 Task: Explore houses in Raleigh.
Action: Mouse moved to (256, 187)
Screenshot: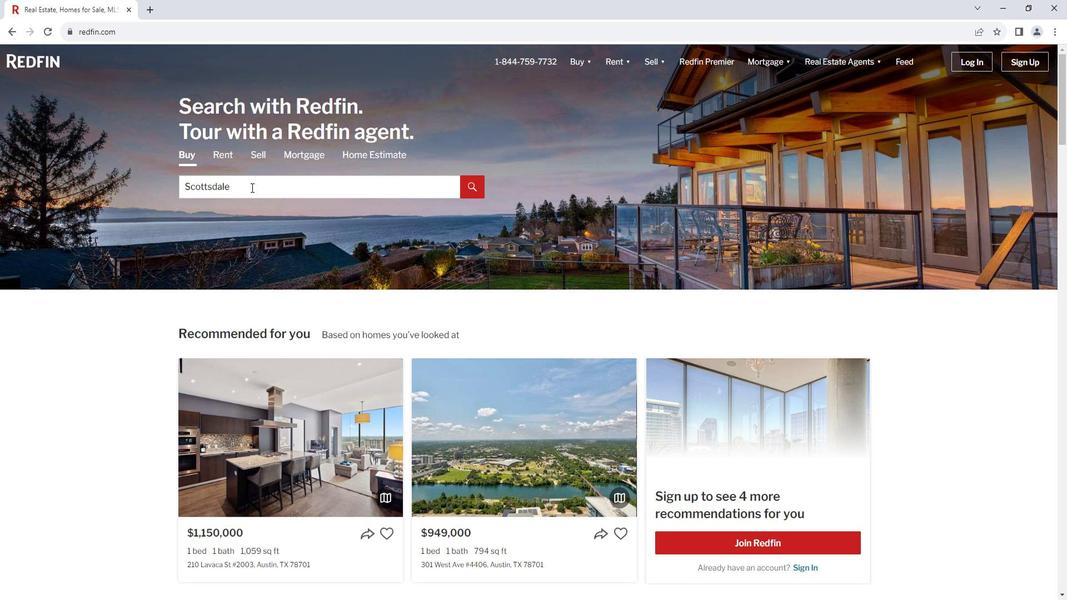 
Action: Mouse pressed left at (256, 187)
Screenshot: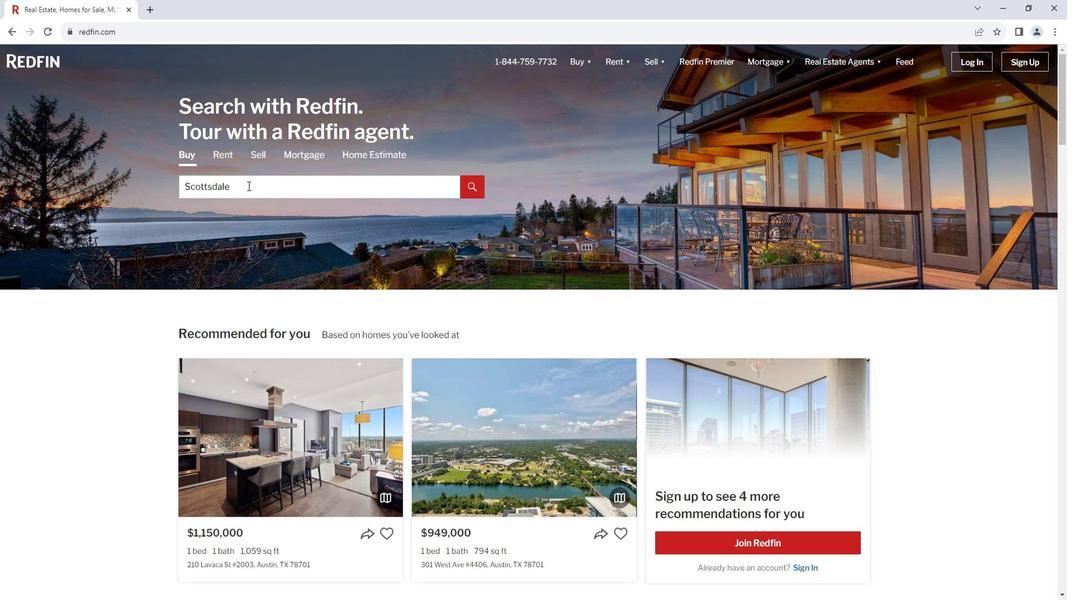 
Action: Key pressed <Key.shift>Raleigh
Screenshot: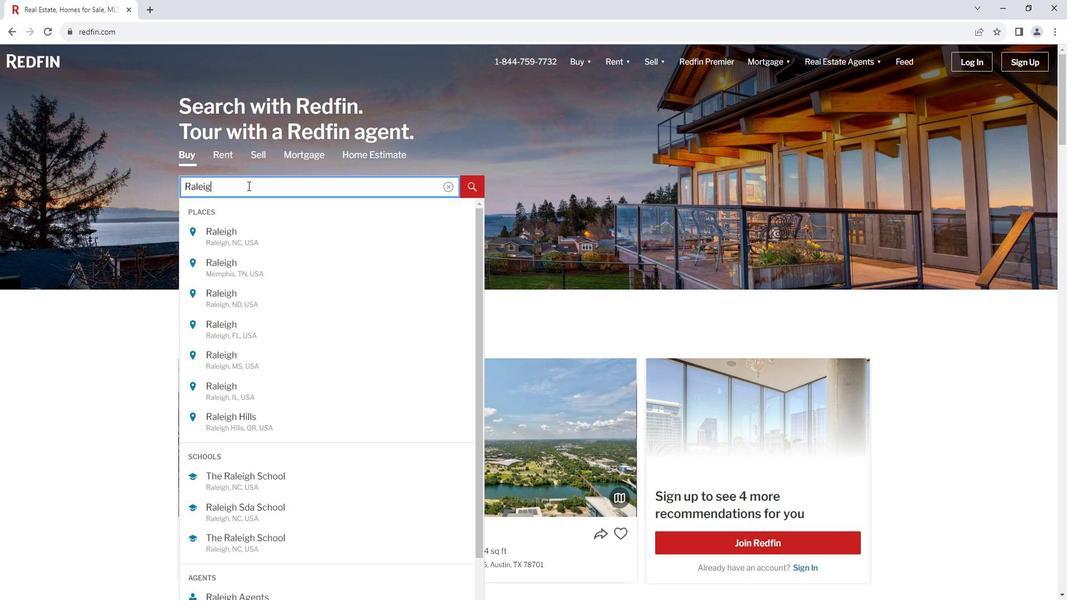 
Action: Mouse moved to (219, 244)
Screenshot: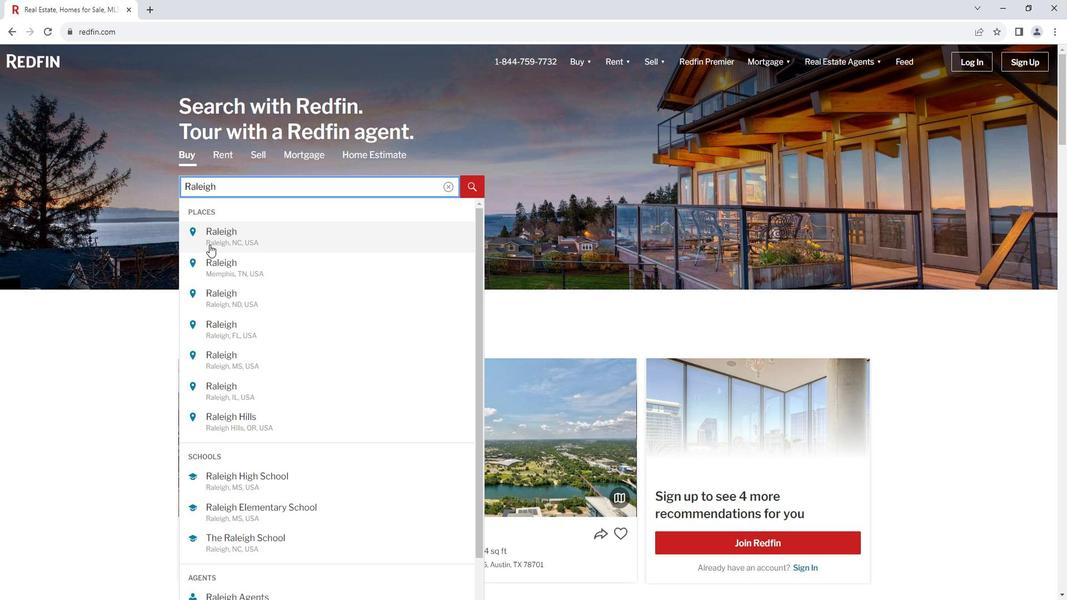 
Action: Mouse pressed left at (219, 244)
Screenshot: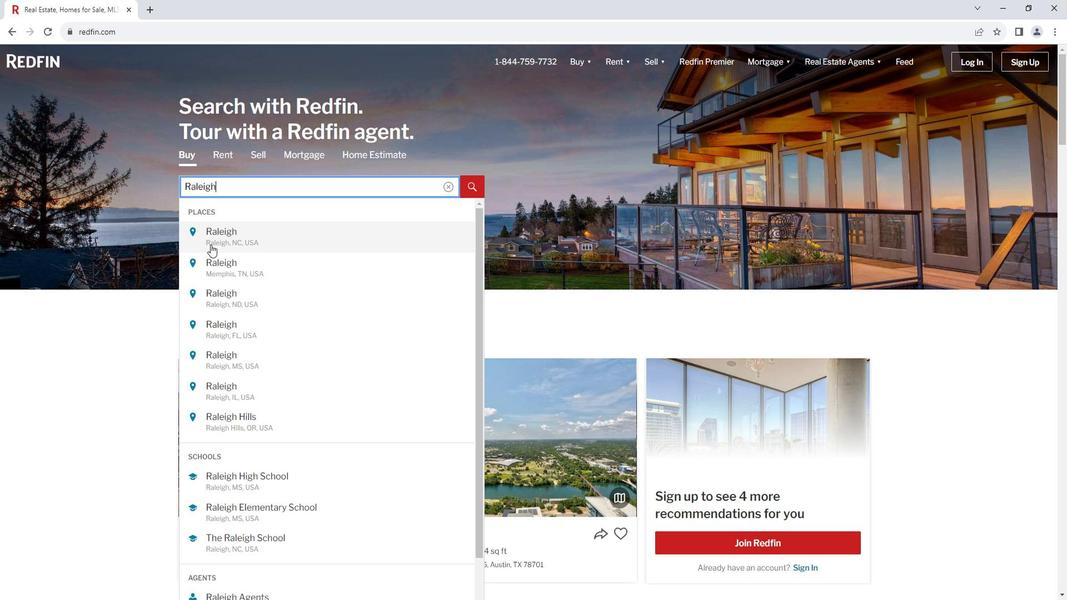 
Action: Mouse moved to (962, 140)
Screenshot: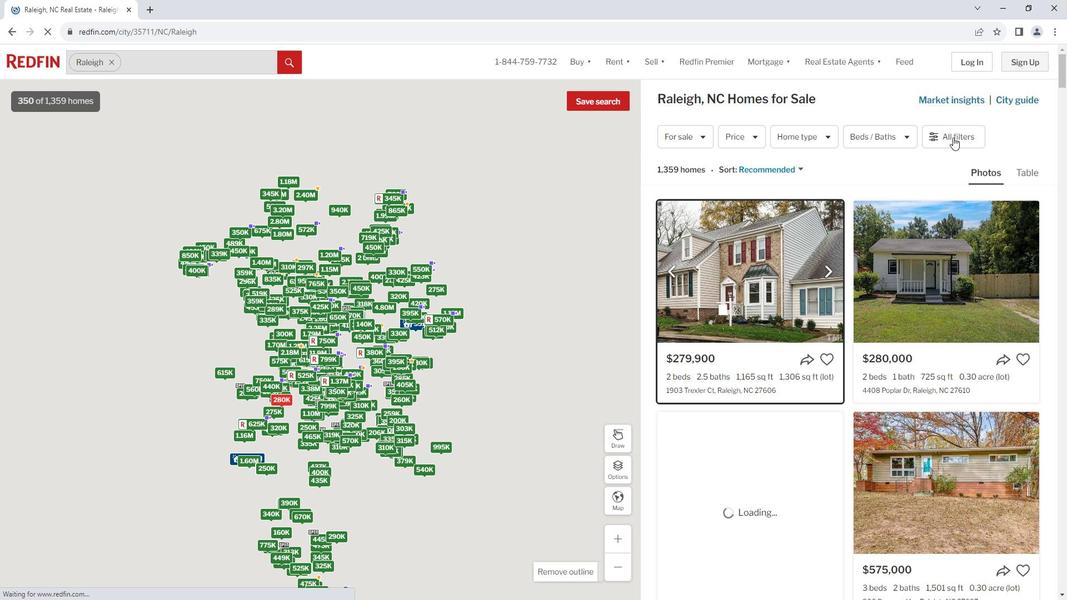 
Action: Mouse pressed left at (962, 140)
Screenshot: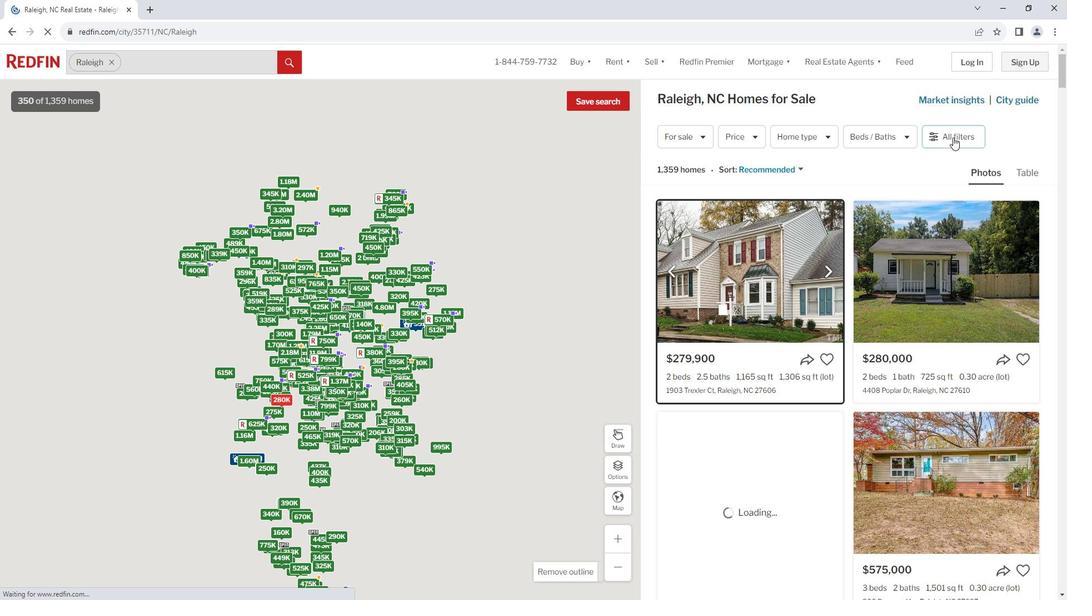
Action: Mouse moved to (954, 139)
Screenshot: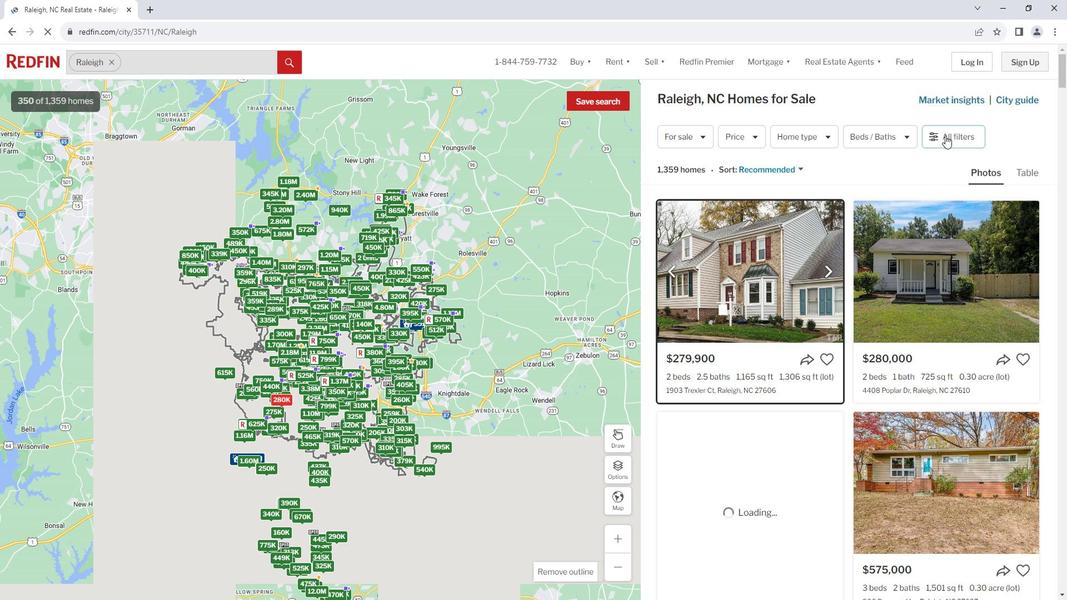 
Action: Mouse pressed left at (954, 139)
Screenshot: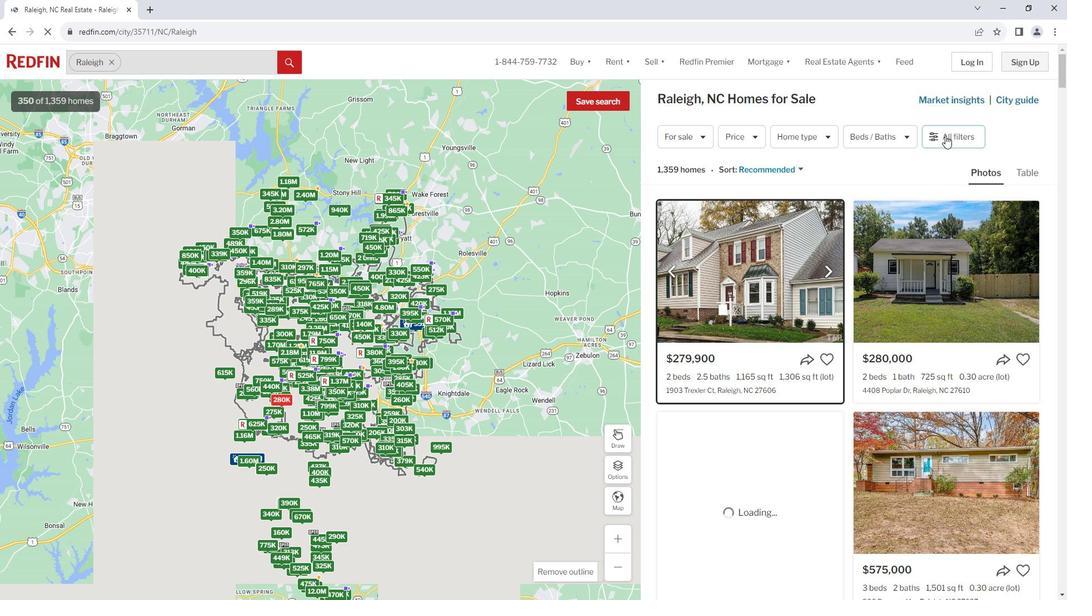 
Action: Mouse moved to (964, 138)
Screenshot: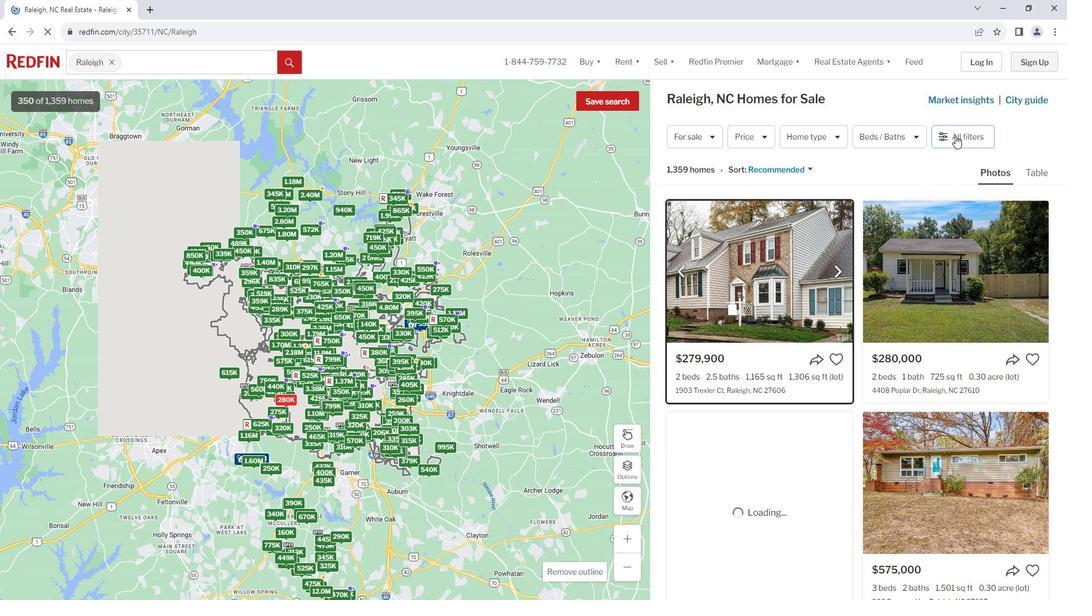 
Action: Mouse pressed left at (964, 138)
Screenshot: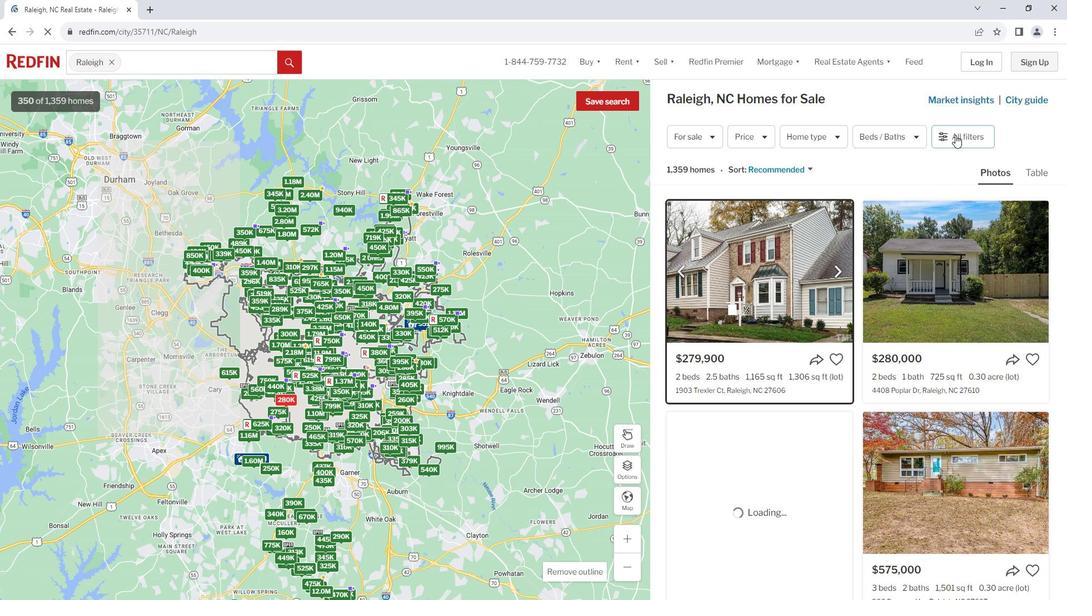 
Action: Mouse moved to (951, 137)
Screenshot: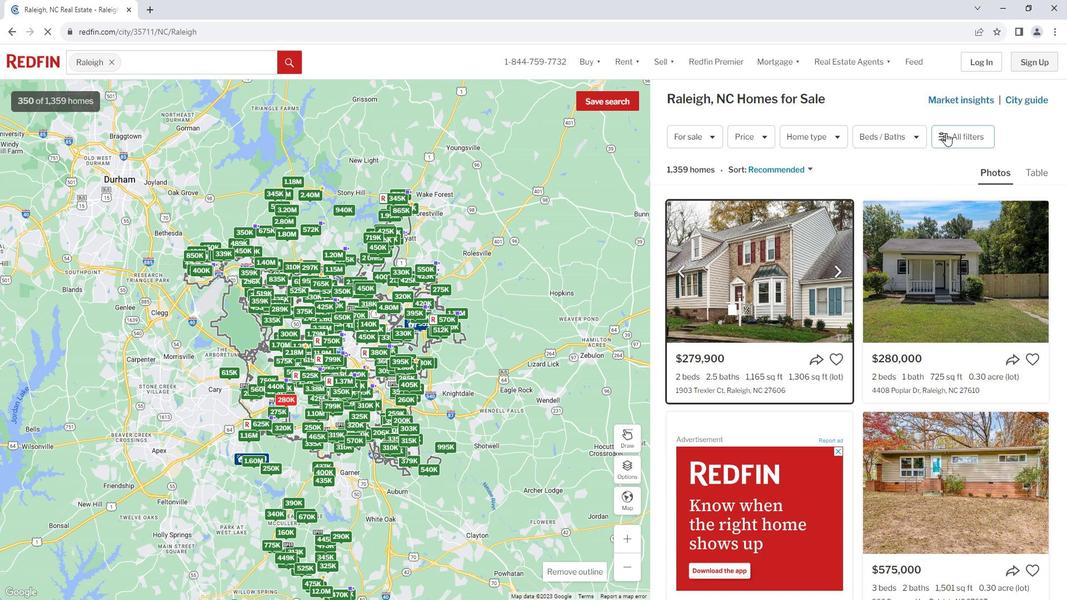 
Action: Mouse pressed left at (951, 137)
Screenshot: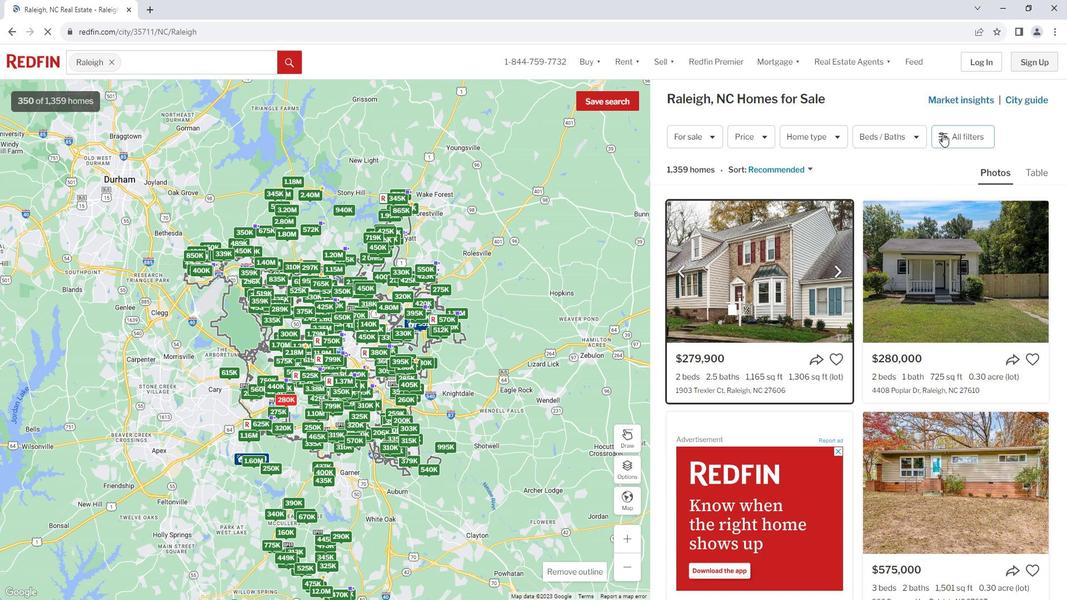 
Action: Mouse moved to (844, 325)
Screenshot: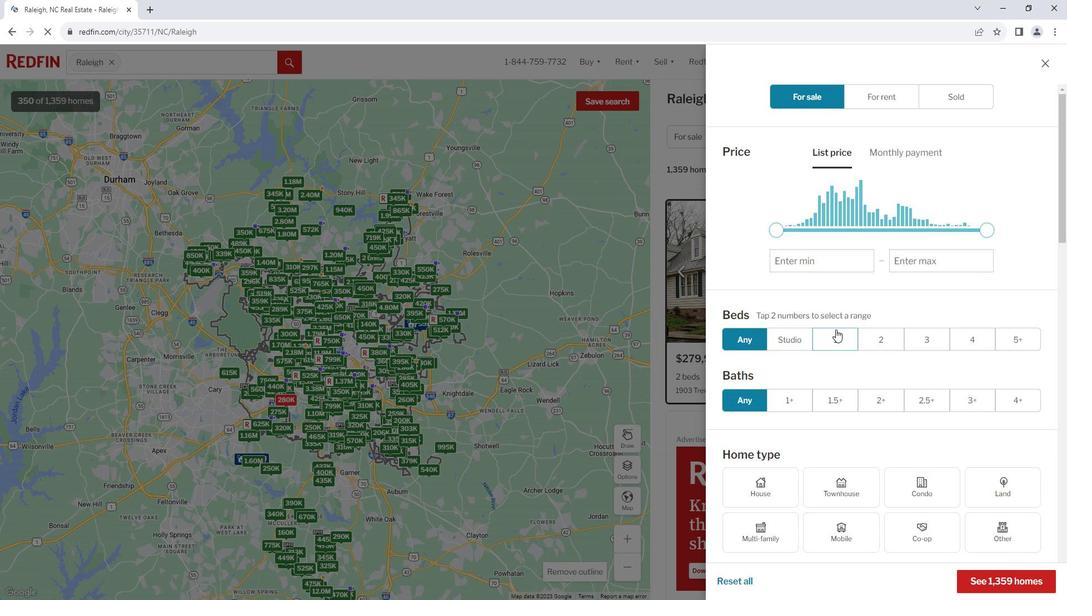 
Action: Mouse scrolled (844, 325) with delta (0, 0)
Screenshot: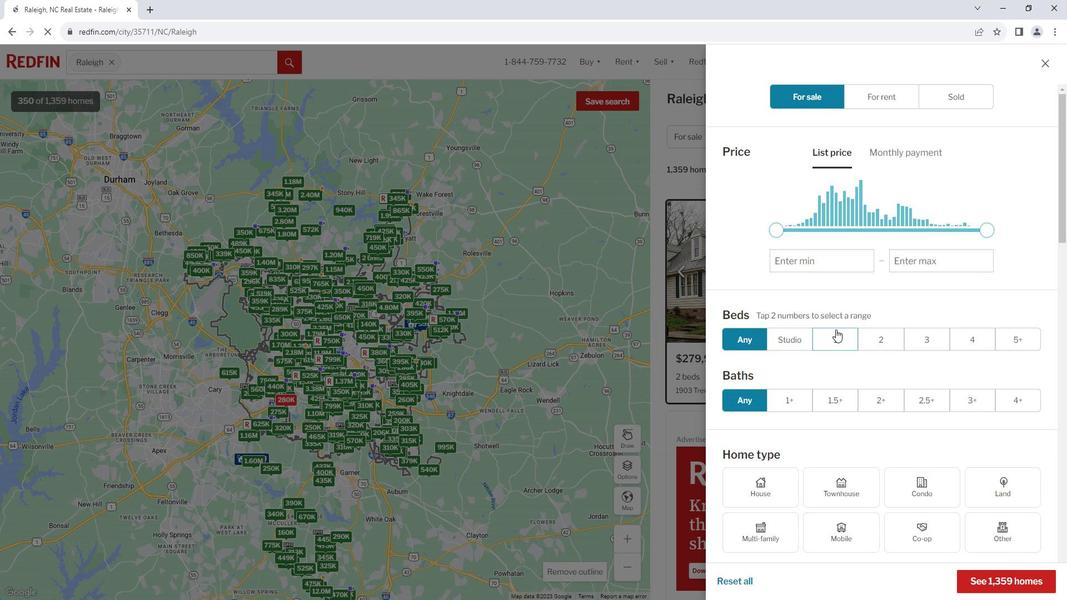 
Action: Mouse scrolled (844, 325) with delta (0, 0)
Screenshot: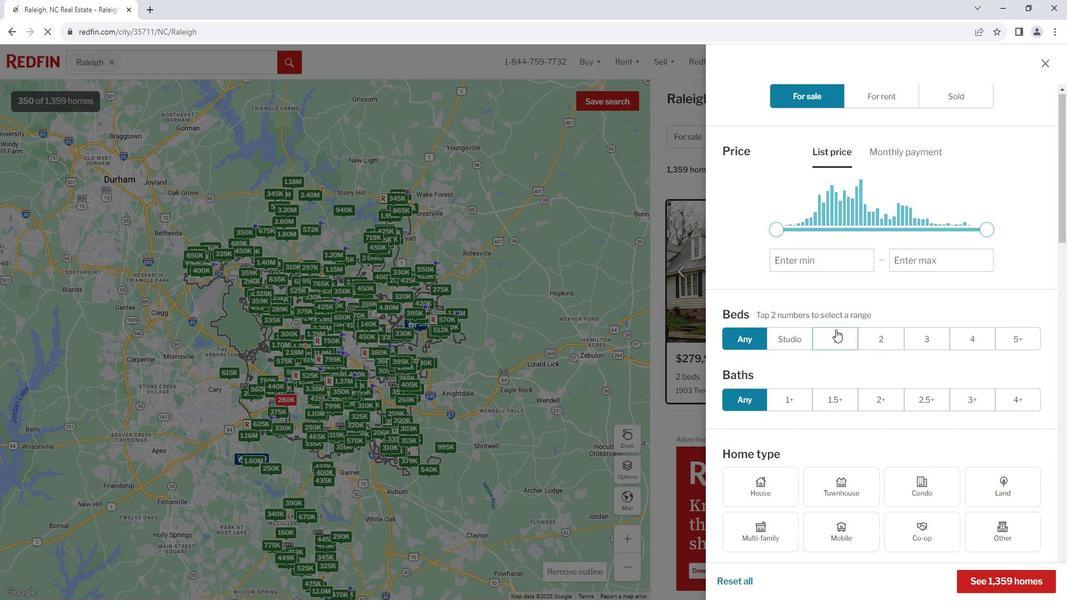 
Action: Mouse moved to (844, 326)
Screenshot: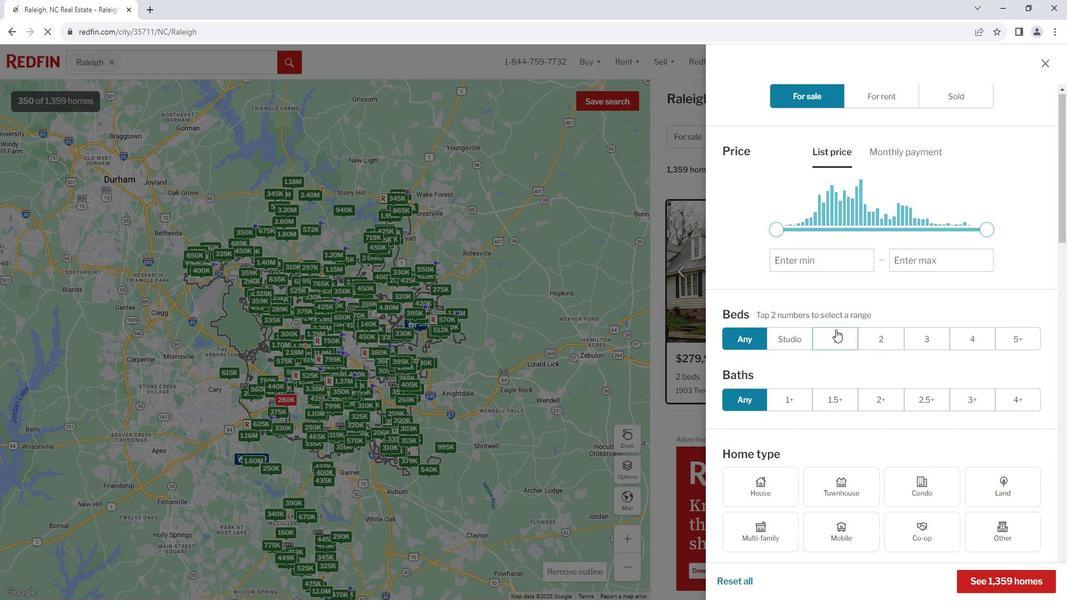 
Action: Mouse scrolled (844, 325) with delta (0, 0)
Screenshot: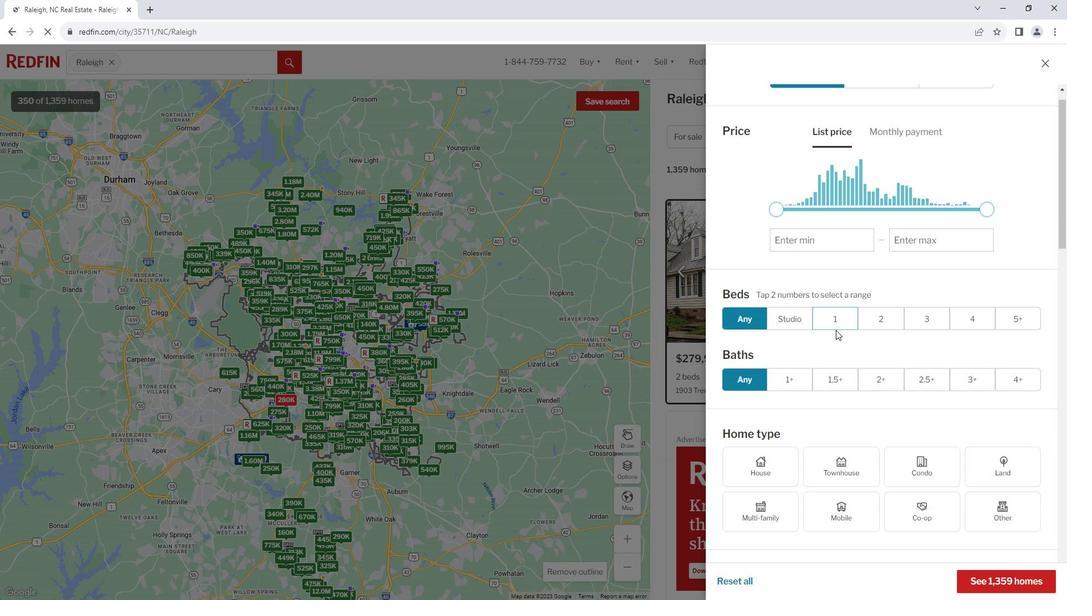 
Action: Mouse moved to (755, 322)
Screenshot: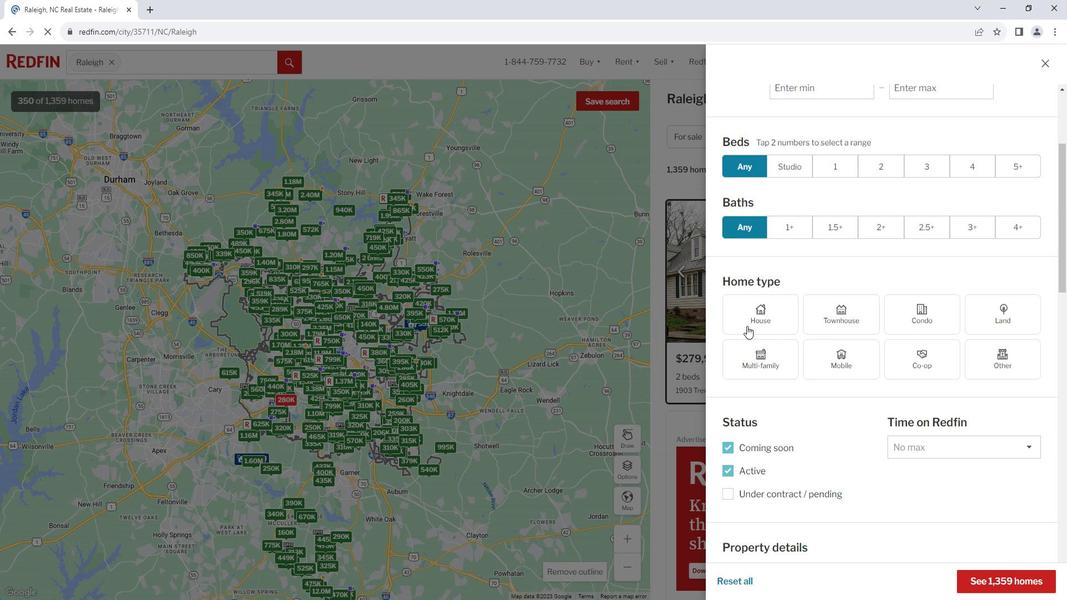 
Action: Mouse pressed left at (755, 322)
Screenshot: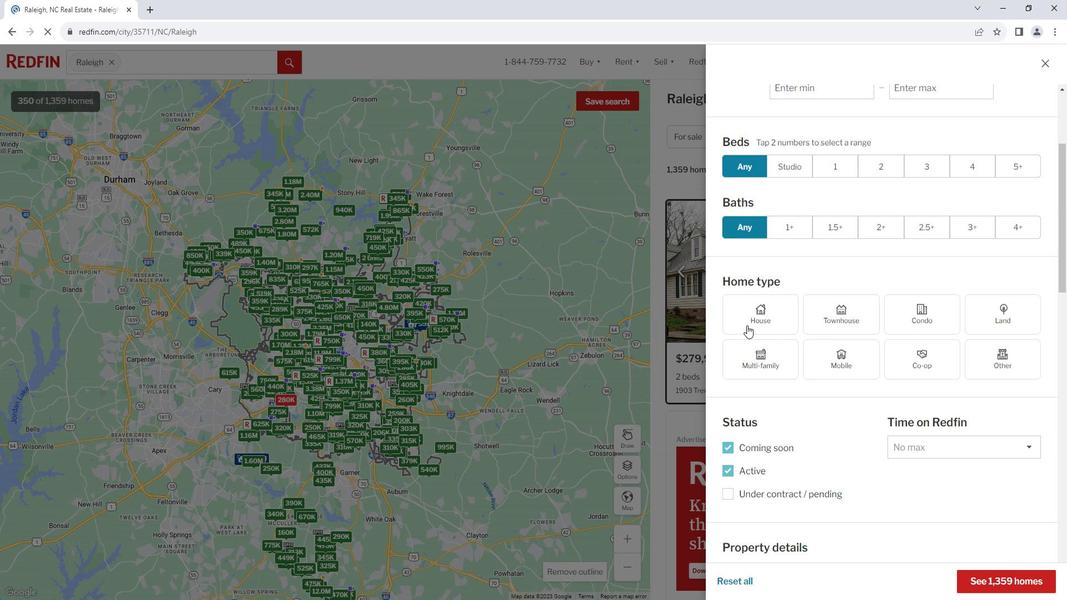 
Action: Mouse moved to (782, 327)
Screenshot: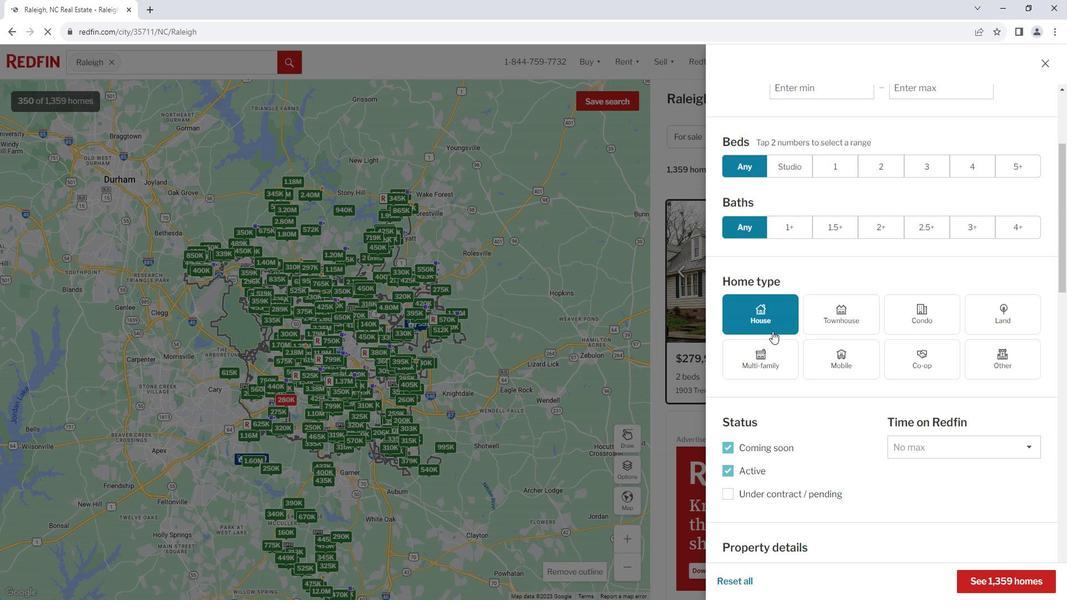 
Action: Mouse scrolled (782, 327) with delta (0, 0)
Screenshot: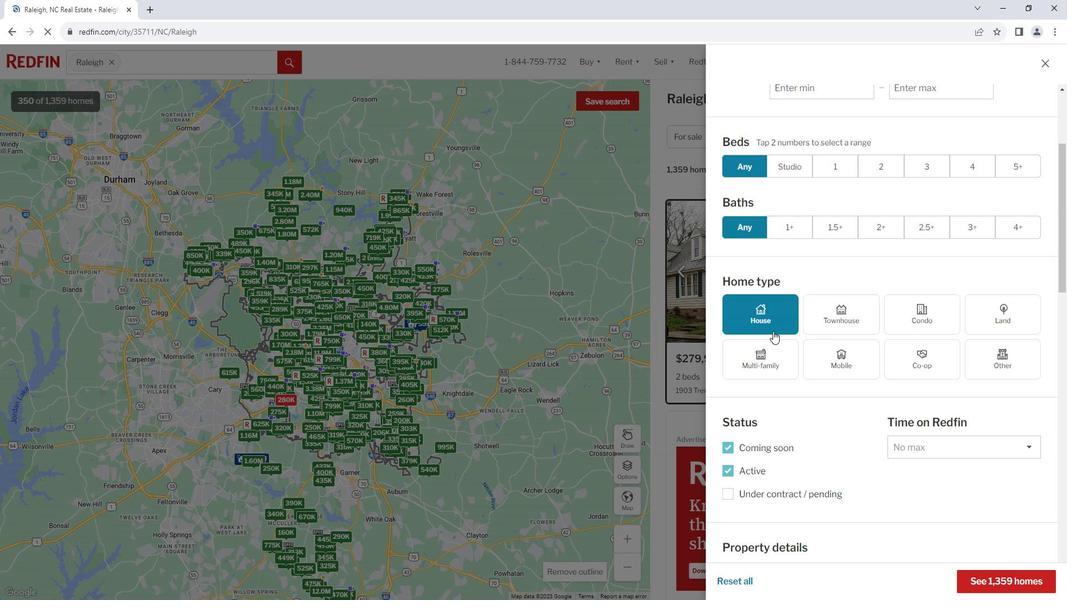 
Action: Mouse scrolled (782, 327) with delta (0, 0)
Screenshot: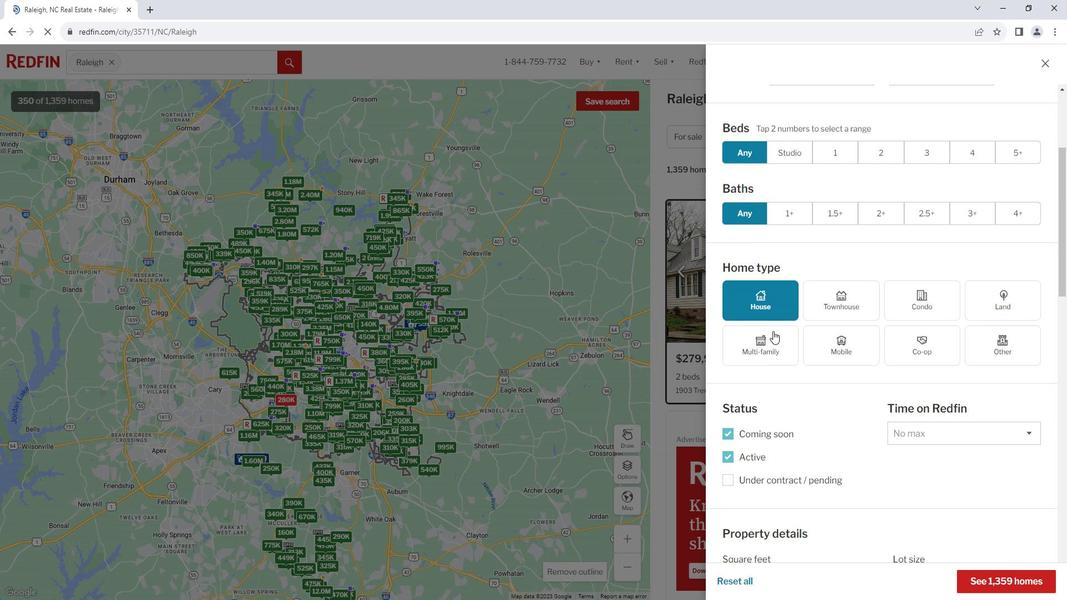 
Action: Mouse scrolled (782, 327) with delta (0, 0)
Screenshot: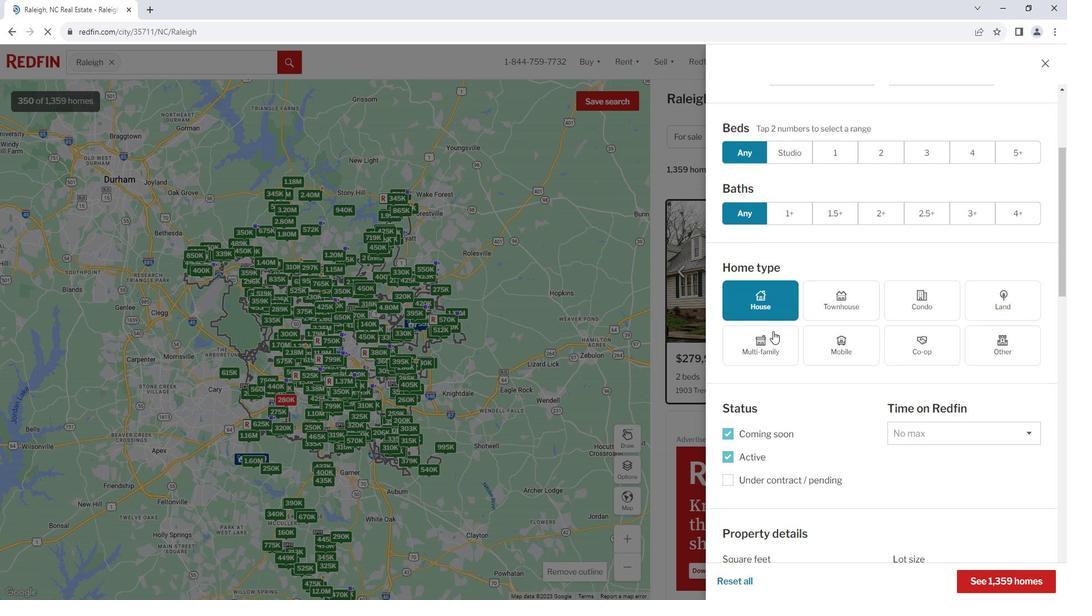 
Action: Mouse moved to (782, 327)
Screenshot: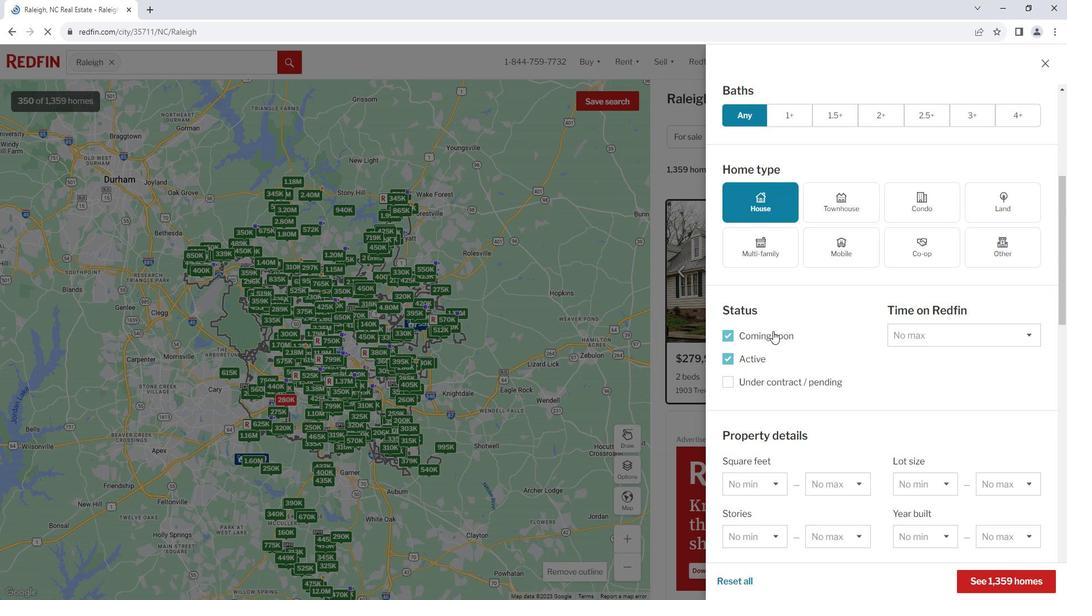 
Action: Mouse scrolled (782, 326) with delta (0, 0)
Screenshot: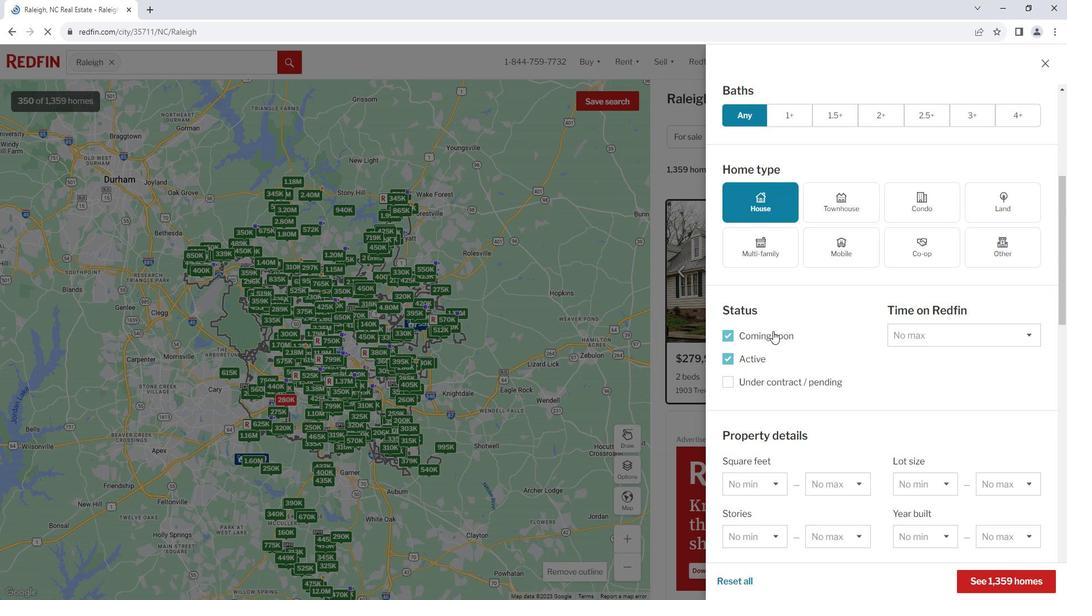 
Action: Mouse moved to (774, 322)
Screenshot: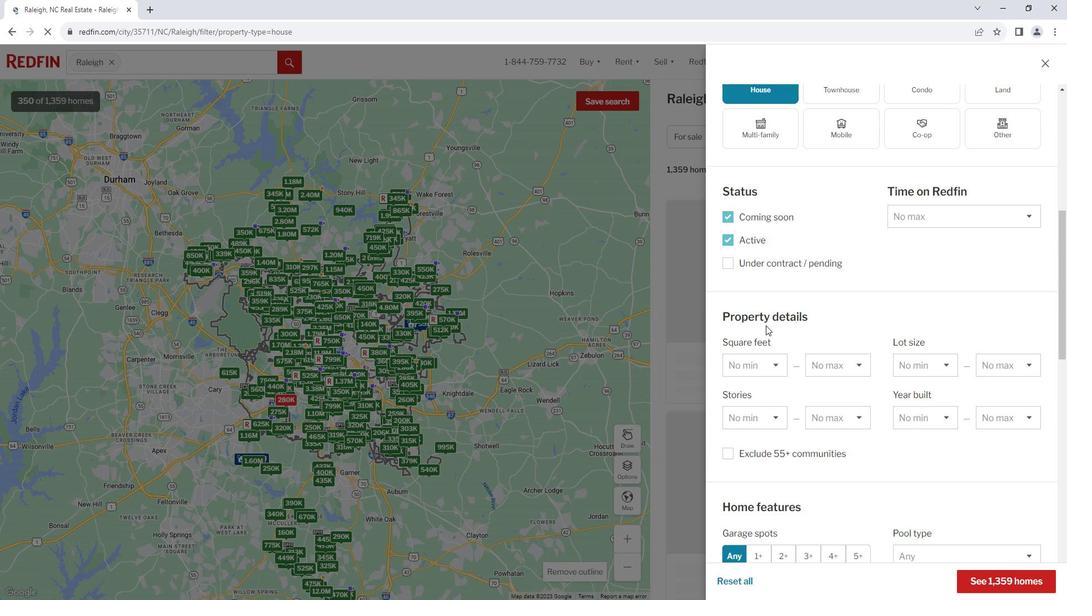 
Action: Mouse scrolled (774, 321) with delta (0, 0)
Screenshot: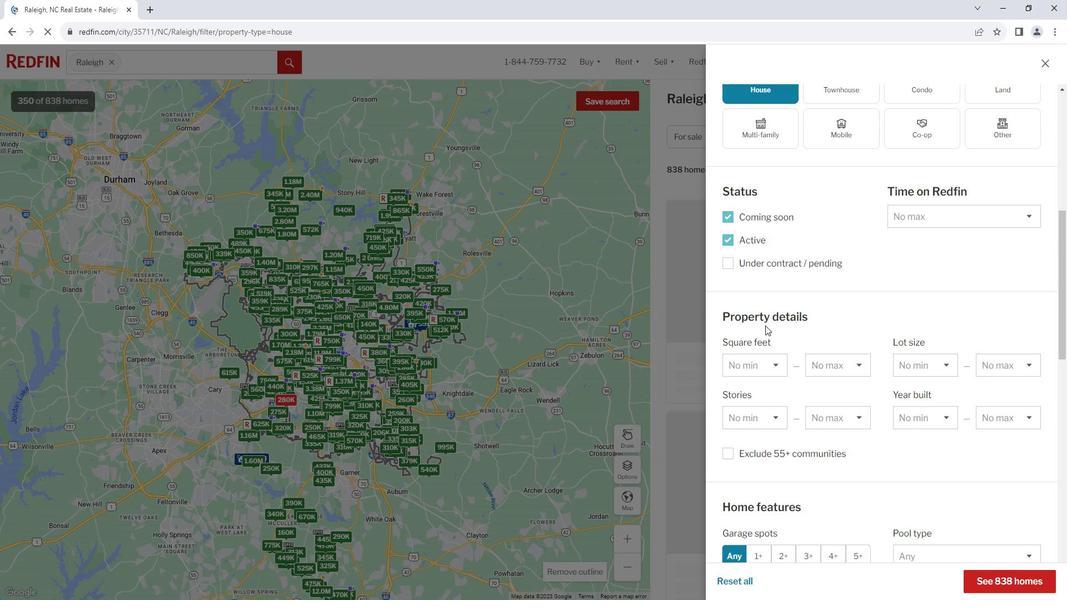 
Action: Mouse moved to (774, 323)
Screenshot: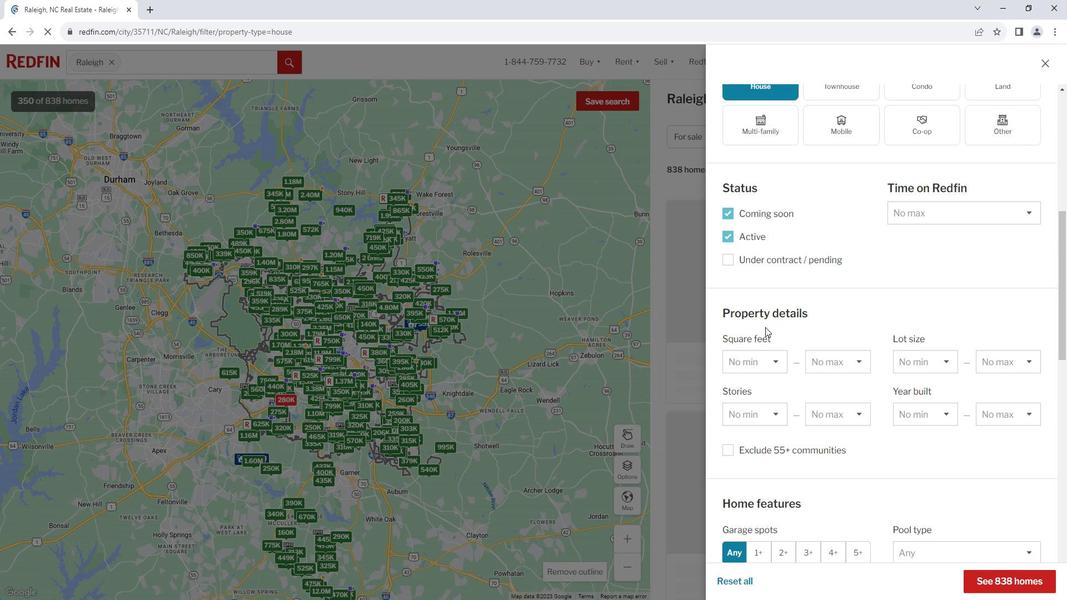 
Action: Mouse scrolled (774, 322) with delta (0, 0)
Screenshot: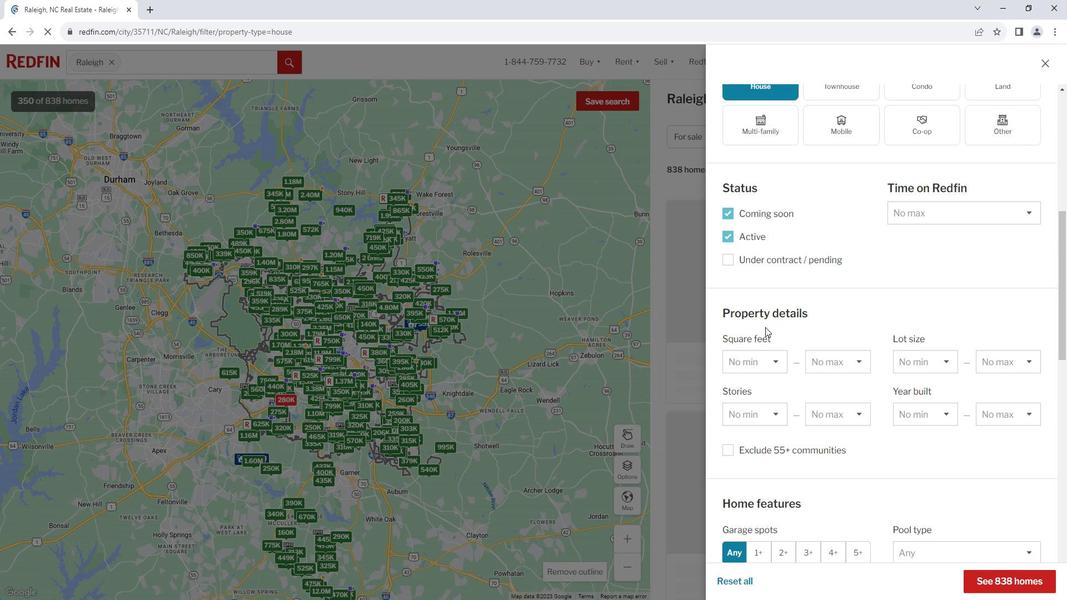 
Action: Mouse moved to (774, 324)
Screenshot: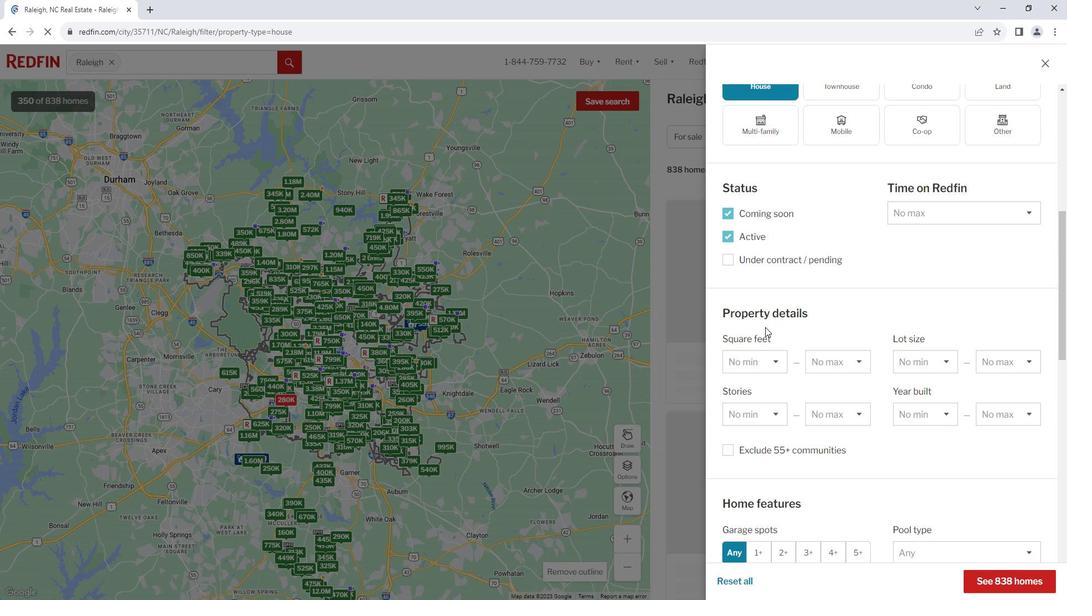 
Action: Mouse scrolled (774, 324) with delta (0, 0)
Screenshot: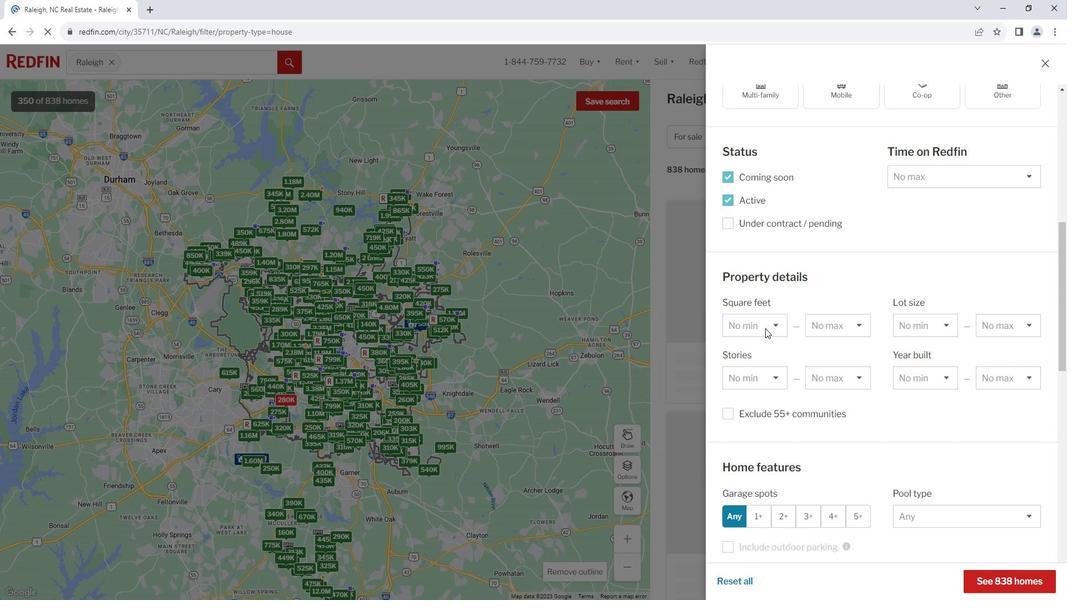 
Action: Mouse moved to (773, 329)
Screenshot: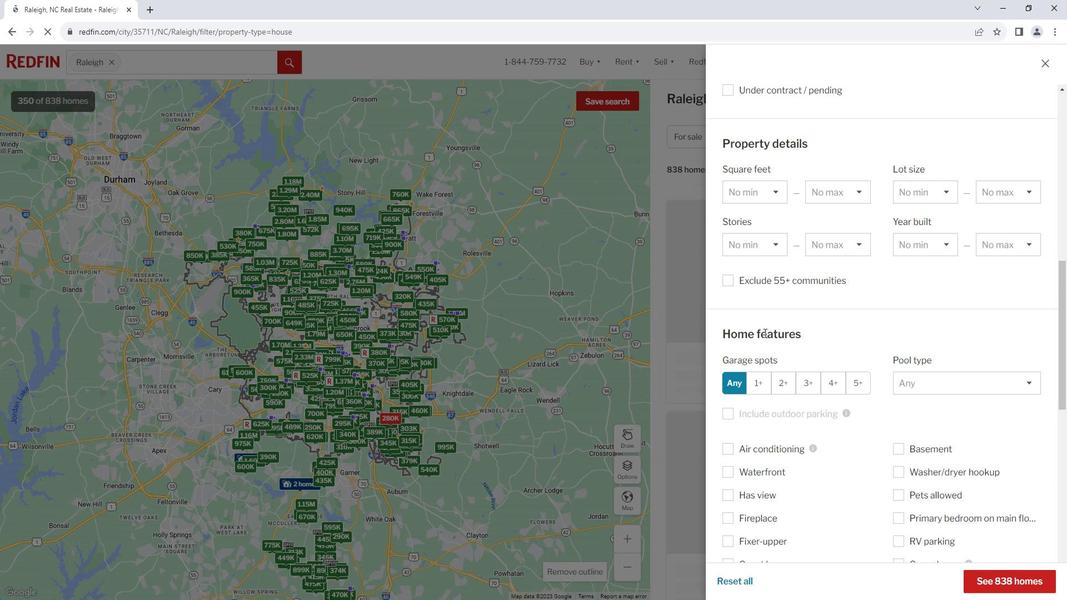 
Action: Mouse scrolled (773, 329) with delta (0, 0)
Screenshot: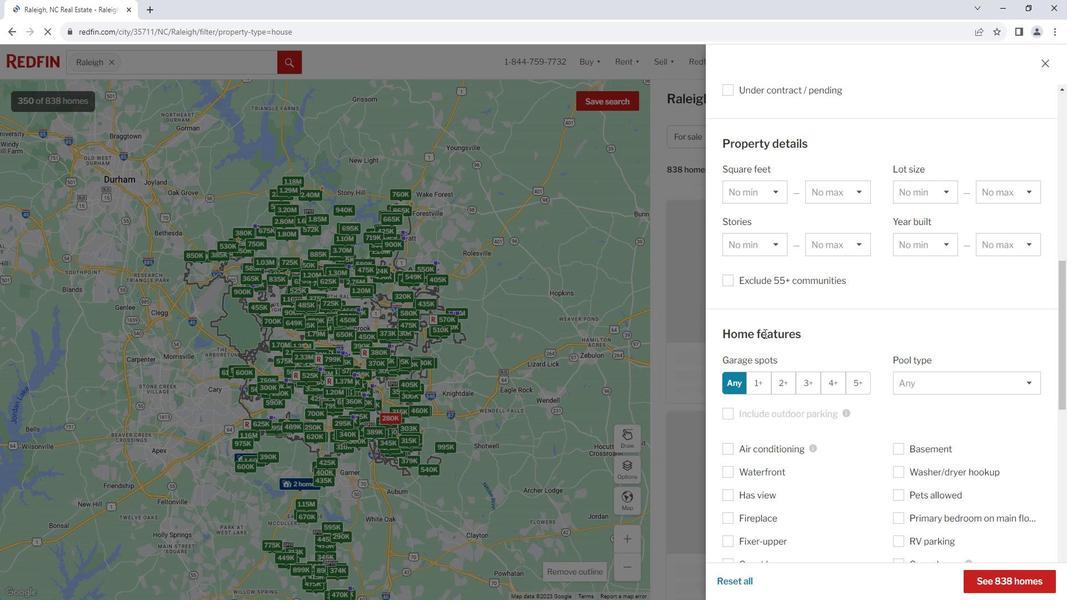 
Action: Mouse moved to (773, 331)
Screenshot: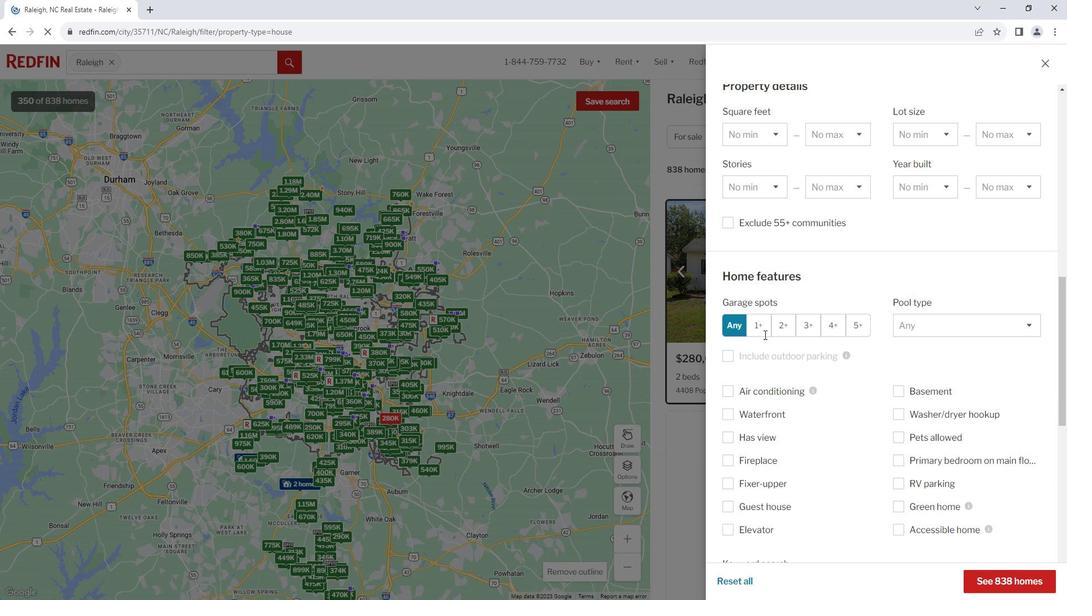 
Action: Mouse scrolled (773, 330) with delta (0, 0)
Screenshot: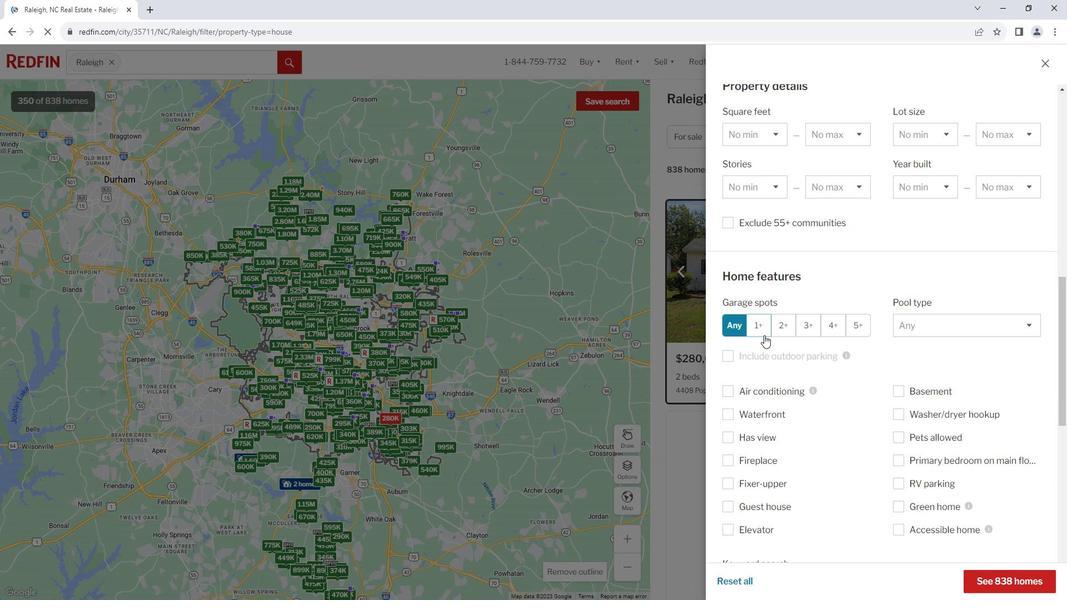 
Action: Mouse moved to (773, 333)
Screenshot: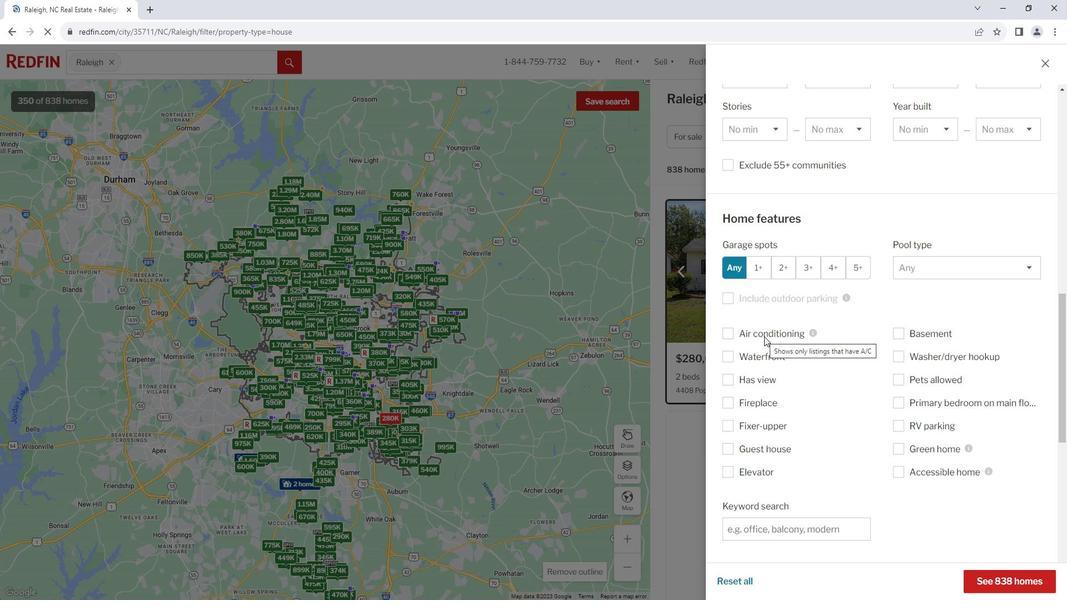 
Action: Mouse scrolled (773, 332) with delta (0, 0)
Screenshot: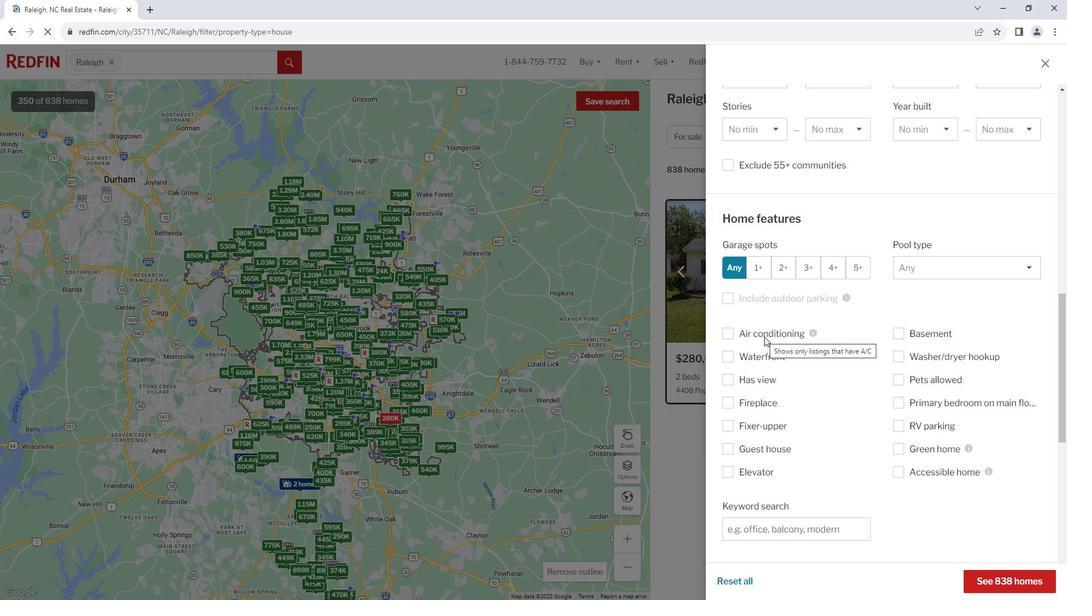 
Action: Mouse moved to (773, 333)
Screenshot: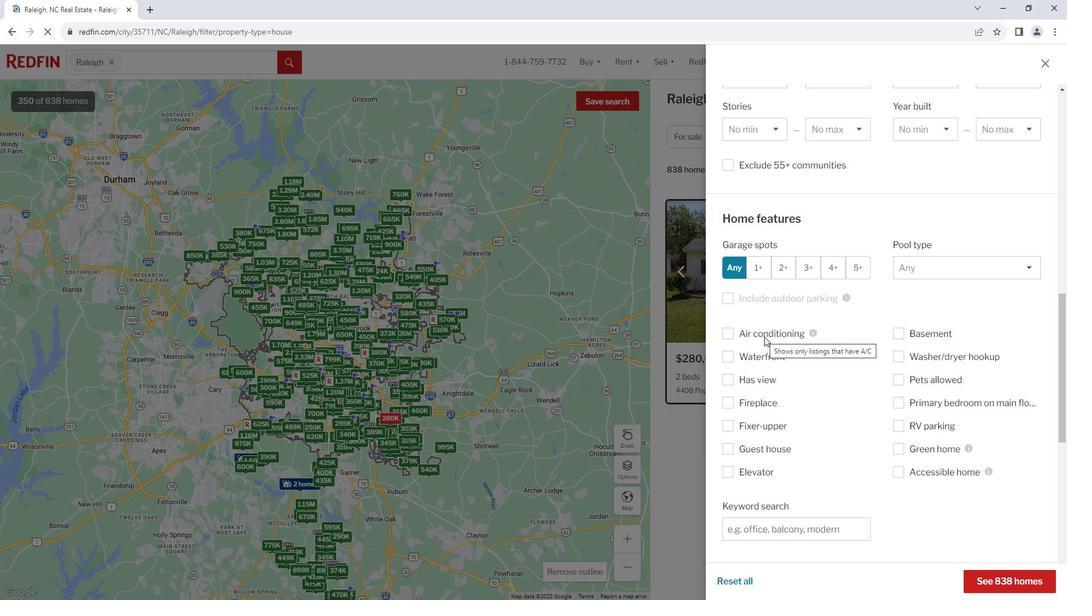 
Action: Mouse scrolled (773, 332) with delta (0, 0)
Screenshot: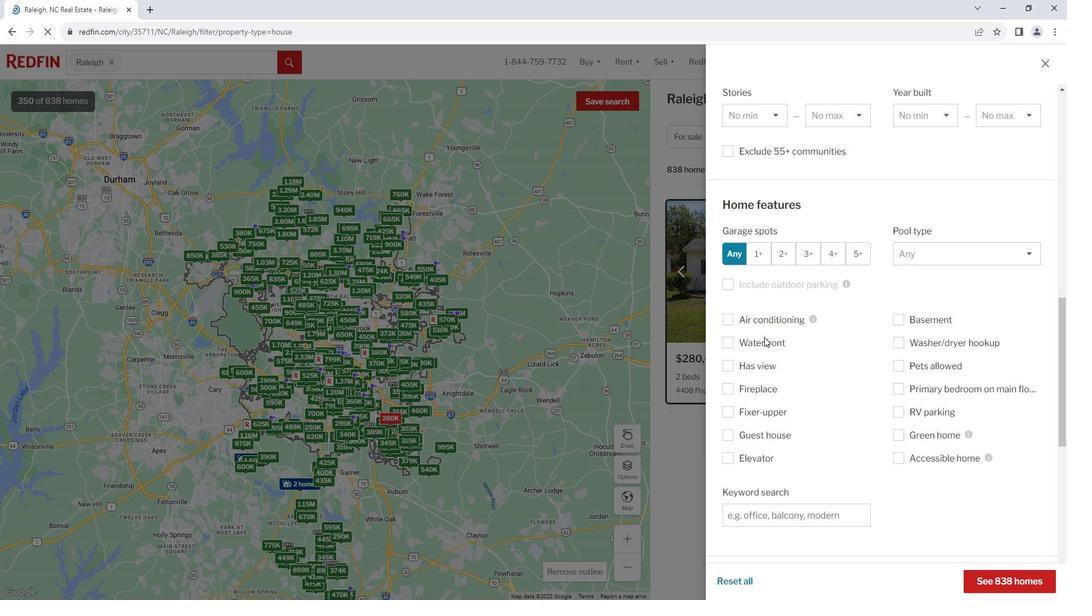 
Action: Mouse moved to (773, 334)
Screenshot: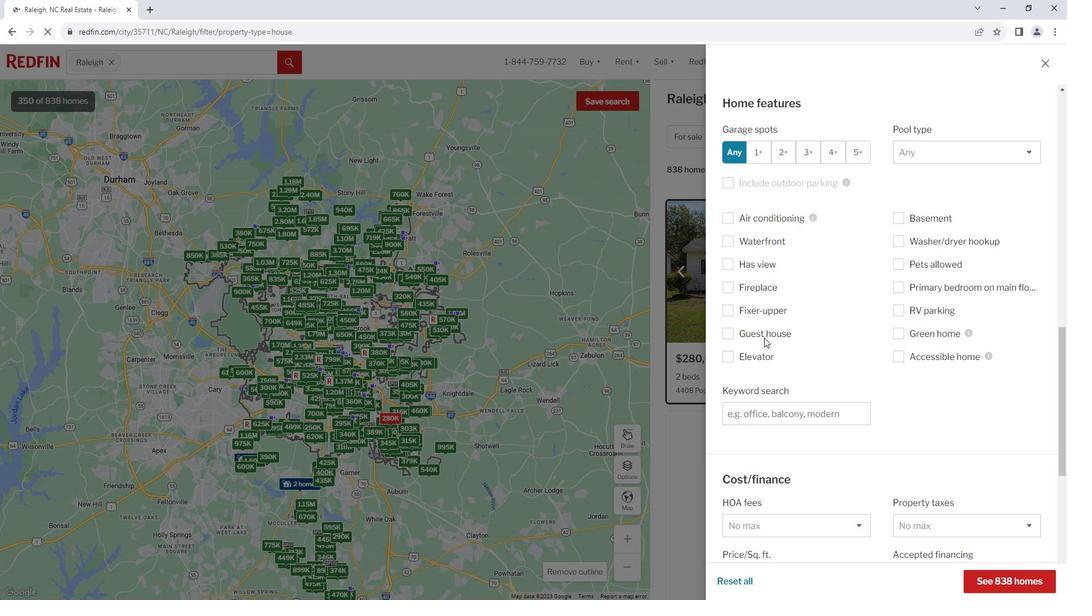 
Action: Mouse scrolled (773, 334) with delta (0, 0)
Screenshot: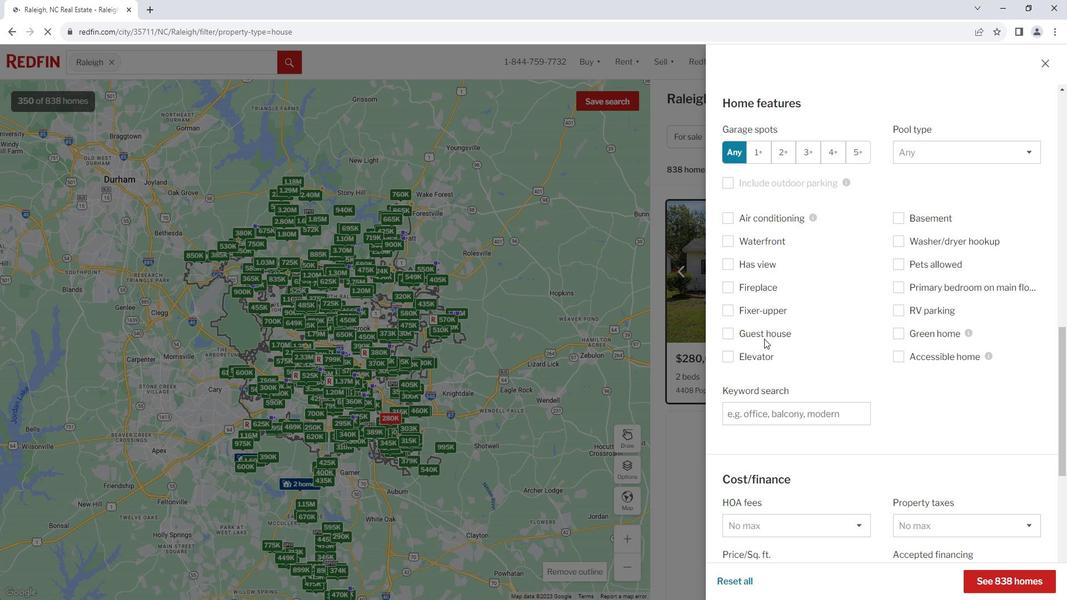 
Action: Mouse moved to (773, 335)
Screenshot: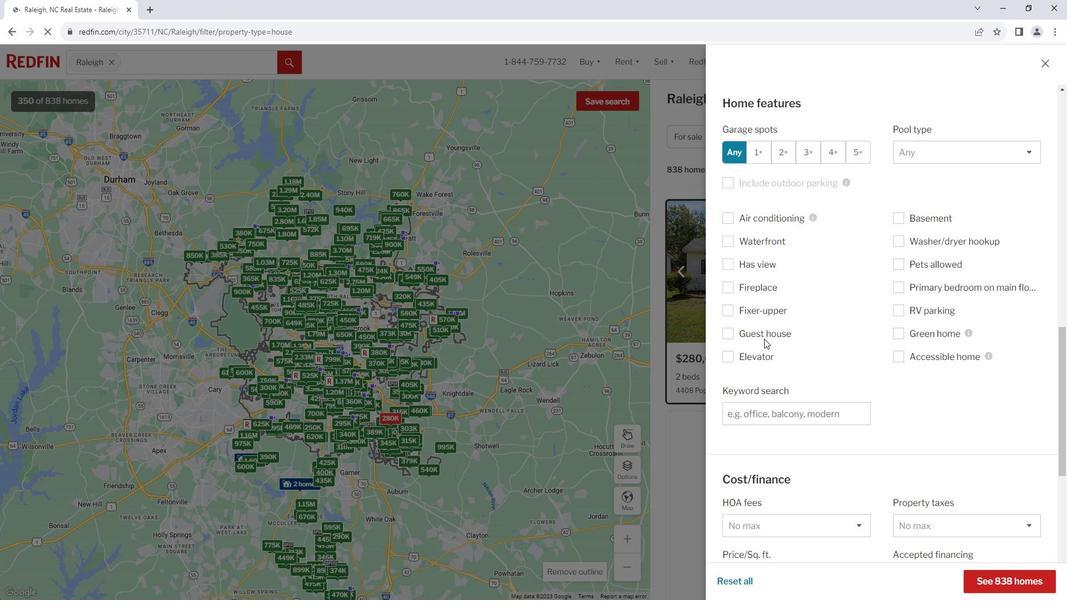 
Action: Mouse scrolled (773, 334) with delta (0, 0)
Screenshot: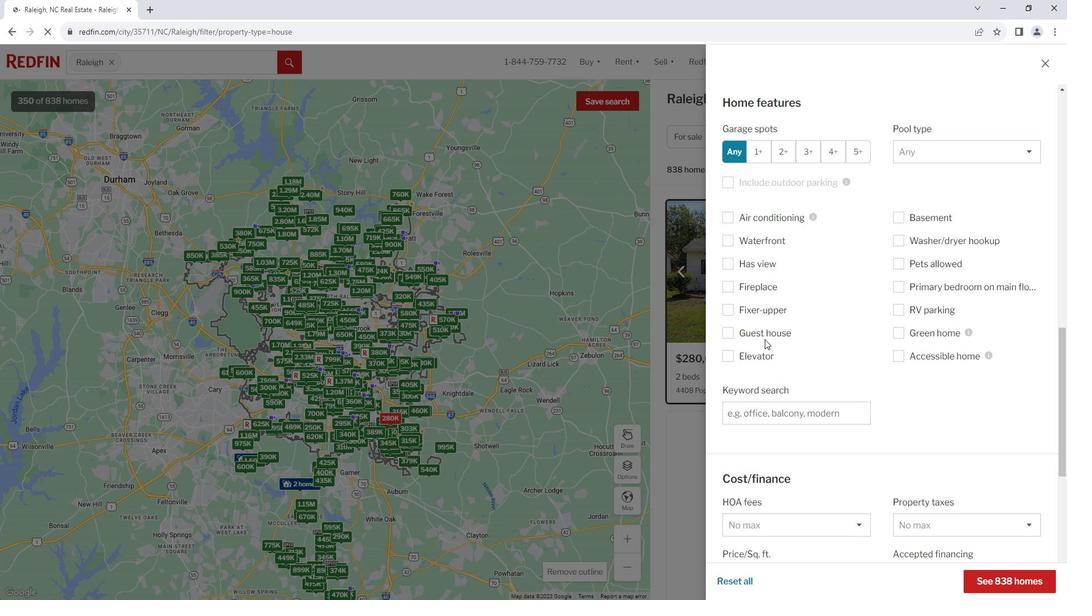 
Action: Mouse scrolled (773, 334) with delta (0, 0)
Screenshot: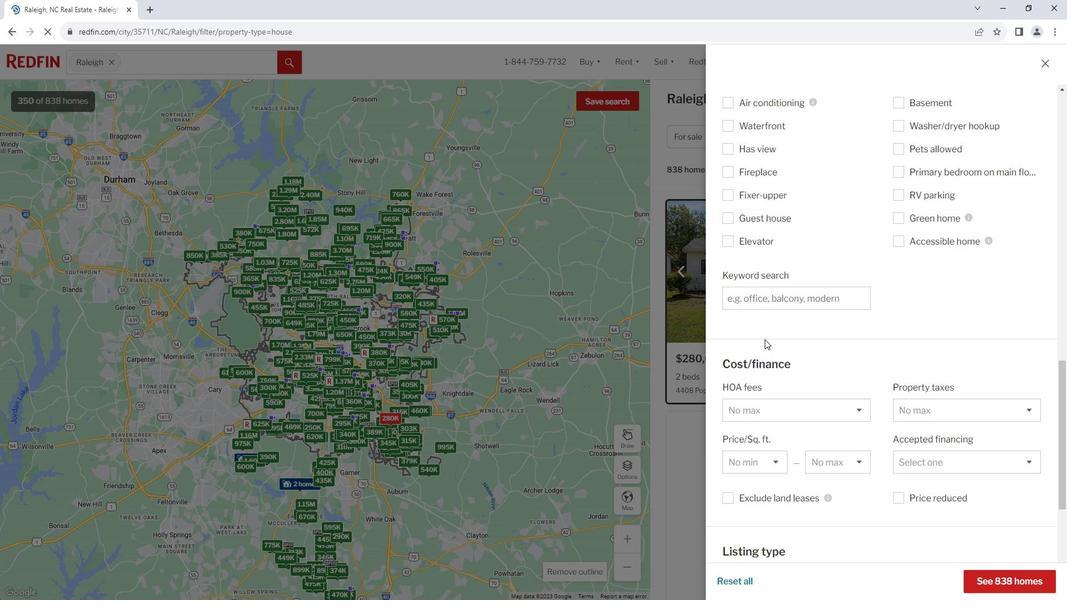 
Action: Mouse scrolled (773, 334) with delta (0, 0)
Screenshot: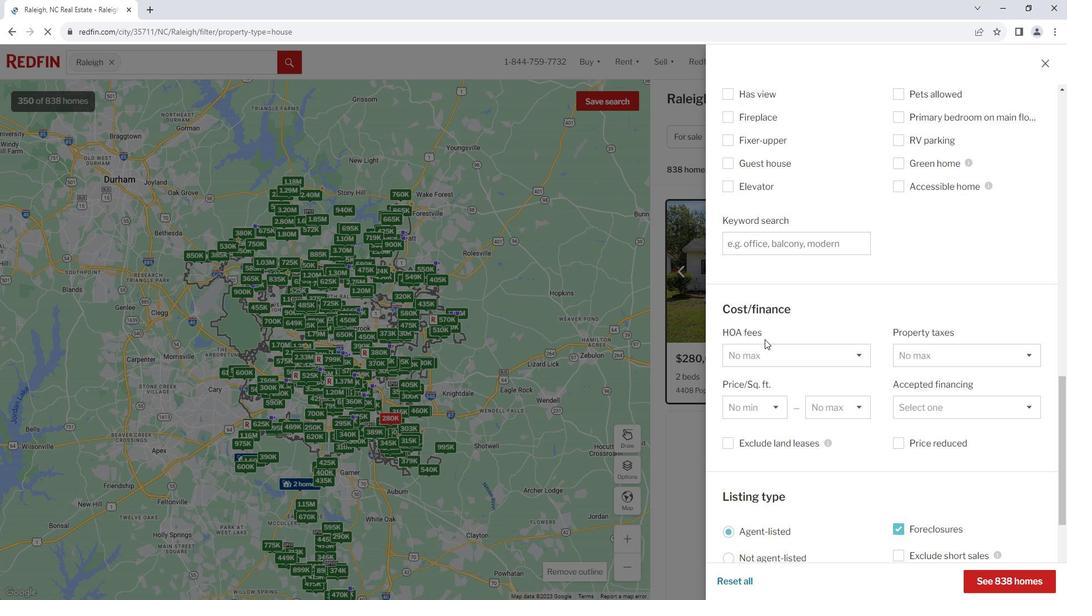 
Action: Mouse moved to (776, 335)
Screenshot: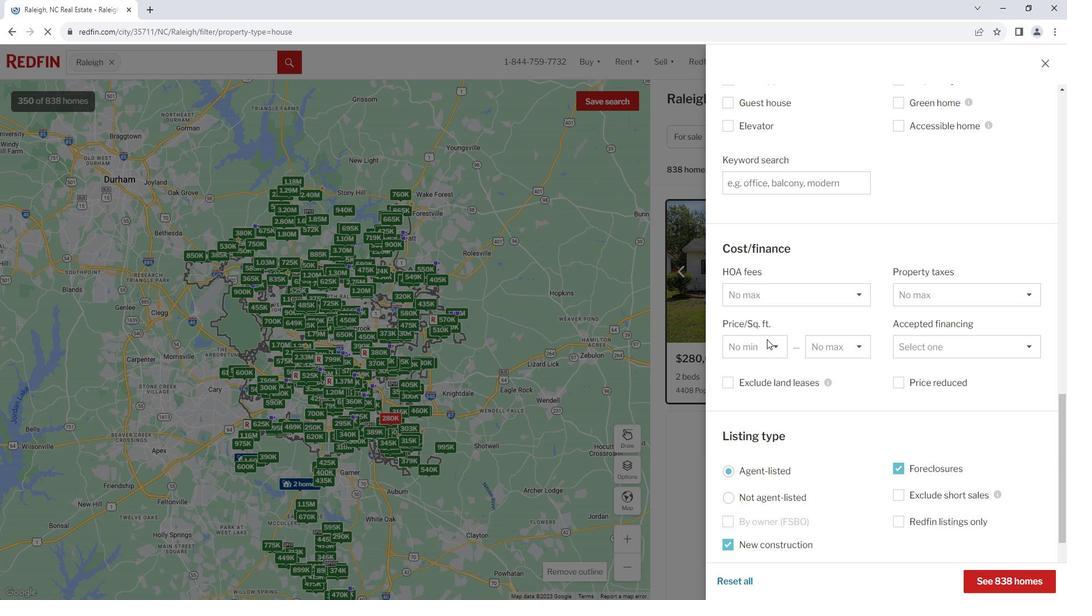 
Action: Mouse scrolled (776, 334) with delta (0, 0)
Screenshot: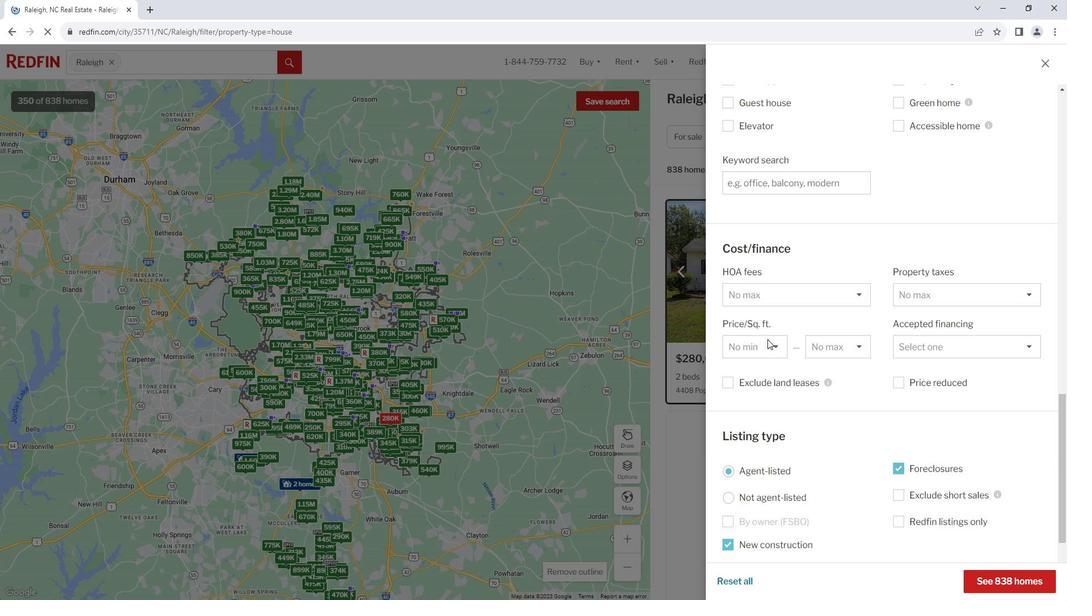
Action: Mouse moved to (777, 335)
Screenshot: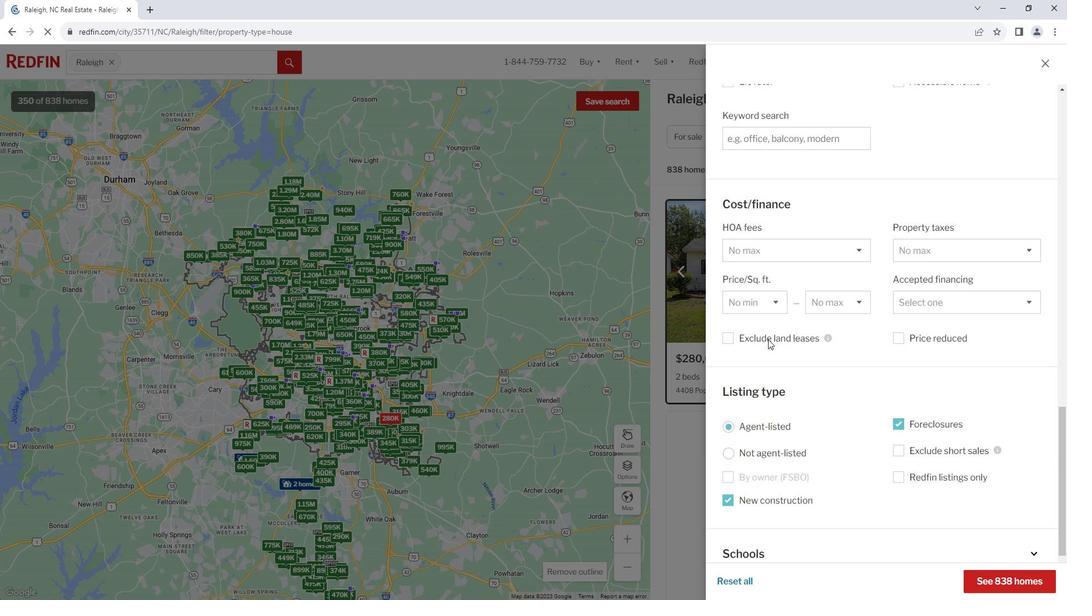 
Action: Mouse scrolled (777, 334) with delta (0, 0)
Screenshot: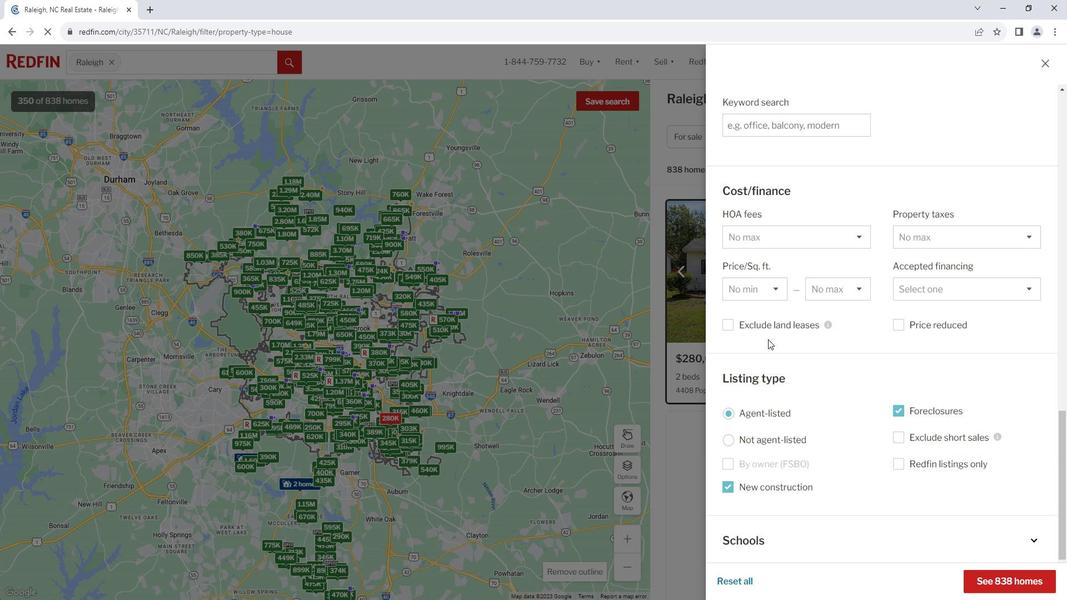 
Action: Mouse scrolled (777, 334) with delta (0, 0)
Screenshot: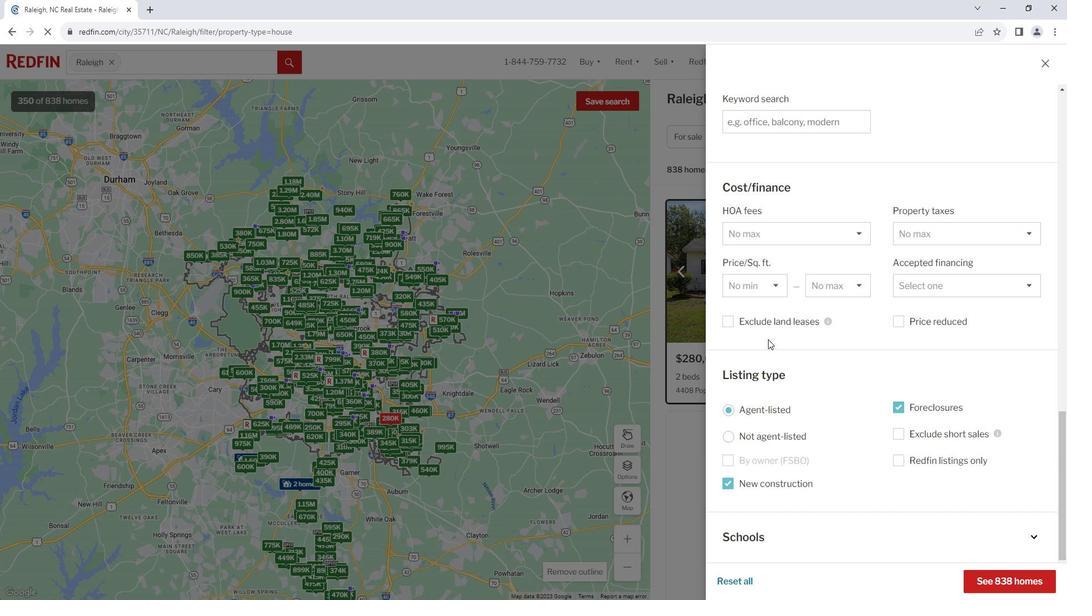 
Action: Mouse moved to (778, 335)
Screenshot: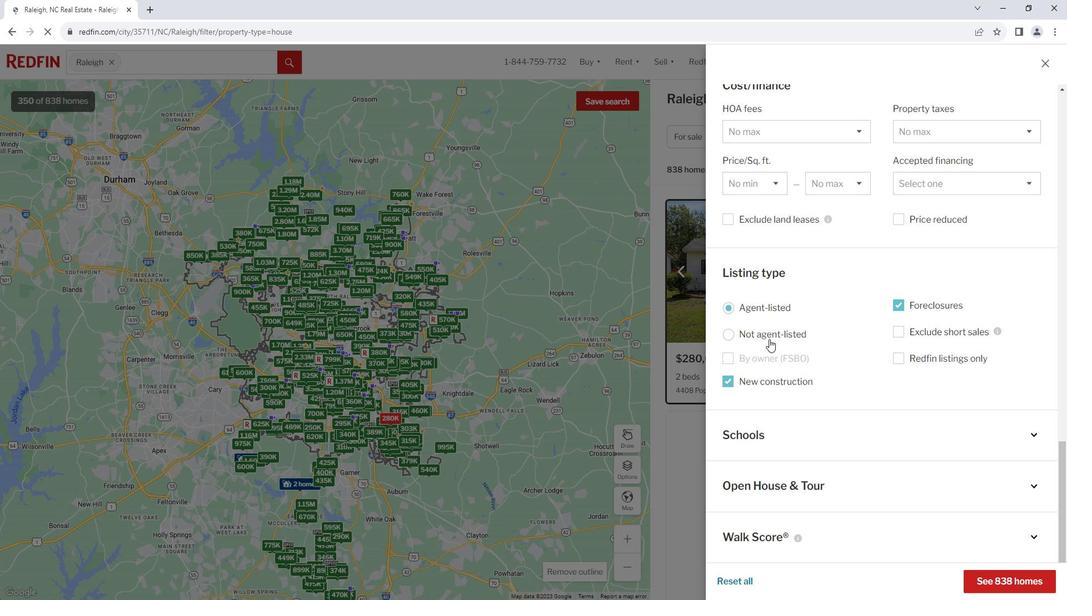 
Action: Mouse scrolled (778, 334) with delta (0, 0)
Screenshot: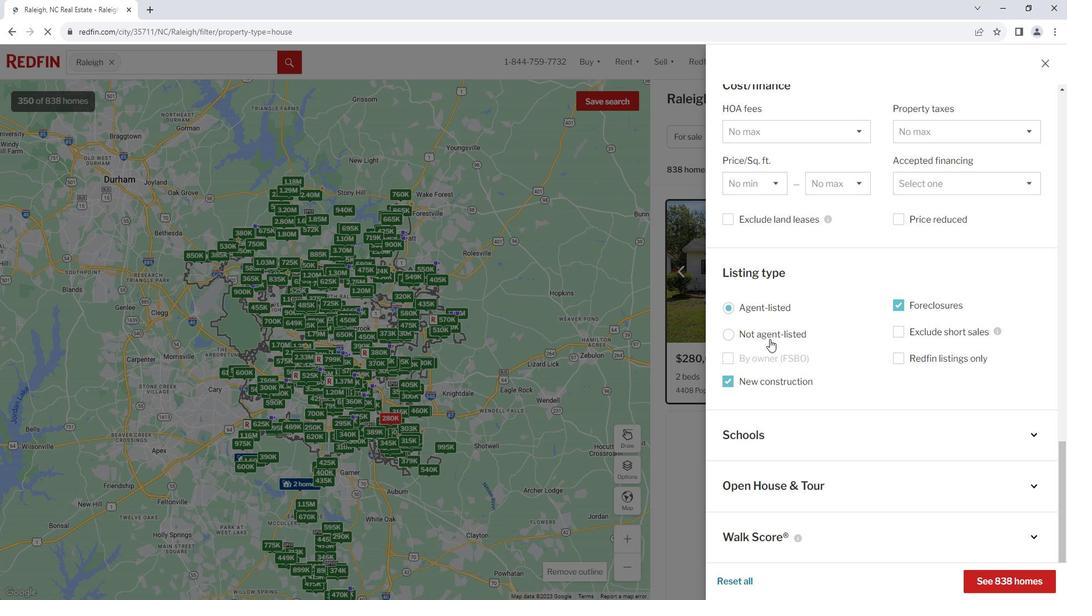 
Action: Mouse moved to (779, 335)
Screenshot: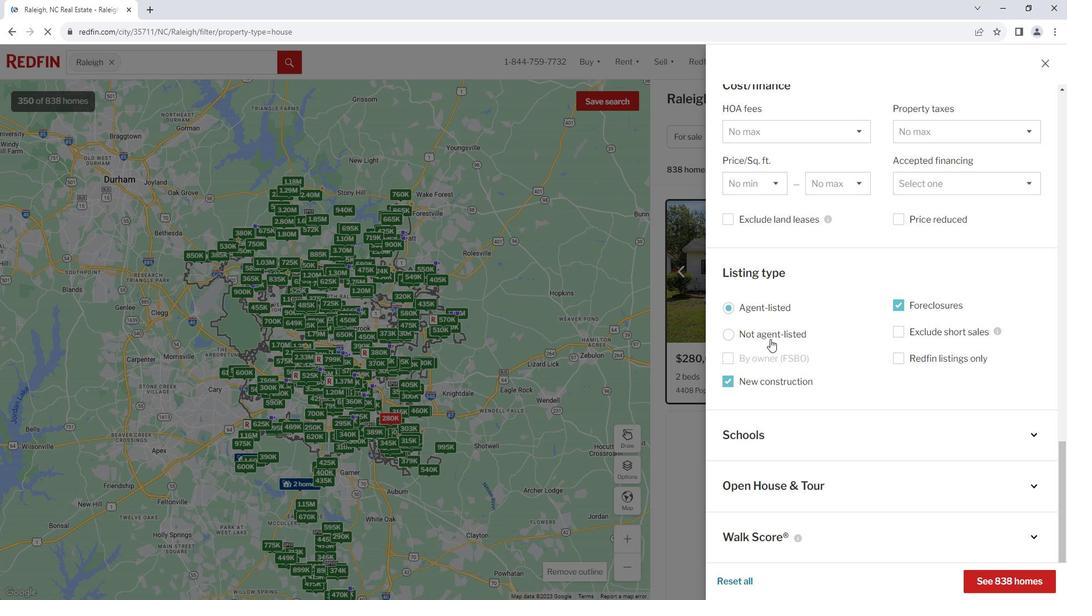 
Action: Mouse scrolled (779, 334) with delta (0, 0)
Screenshot: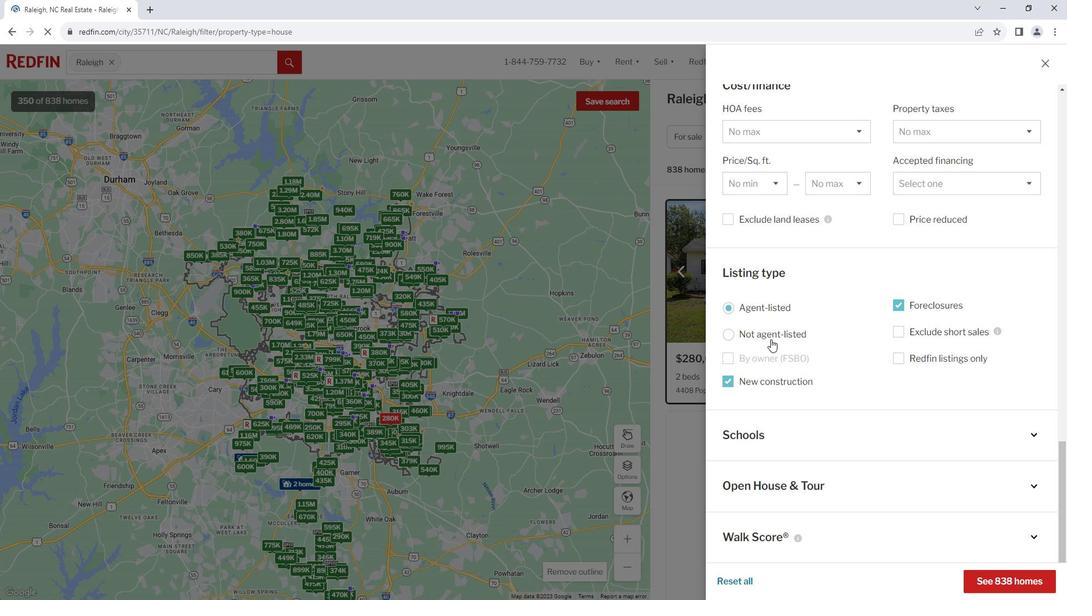 
Action: Mouse moved to (780, 335)
Screenshot: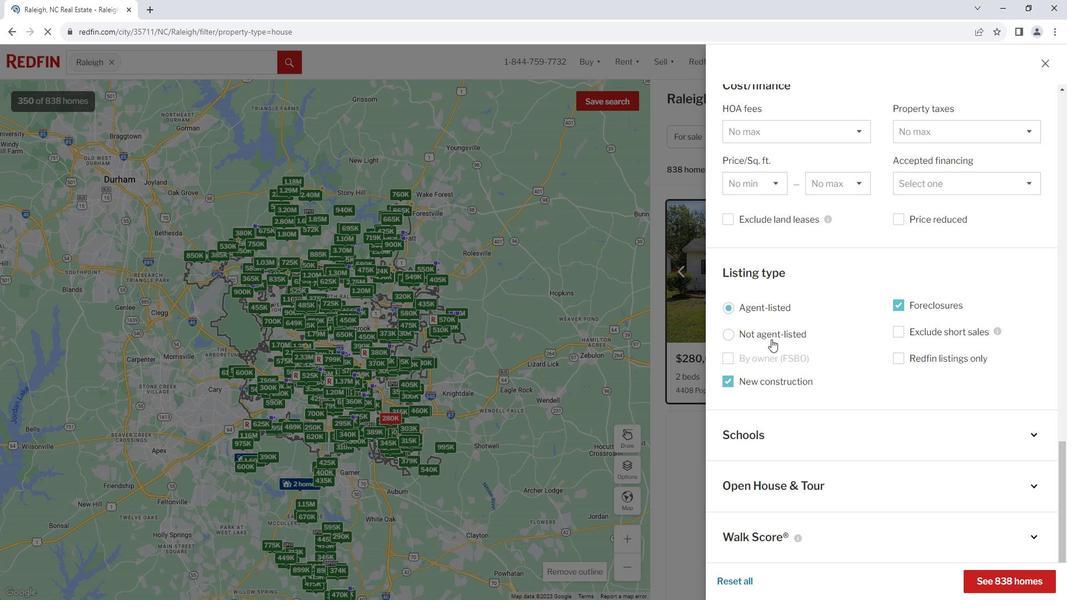 
Action: Mouse scrolled (780, 334) with delta (0, 0)
Screenshot: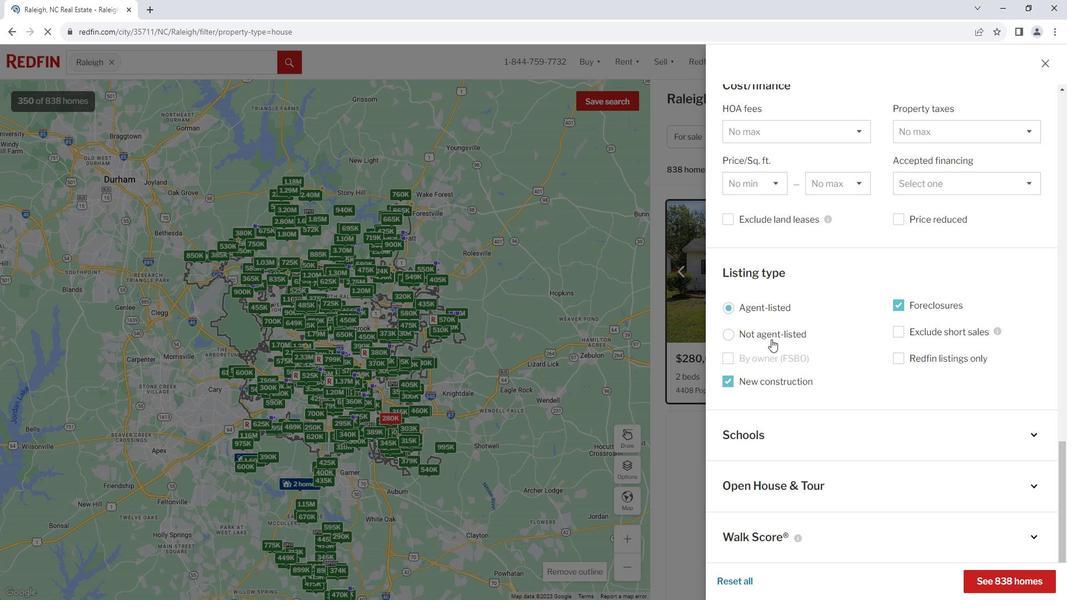 
Action: Mouse moved to (1011, 570)
Screenshot: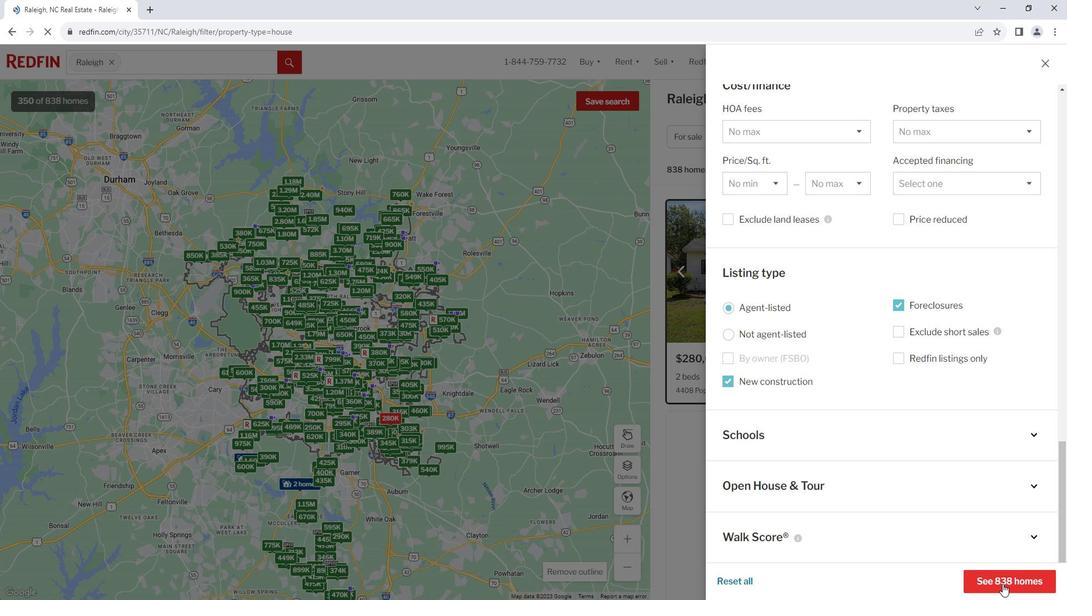 
Action: Mouse pressed left at (1011, 570)
Screenshot: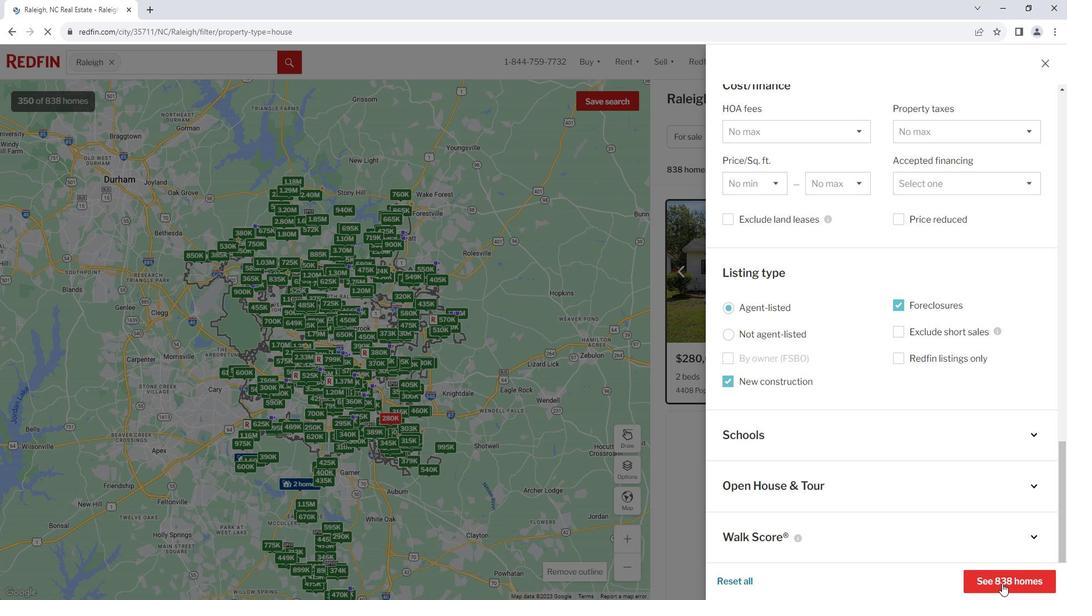 
Action: Mouse moved to (723, 274)
Screenshot: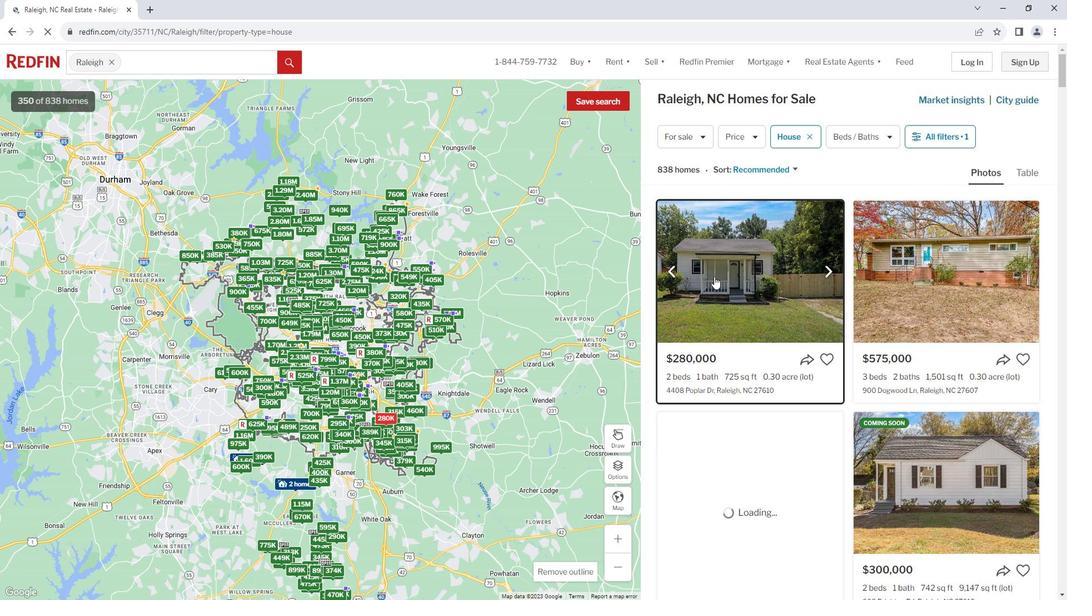 
Action: Mouse pressed left at (723, 274)
Screenshot: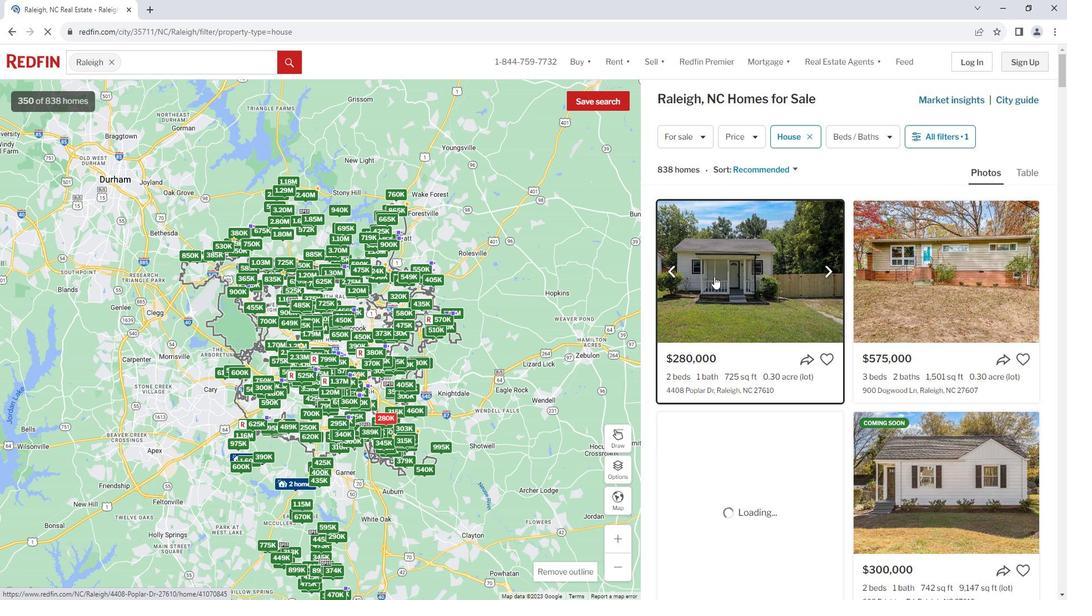 
Action: Mouse moved to (791, 362)
Screenshot: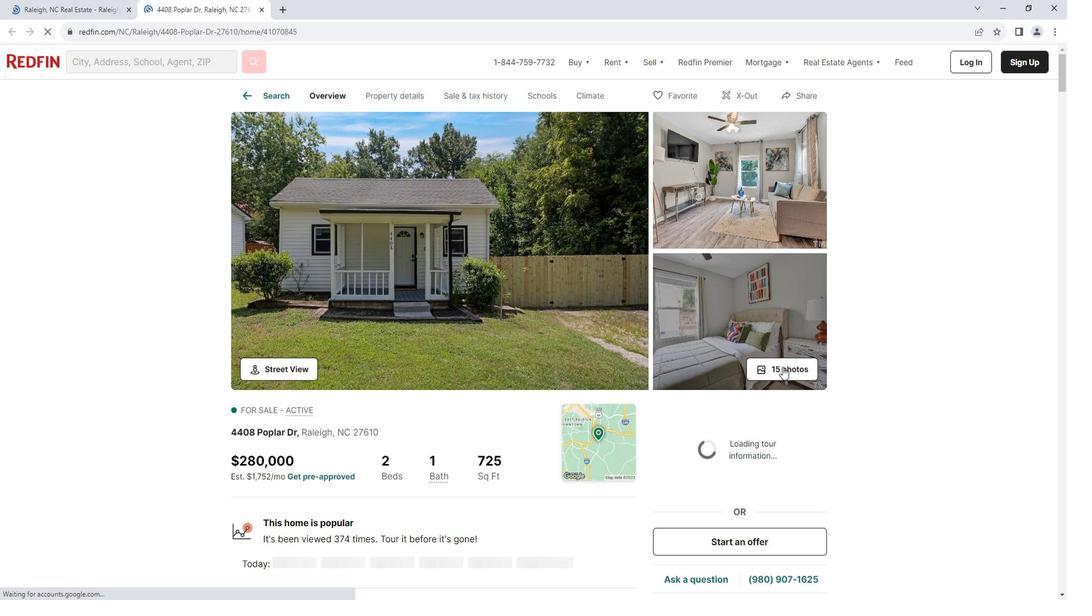 
Action: Mouse pressed left at (791, 362)
Screenshot: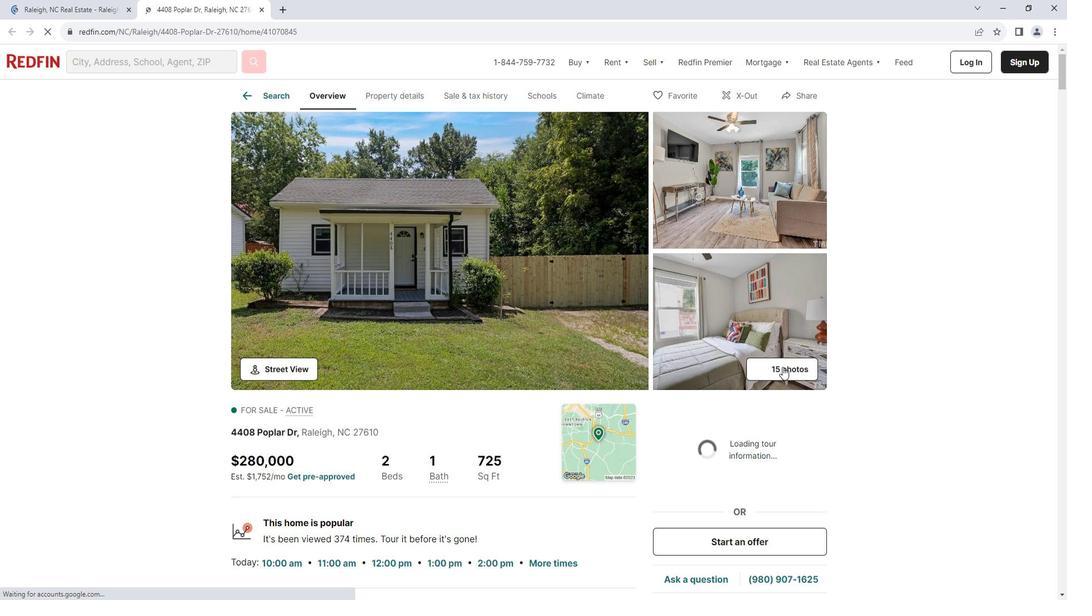 
Action: Mouse moved to (1010, 322)
Screenshot: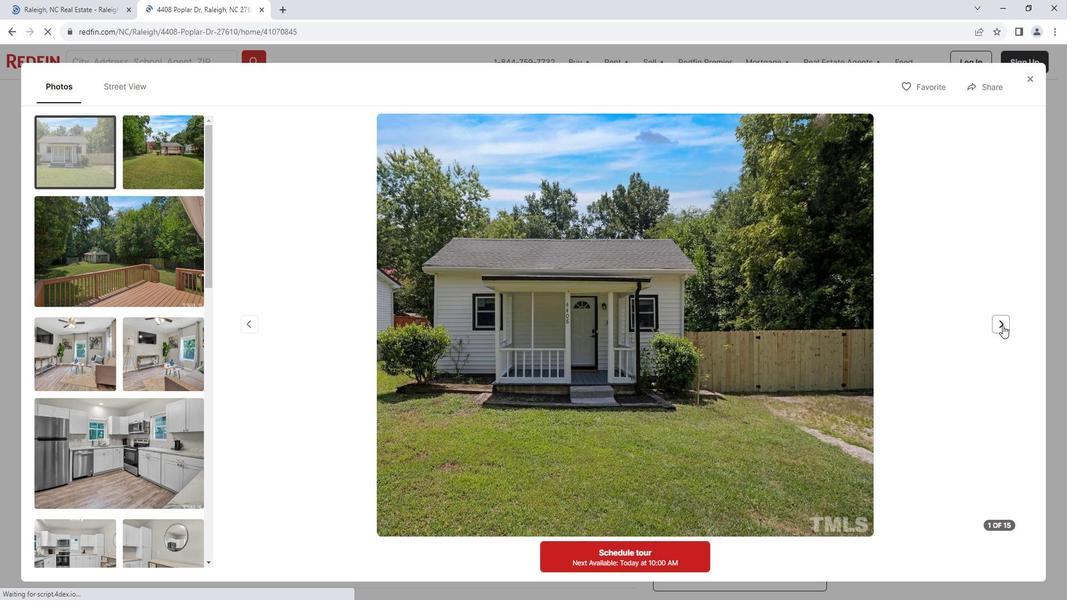 
Action: Mouse pressed left at (1010, 322)
Screenshot: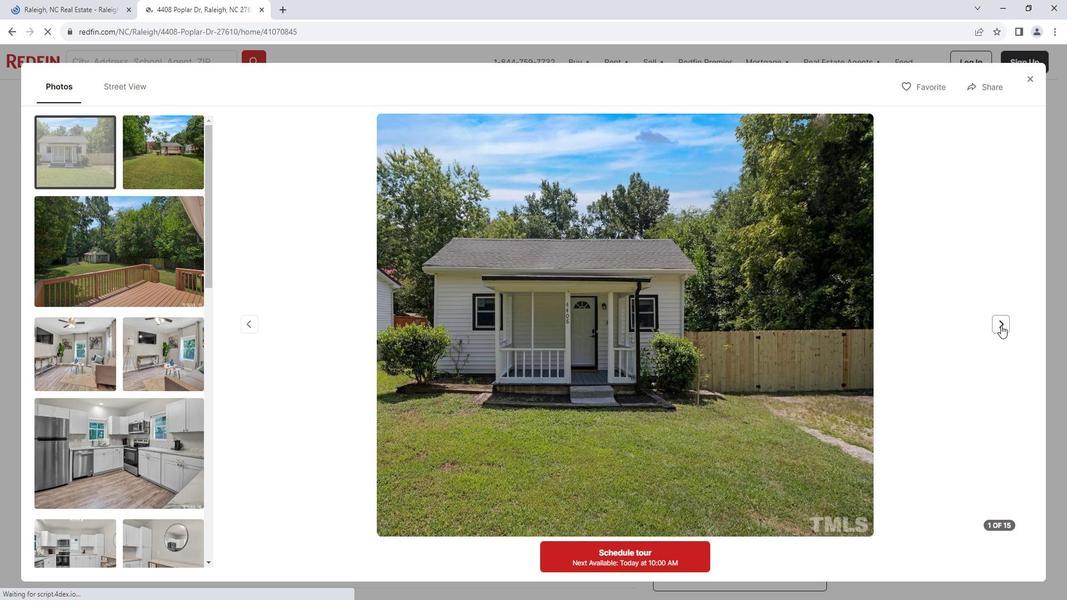 
Action: Mouse pressed left at (1010, 322)
Screenshot: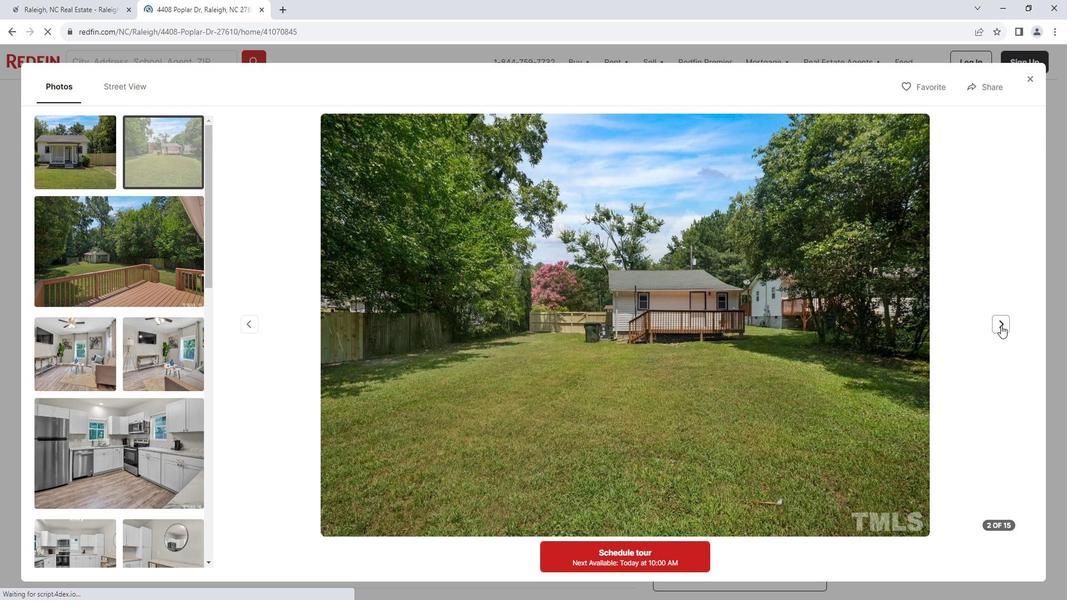 
Action: Mouse pressed left at (1010, 322)
Screenshot: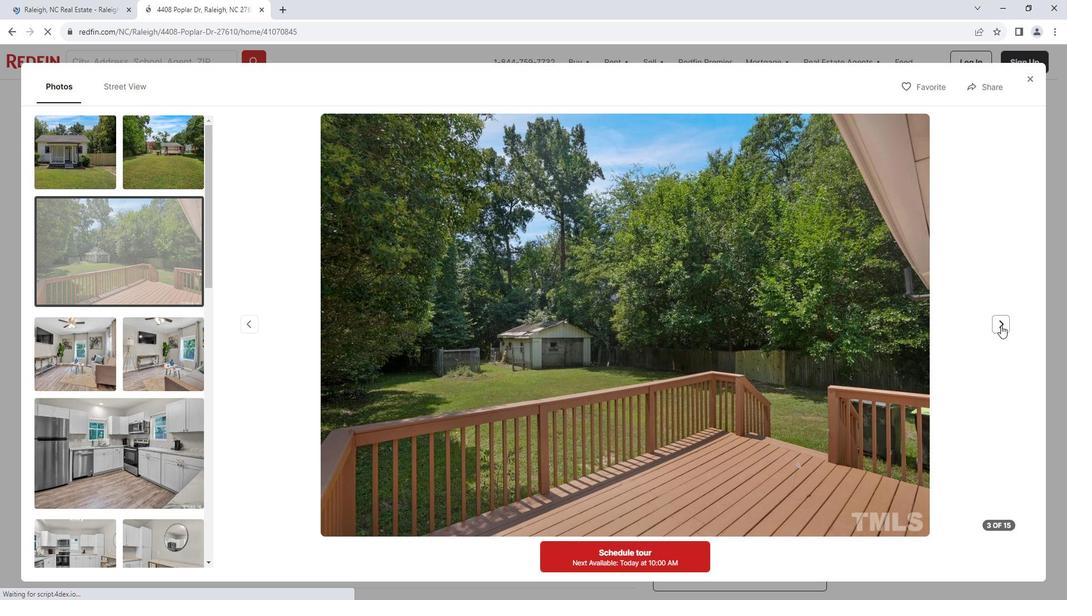 
Action: Mouse moved to (1010, 320)
Screenshot: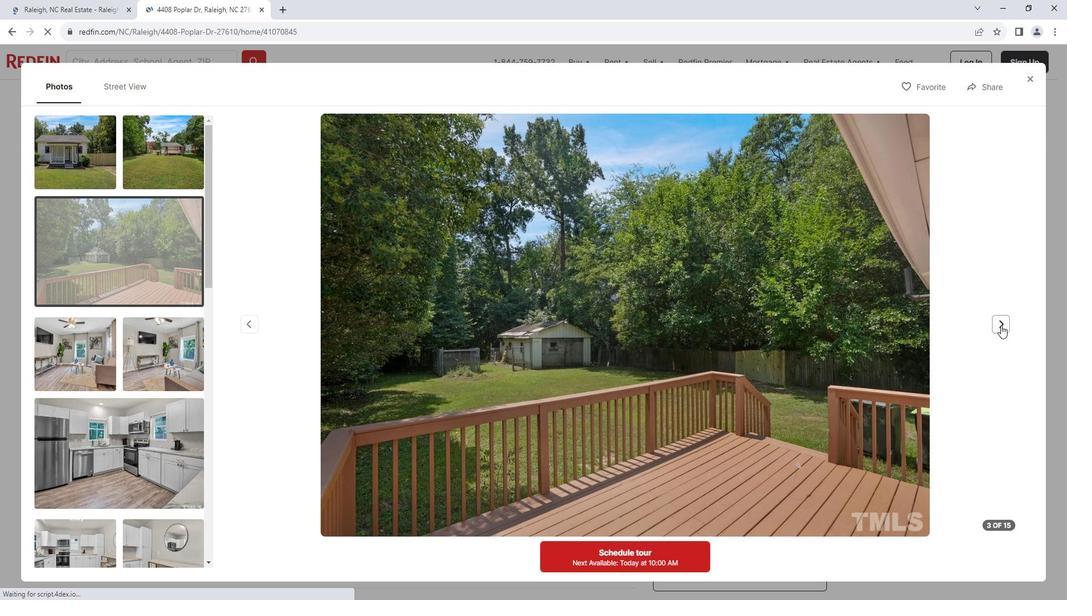 
Action: Mouse pressed left at (1010, 320)
Screenshot: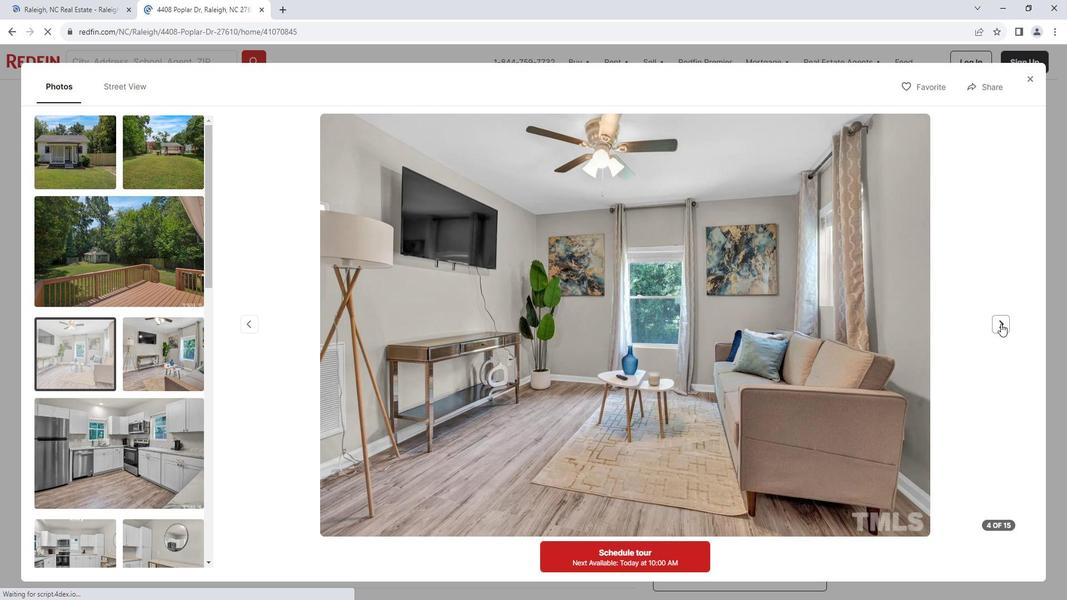 
Action: Mouse pressed left at (1010, 320)
Screenshot: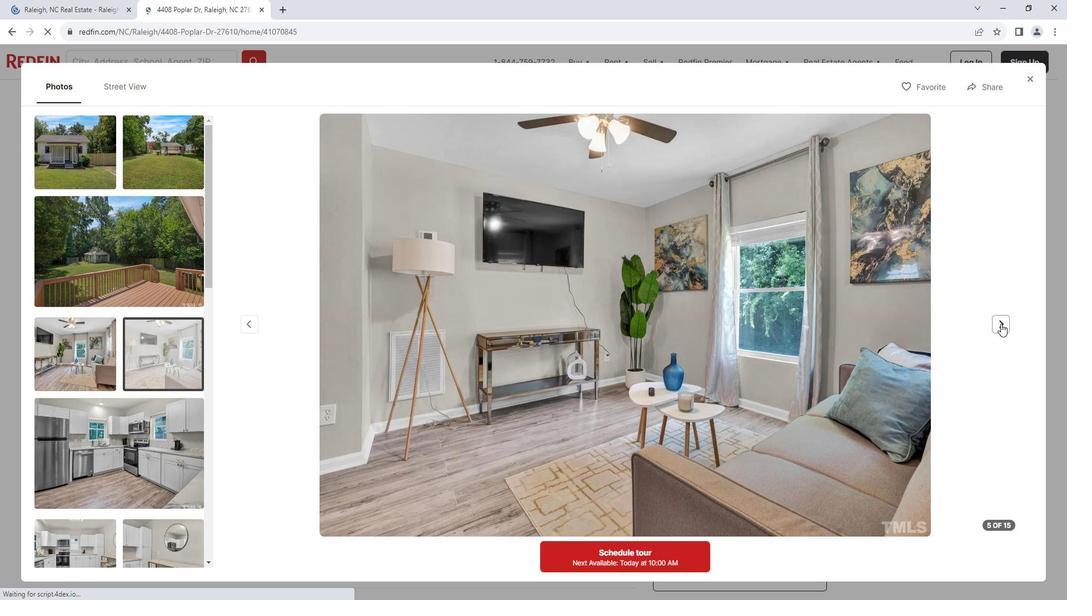 
Action: Mouse pressed left at (1010, 320)
Screenshot: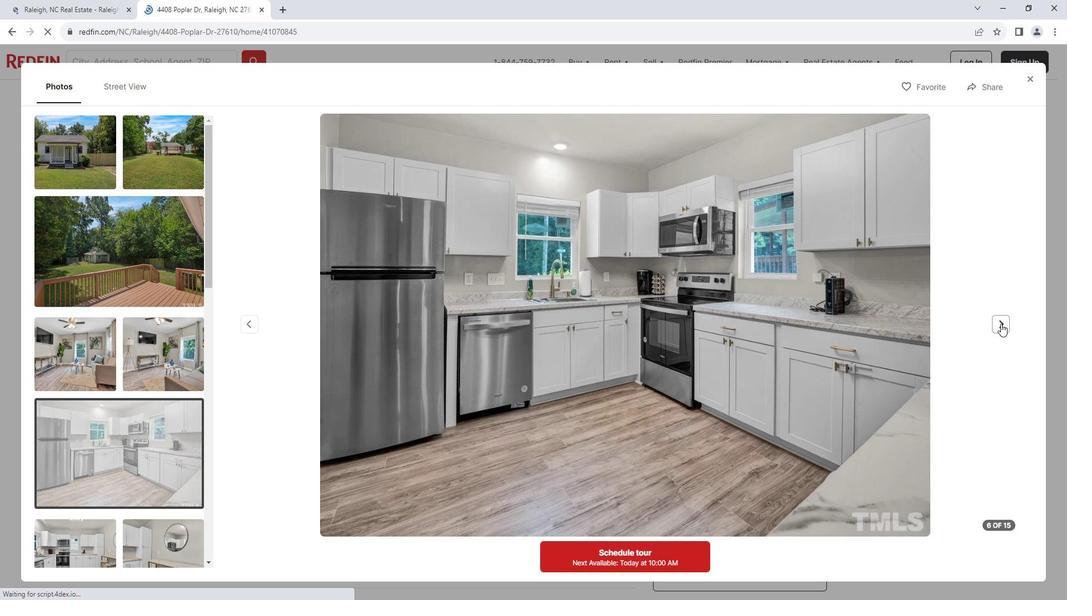 
Action: Mouse moved to (1006, 319)
Screenshot: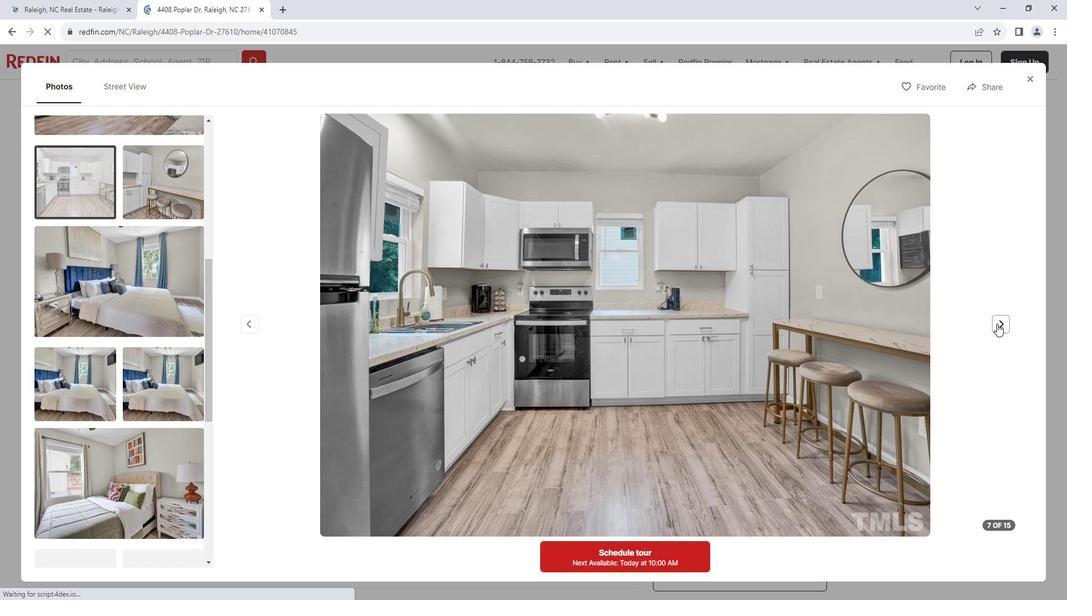
Action: Mouse pressed left at (1006, 319)
Screenshot: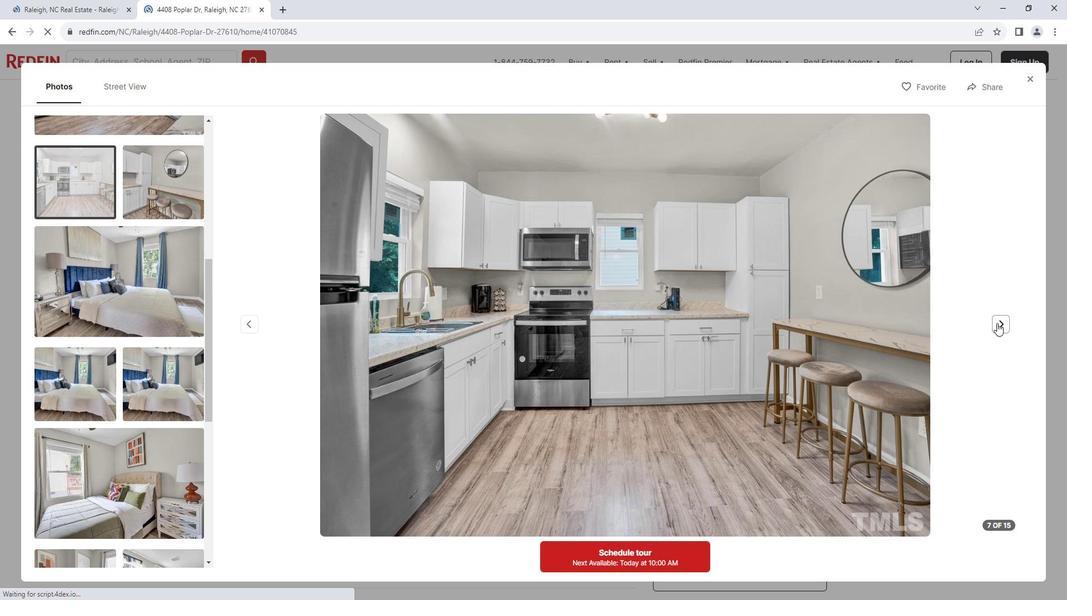 
Action: Mouse moved to (1041, 84)
Screenshot: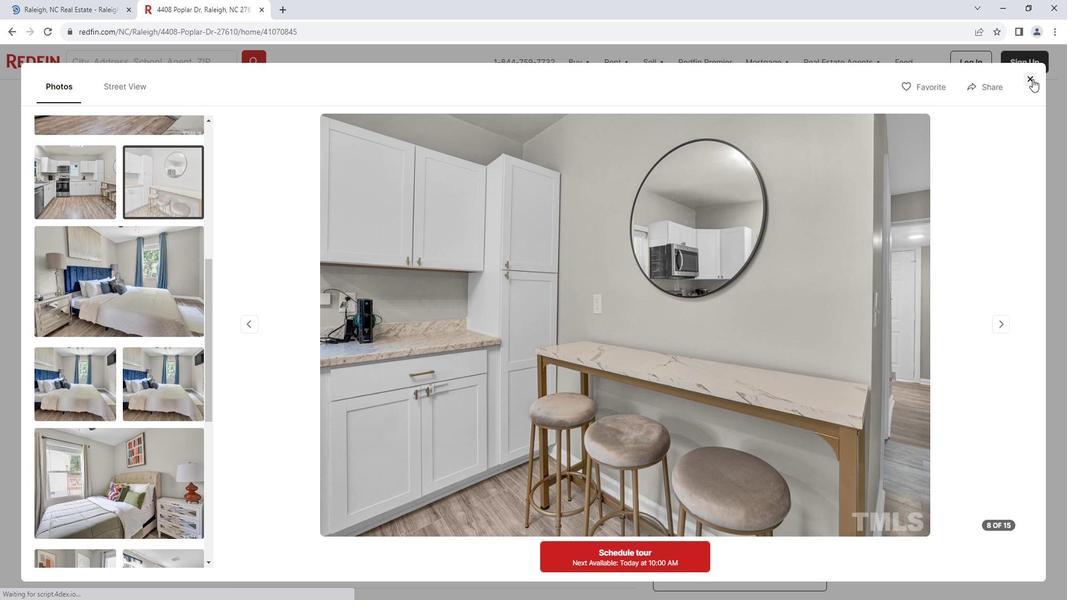 
Action: Mouse pressed left at (1041, 84)
Screenshot: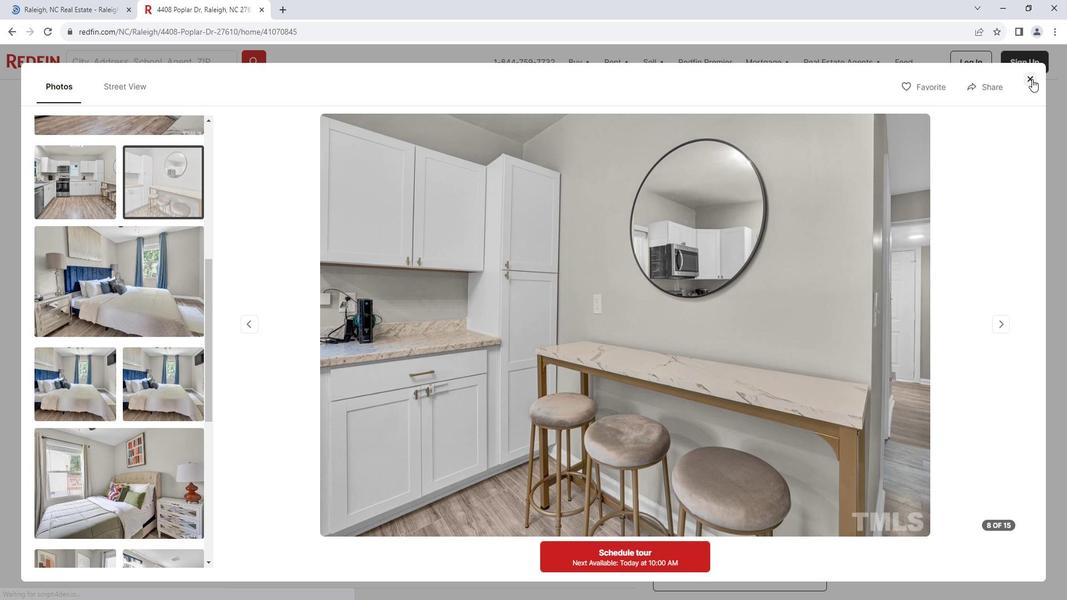 
Action: Mouse moved to (661, 349)
Screenshot: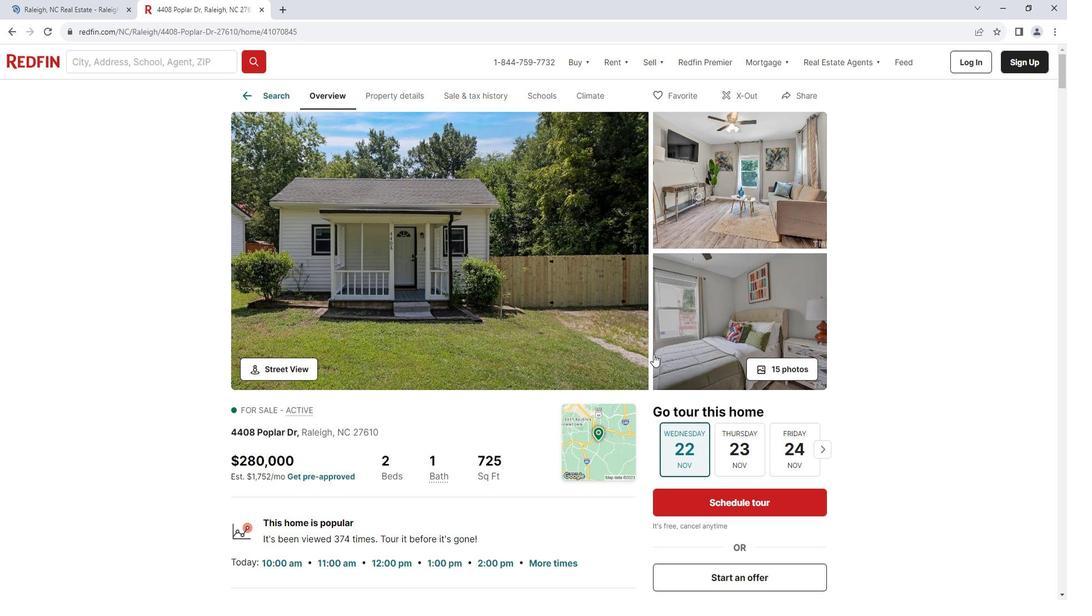 
Action: Mouse scrolled (661, 349) with delta (0, 0)
Screenshot: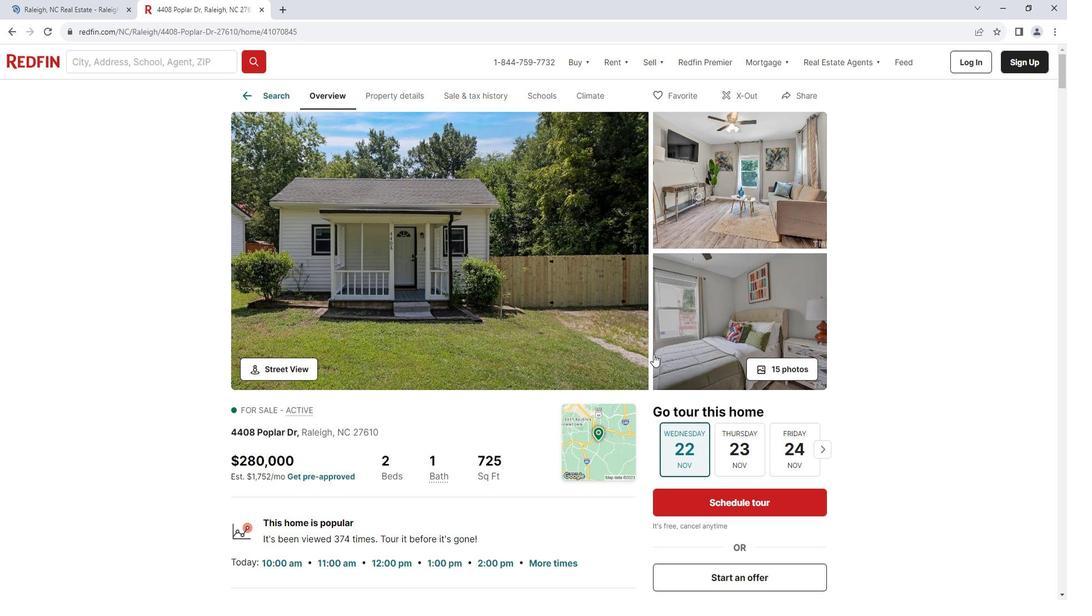 
Action: Mouse moved to (657, 350)
Screenshot: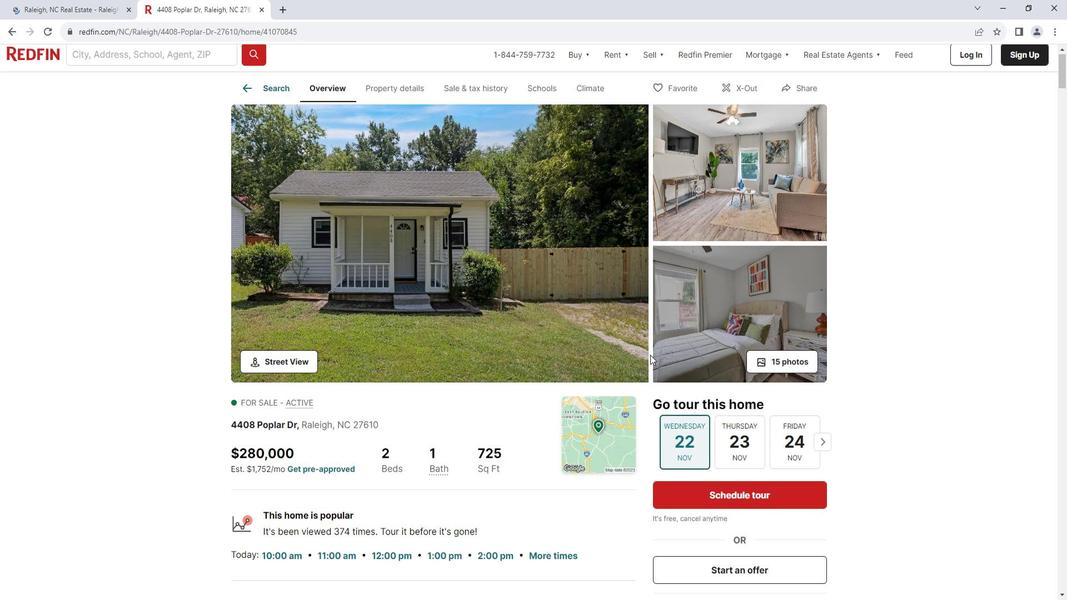 
Action: Mouse scrolled (657, 349) with delta (0, 0)
Screenshot: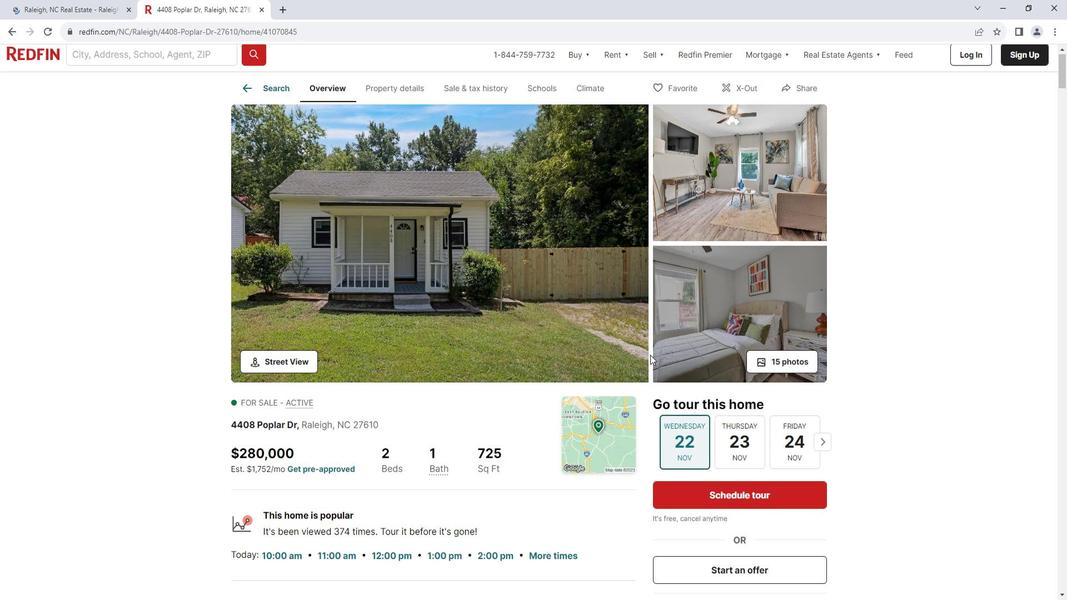 
Action: Mouse moved to (655, 350)
Screenshot: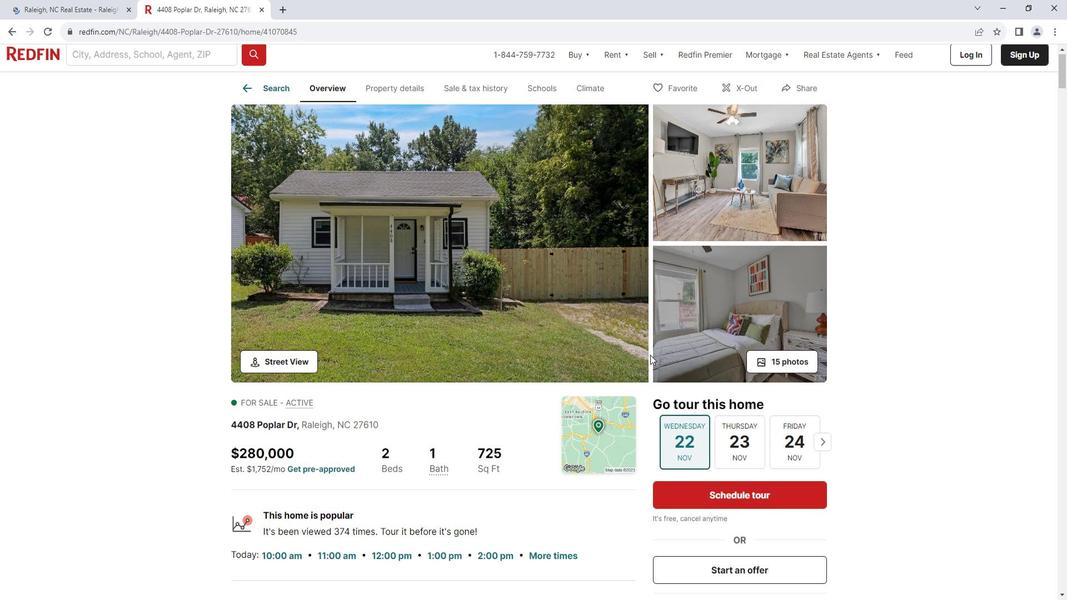 
Action: Mouse scrolled (655, 349) with delta (0, 0)
Screenshot: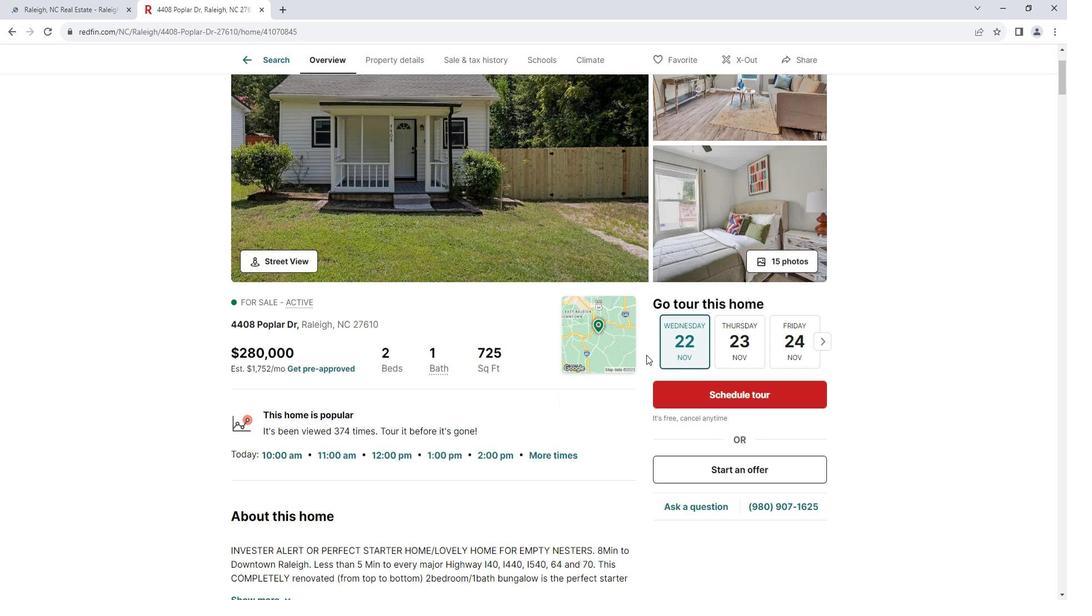 
Action: Mouse scrolled (655, 349) with delta (0, 0)
Screenshot: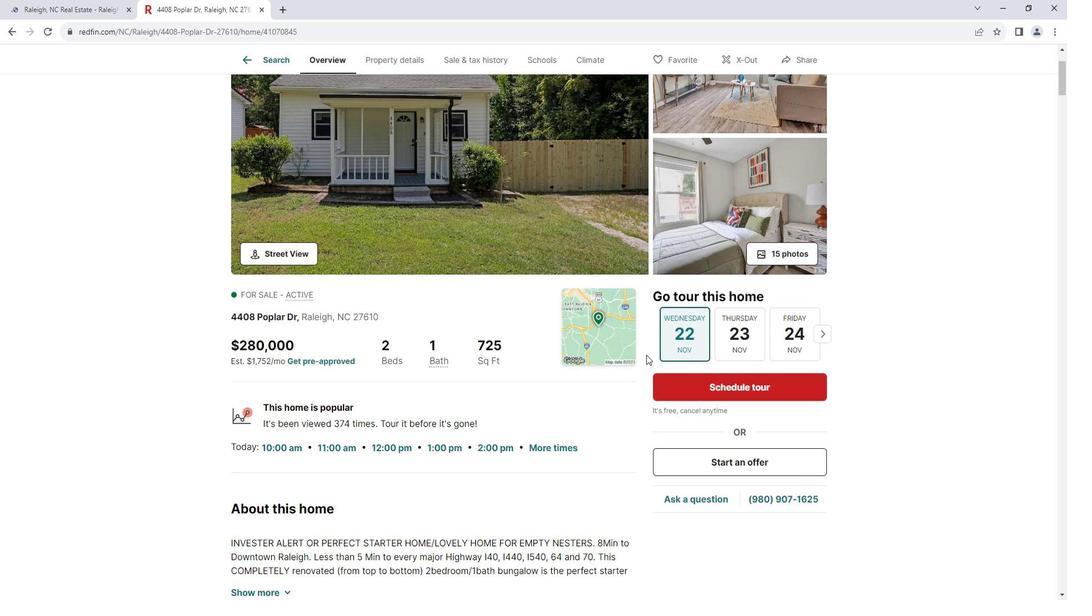 
Action: Mouse moved to (655, 350)
Screenshot: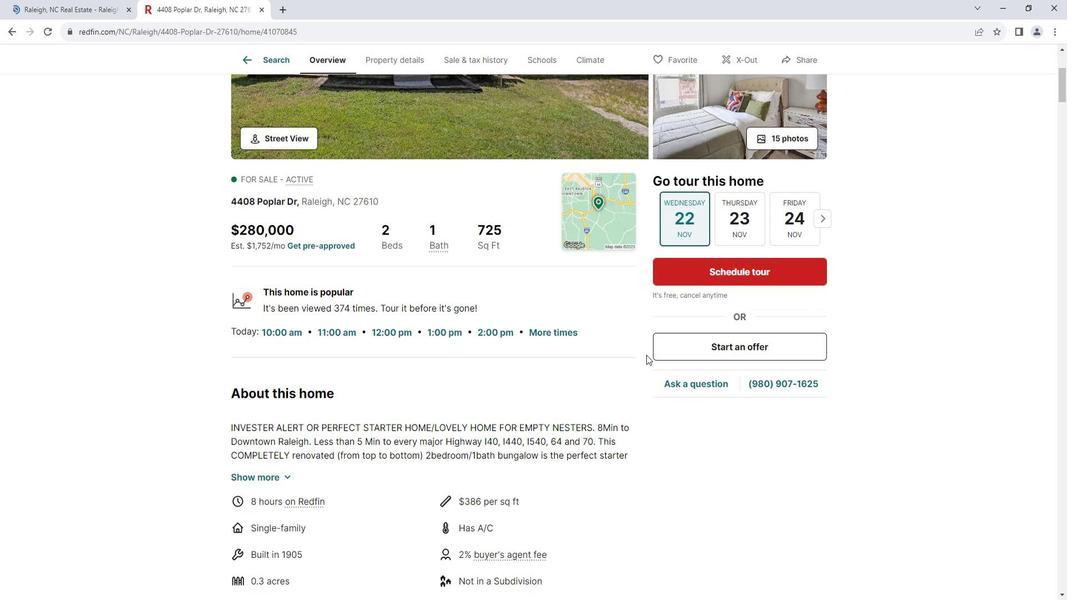 
Action: Mouse scrolled (655, 349) with delta (0, 0)
Screenshot: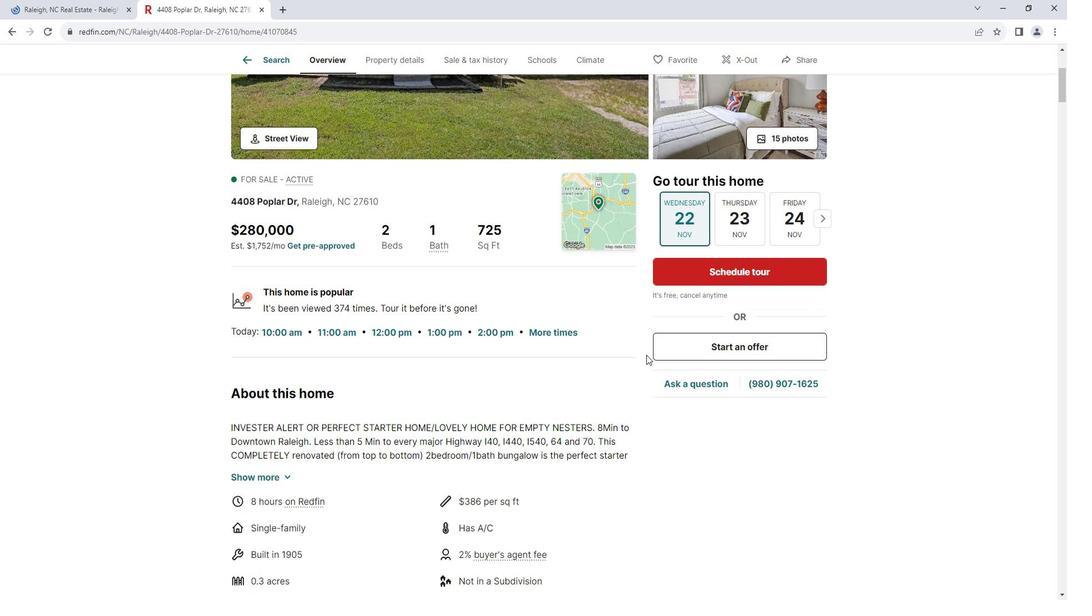 
Action: Mouse moved to (270, 412)
Screenshot: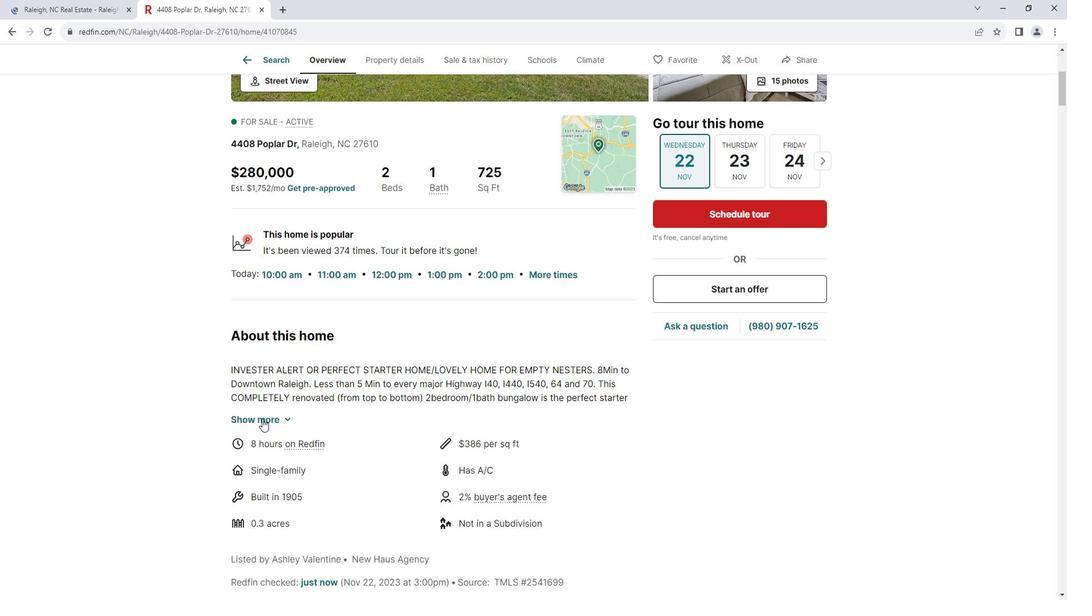 
Action: Mouse pressed left at (270, 412)
Screenshot: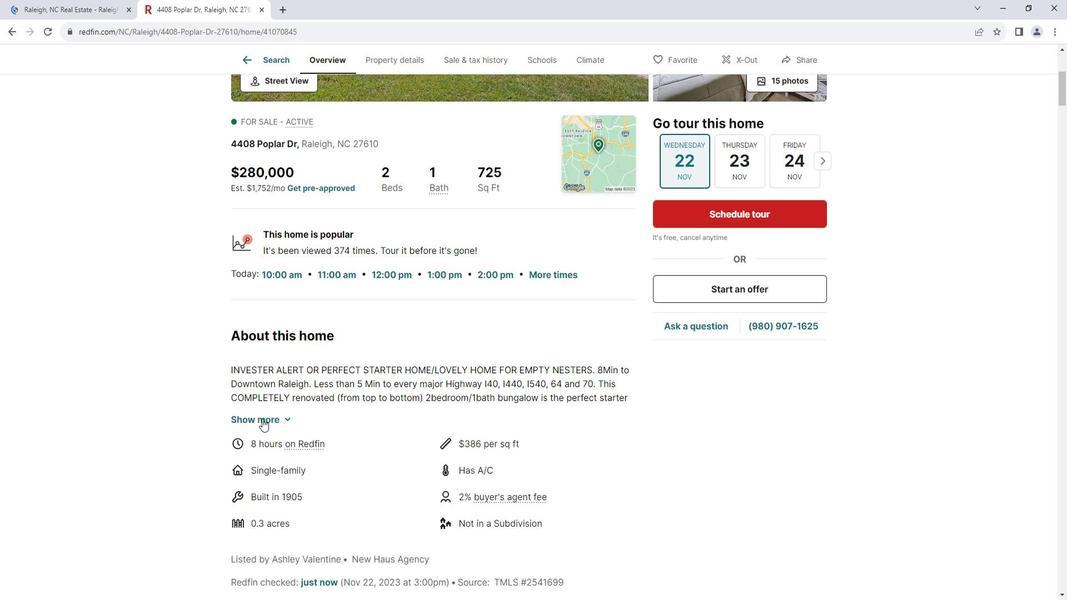 
Action: Mouse moved to (305, 417)
Screenshot: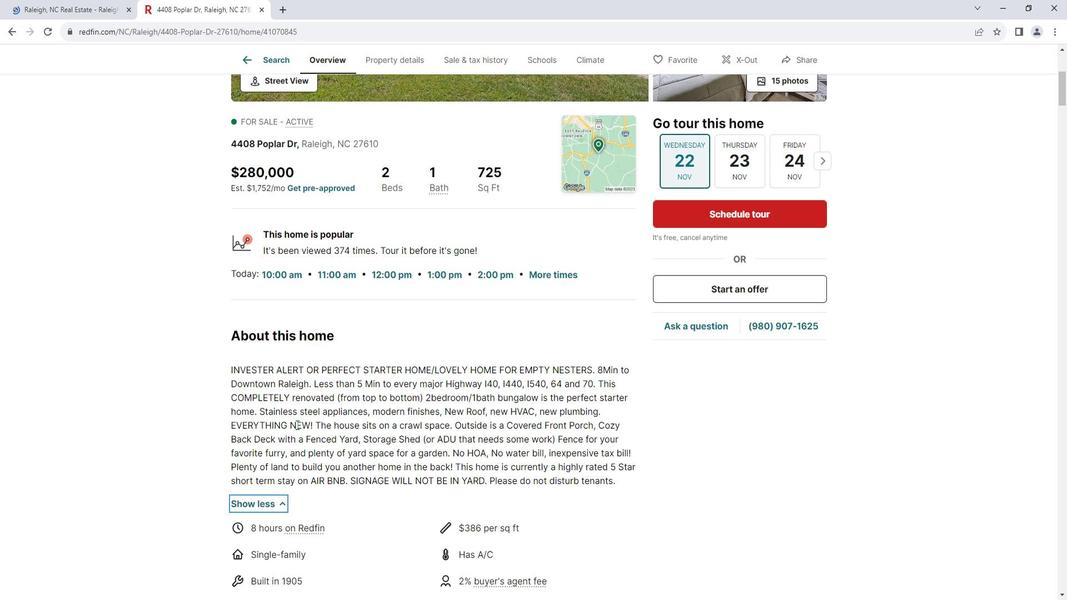 
Action: Mouse scrolled (305, 417) with delta (0, 0)
Screenshot: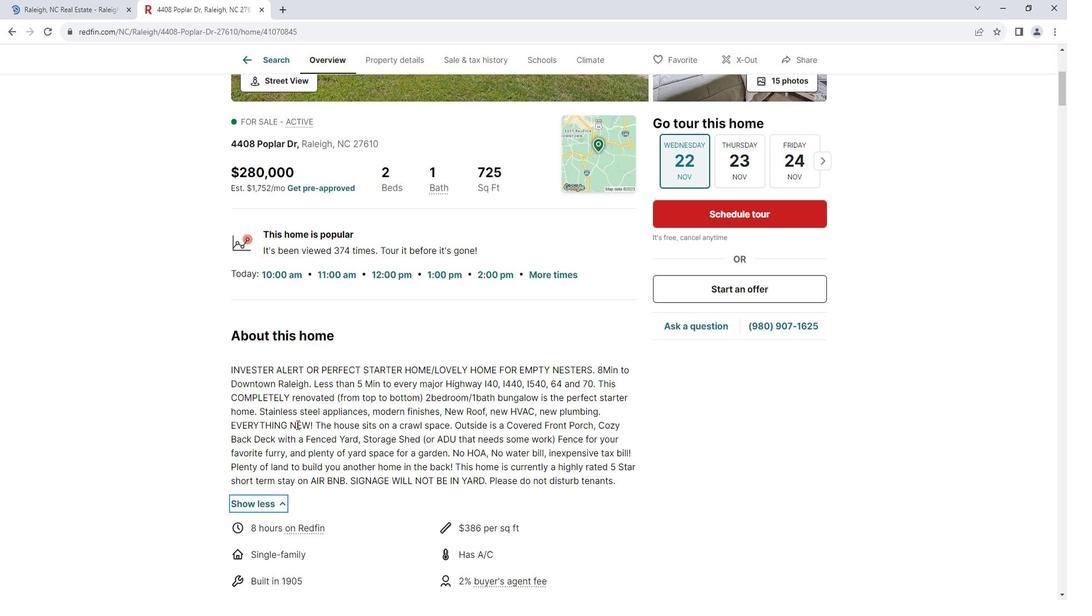 
Action: Mouse scrolled (305, 417) with delta (0, 0)
Screenshot: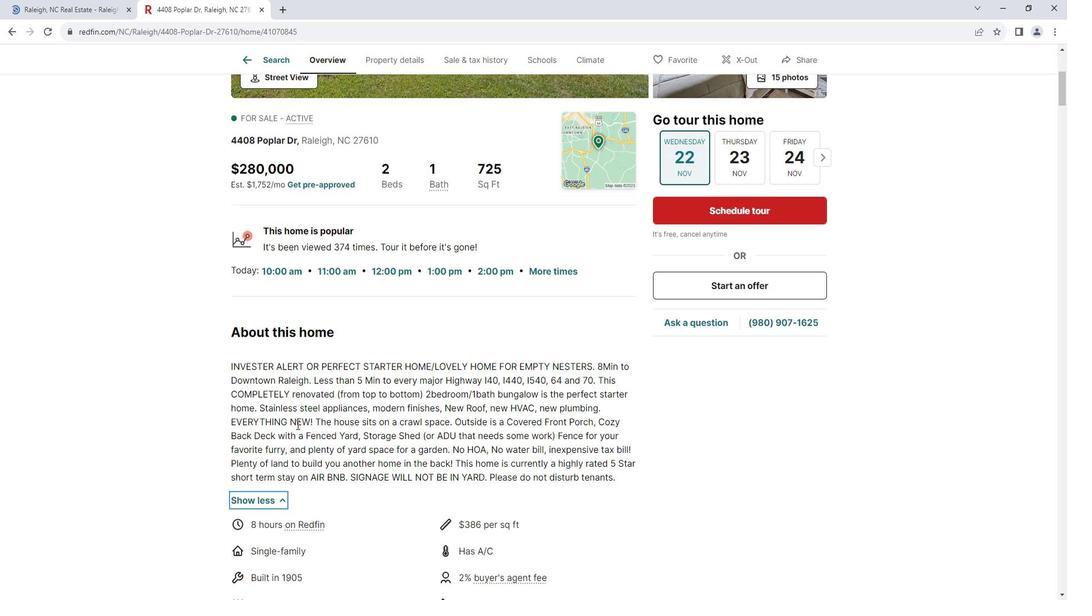 
Action: Mouse scrolled (305, 417) with delta (0, 0)
Screenshot: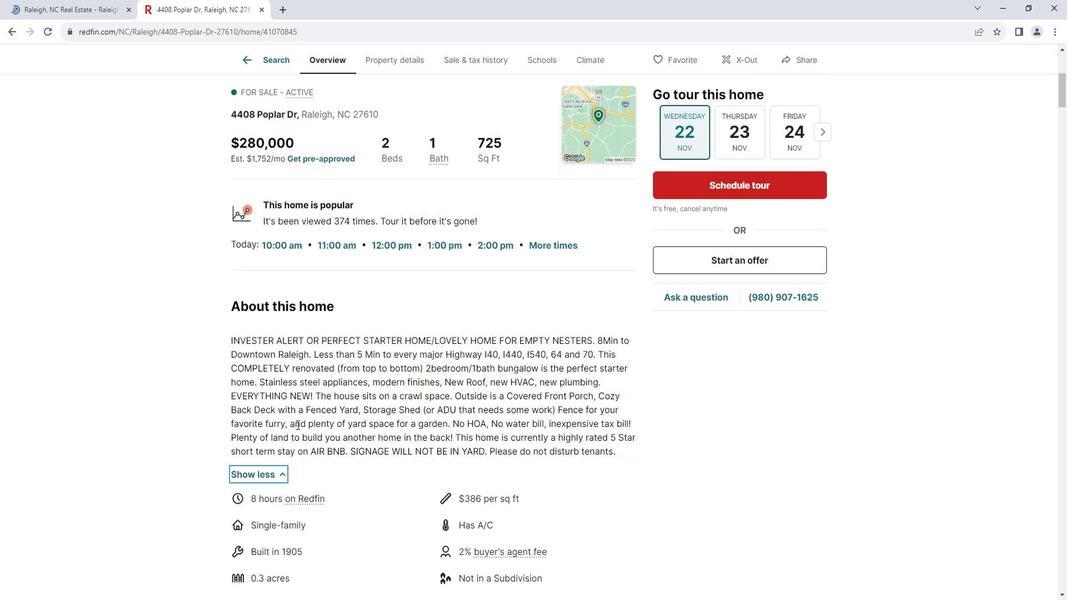 
Action: Mouse moved to (308, 417)
Screenshot: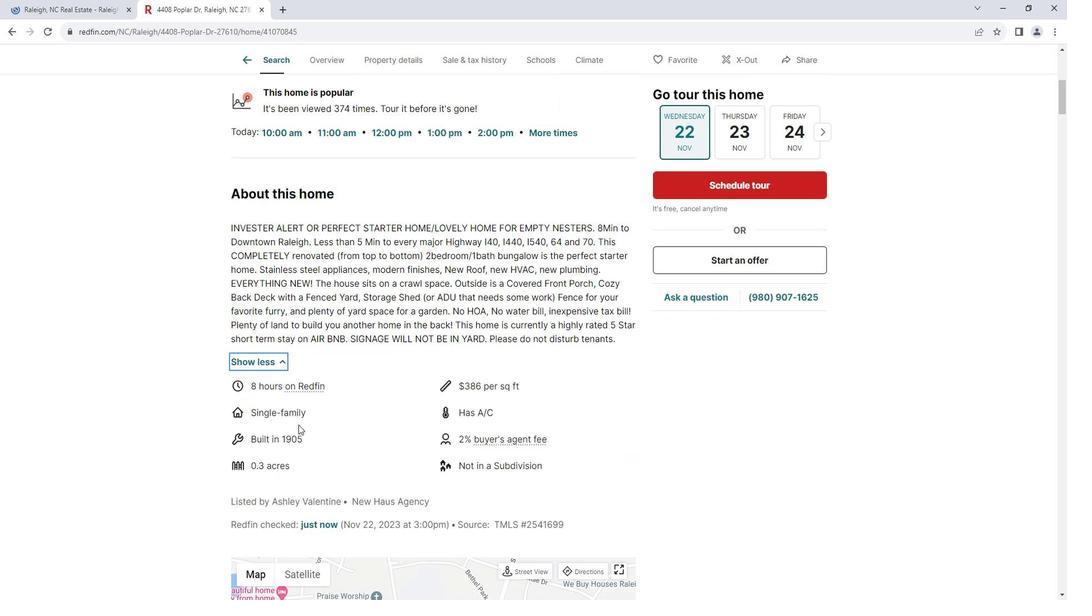 
Action: Mouse scrolled (308, 416) with delta (0, 0)
Screenshot: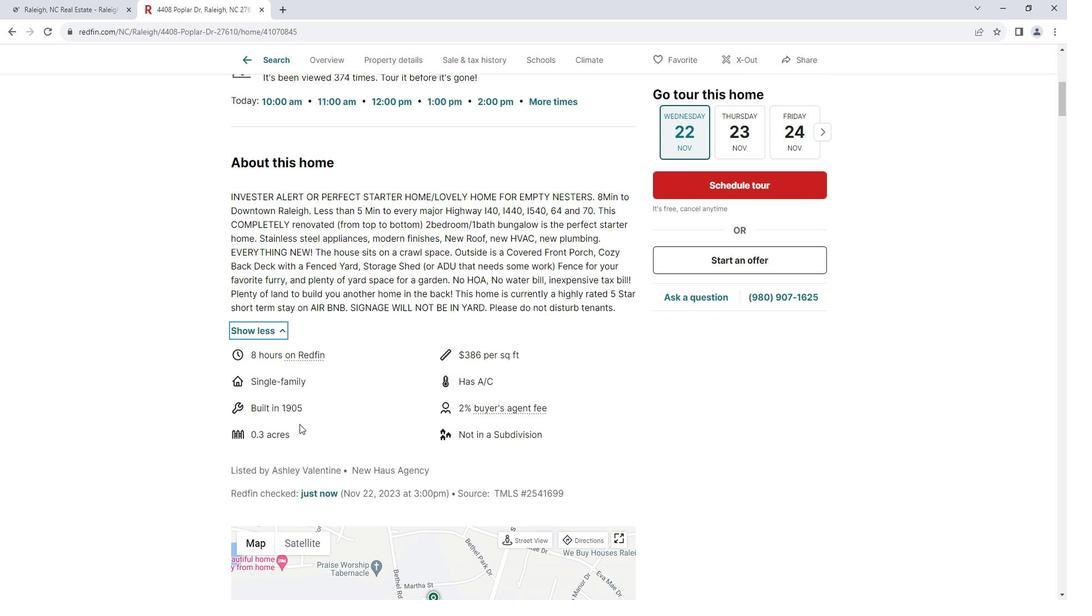 
Action: Mouse moved to (308, 417)
Screenshot: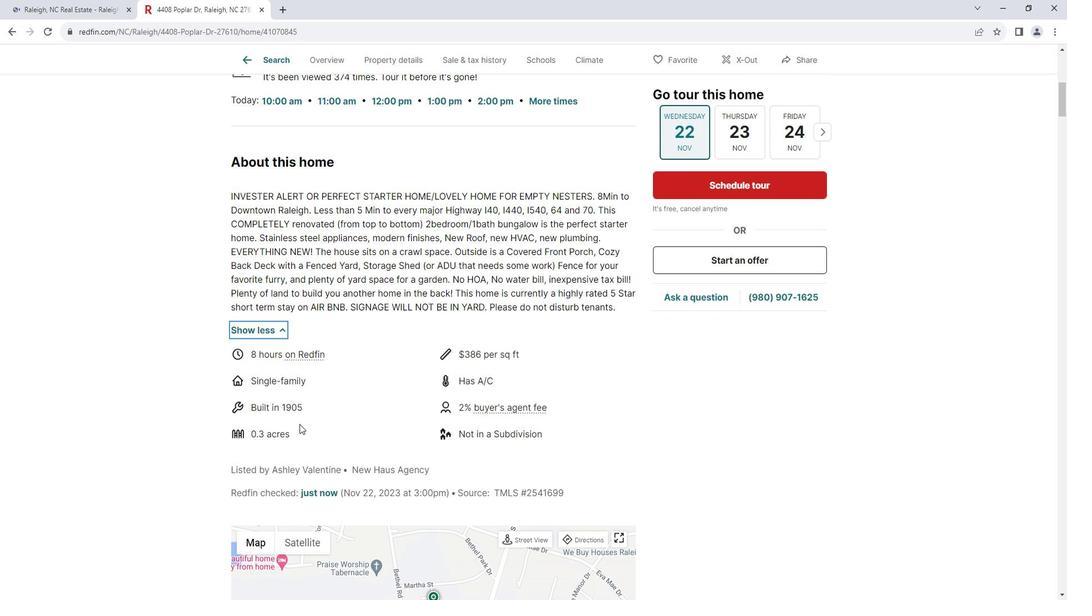 
Action: Mouse scrolled (308, 416) with delta (0, 0)
Screenshot: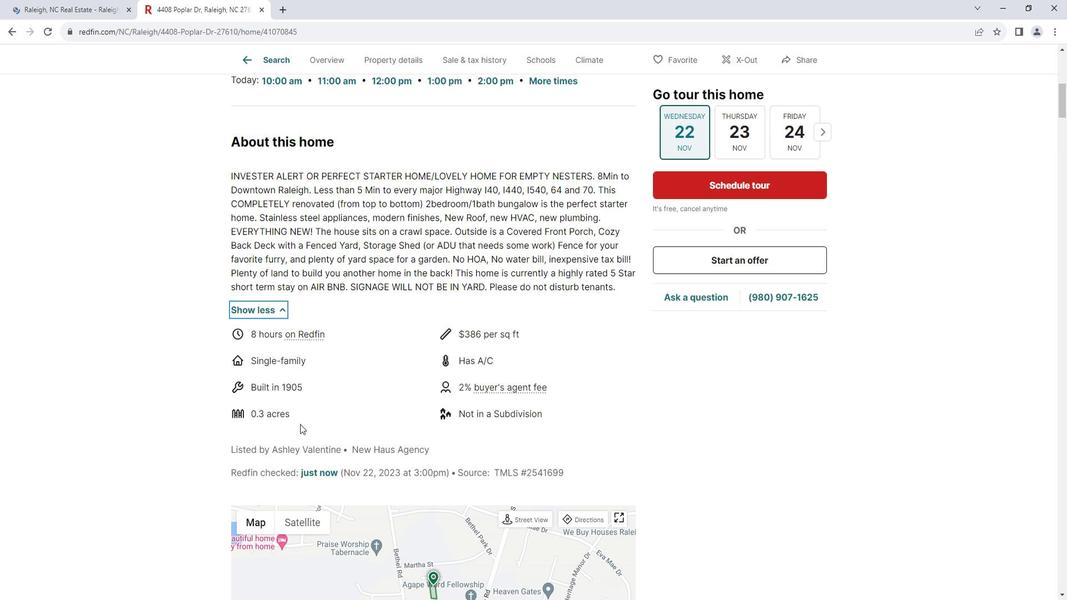 
Action: Mouse scrolled (308, 416) with delta (0, 0)
Screenshot: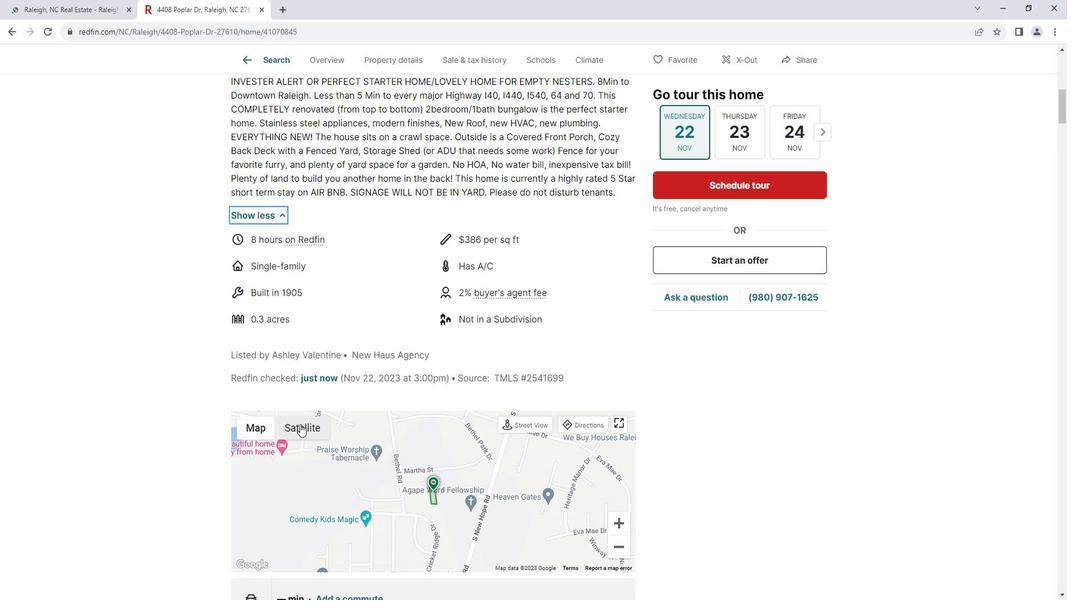 
Action: Mouse scrolled (308, 416) with delta (0, 0)
Screenshot: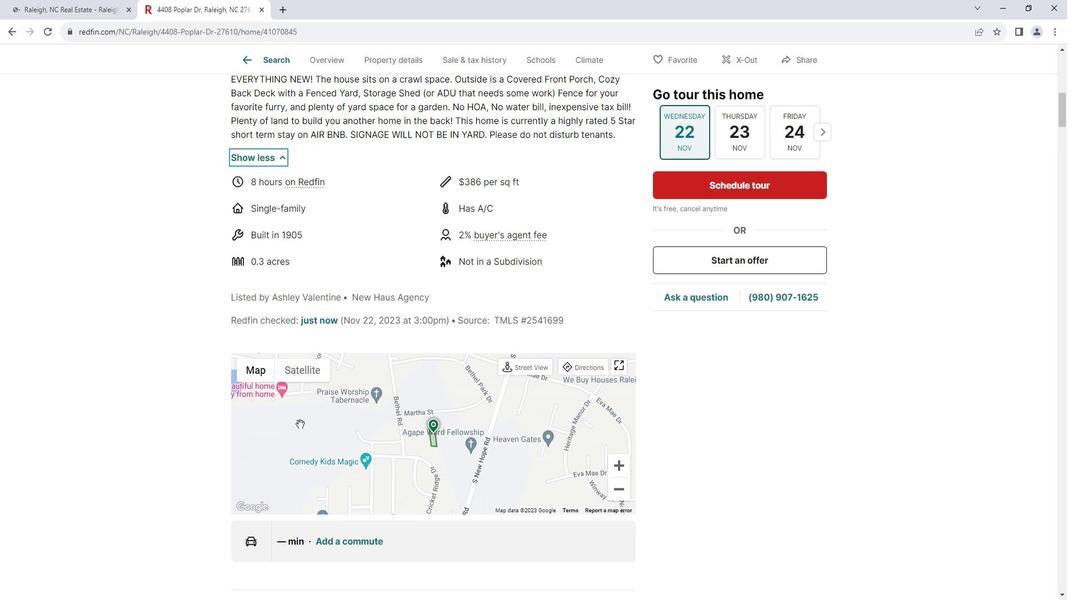 
Action: Mouse scrolled (308, 416) with delta (0, 0)
Screenshot: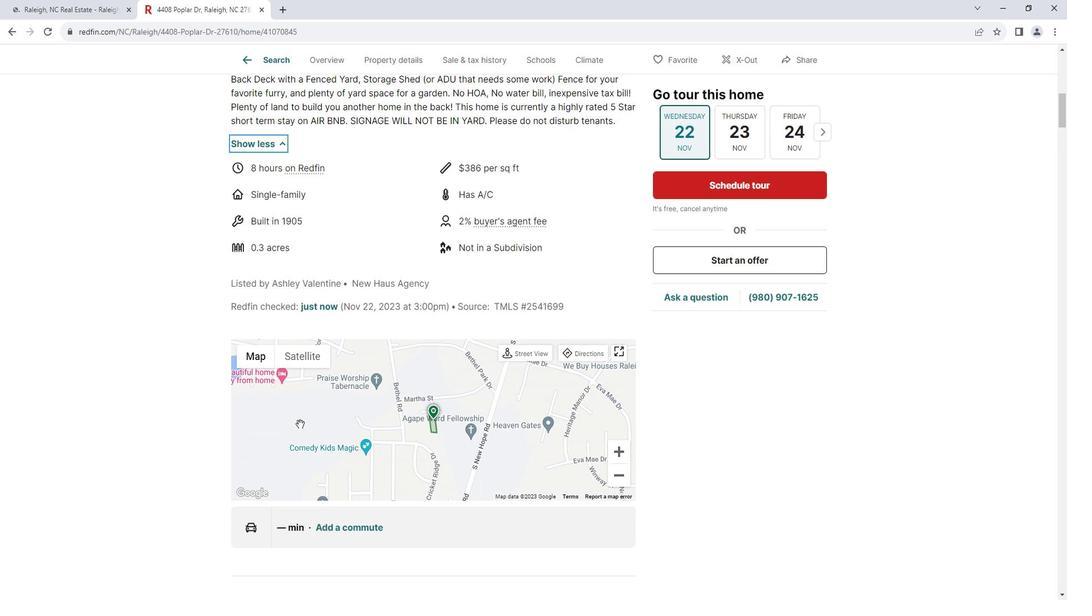 
Action: Mouse moved to (310, 416)
Screenshot: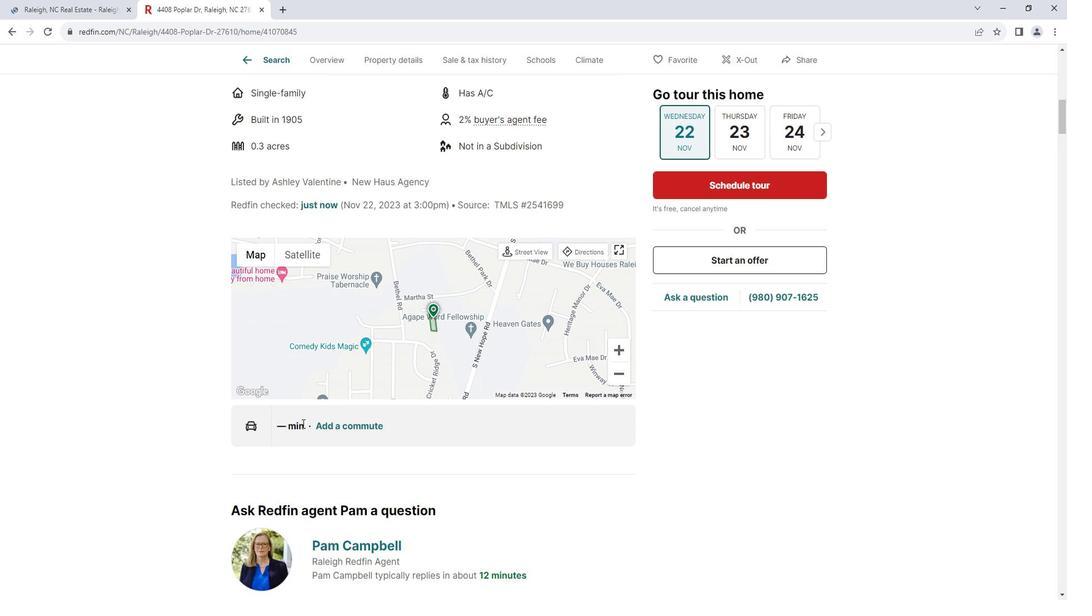 
Action: Mouse scrolled (310, 416) with delta (0, 0)
Screenshot: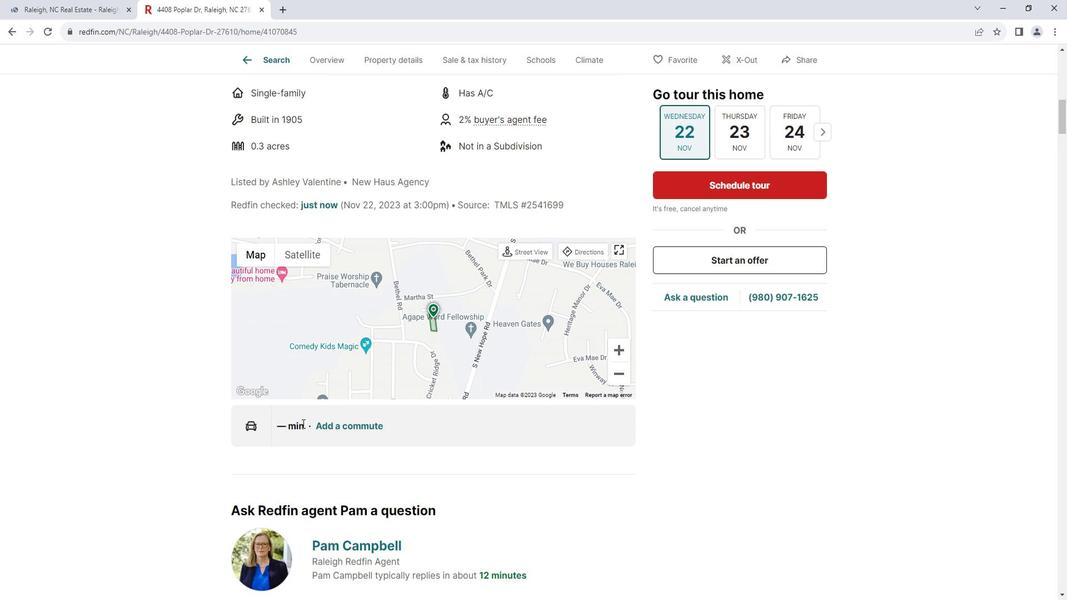 
Action: Mouse moved to (312, 416)
Screenshot: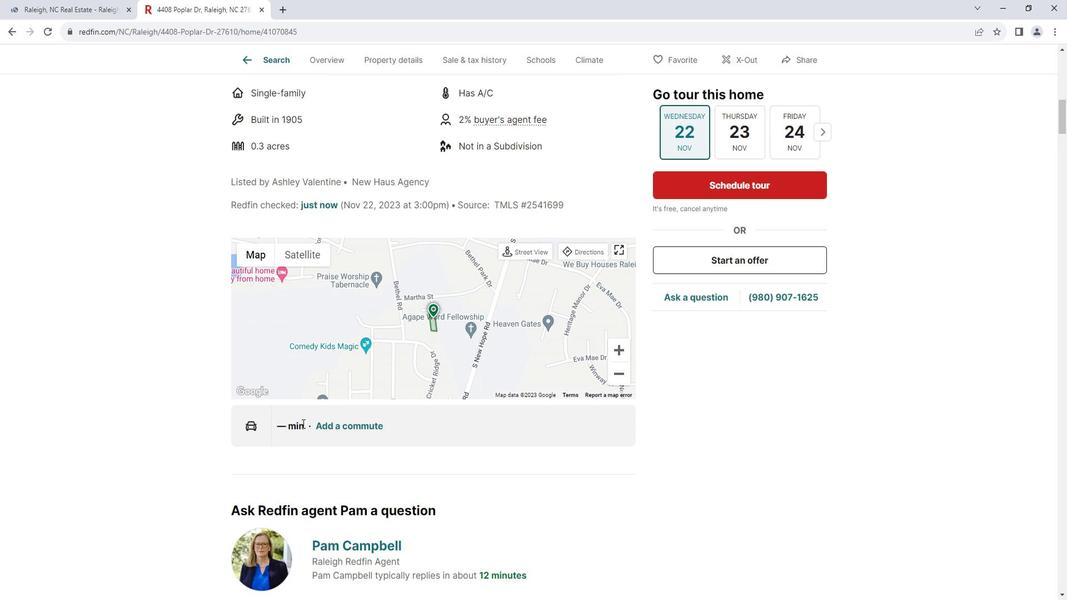 
Action: Mouse scrolled (312, 416) with delta (0, 0)
Screenshot: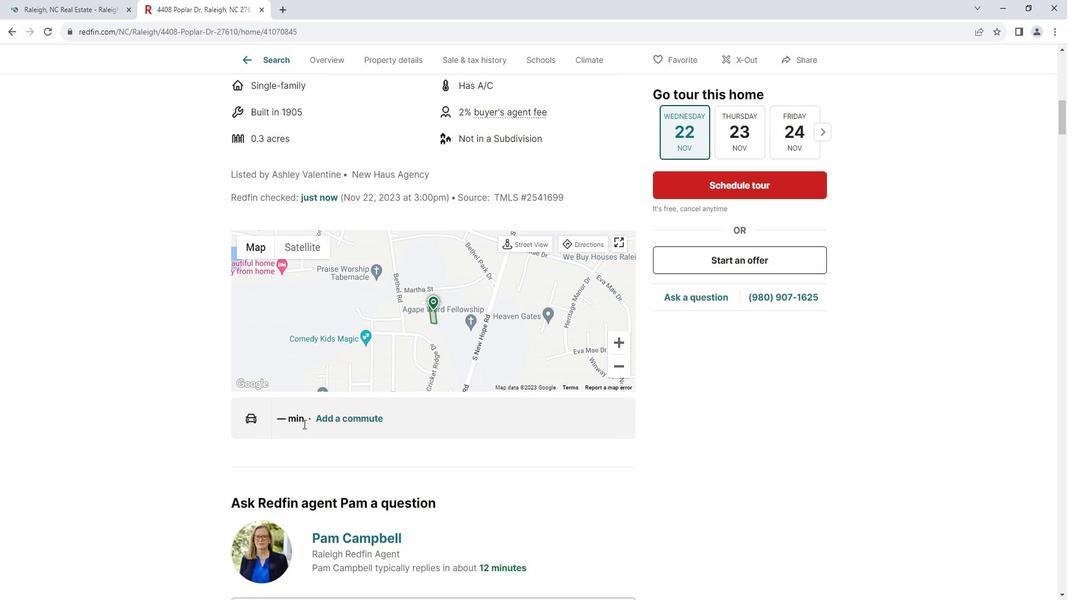 
Action: Mouse moved to (312, 417)
Screenshot: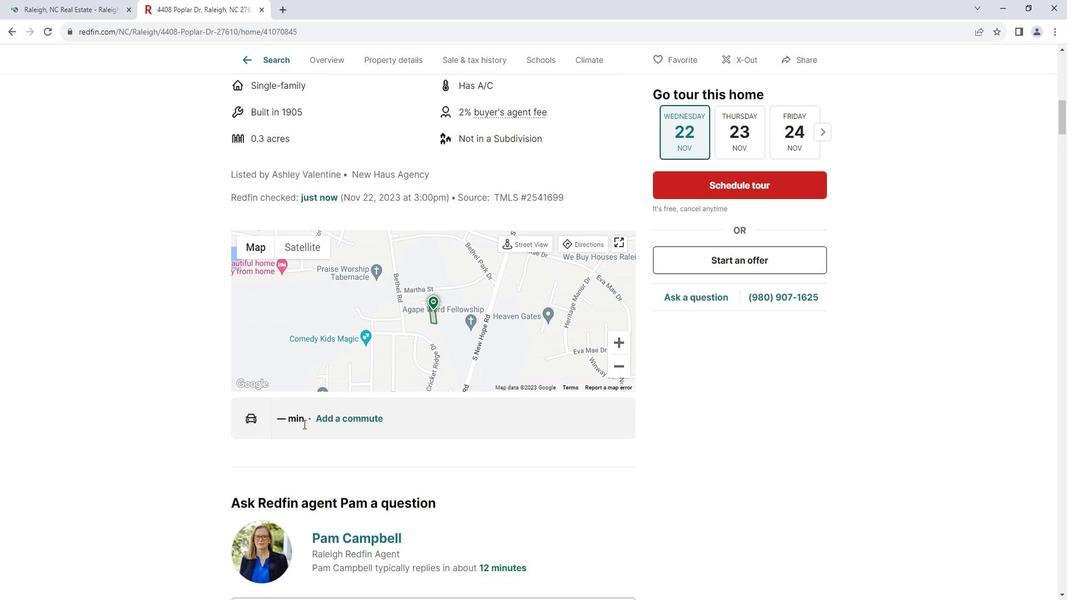 
Action: Mouse scrolled (312, 416) with delta (0, 0)
Screenshot: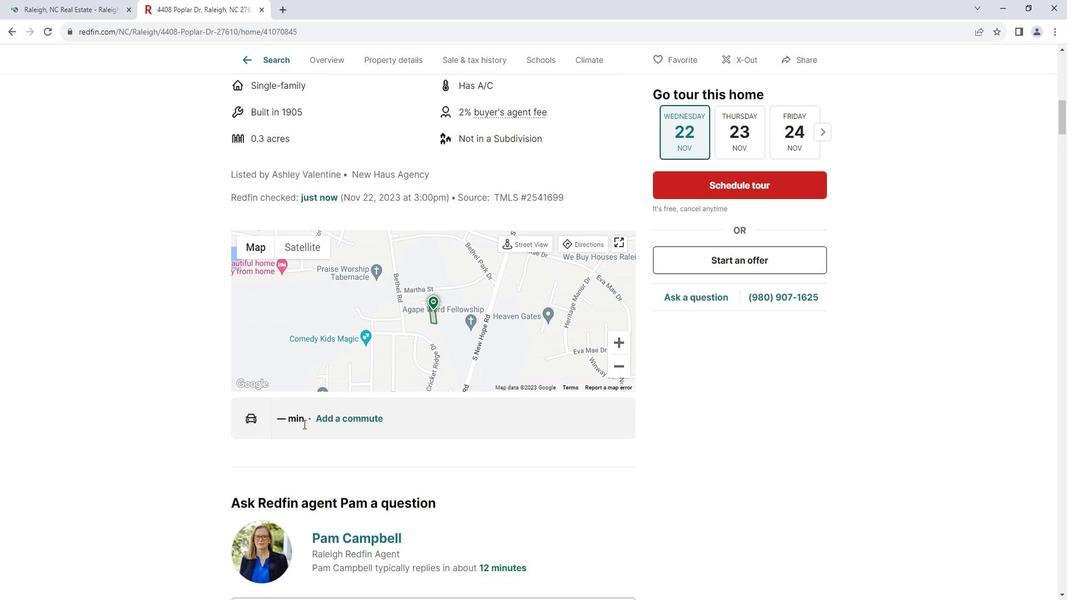 
Action: Mouse moved to (315, 417)
Screenshot: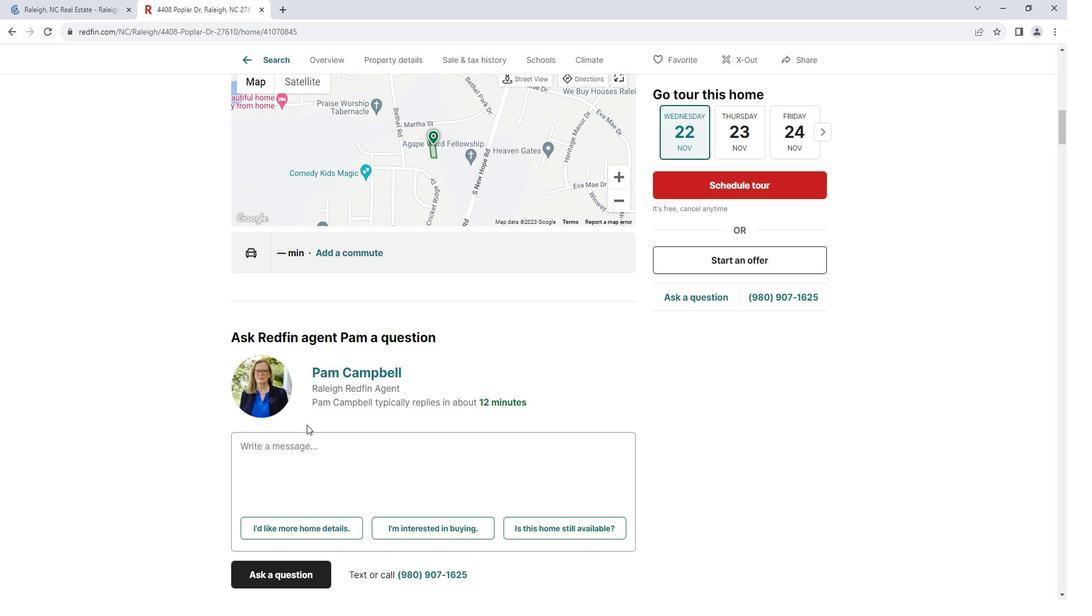 
Action: Mouse scrolled (315, 417) with delta (0, 0)
Screenshot: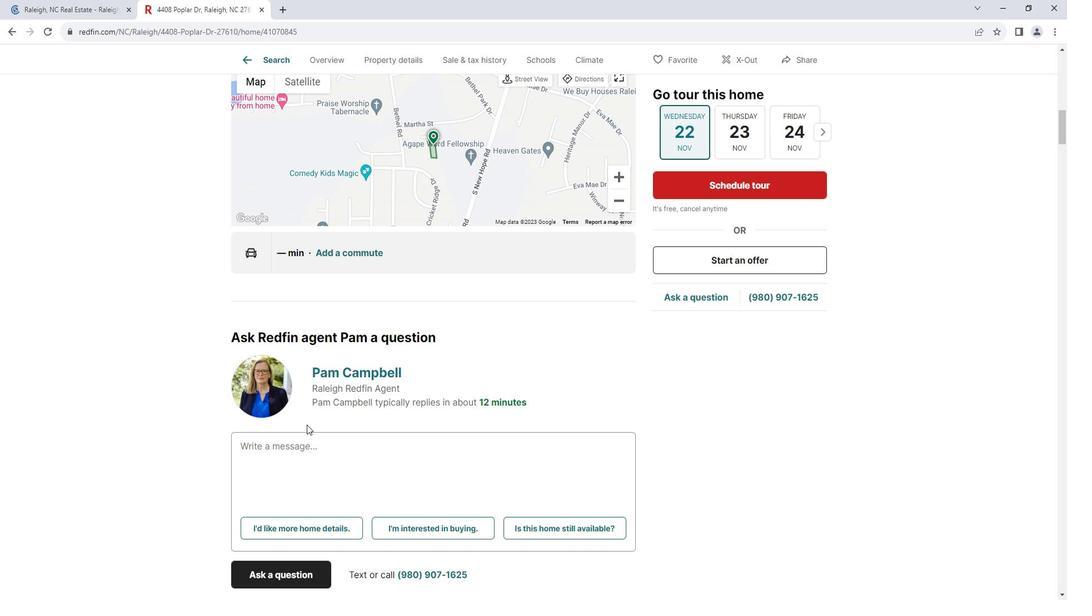 
Action: Mouse moved to (315, 417)
Screenshot: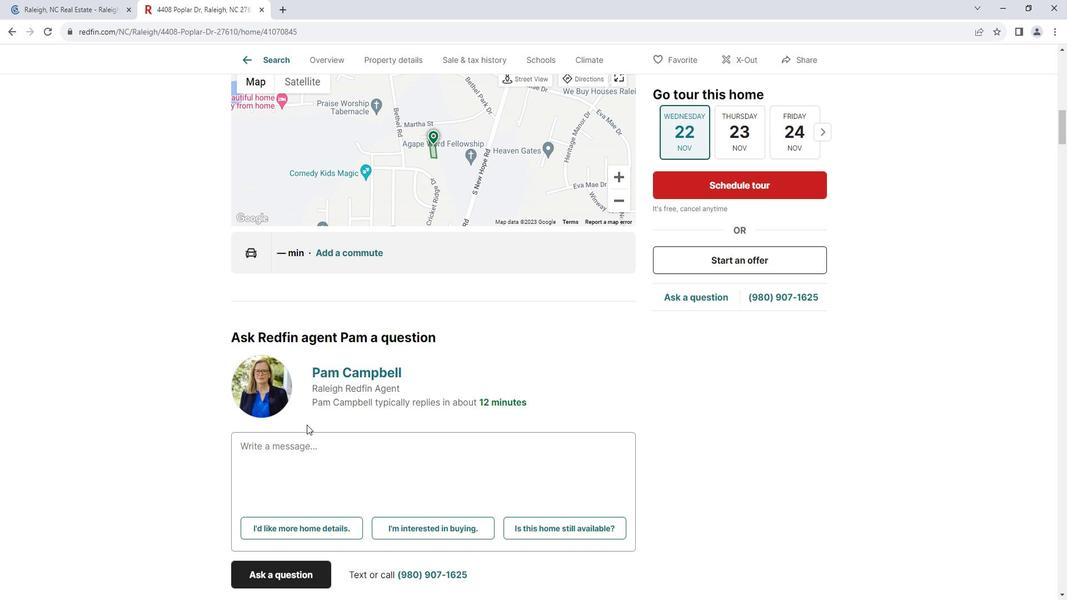 
Action: Mouse scrolled (315, 417) with delta (0, 0)
Screenshot: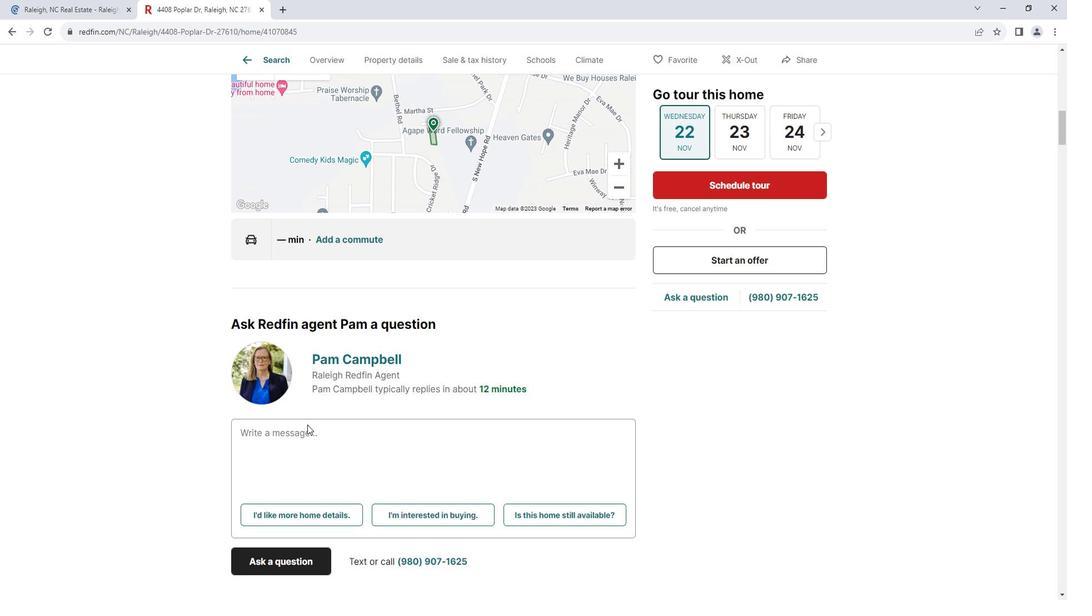 
Action: Mouse scrolled (315, 417) with delta (0, 0)
Screenshot: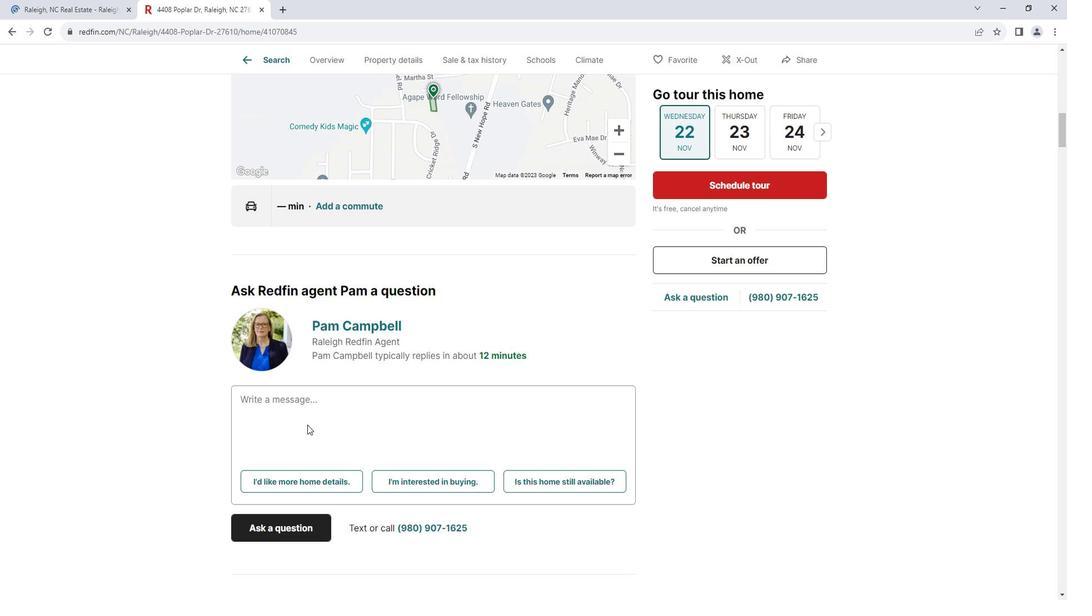 
Action: Mouse moved to (320, 417)
Screenshot: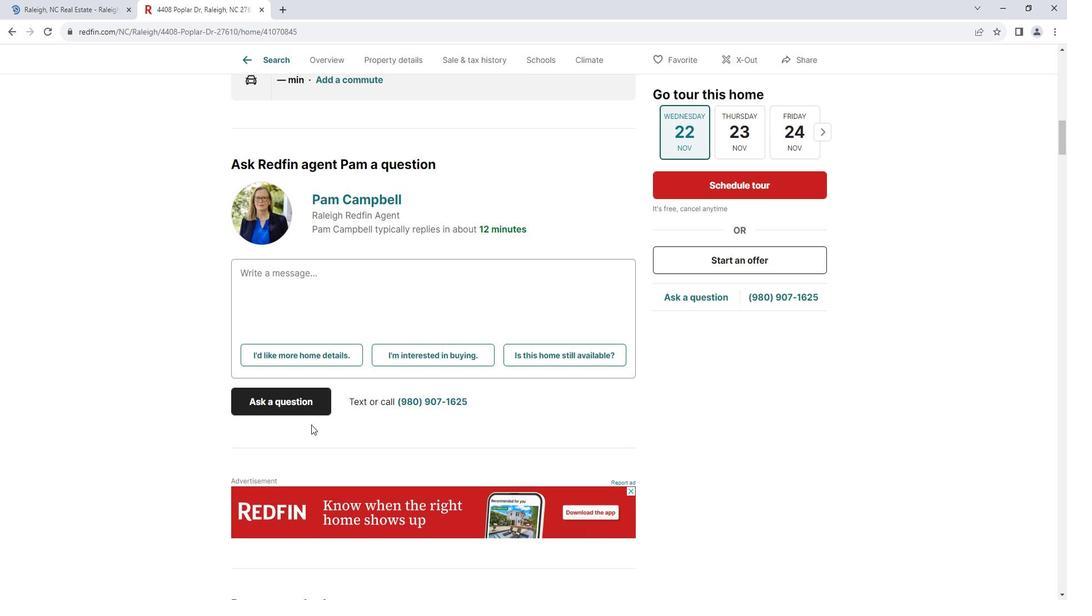 
Action: Mouse scrolled (320, 416) with delta (0, 0)
Screenshot: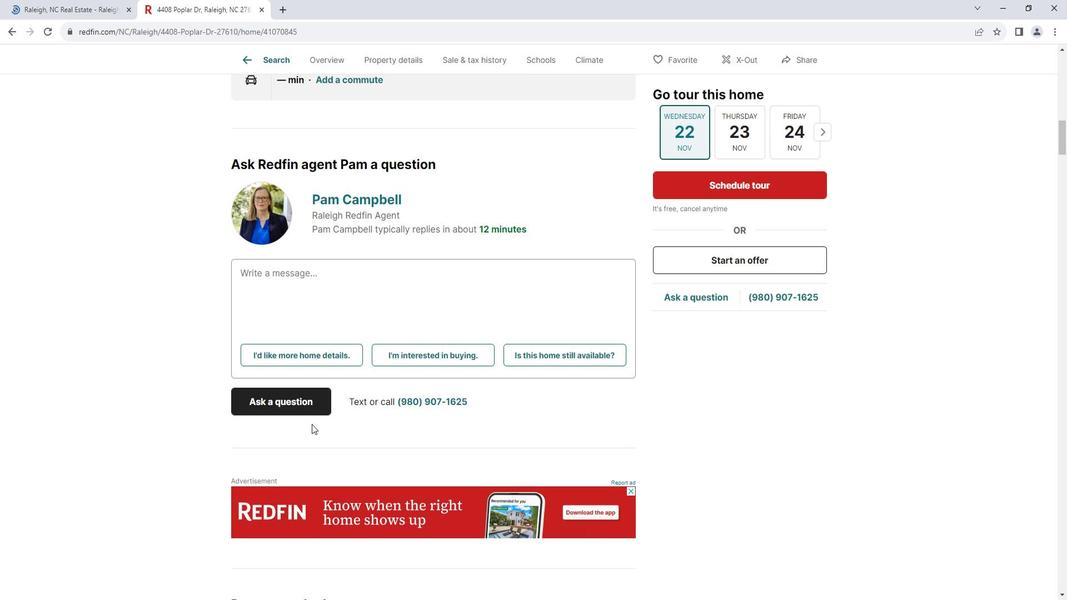 
Action: Mouse scrolled (320, 416) with delta (0, 0)
Screenshot: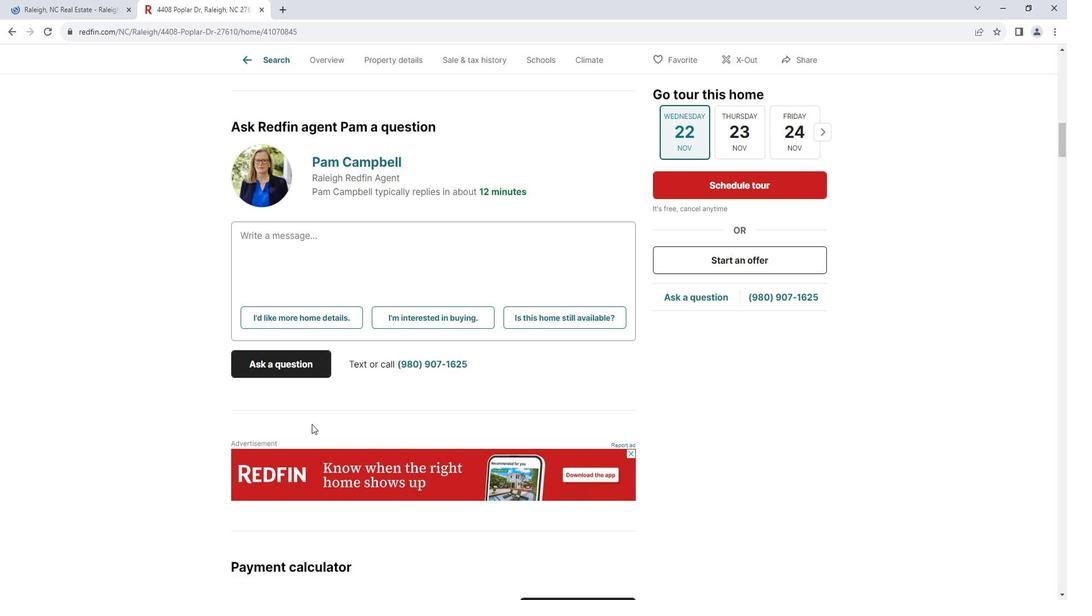 
Action: Mouse scrolled (320, 416) with delta (0, 0)
Screenshot: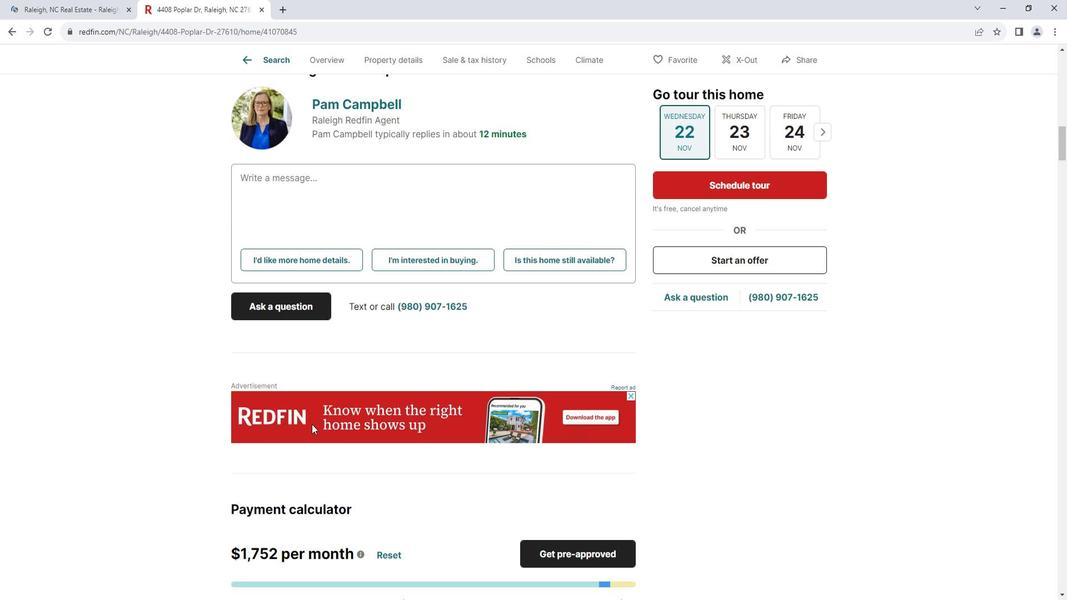 
Action: Mouse moved to (322, 416)
Screenshot: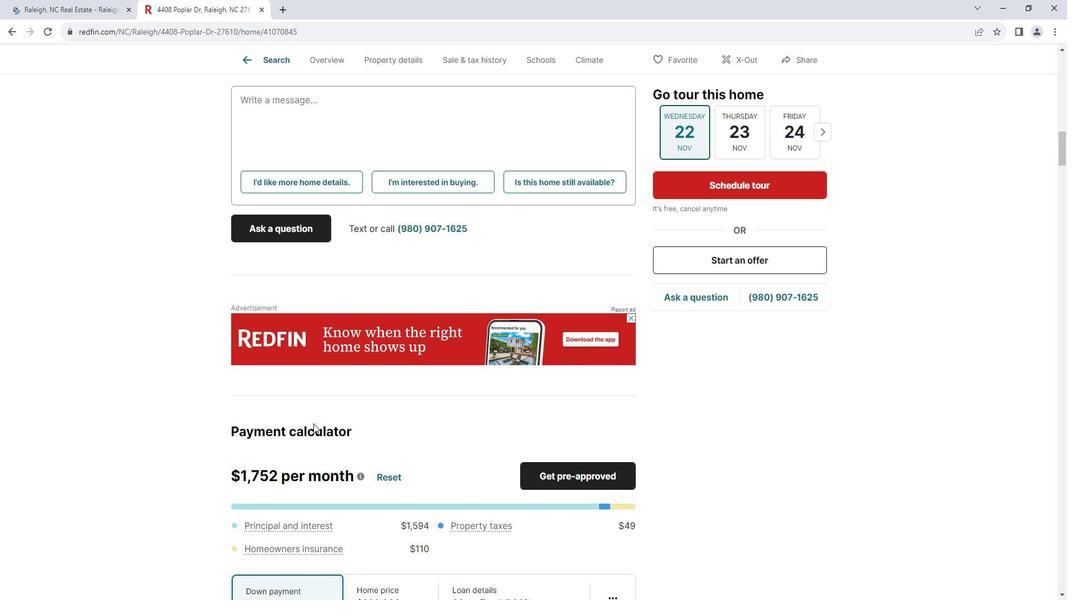 
Action: Mouse scrolled (322, 416) with delta (0, 0)
Screenshot: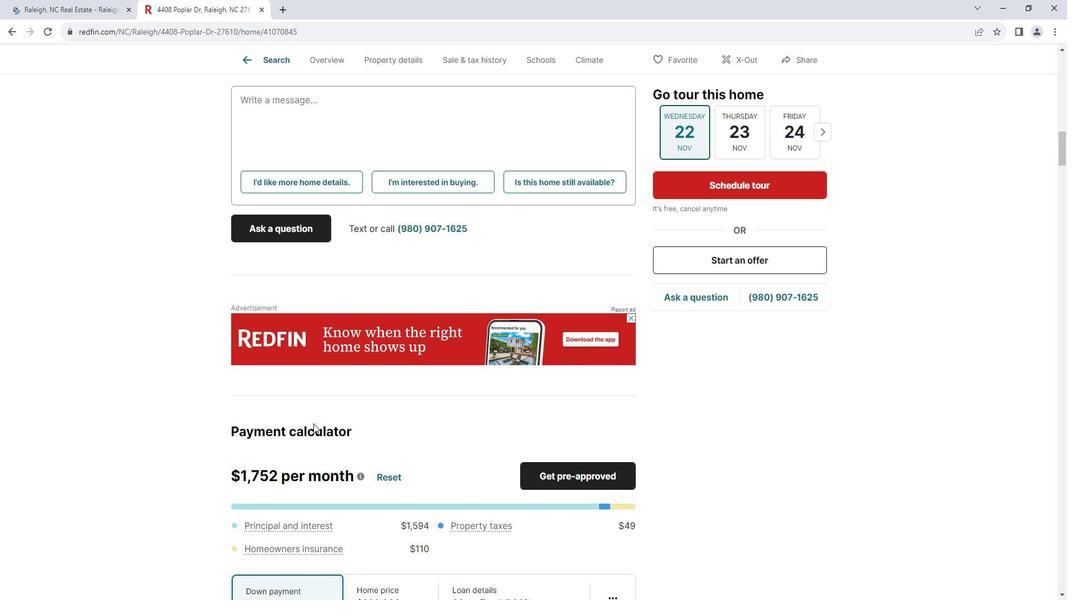 
Action: Mouse scrolled (322, 416) with delta (0, 0)
Screenshot: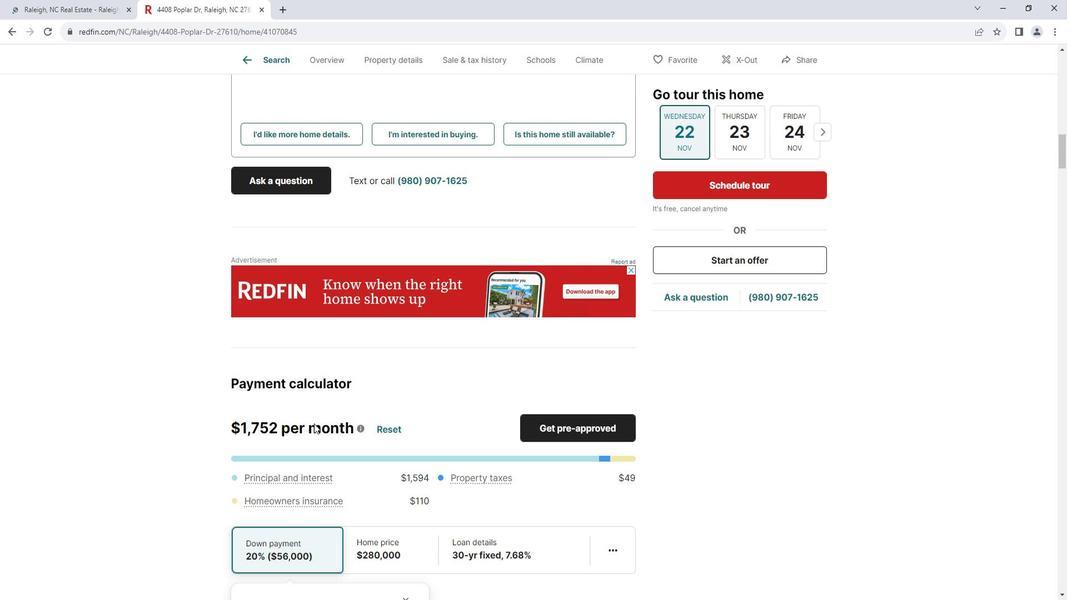 
Action: Mouse scrolled (322, 416) with delta (0, 0)
Screenshot: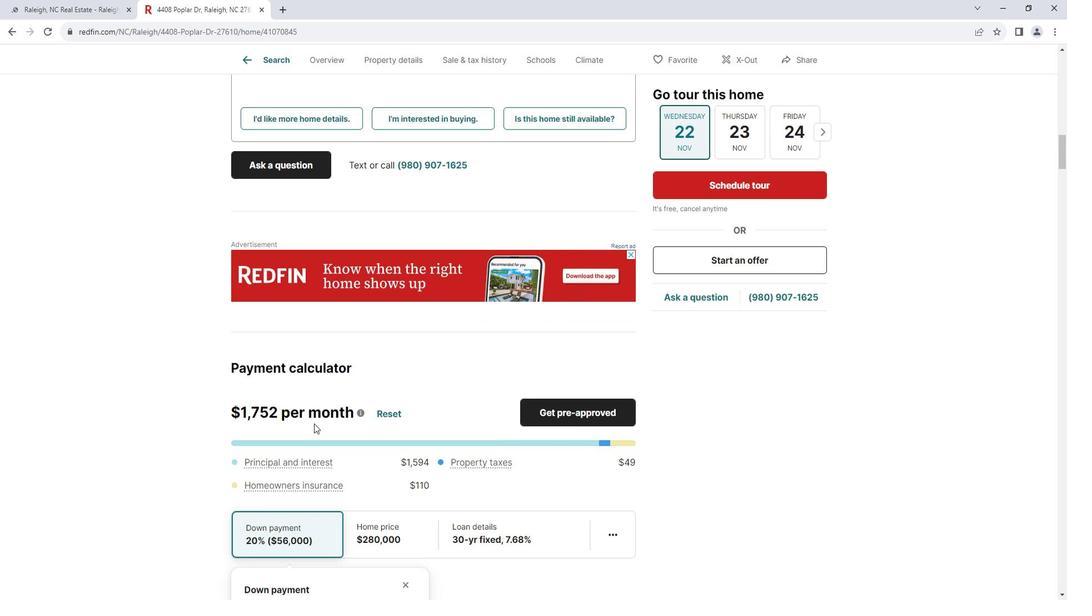 
Action: Mouse moved to (325, 416)
Screenshot: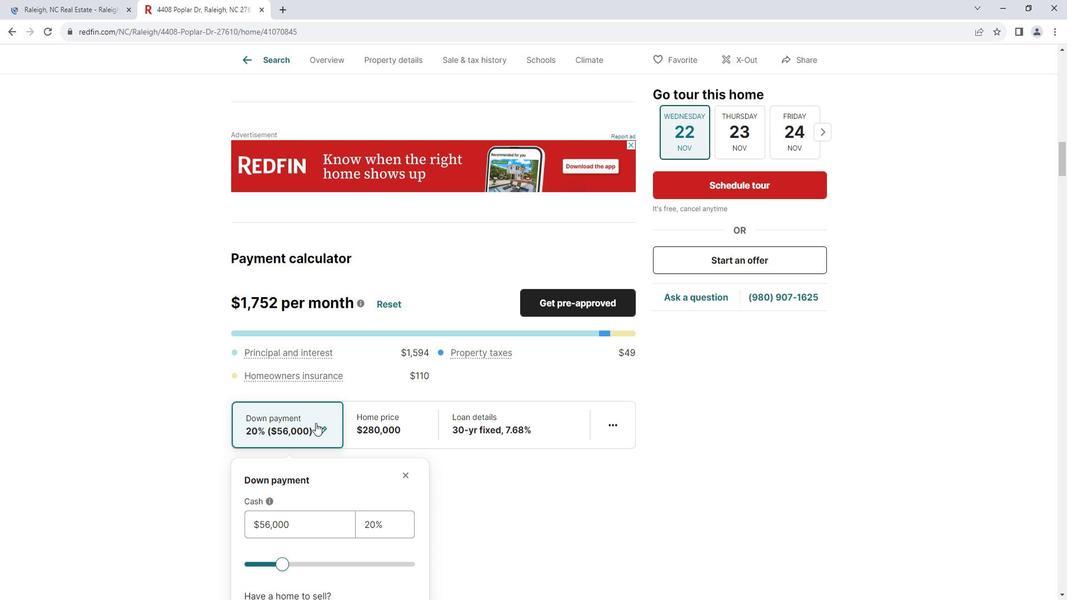 
Action: Mouse scrolled (325, 415) with delta (0, 0)
Screenshot: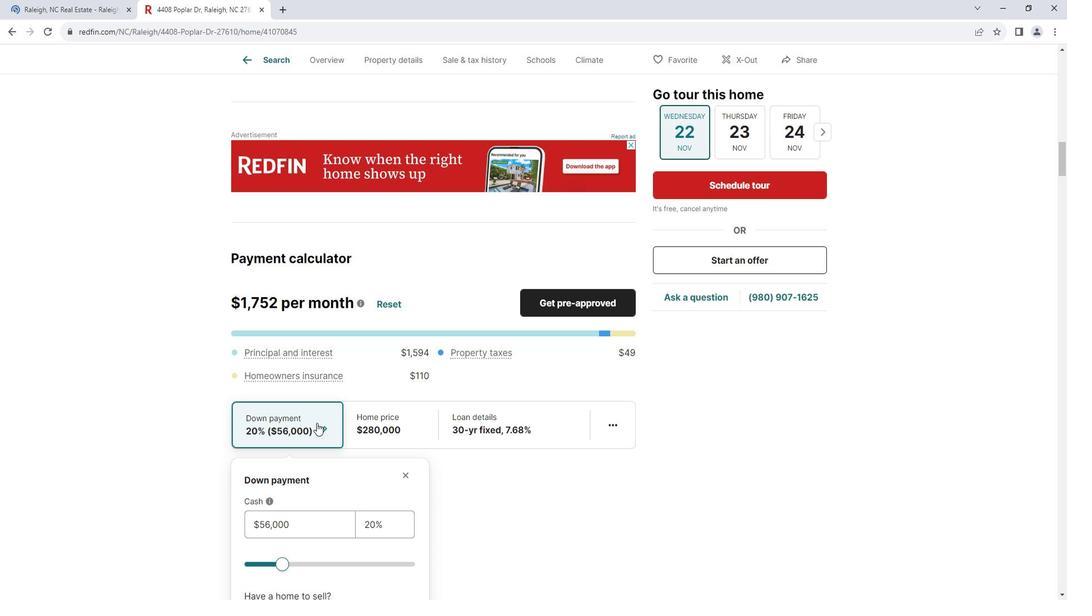 
Action: Mouse moved to (325, 416)
Screenshot: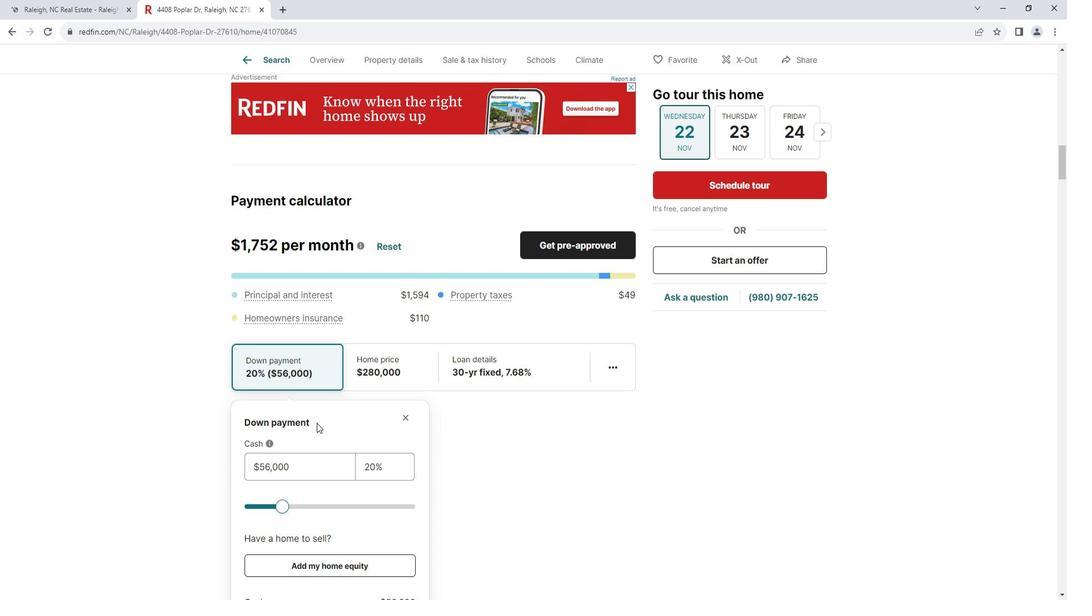 
Action: Mouse scrolled (325, 415) with delta (0, 0)
Screenshot: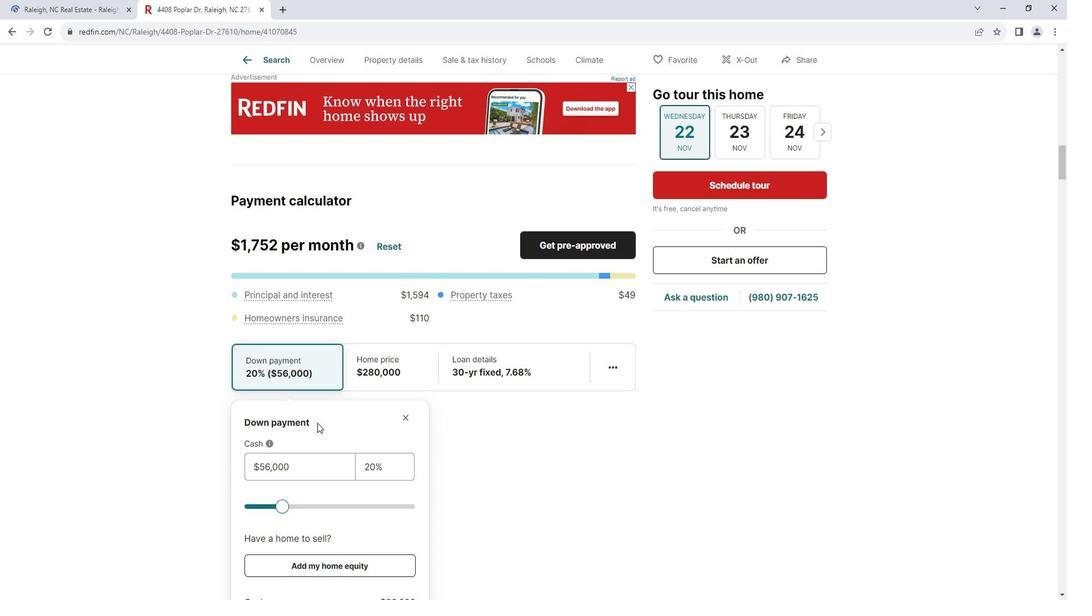 
Action: Mouse moved to (397, 309)
Screenshot: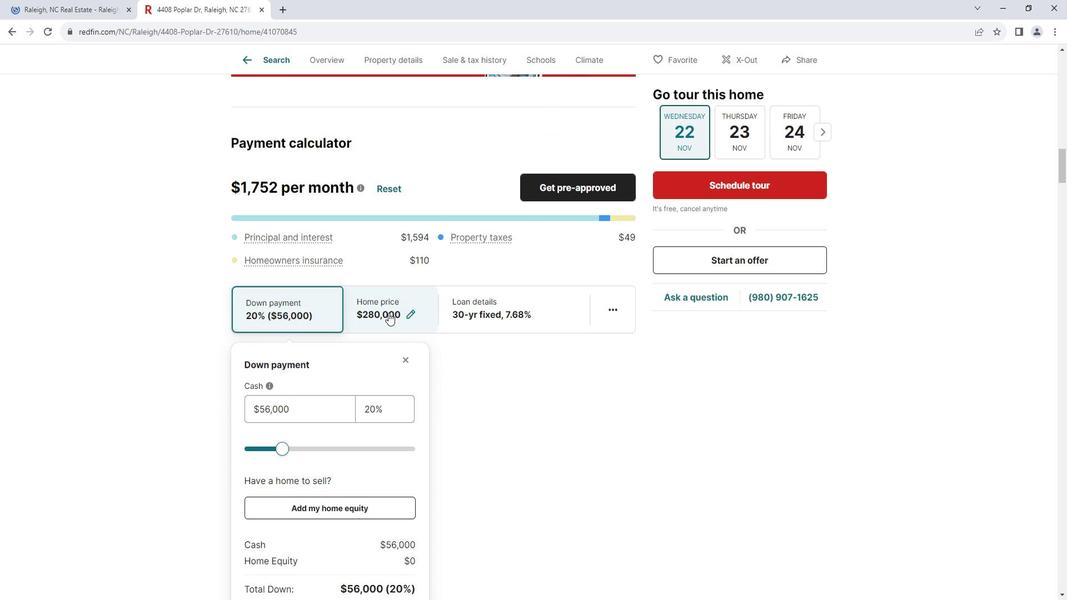 
Action: Mouse pressed left at (397, 309)
Screenshot: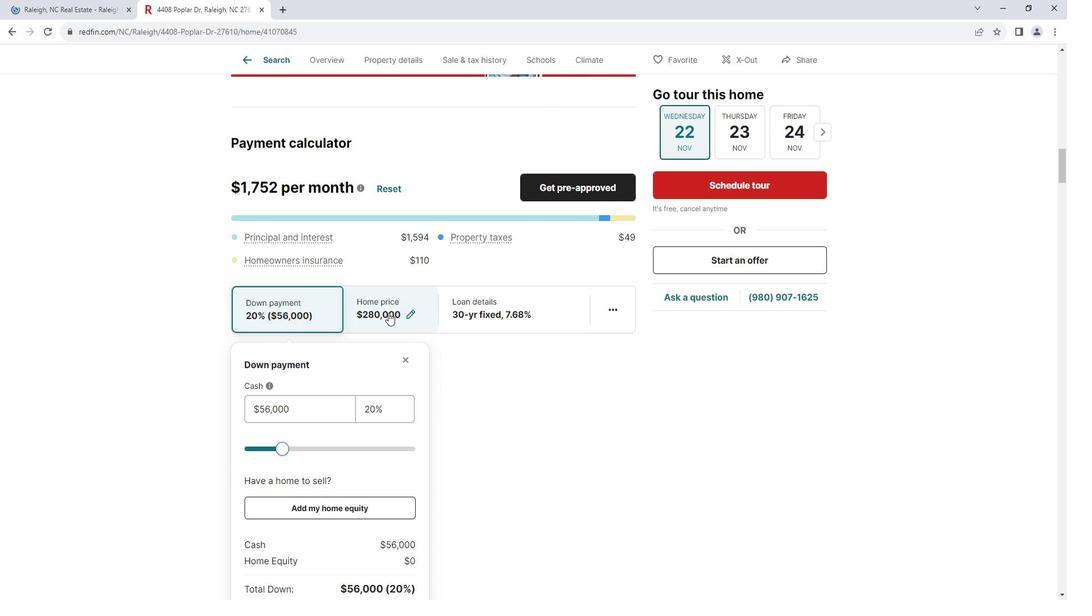 
Action: Mouse moved to (393, 320)
Screenshot: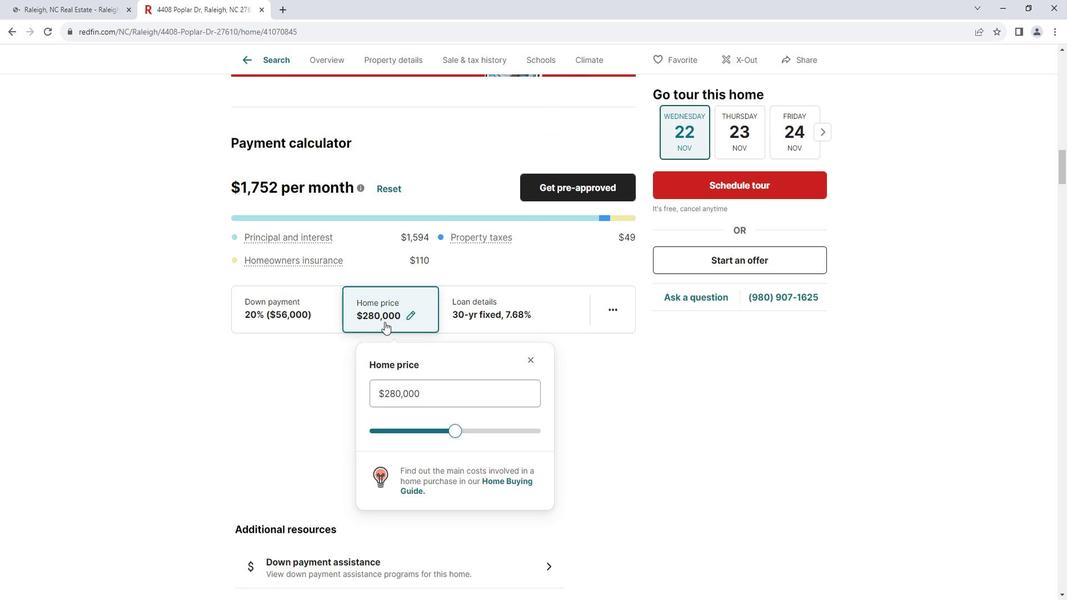 
Action: Mouse scrolled (393, 319) with delta (0, 0)
Screenshot: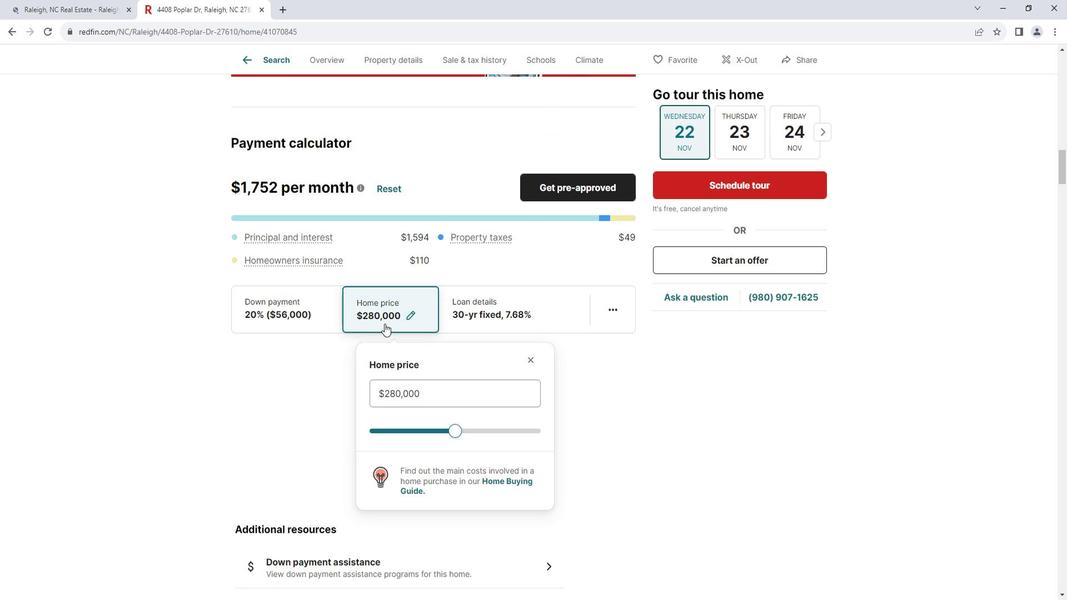 
Action: Mouse scrolled (393, 319) with delta (0, 0)
Screenshot: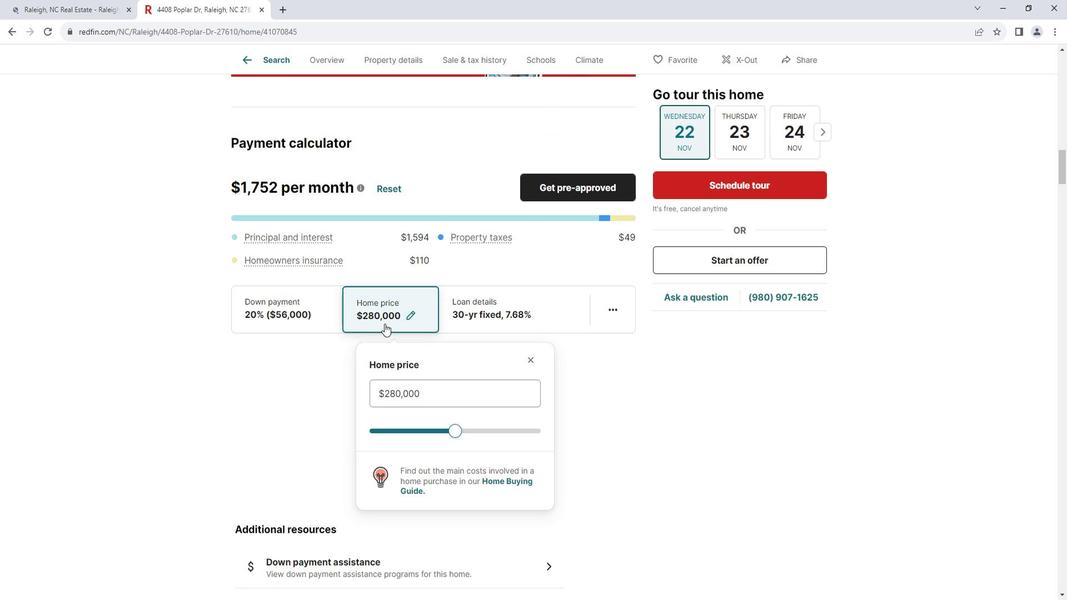 
Action: Mouse moved to (490, 193)
Screenshot: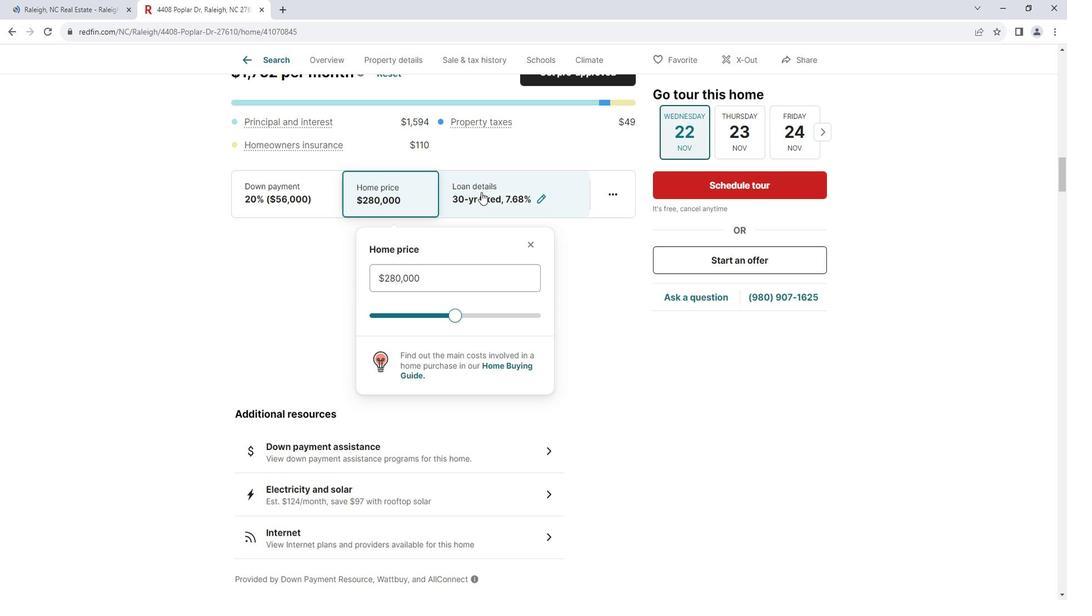 
Action: Mouse pressed left at (490, 193)
Screenshot: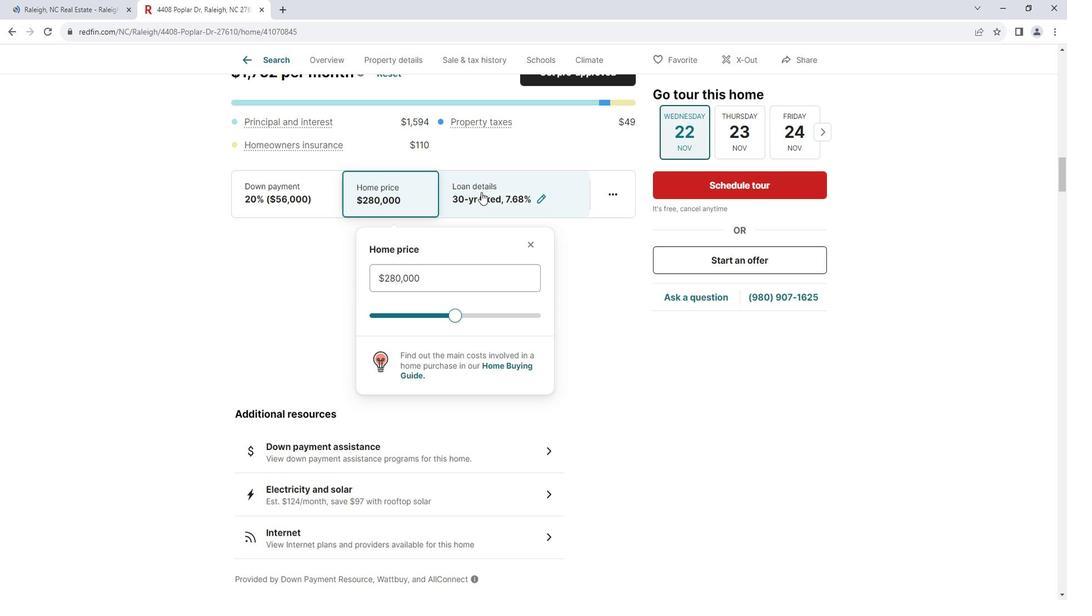 
Action: Mouse moved to (620, 196)
Screenshot: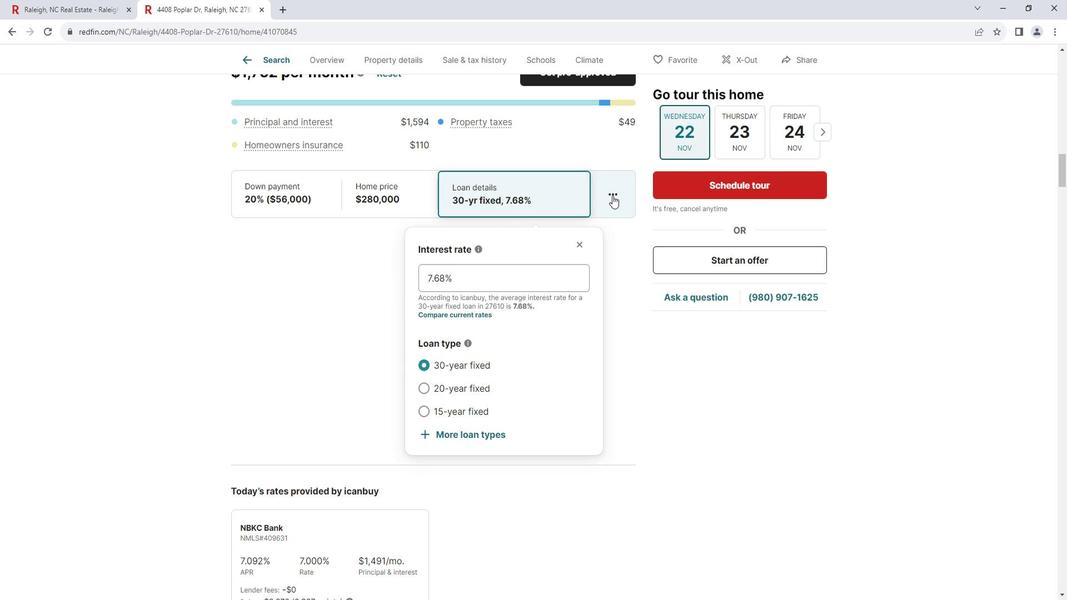
Action: Mouse pressed left at (620, 196)
Screenshot: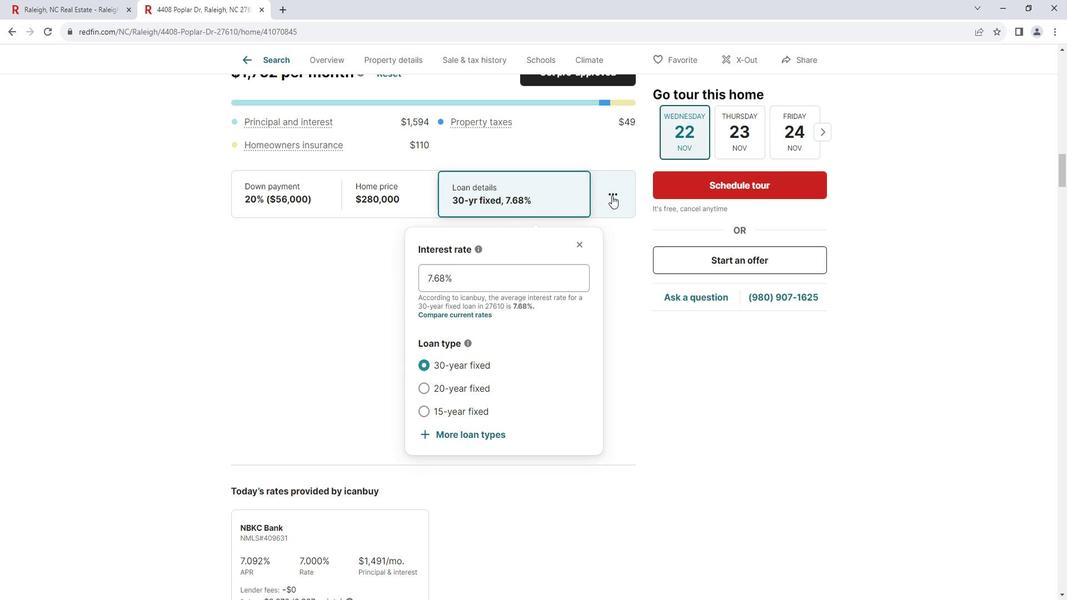 
Action: Mouse moved to (457, 337)
Screenshot: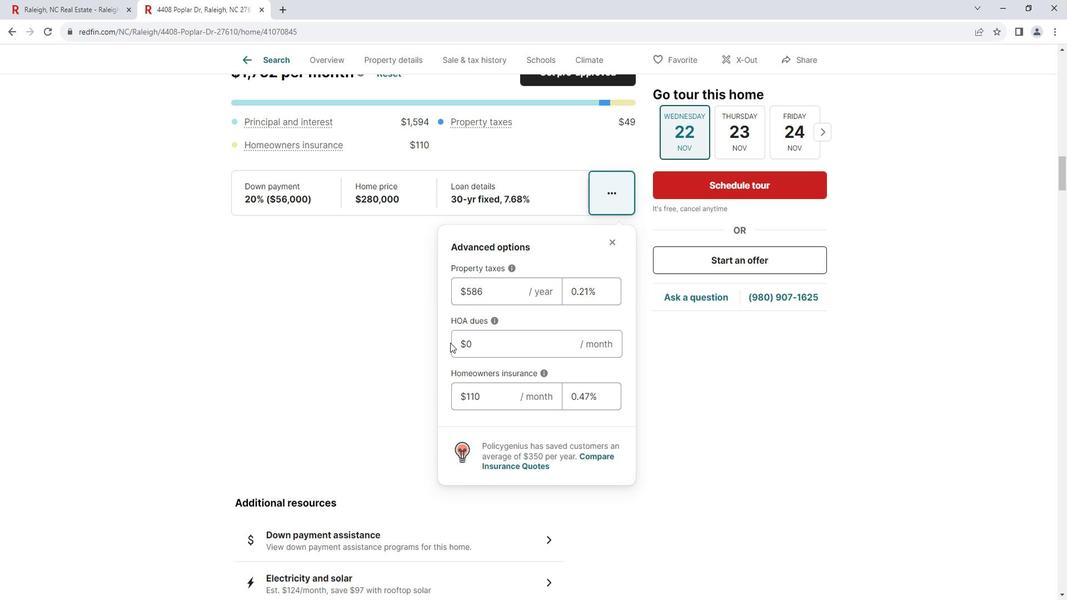 
Action: Mouse scrolled (457, 337) with delta (0, 0)
Screenshot: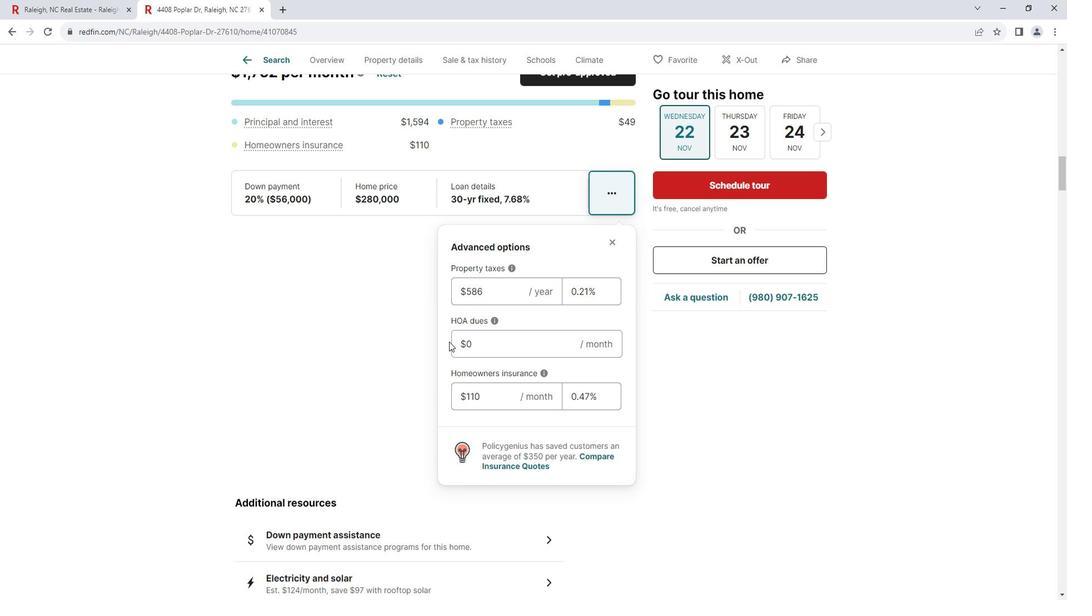 
Action: Mouse scrolled (457, 337) with delta (0, 0)
Screenshot: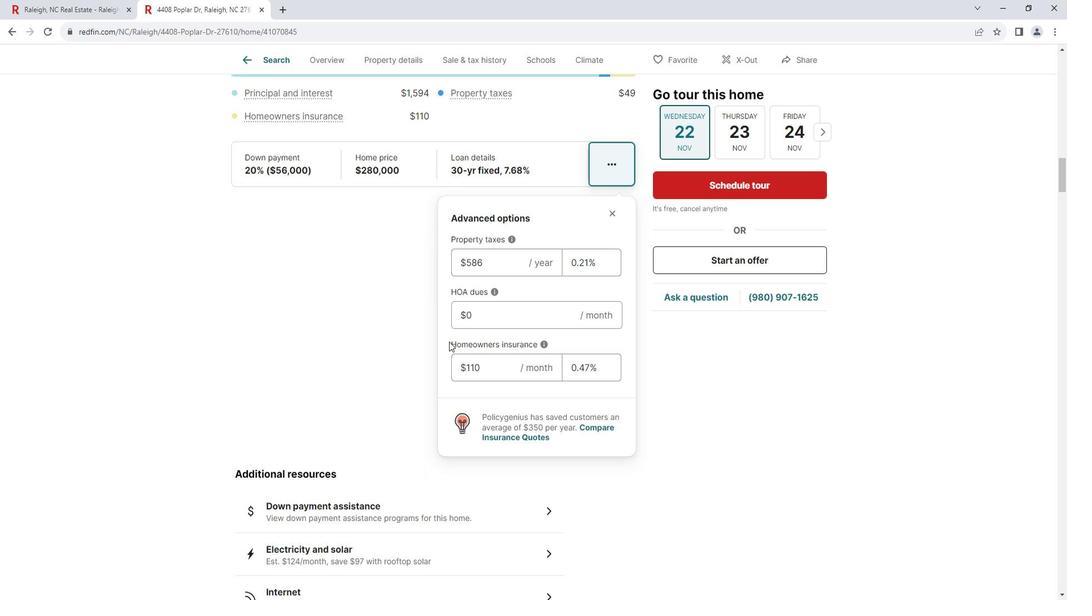 
Action: Mouse moved to (650, 287)
Screenshot: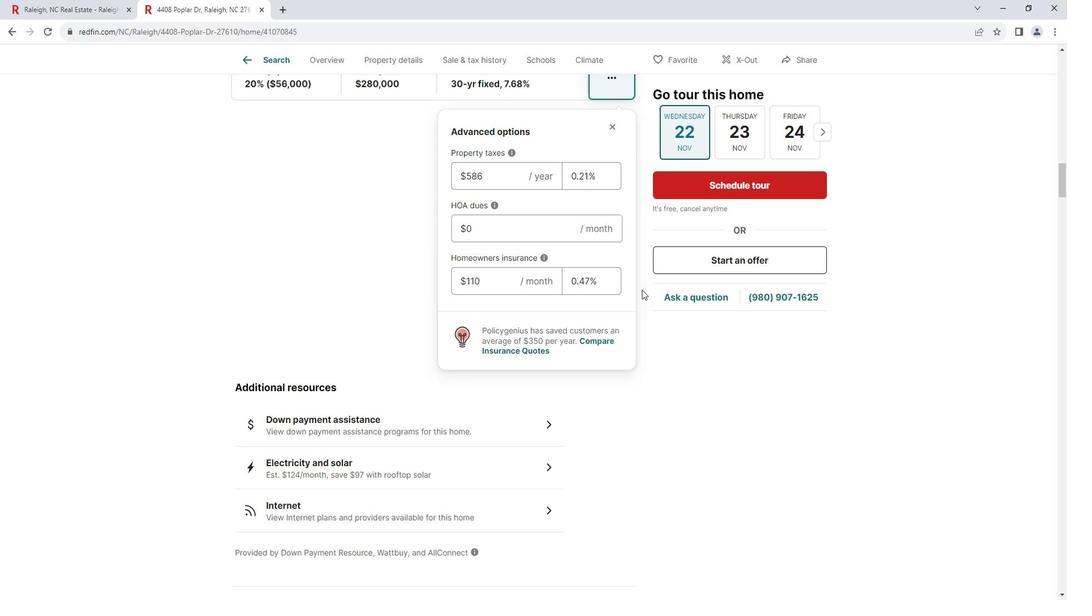 
Action: Mouse scrolled (650, 288) with delta (0, 0)
Screenshot: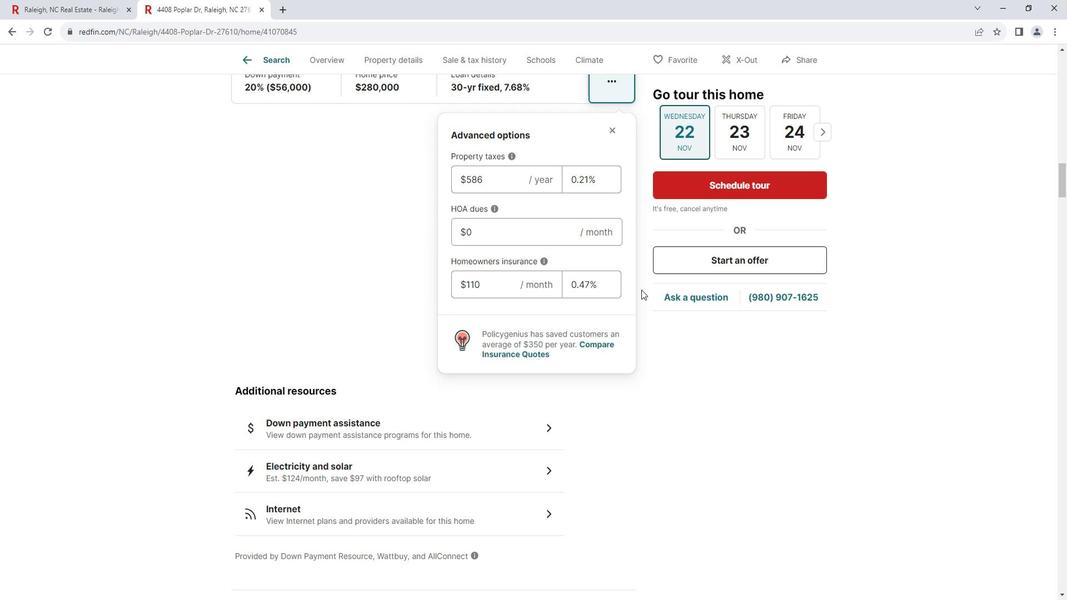 
Action: Mouse scrolled (650, 288) with delta (0, 0)
Screenshot: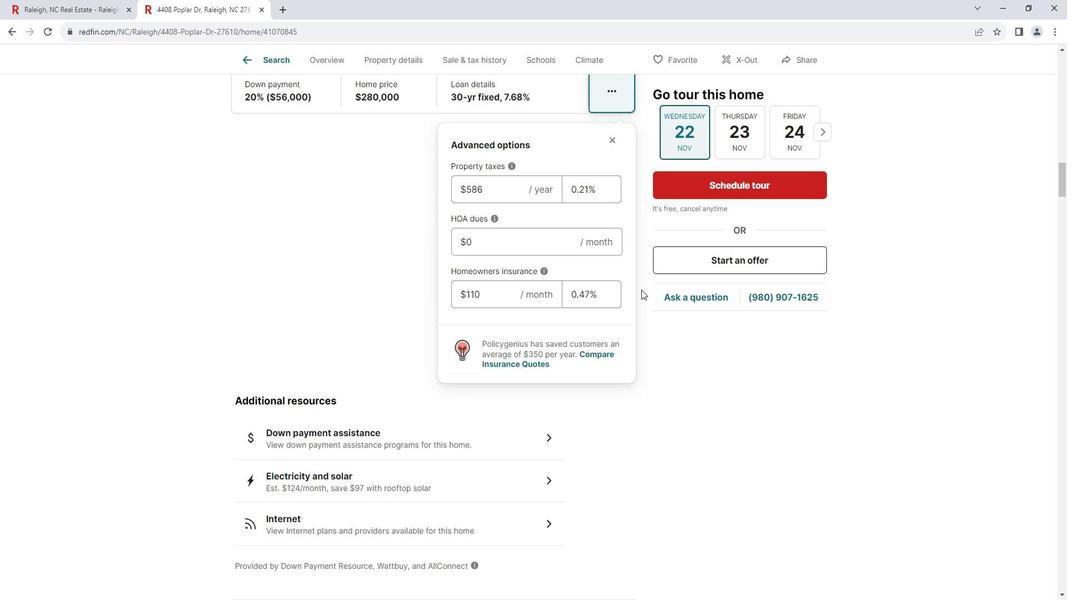 
Action: Mouse scrolled (650, 286) with delta (0, 0)
Screenshot: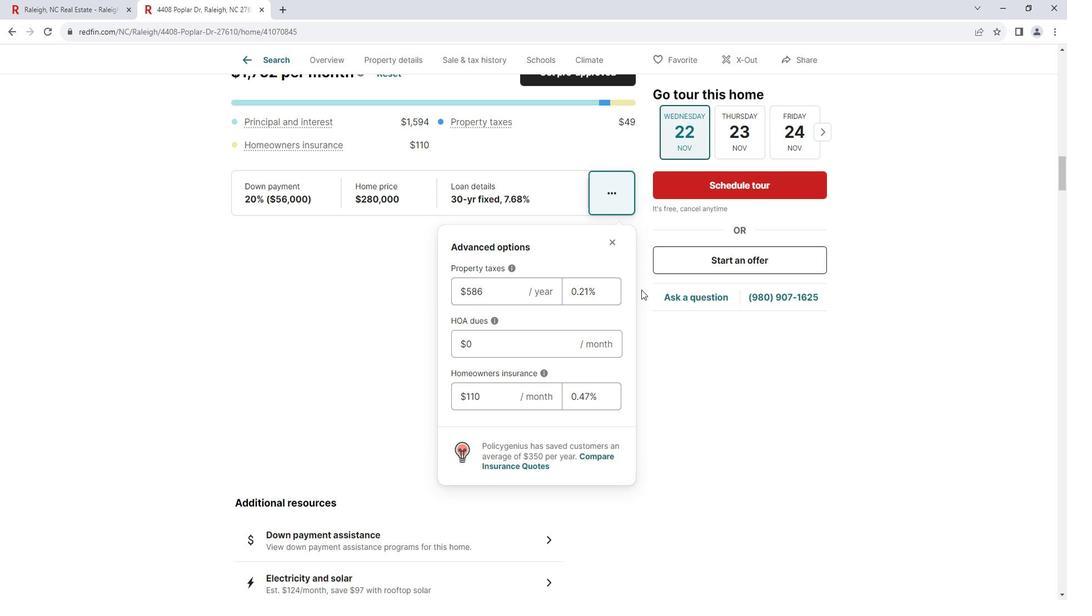 
Action: Mouse scrolled (650, 286) with delta (0, 0)
Screenshot: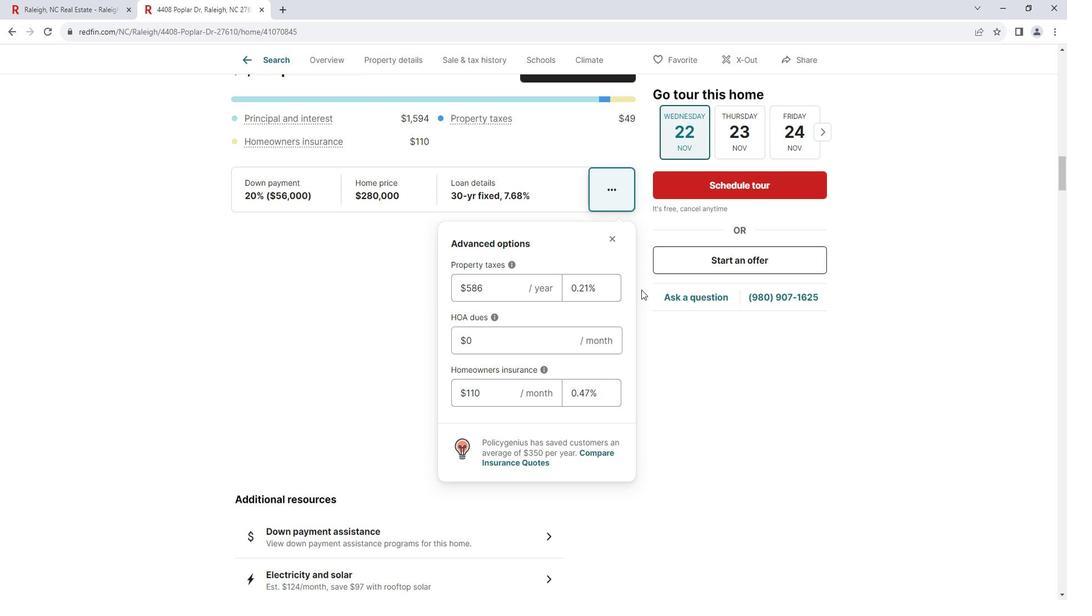
Action: Mouse moved to (653, 288)
Screenshot: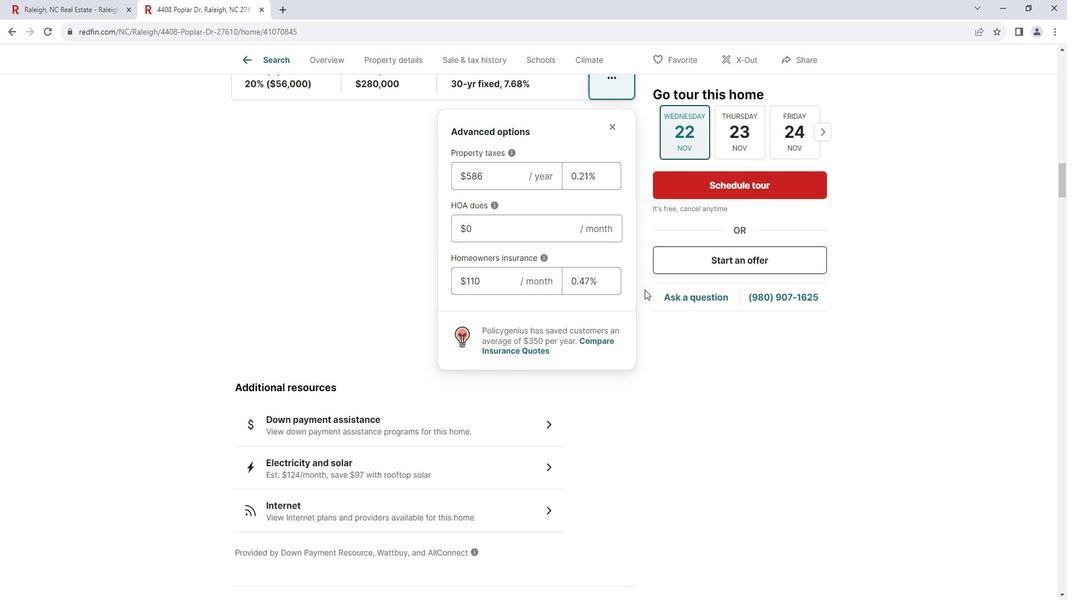 
Action: Mouse scrolled (653, 287) with delta (0, 0)
Screenshot: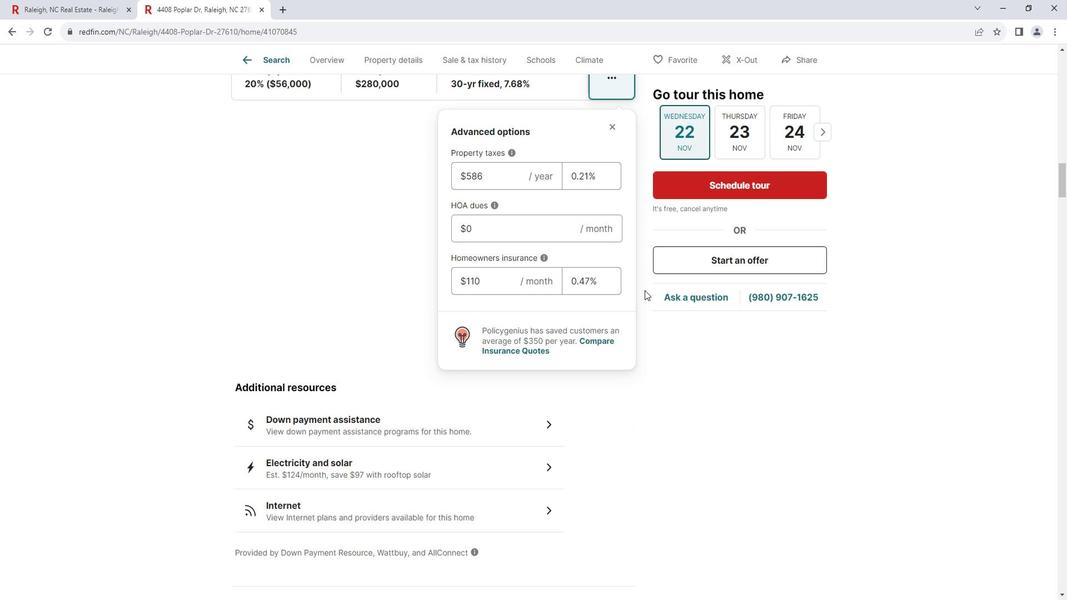 
Action: Mouse scrolled (653, 287) with delta (0, 0)
Screenshot: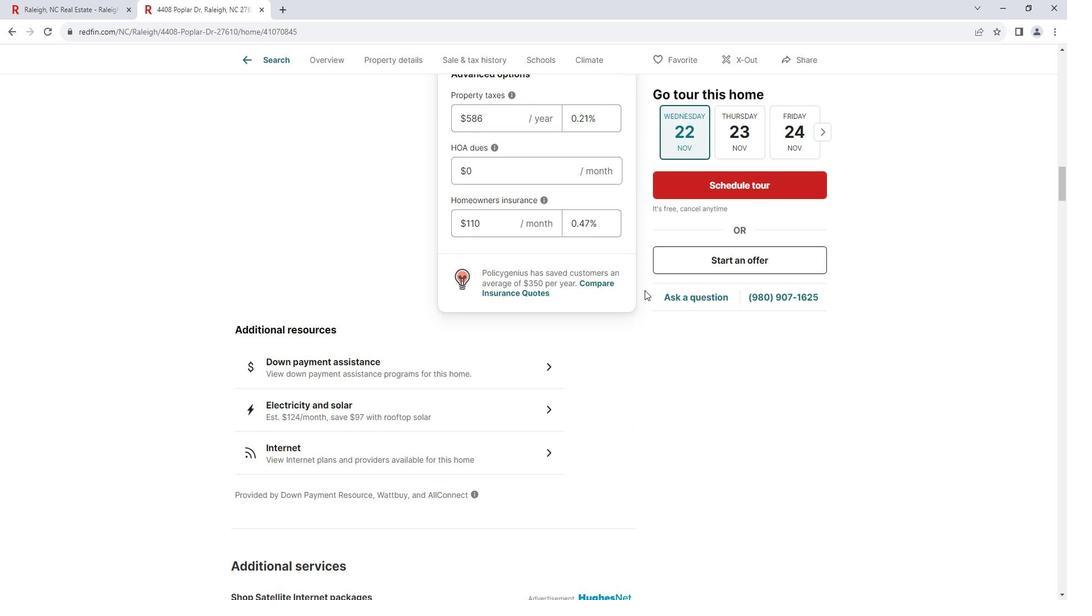 
Action: Mouse scrolled (653, 287) with delta (0, 0)
Screenshot: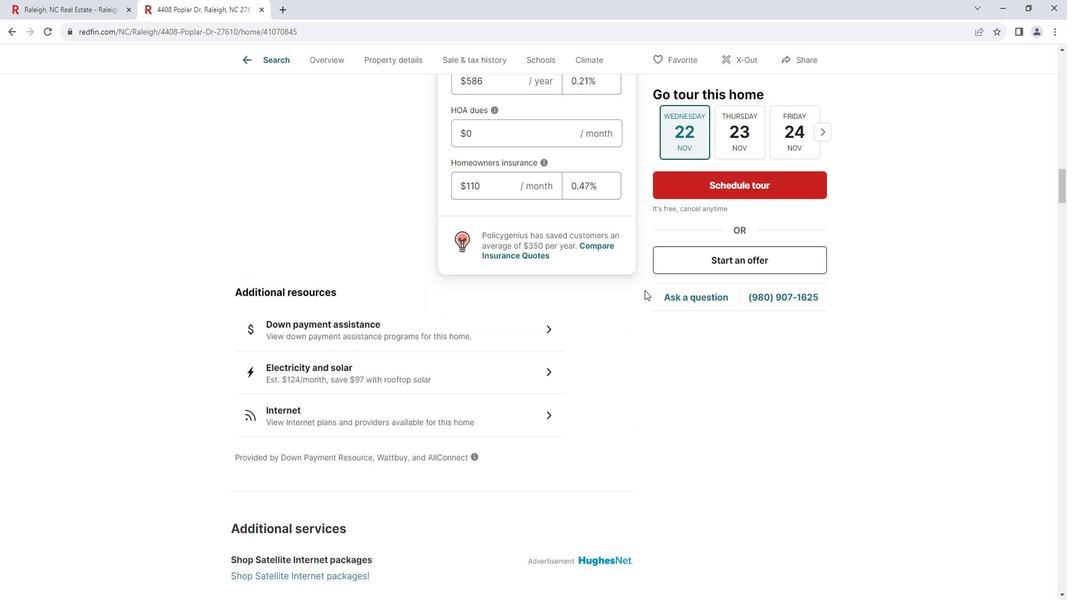 
Action: Mouse scrolled (653, 287) with delta (0, 0)
Screenshot: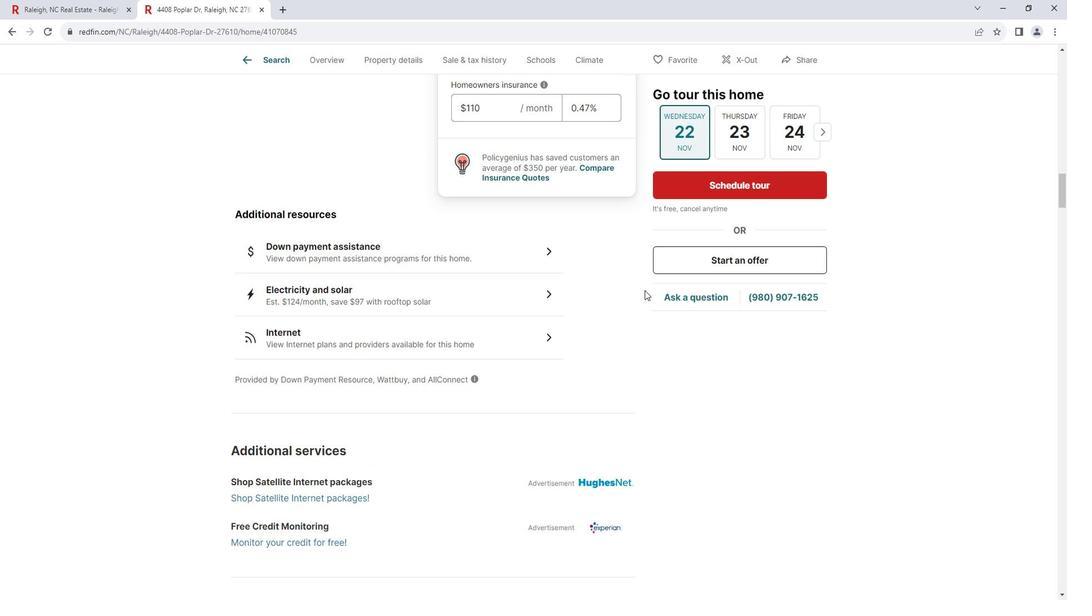 
Action: Mouse scrolled (653, 287) with delta (0, 0)
Screenshot: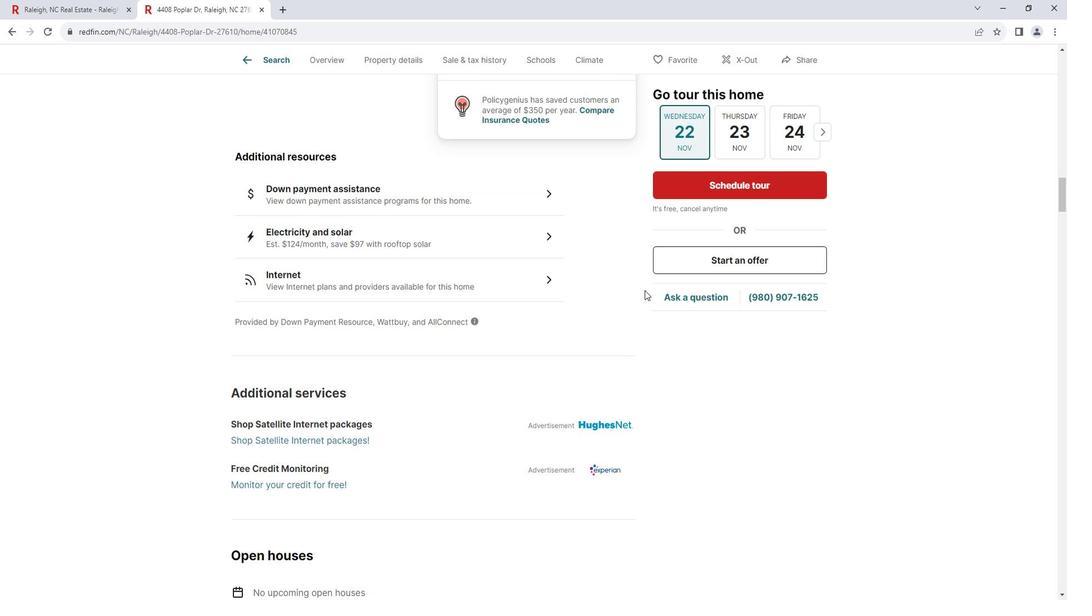 
Action: Mouse scrolled (653, 287) with delta (0, 0)
Screenshot: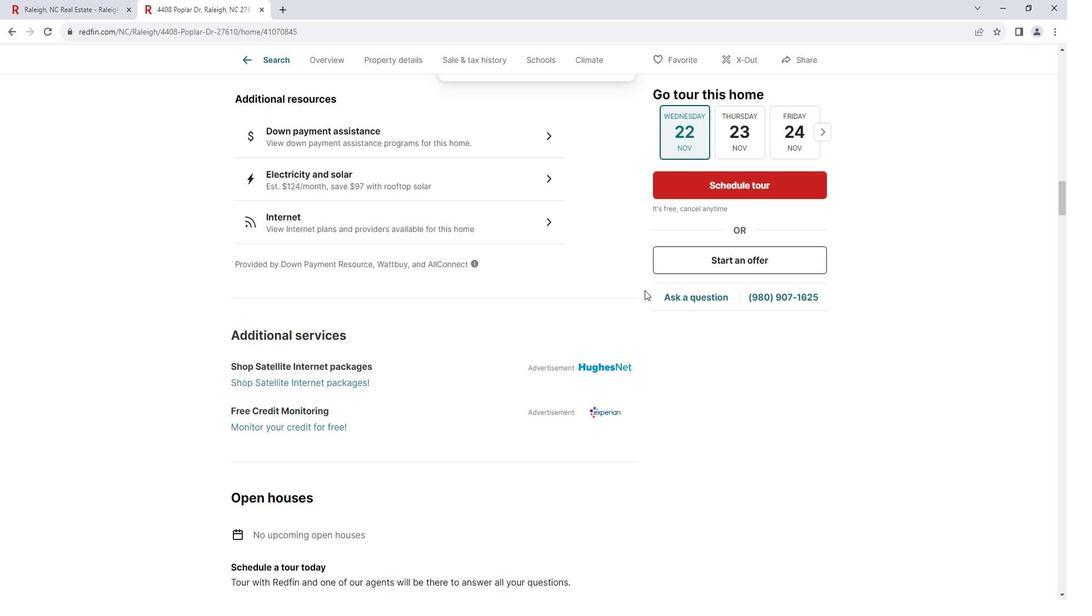 
Action: Mouse scrolled (653, 287) with delta (0, 0)
Screenshot: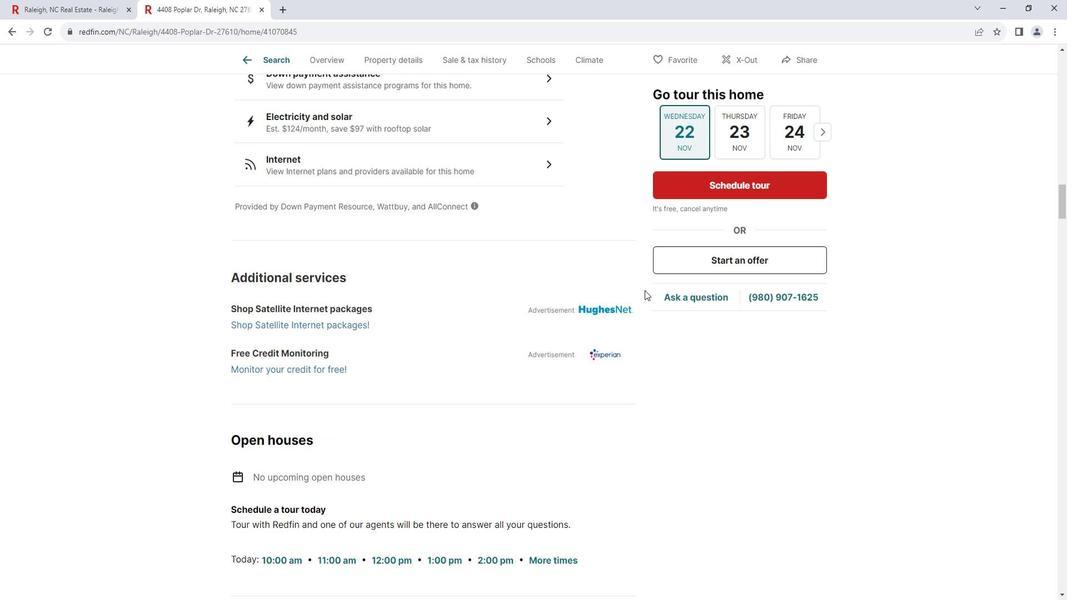 
Action: Mouse scrolled (653, 287) with delta (0, 0)
Screenshot: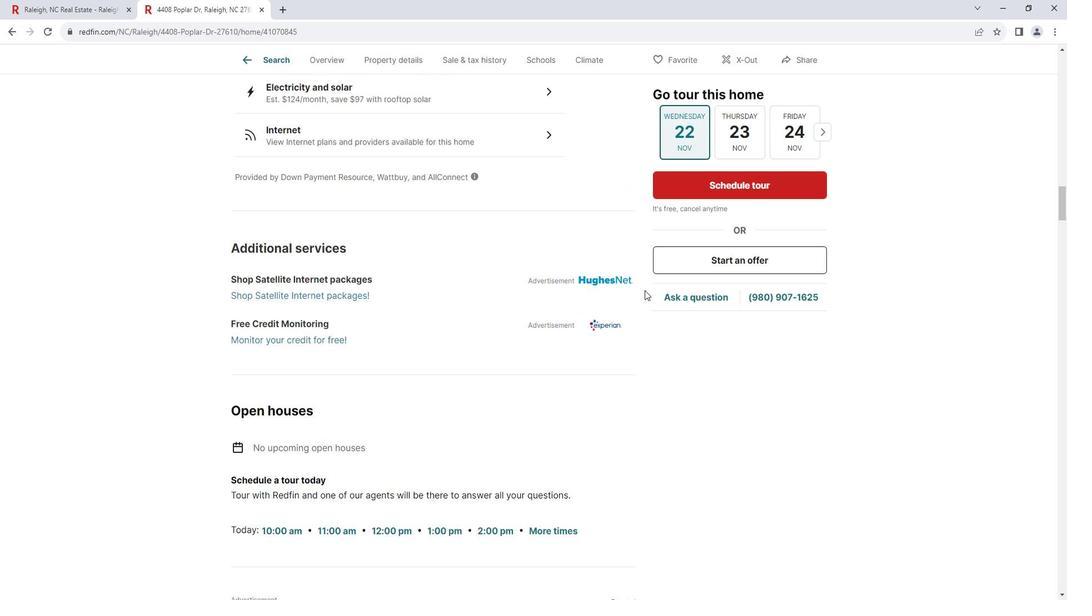 
Action: Mouse scrolled (653, 287) with delta (0, 0)
Screenshot: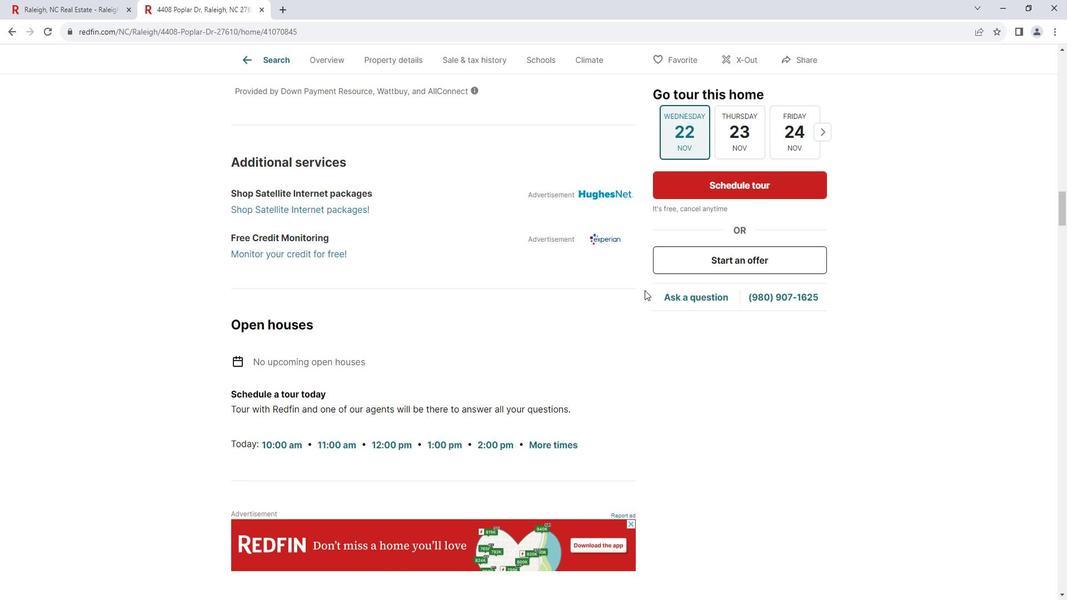 
Action: Mouse scrolled (653, 287) with delta (0, 0)
Screenshot: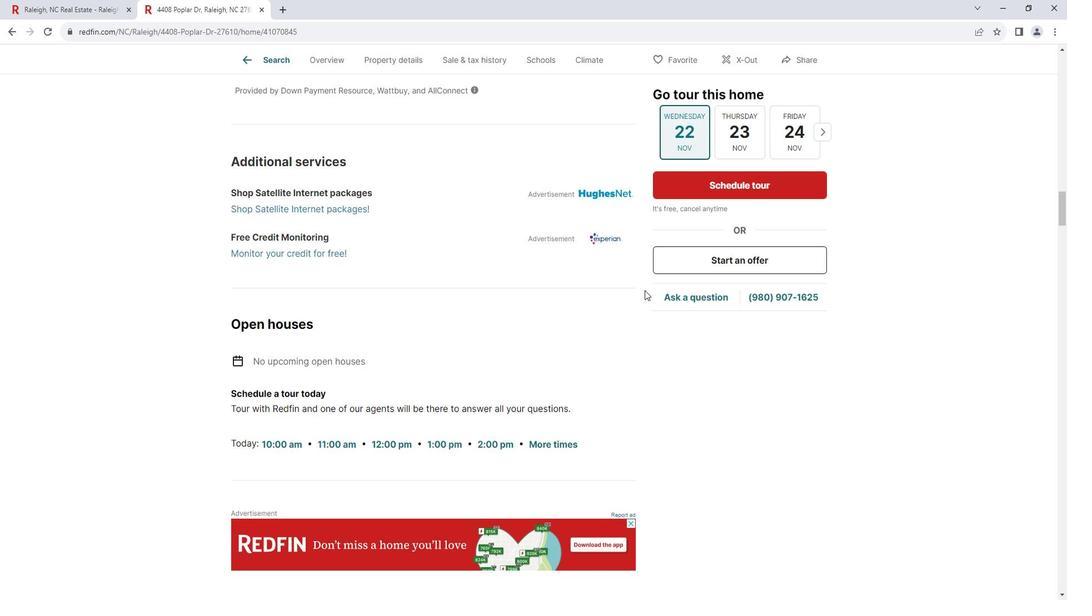 
Action: Mouse scrolled (653, 287) with delta (0, 0)
Screenshot: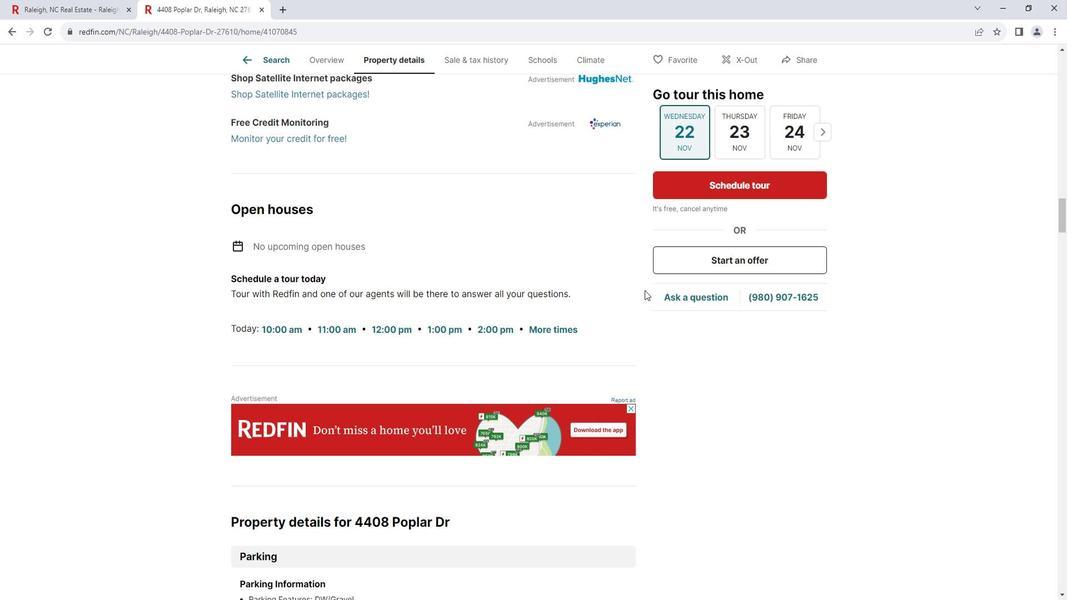 
Action: Mouse scrolled (653, 287) with delta (0, 0)
Screenshot: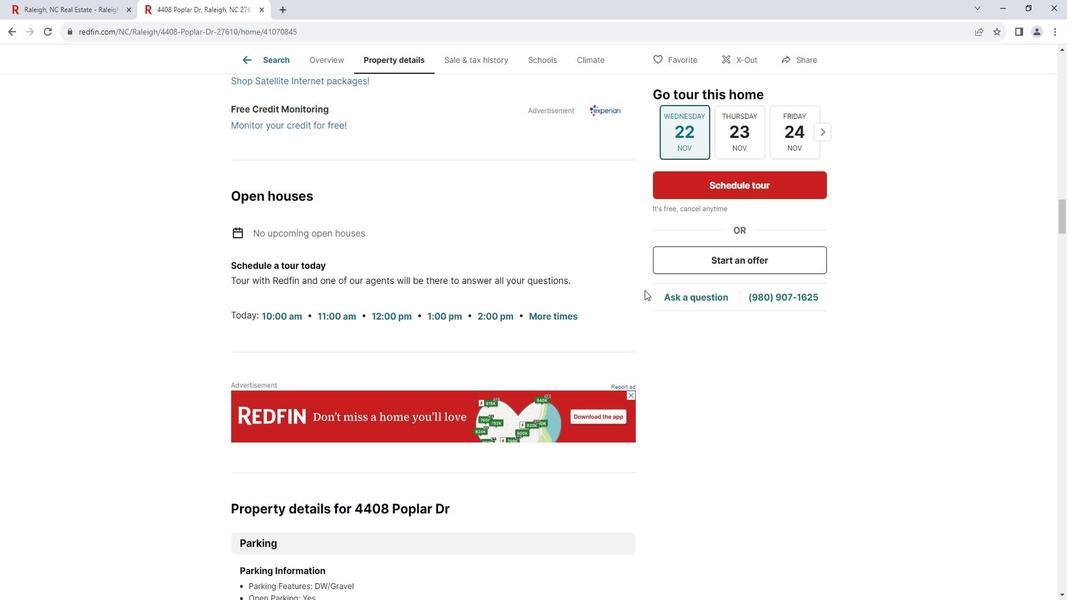 
Action: Mouse scrolled (653, 287) with delta (0, 0)
Screenshot: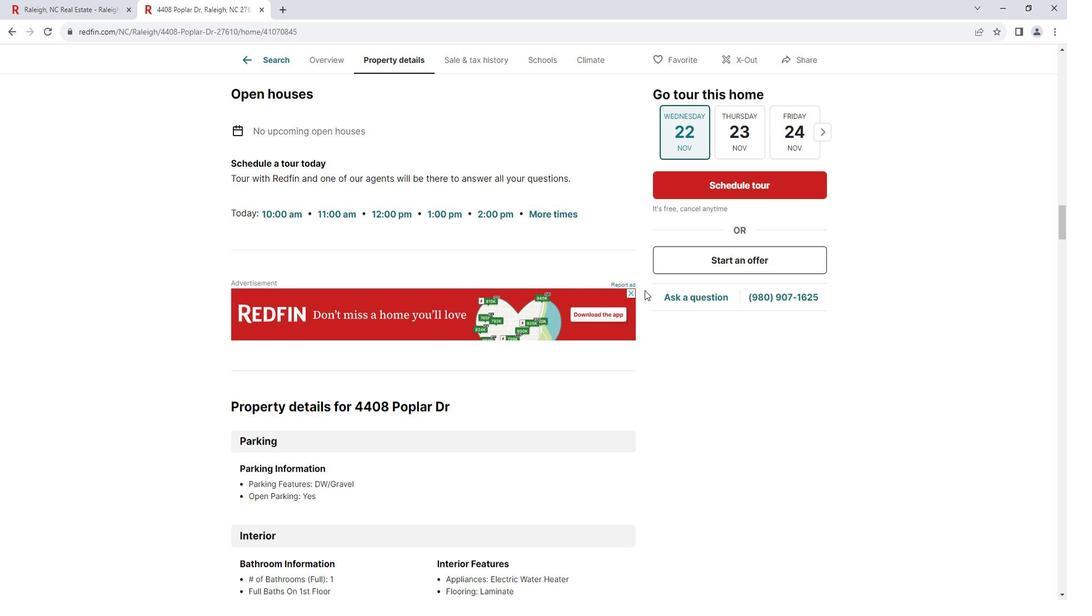
Action: Mouse scrolled (653, 287) with delta (0, 0)
Screenshot: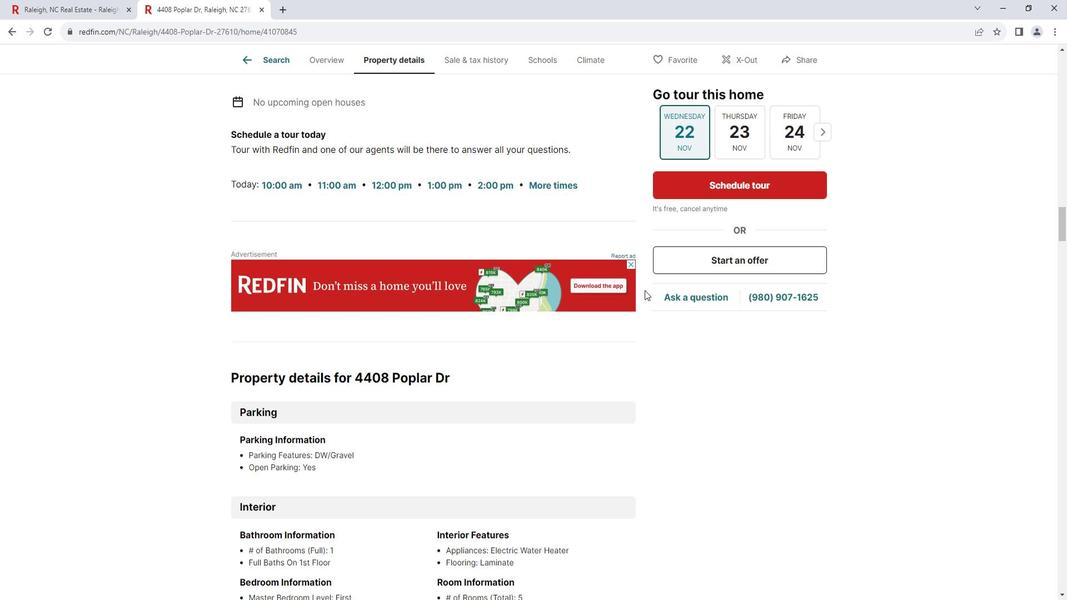 
Action: Mouse scrolled (653, 287) with delta (0, 0)
Screenshot: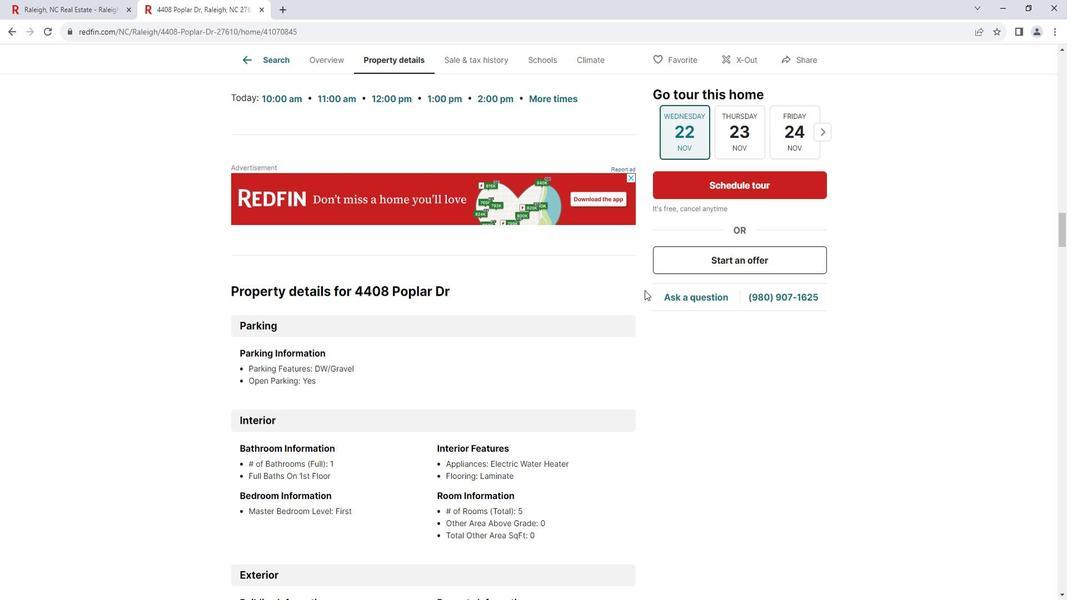 
Action: Mouse scrolled (653, 287) with delta (0, 0)
Screenshot: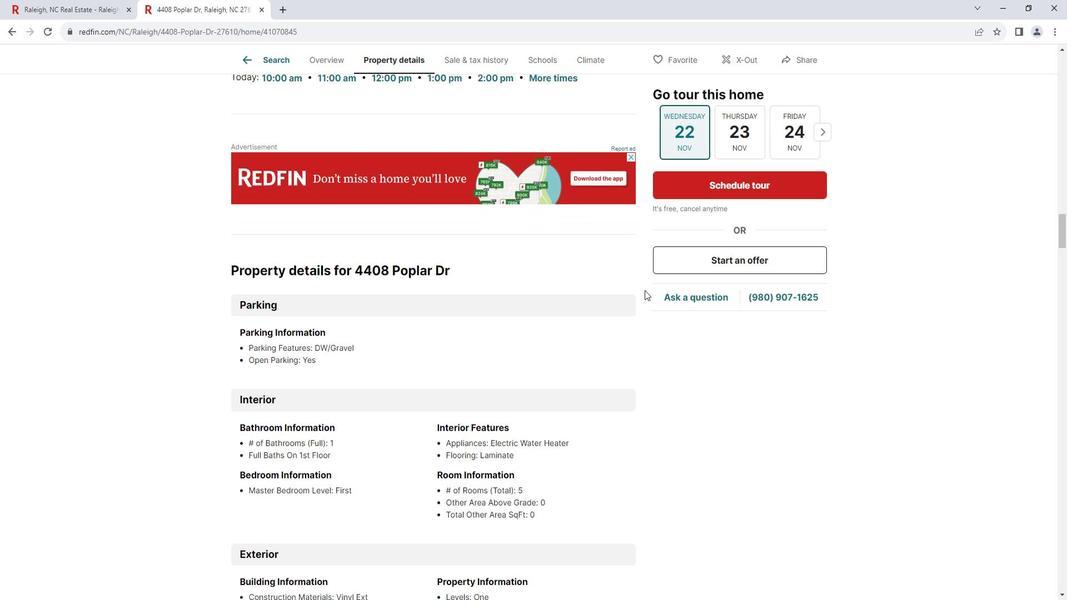 
Action: Mouse moved to (654, 288)
Screenshot: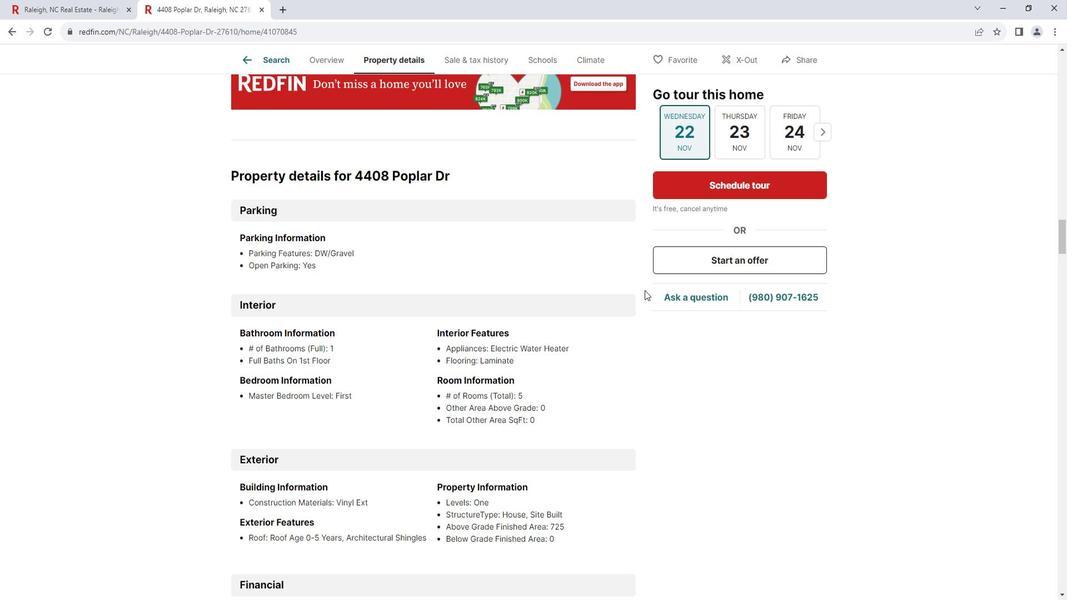 
Action: Mouse scrolled (654, 287) with delta (0, 0)
Screenshot: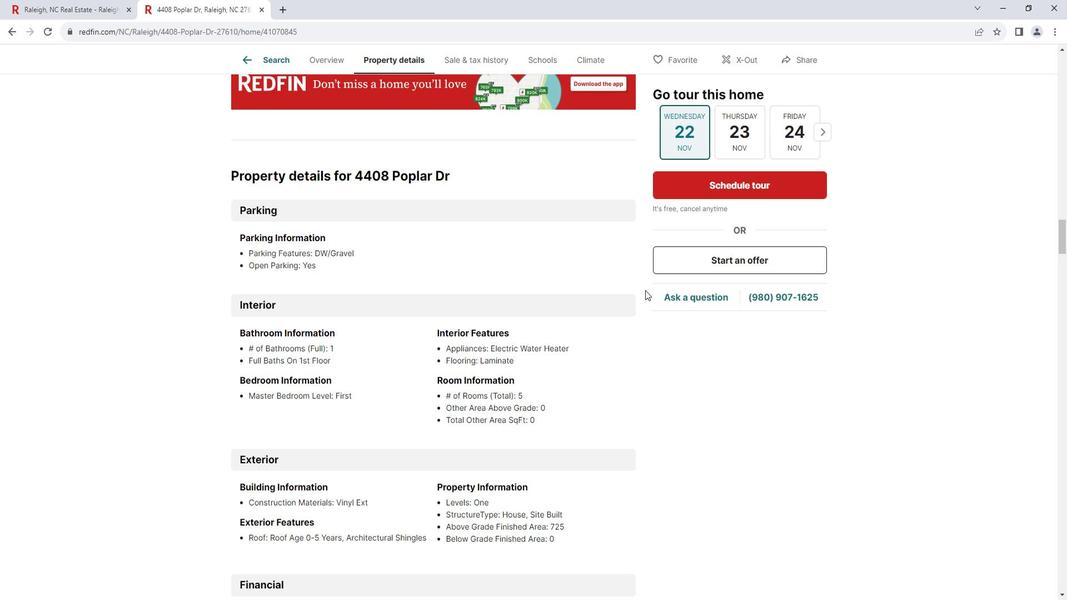 
Action: Mouse moved to (654, 288)
Screenshot: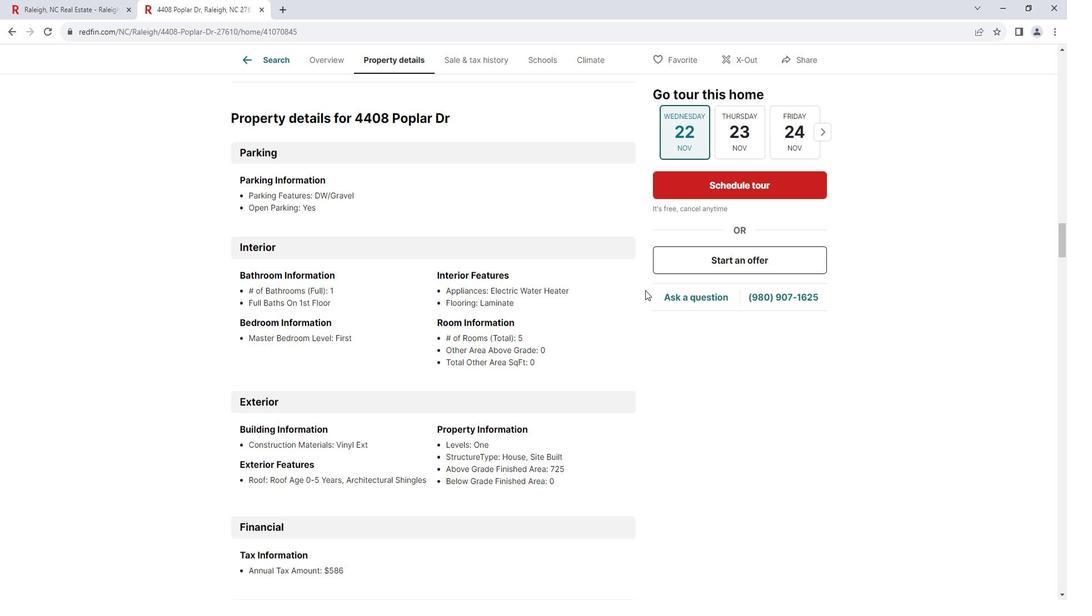 
Action: Mouse scrolled (654, 287) with delta (0, 0)
Screenshot: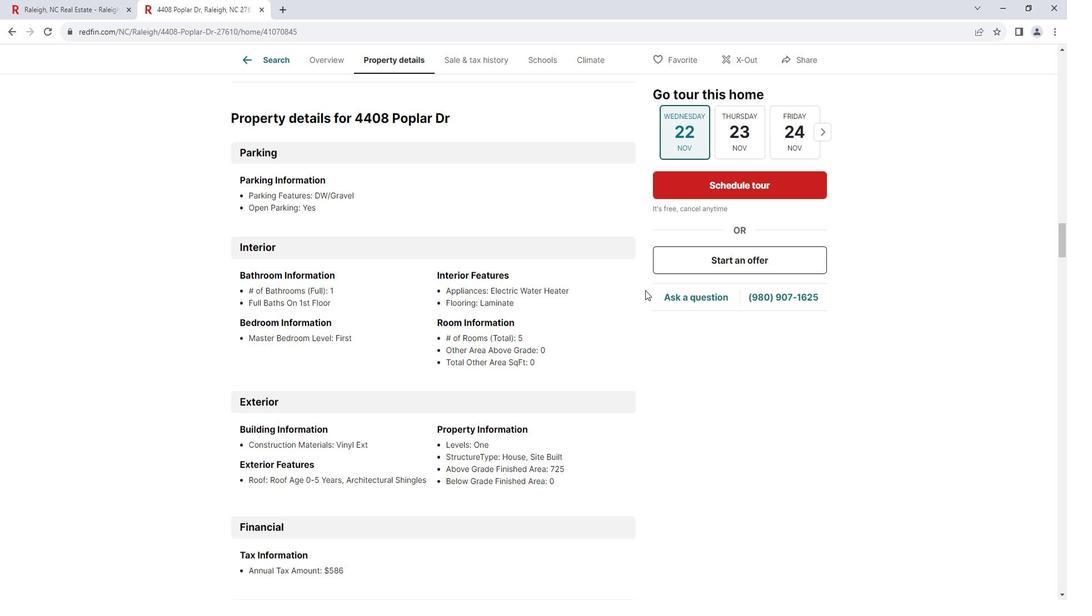 
Action: Mouse scrolled (654, 287) with delta (0, 0)
Screenshot: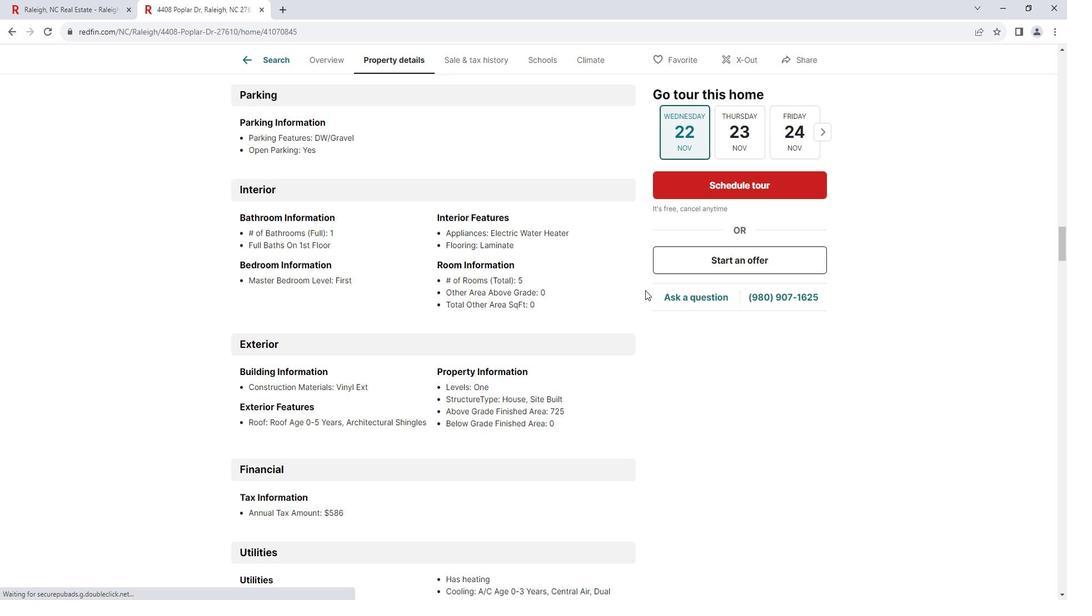 
Action: Mouse scrolled (654, 287) with delta (0, 0)
Screenshot: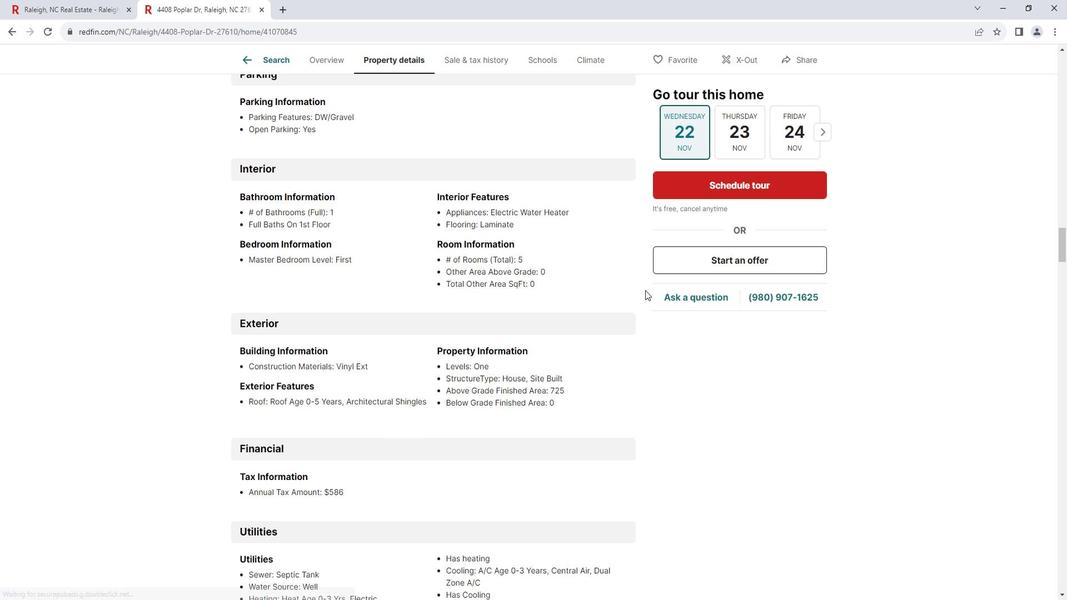 
Action: Mouse scrolled (654, 287) with delta (0, 0)
Screenshot: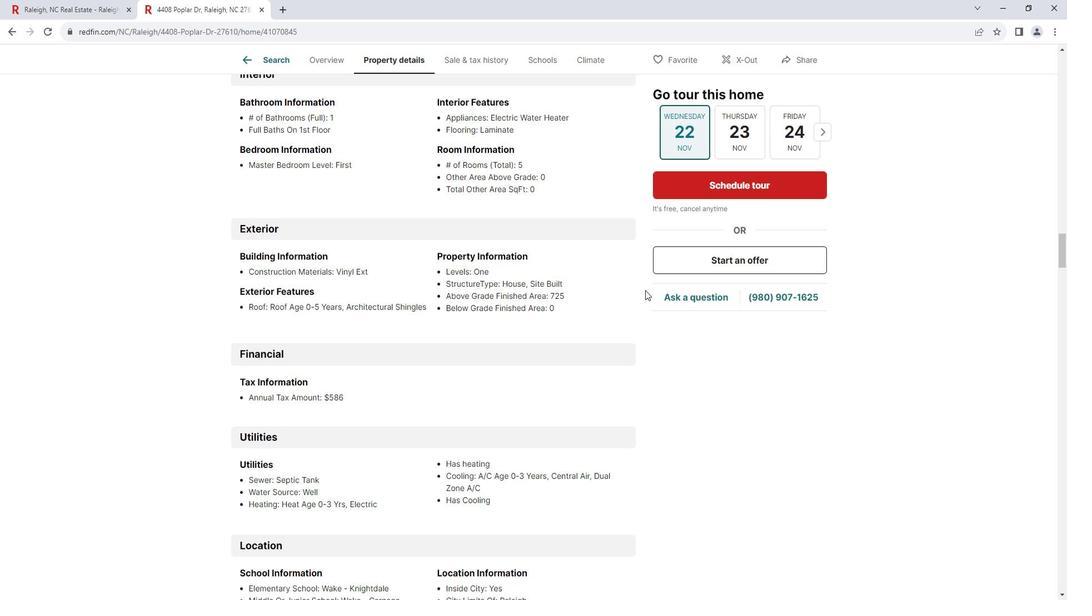 
Action: Mouse scrolled (654, 287) with delta (0, 0)
Screenshot: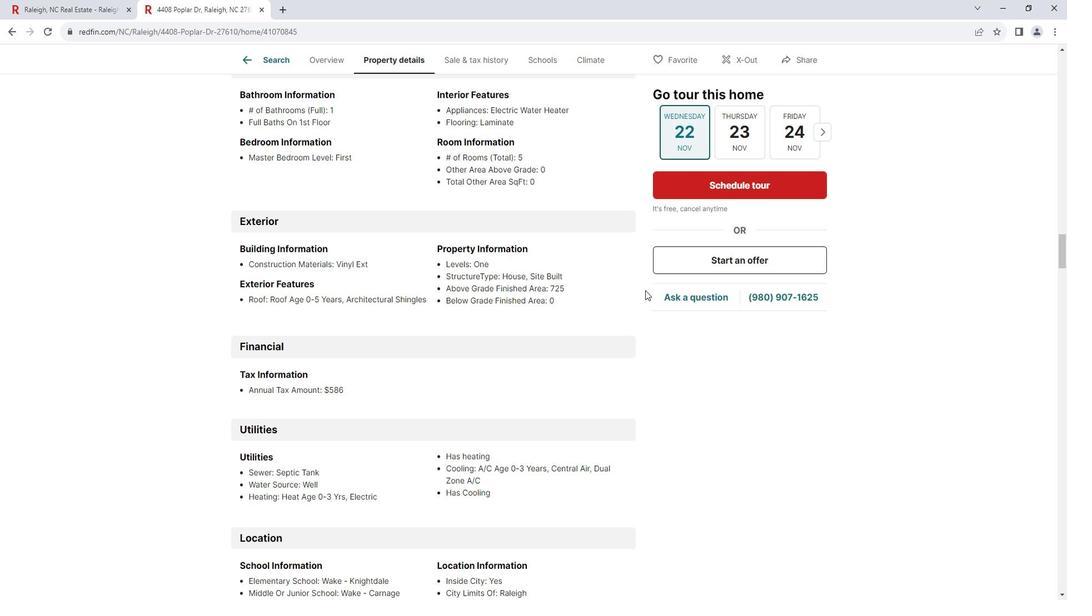 
Action: Mouse moved to (654, 287)
Screenshot: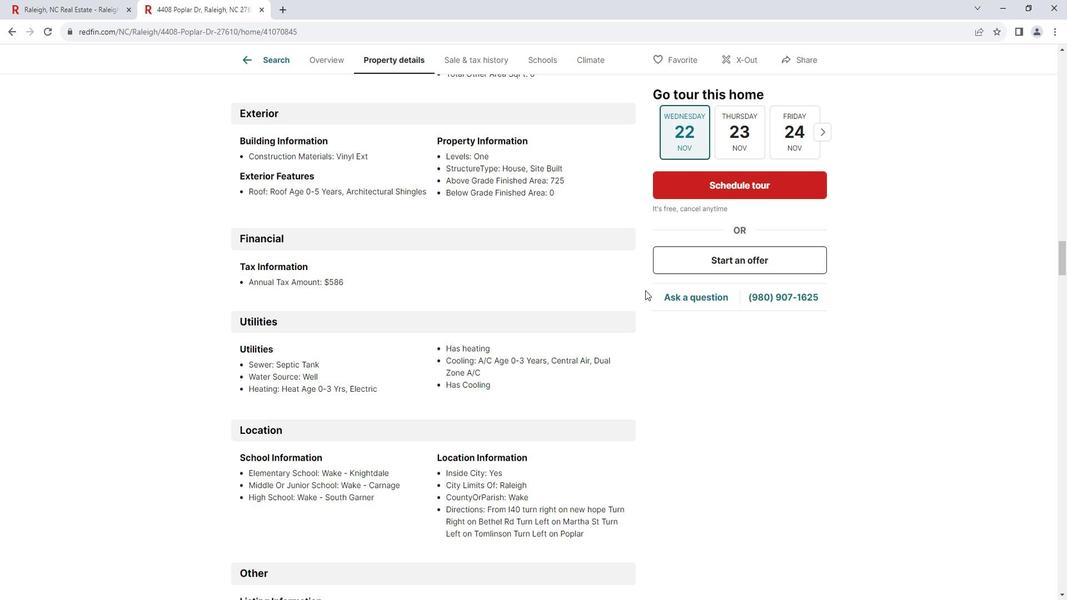 
Action: Mouse scrolled (654, 286) with delta (0, 0)
Screenshot: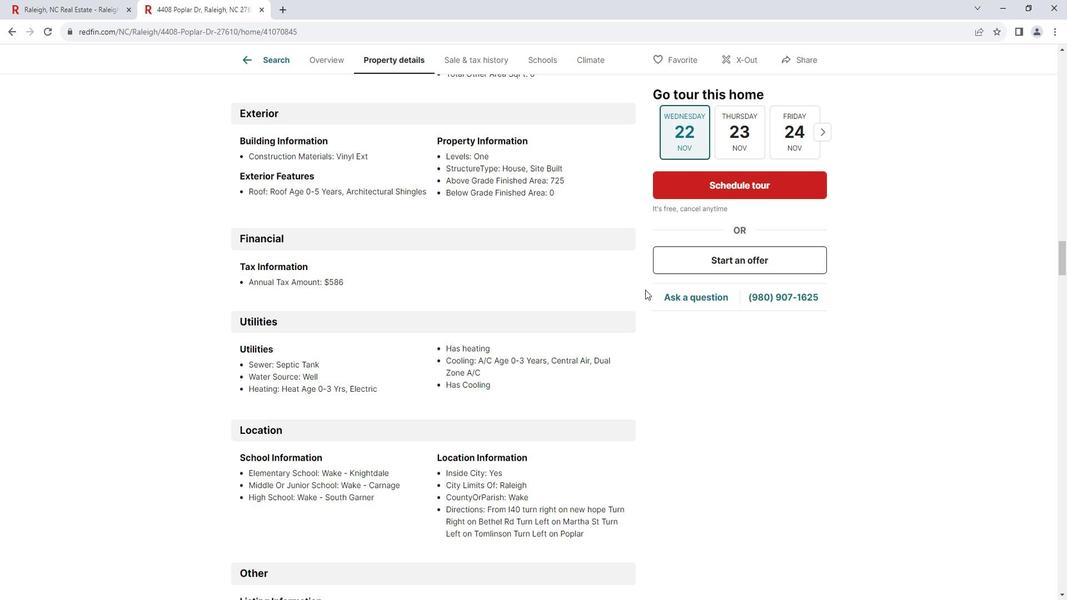 
Action: Mouse scrolled (654, 286) with delta (0, 0)
Screenshot: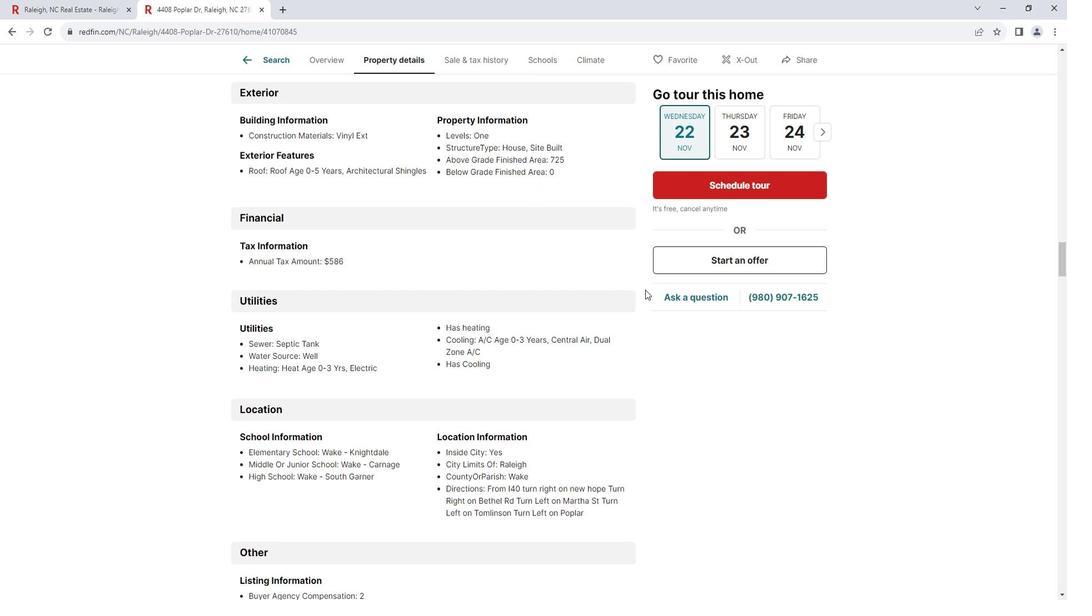 
Action: Mouse moved to (654, 287)
Screenshot: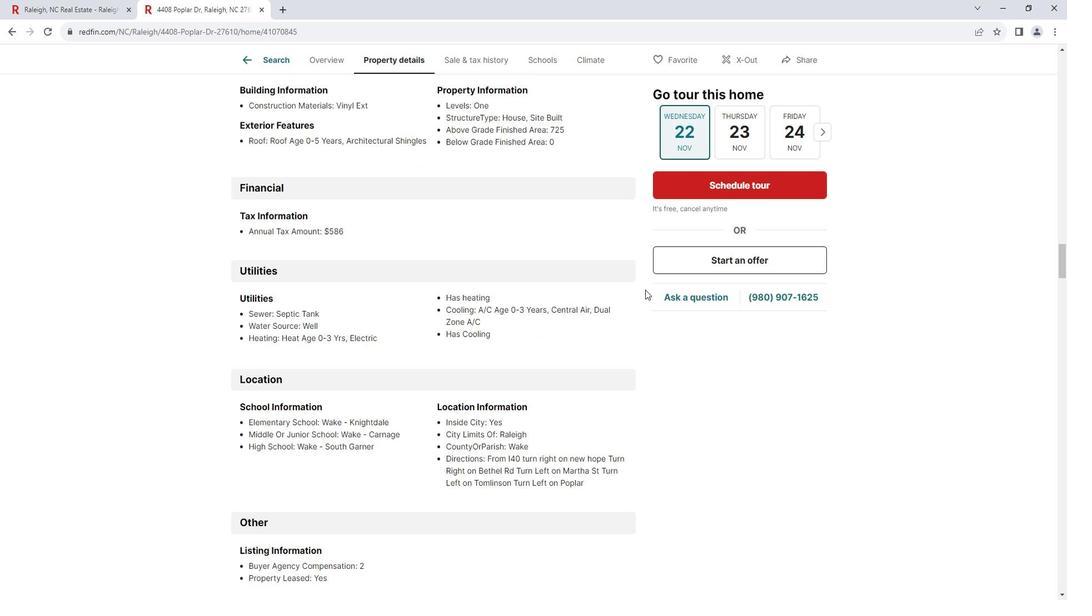 
Action: Mouse scrolled (654, 286) with delta (0, 0)
Screenshot: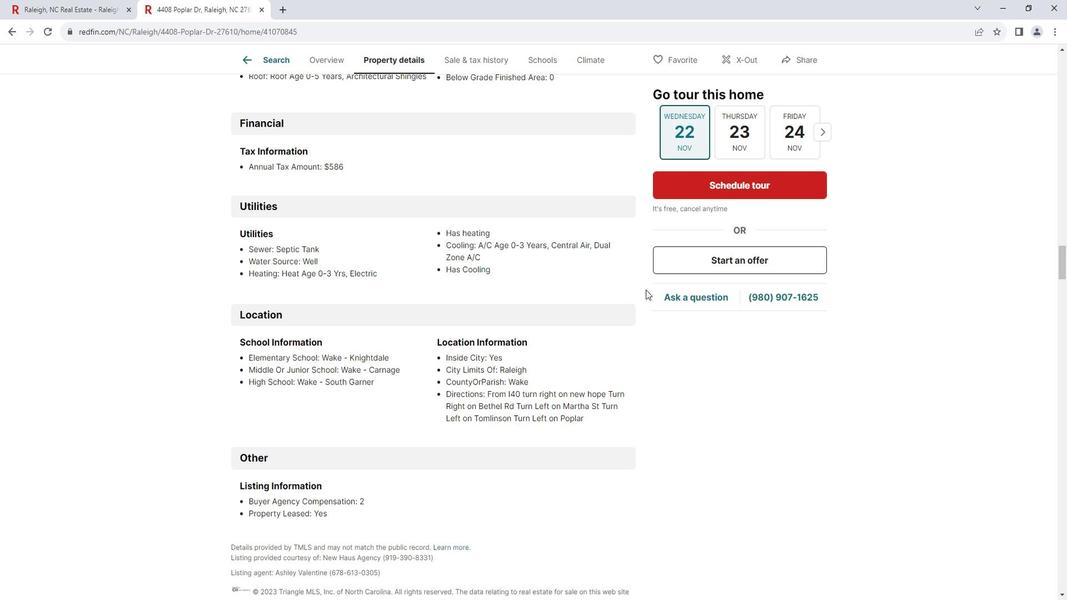 
Action: Mouse scrolled (654, 286) with delta (0, 0)
Screenshot: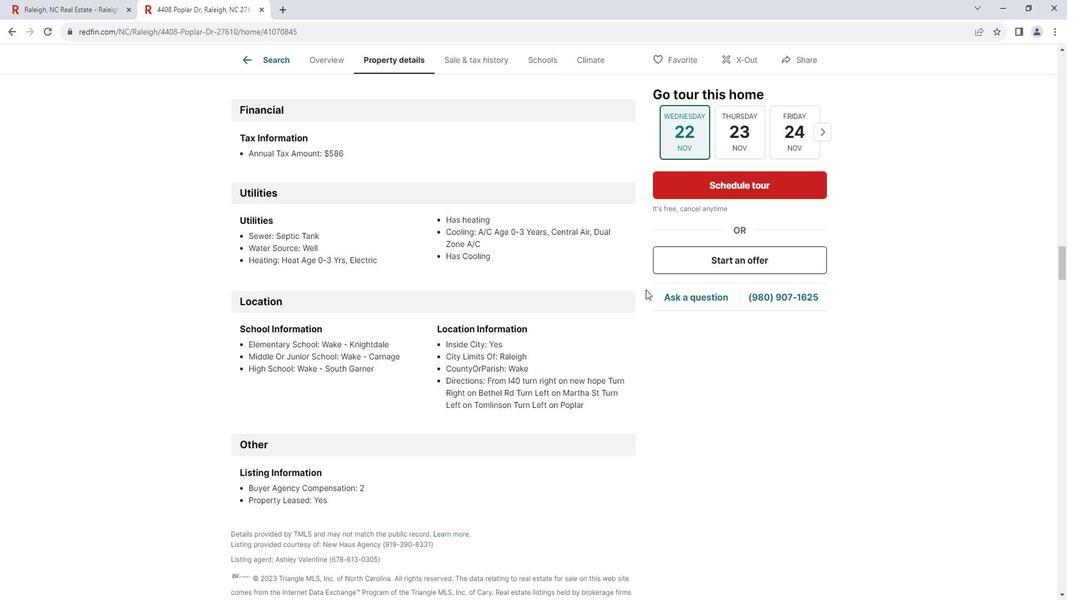 
Action: Mouse moved to (657, 286)
Screenshot: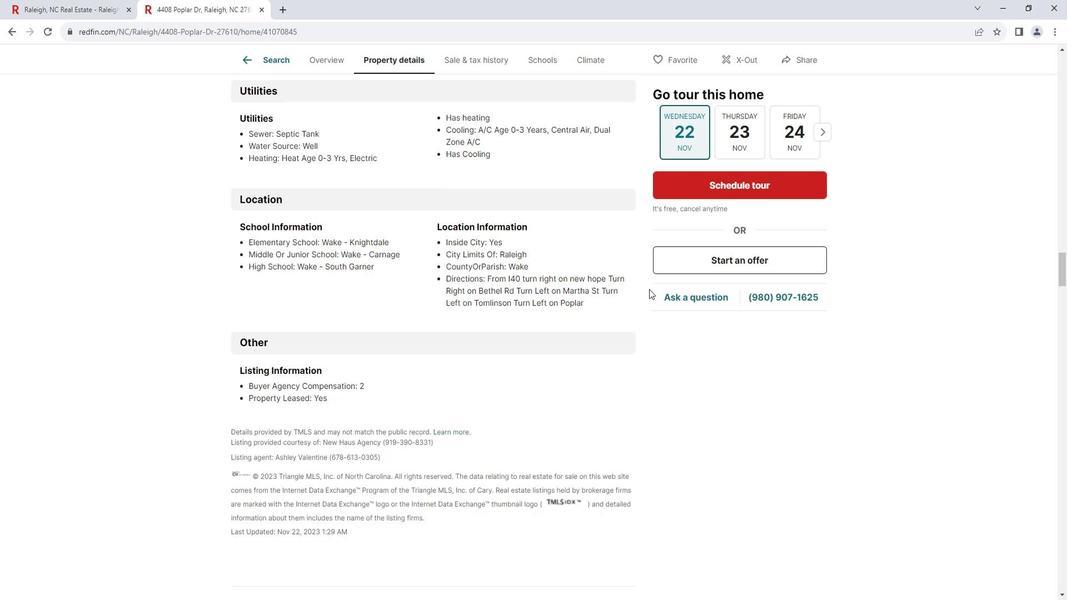 
Action: Mouse scrolled (657, 285) with delta (0, 0)
Screenshot: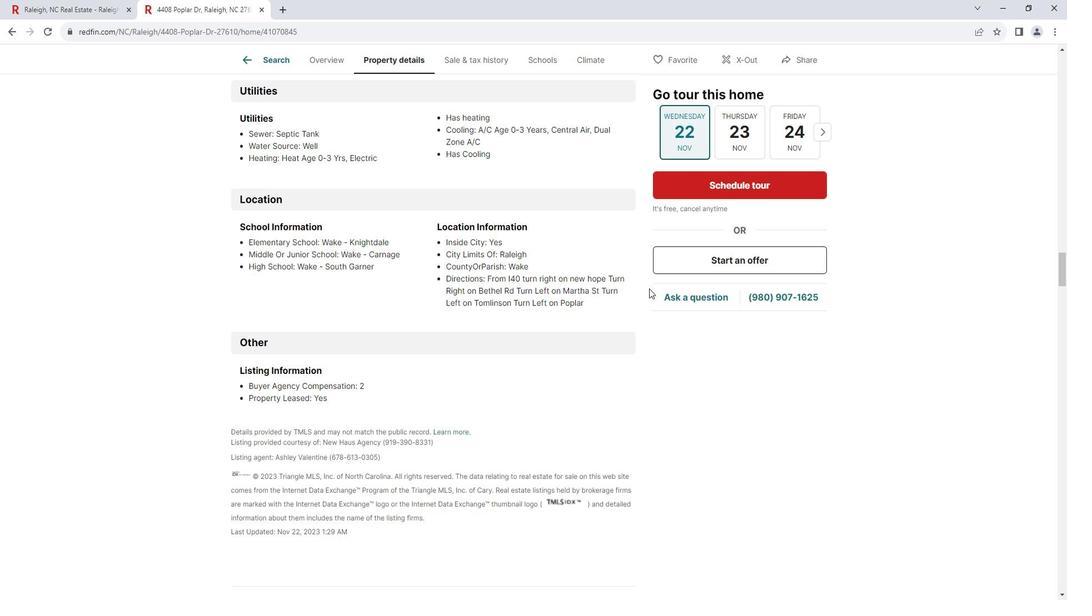 
Action: Mouse scrolled (657, 285) with delta (0, 0)
Screenshot: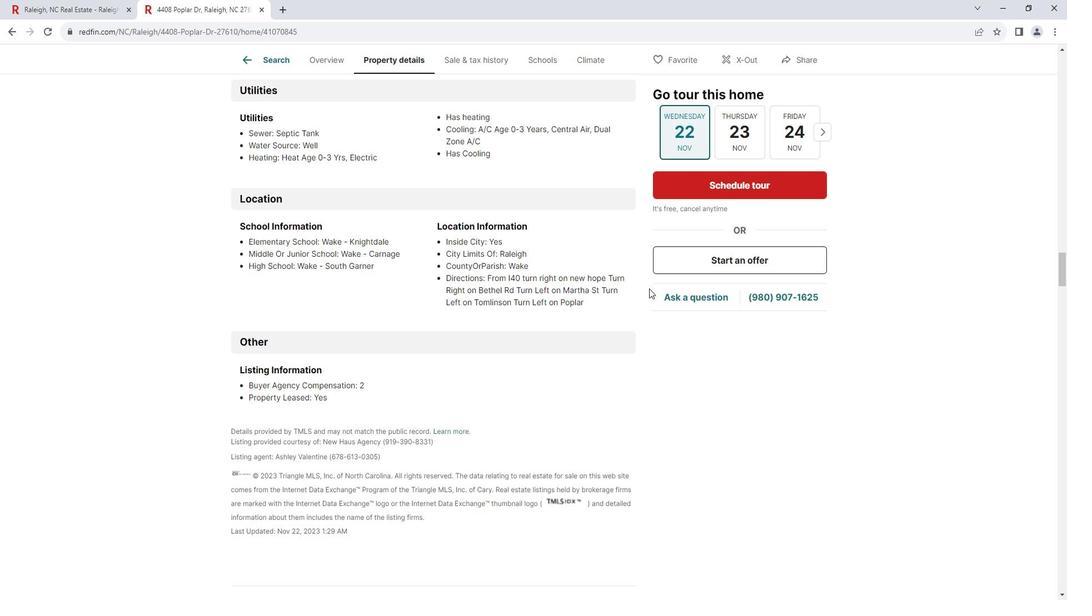 
Action: Mouse moved to (660, 285)
Screenshot: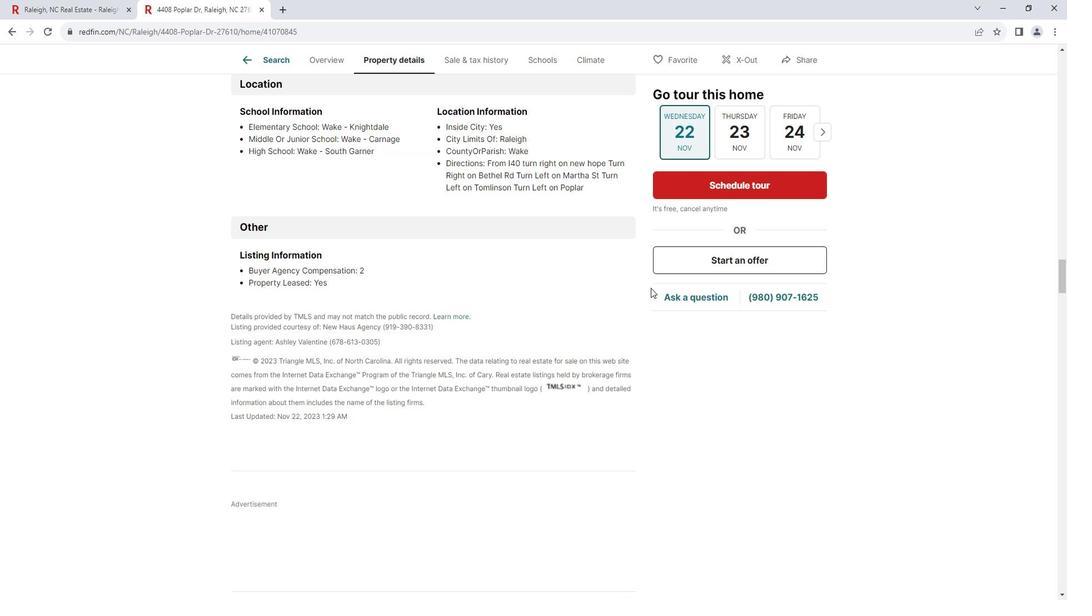 
Action: Mouse scrolled (660, 285) with delta (0, 0)
Screenshot: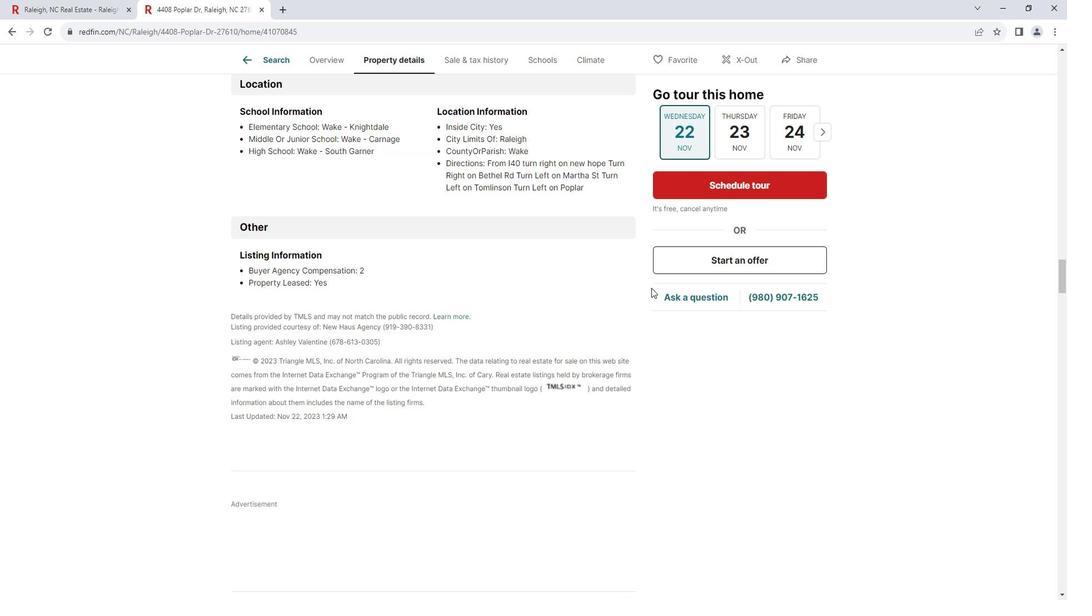 
Action: Mouse scrolled (660, 285) with delta (0, 0)
Screenshot: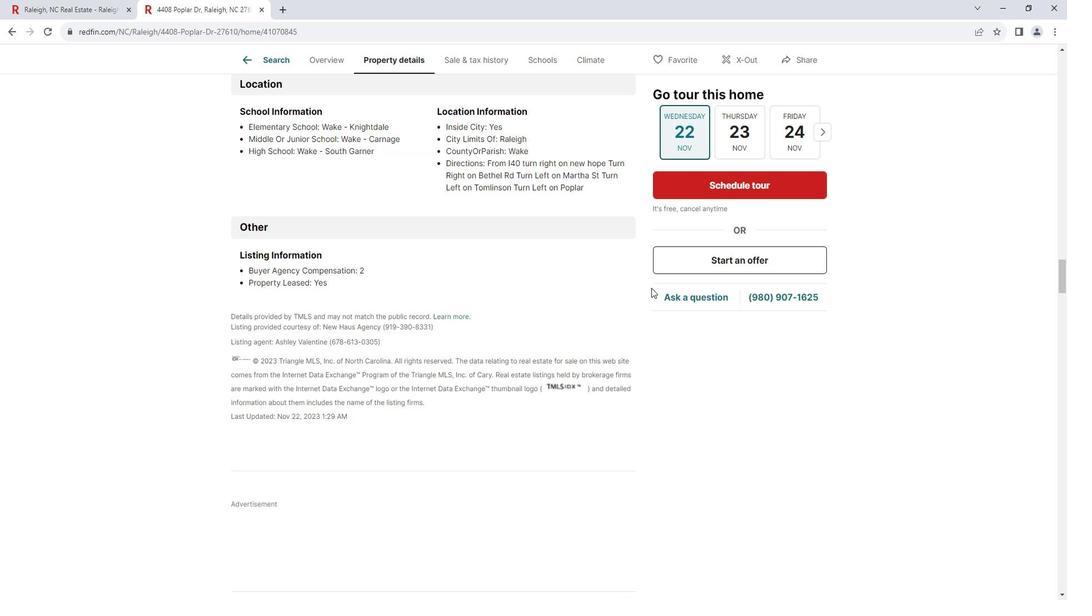 
Action: Mouse scrolled (660, 285) with delta (0, 0)
Screenshot: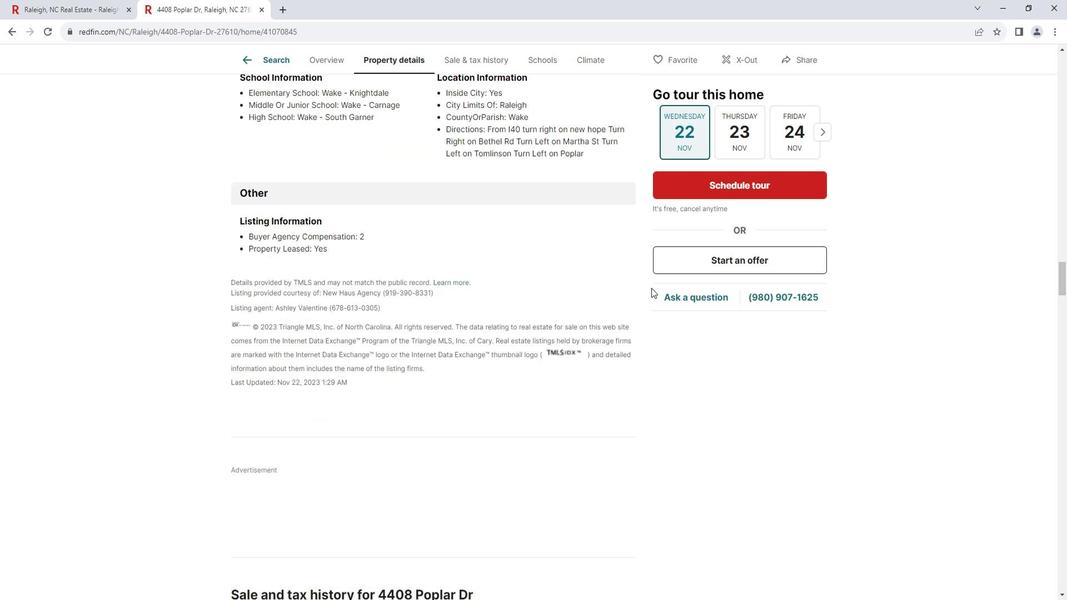 
Action: Mouse scrolled (660, 285) with delta (0, 0)
Screenshot: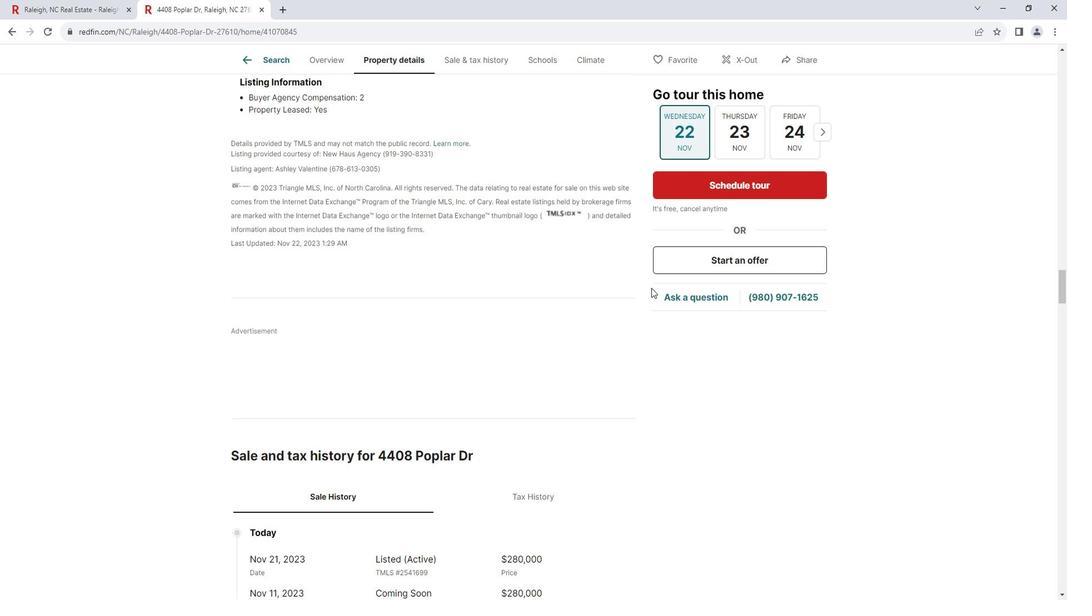 
Action: Mouse scrolled (660, 285) with delta (0, 0)
Screenshot: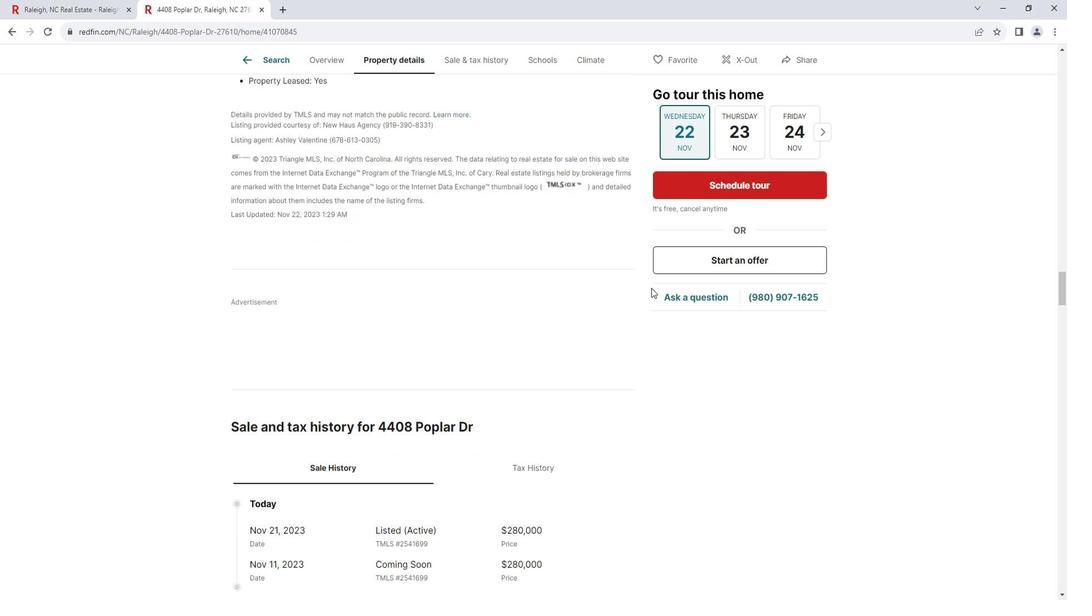 
Action: Mouse scrolled (660, 285) with delta (0, 0)
Screenshot: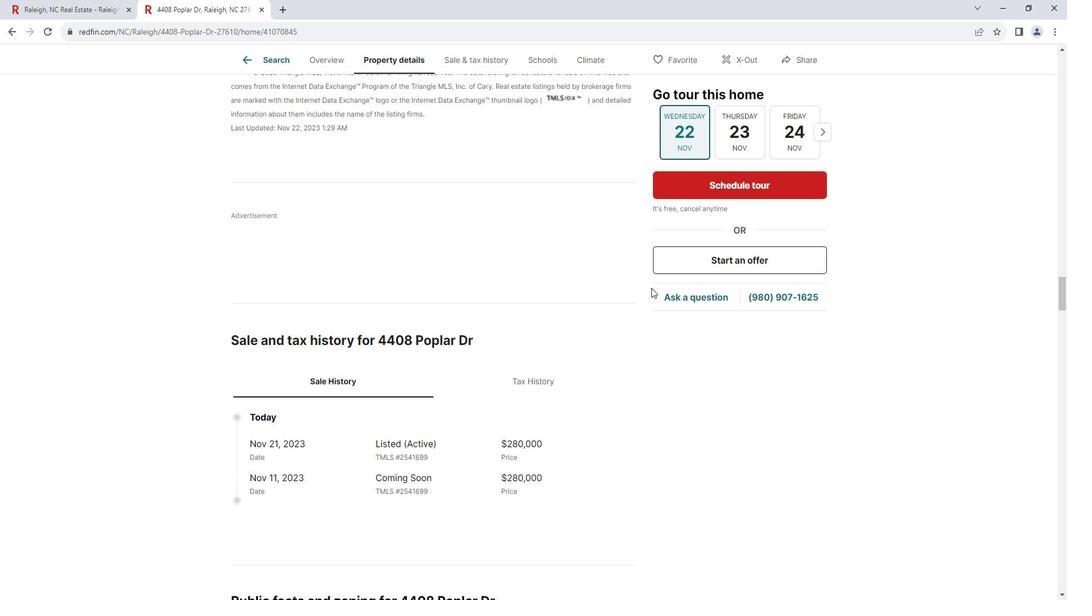 
Action: Mouse moved to (660, 285)
Screenshot: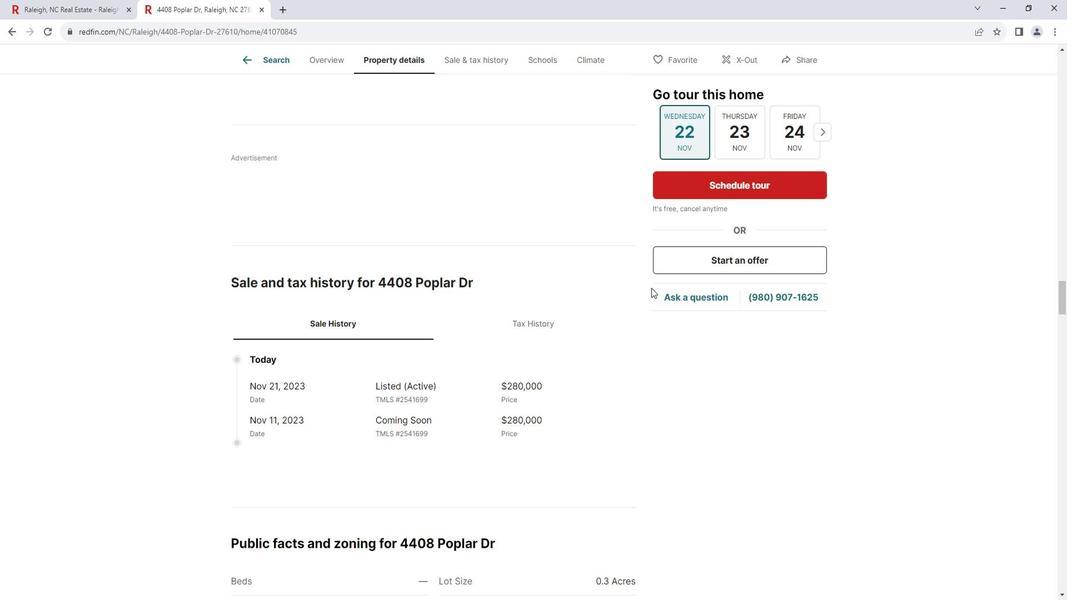 
Action: Mouse scrolled (660, 285) with delta (0, 0)
Screenshot: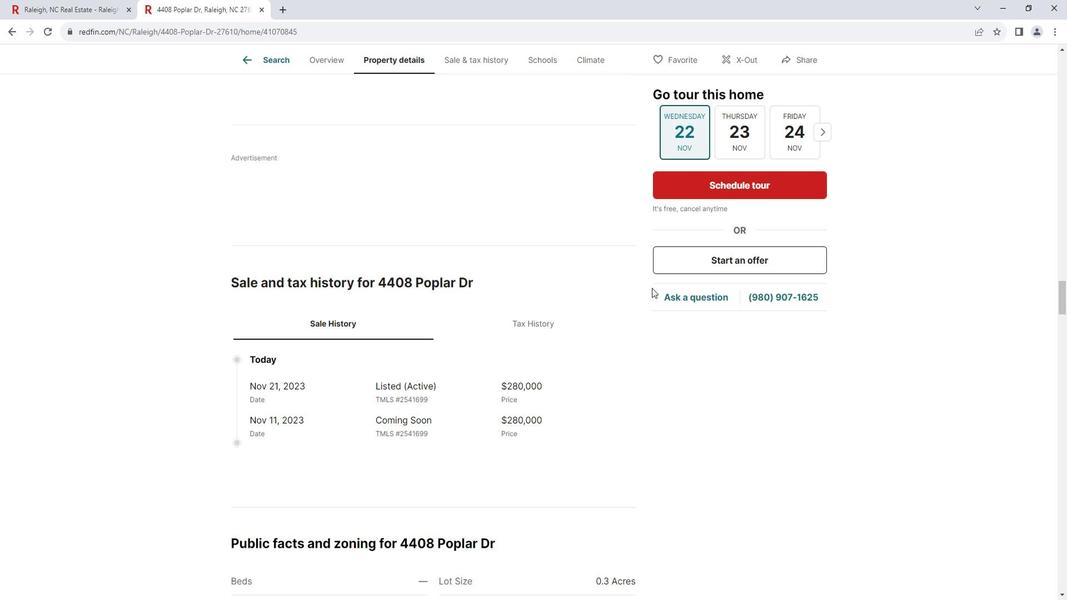 
Action: Mouse scrolled (660, 285) with delta (0, 0)
Screenshot: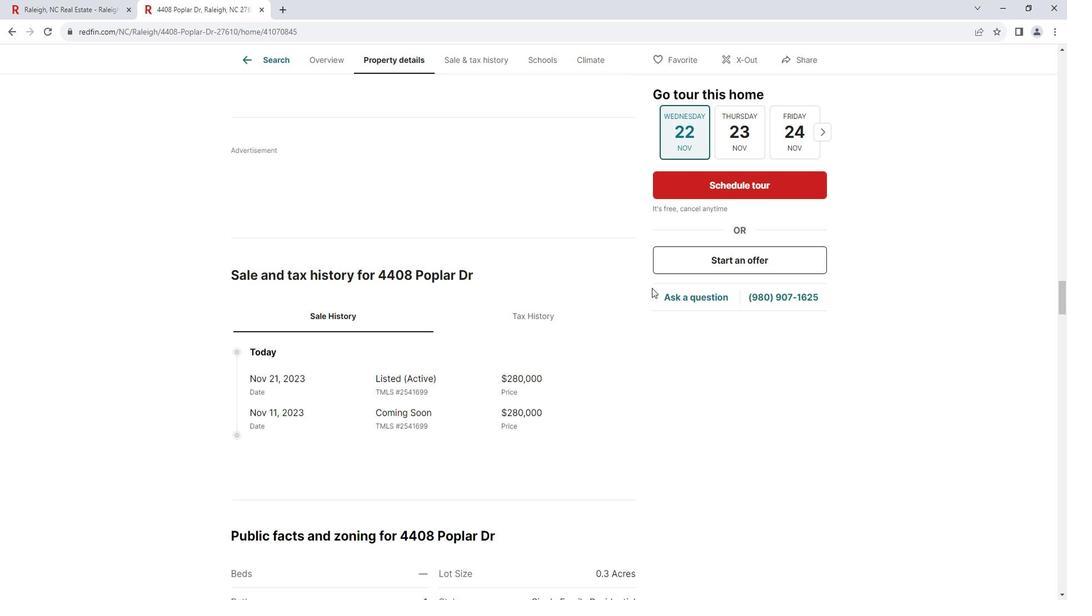 
Action: Mouse scrolled (660, 285) with delta (0, 0)
Screenshot: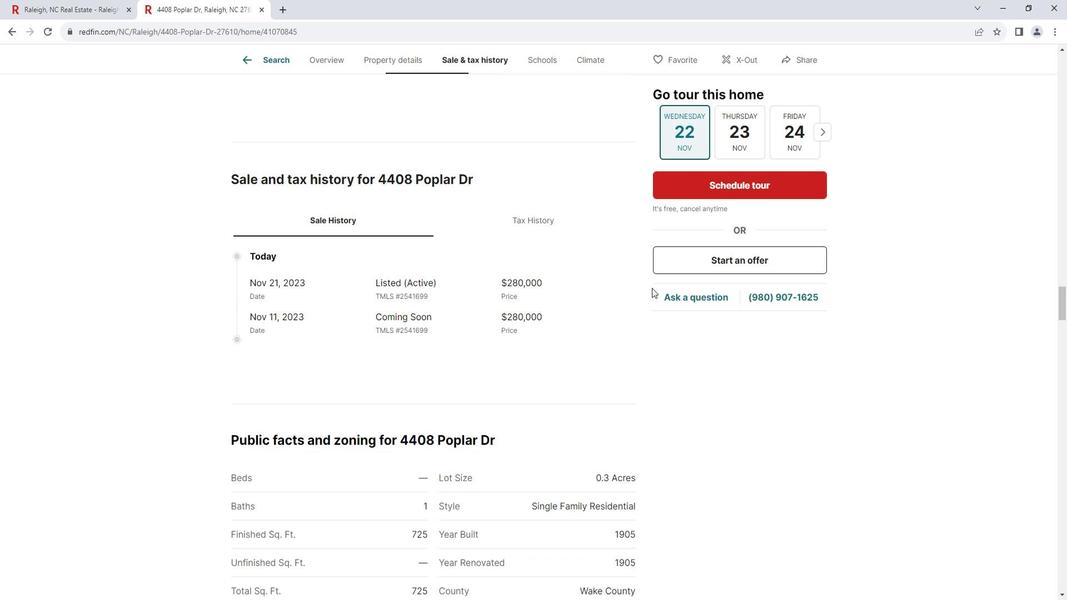 
Action: Mouse moved to (557, 157)
Screenshot: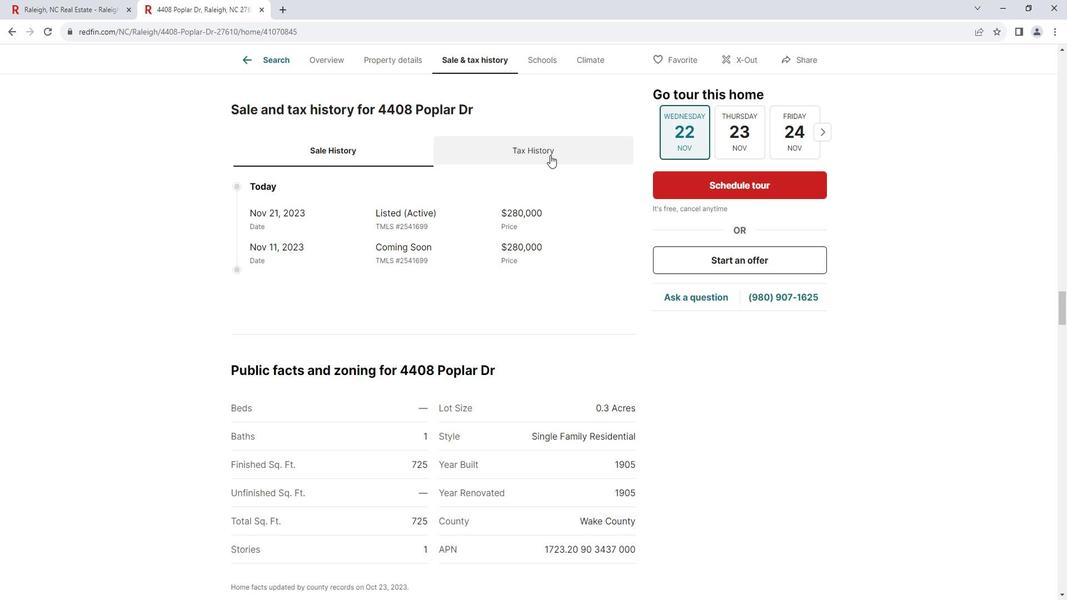 
Action: Mouse pressed left at (557, 157)
Screenshot: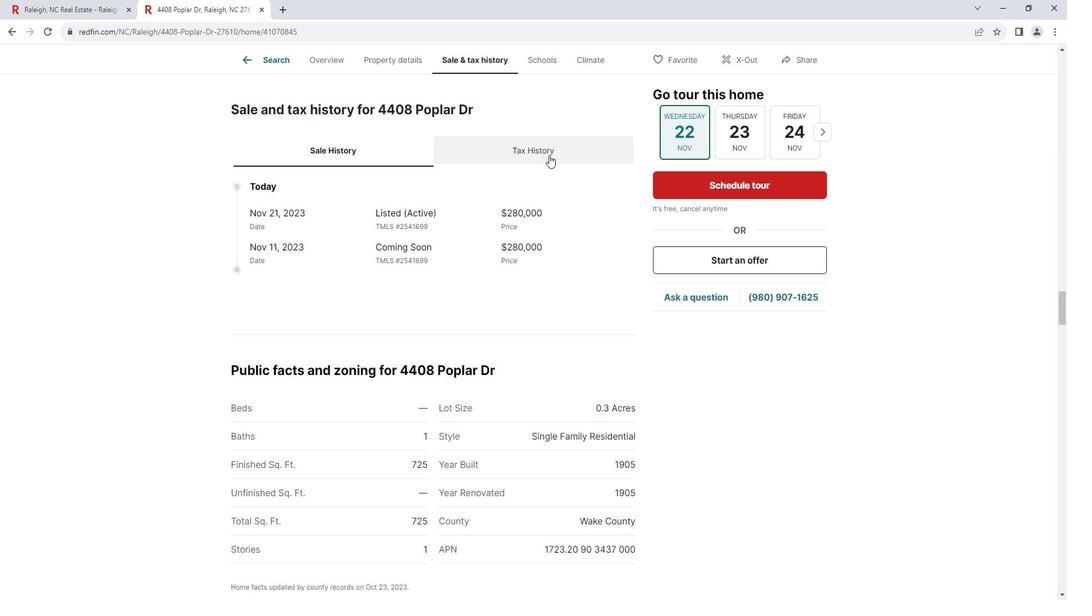 
Action: Mouse moved to (553, 166)
Screenshot: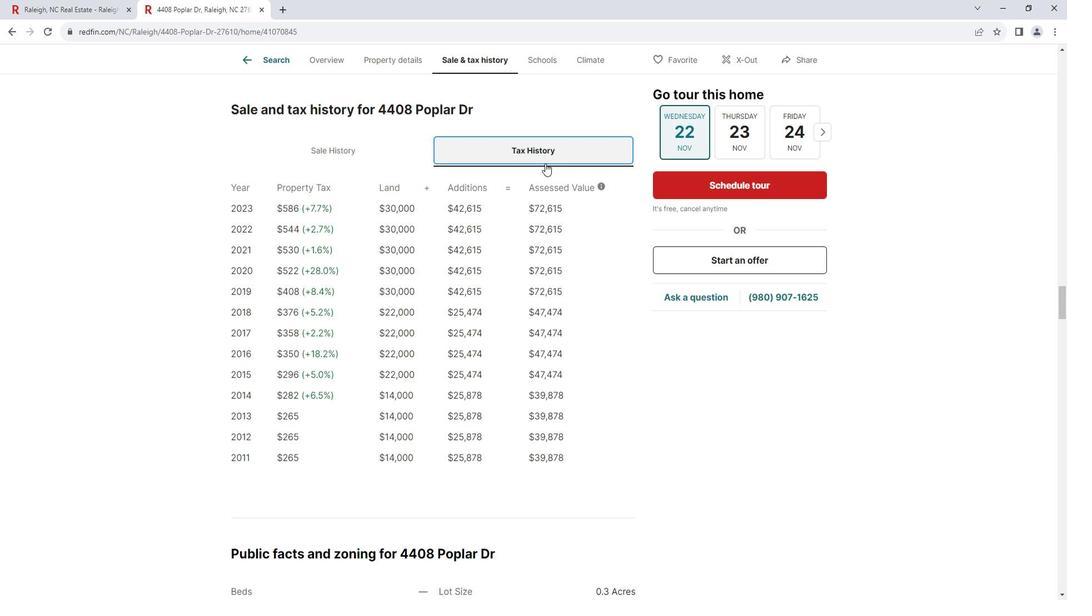 
Action: Mouse scrolled (553, 165) with delta (0, 0)
Screenshot: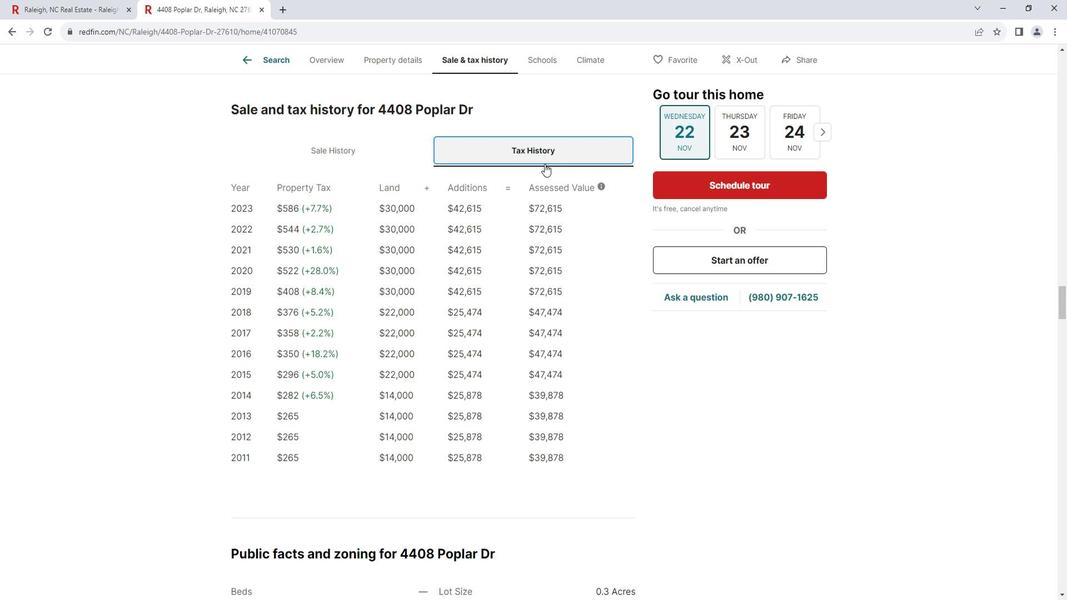 
Action: Mouse moved to (552, 168)
Screenshot: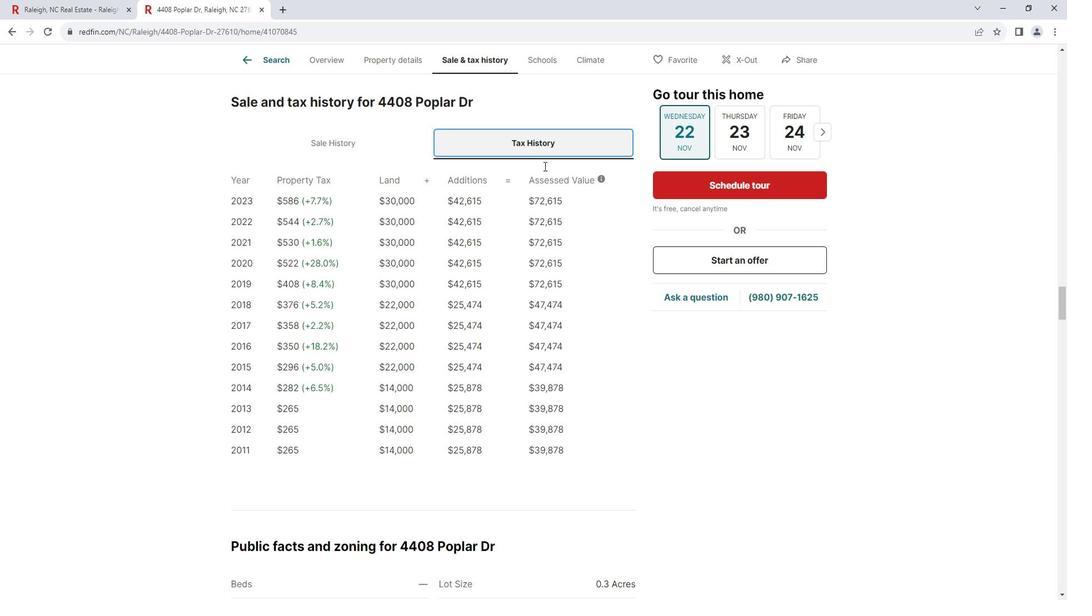 
Action: Mouse scrolled (552, 167) with delta (0, 0)
Screenshot: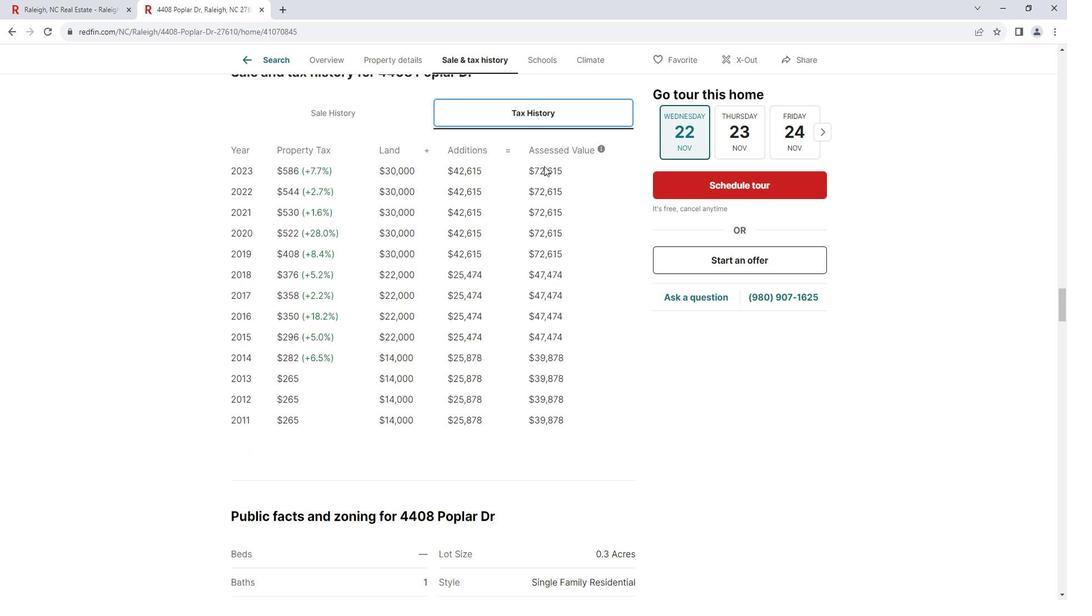 
Action: Mouse moved to (552, 169)
Screenshot: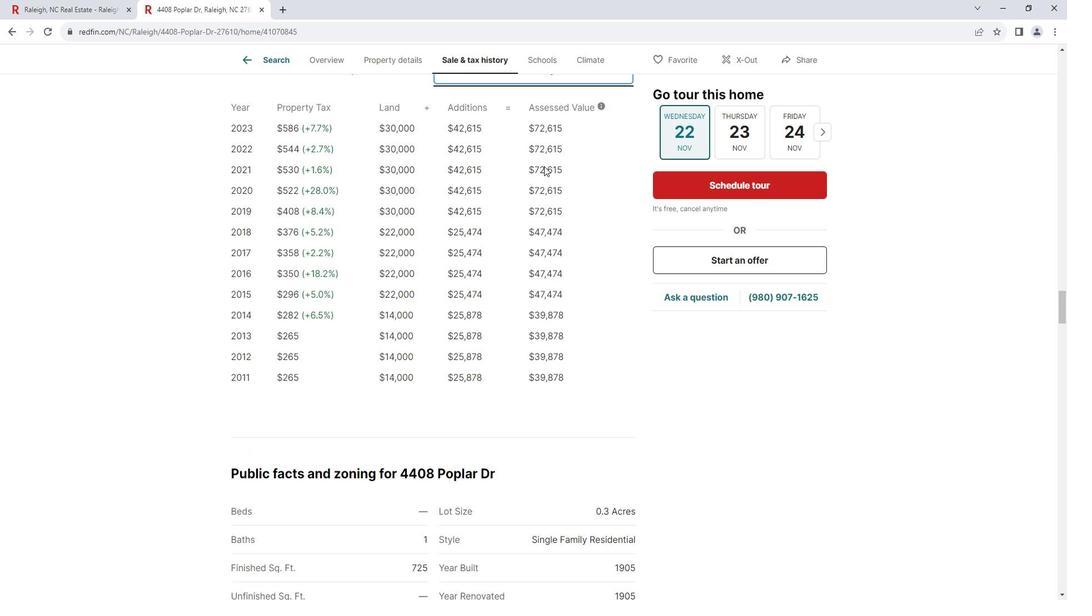 
Action: Mouse scrolled (552, 168) with delta (0, 0)
Screenshot: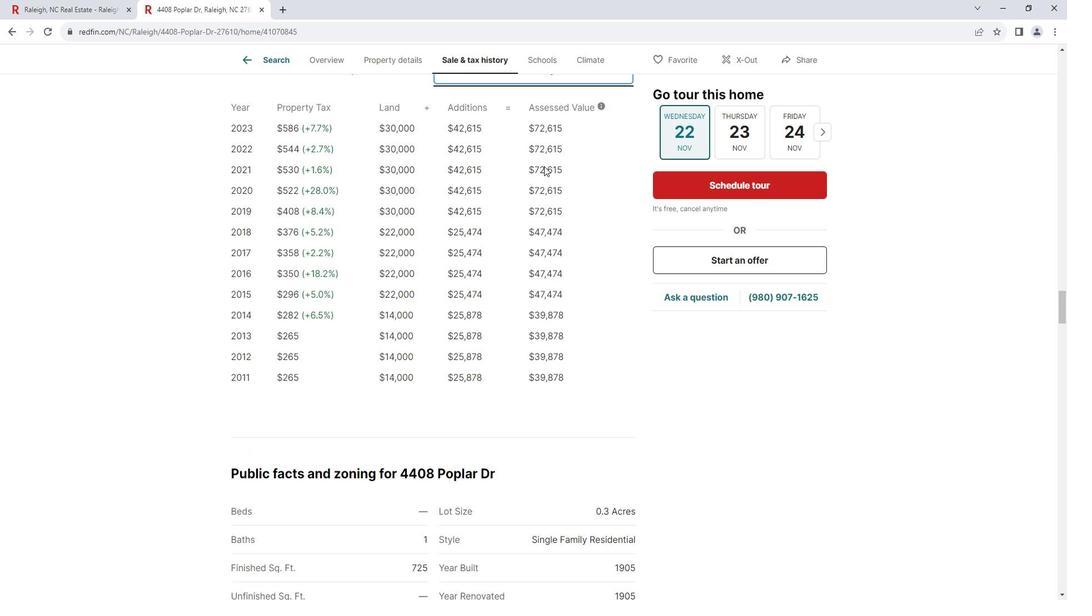 
Action: Mouse moved to (507, 254)
Screenshot: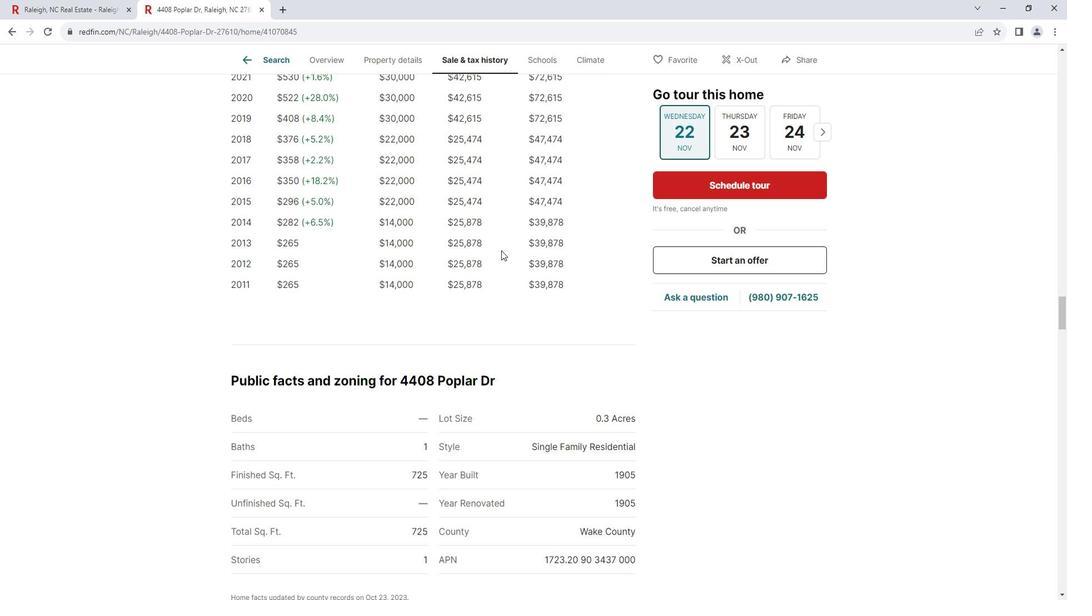 
Action: Mouse scrolled (507, 253) with delta (0, 0)
Screenshot: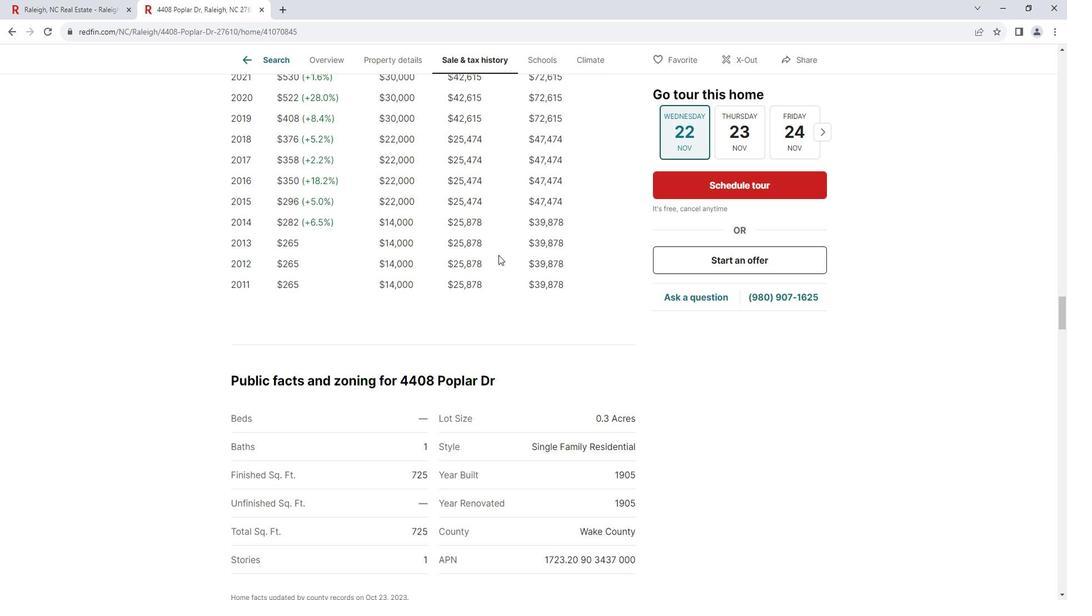 
Action: Mouse scrolled (507, 253) with delta (0, 0)
Screenshot: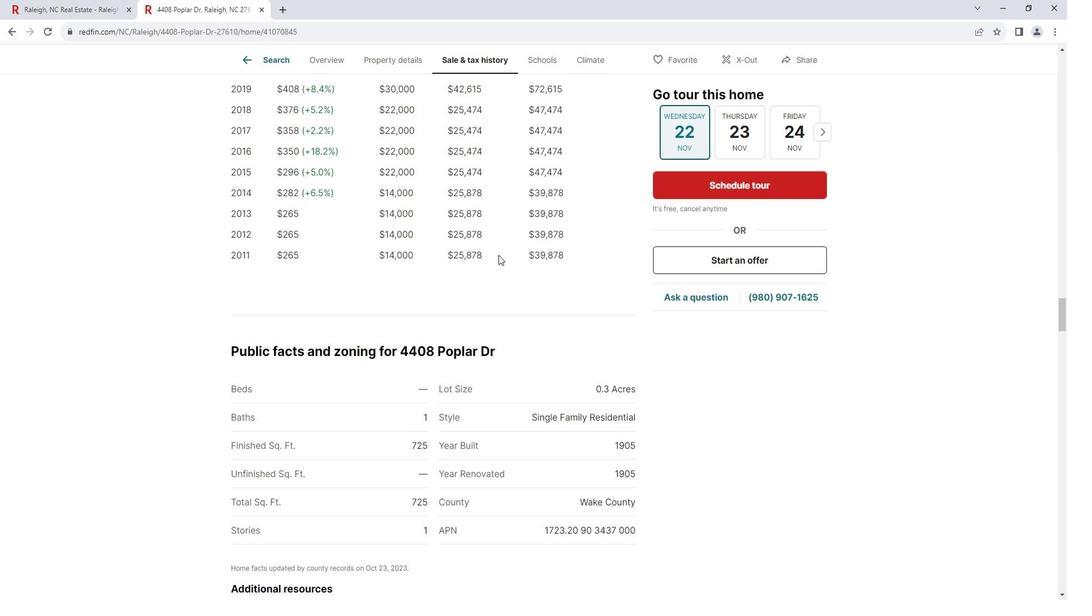 
Action: Mouse scrolled (507, 253) with delta (0, 0)
Screenshot: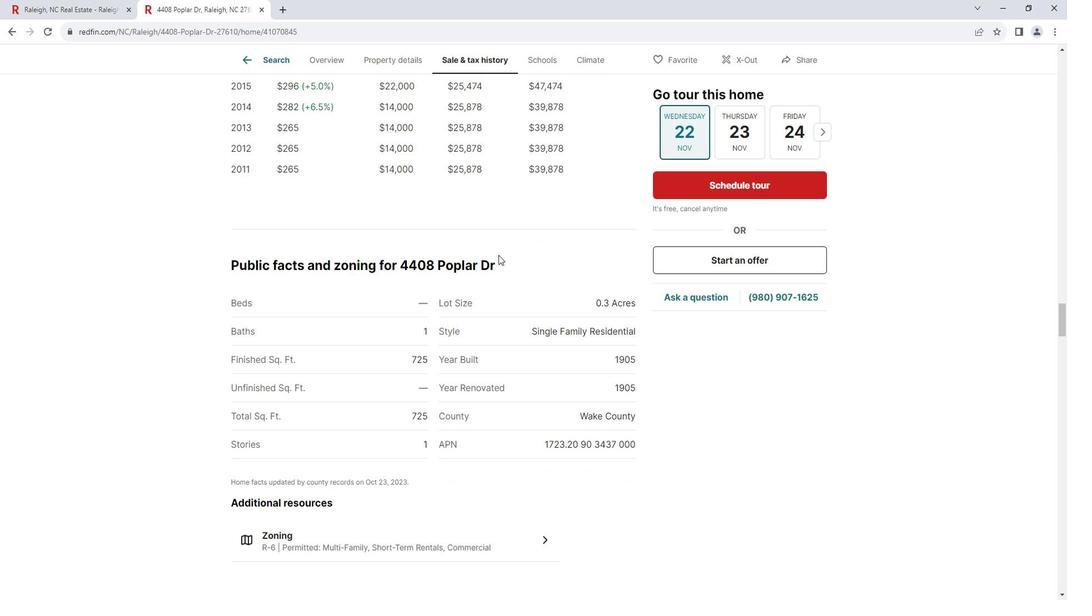 
Action: Mouse moved to (507, 254)
Screenshot: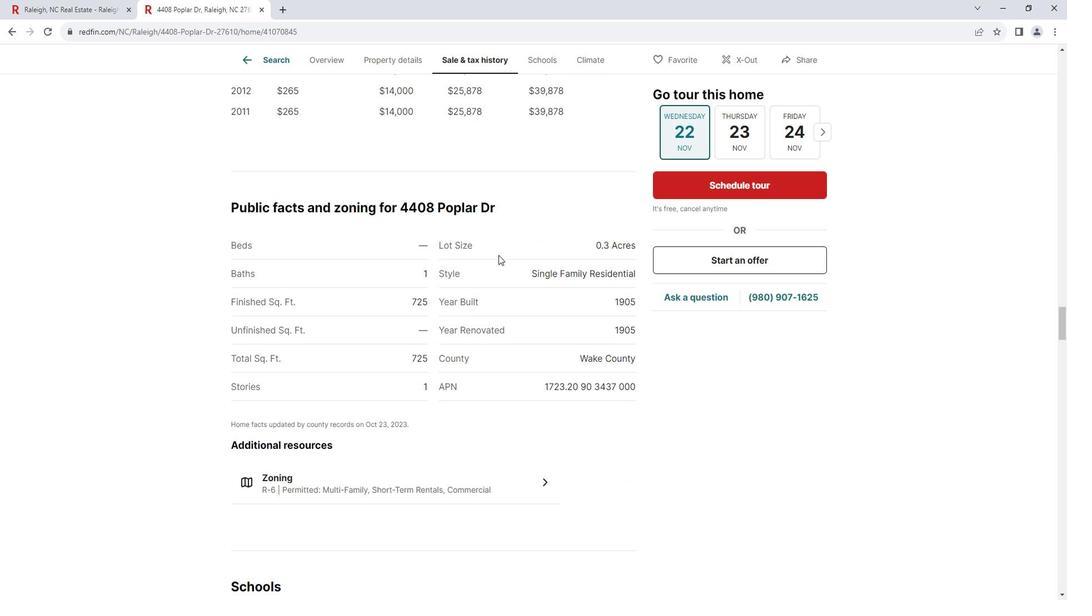 
Action: Mouse scrolled (507, 253) with delta (0, 0)
Screenshot: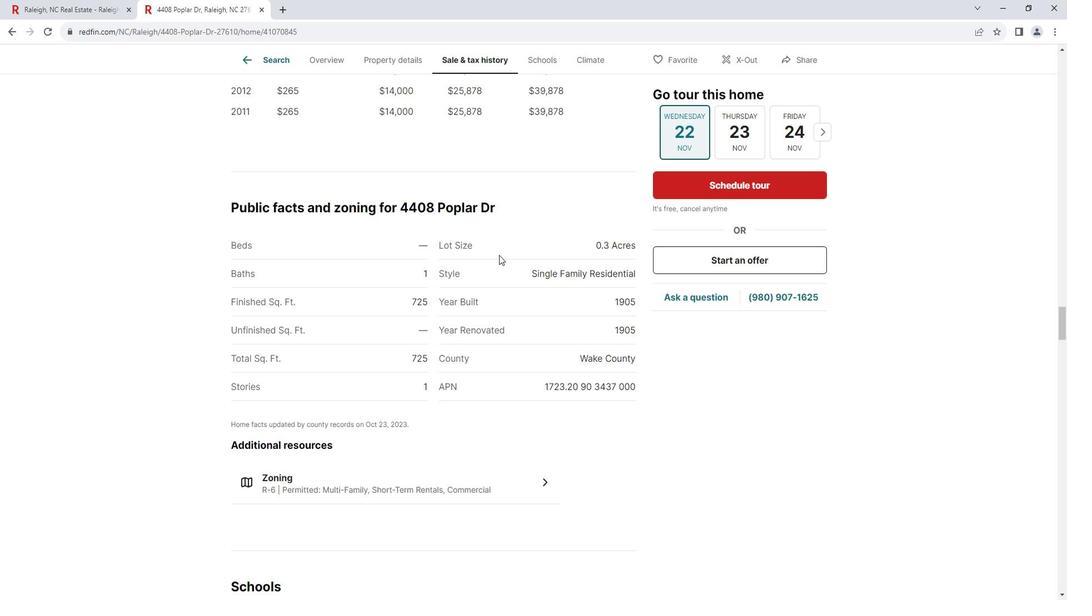 
Action: Mouse scrolled (507, 253) with delta (0, 0)
Screenshot: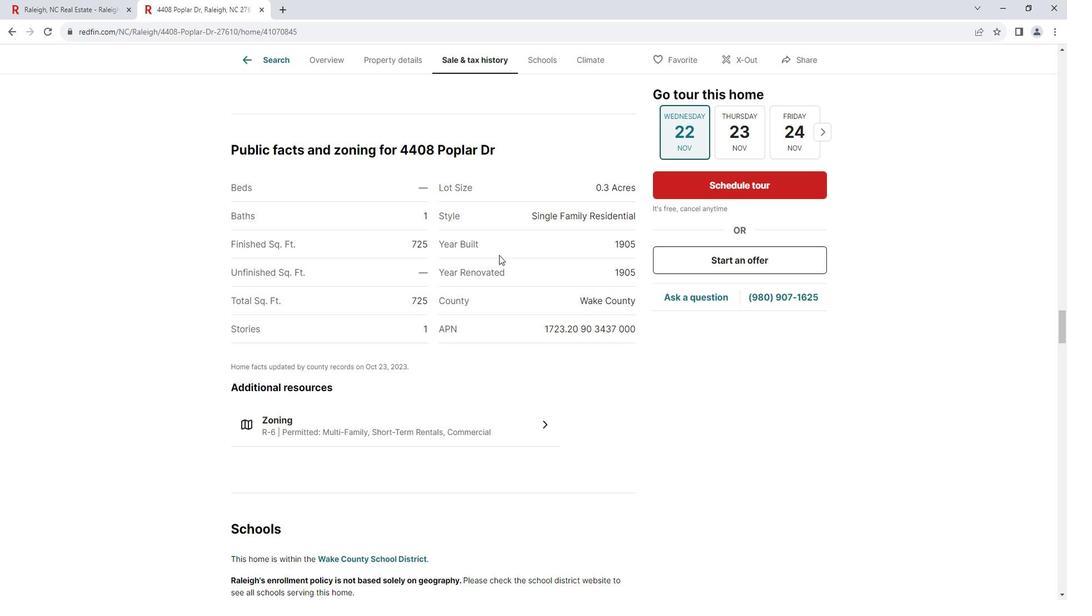 
Action: Mouse moved to (508, 251)
Screenshot: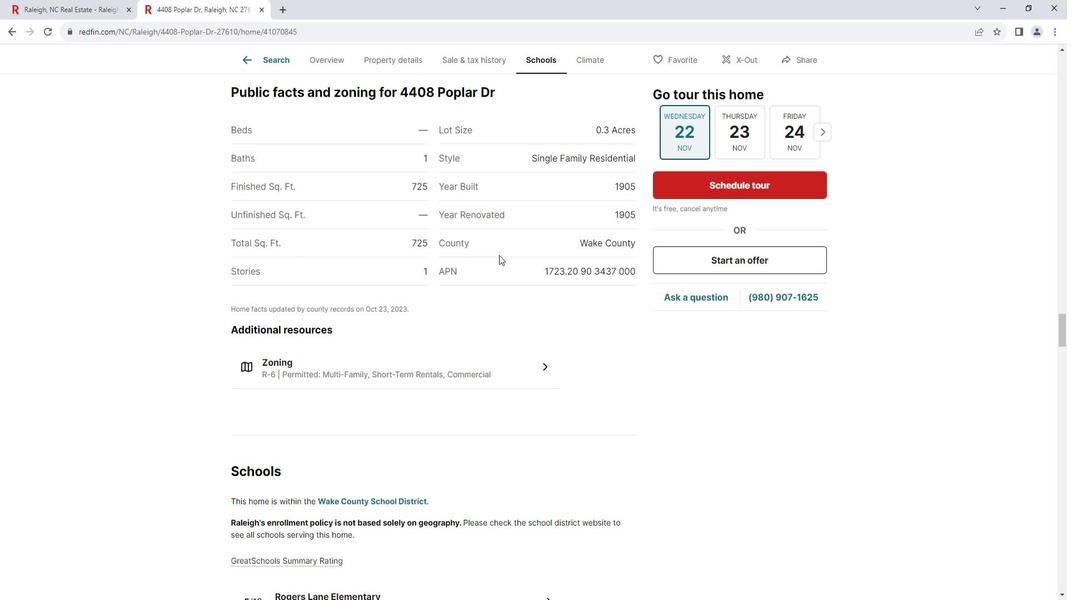 
Action: Mouse scrolled (508, 251) with delta (0, 0)
Screenshot: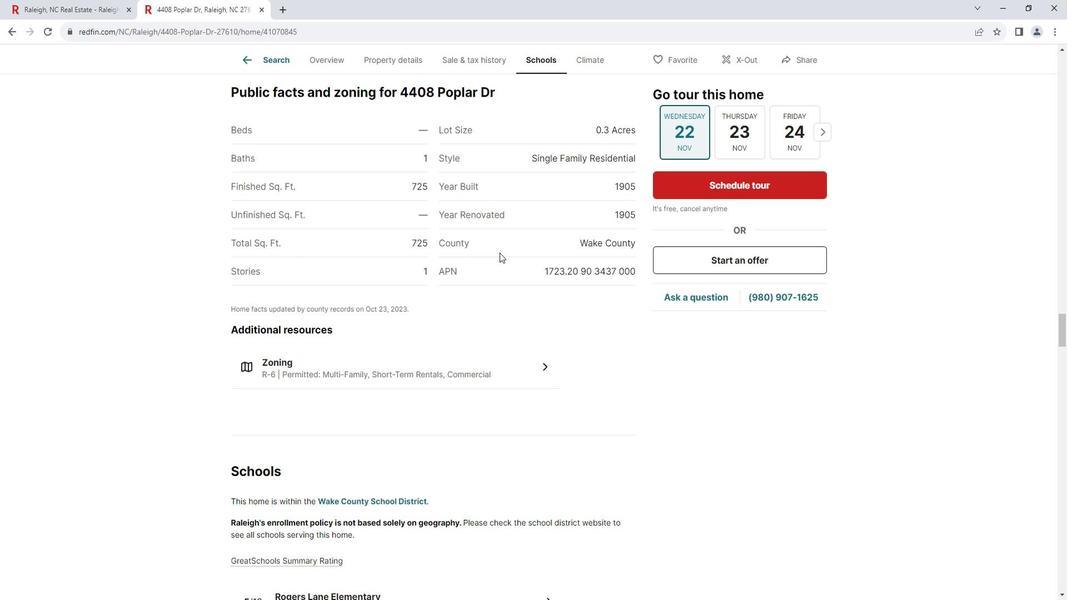 
Action: Mouse moved to (424, 312)
Screenshot: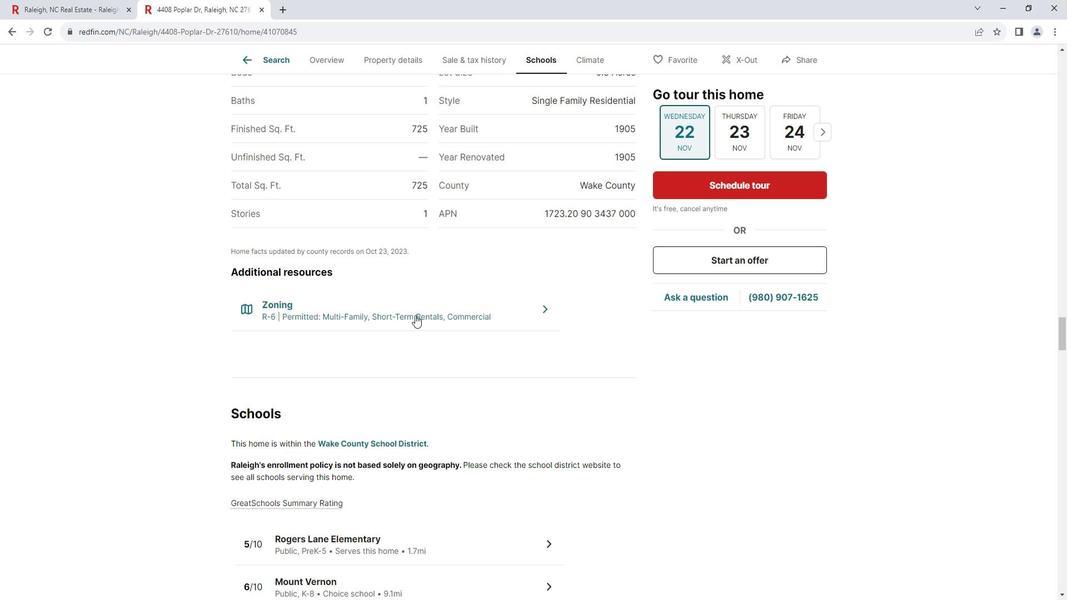 
Action: Mouse pressed left at (424, 312)
Screenshot: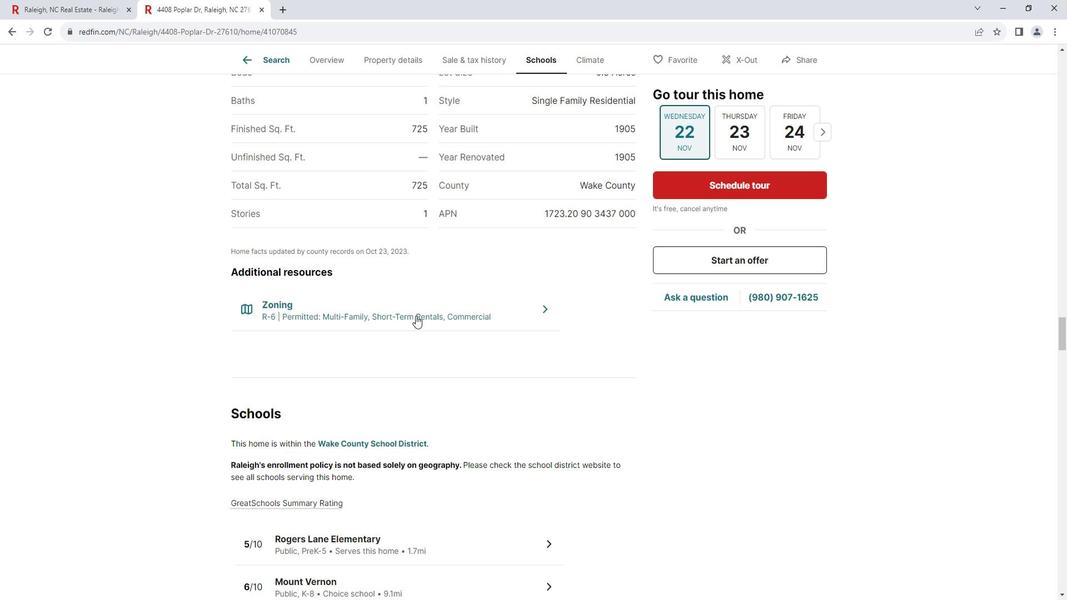 
Action: Mouse scrolled (424, 312) with delta (0, 0)
Screenshot: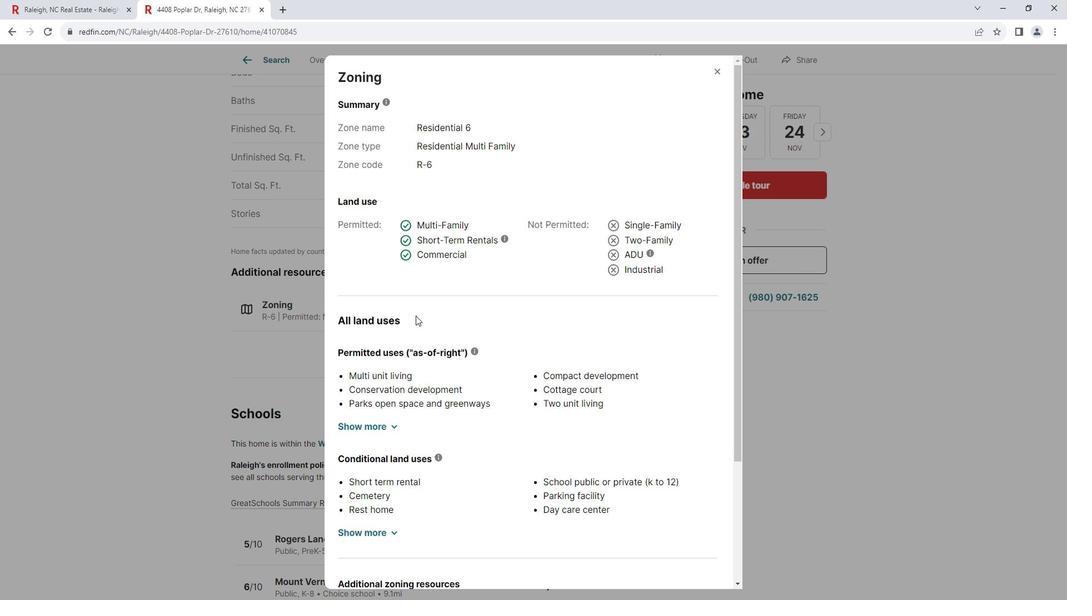 
Action: Mouse scrolled (424, 312) with delta (0, 0)
Screenshot: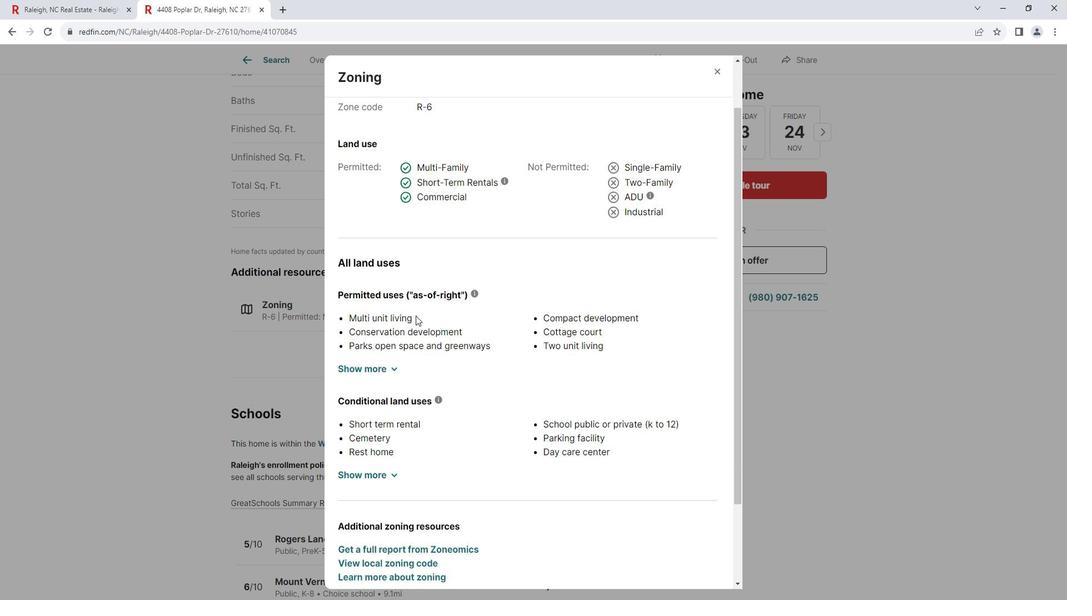 
Action: Mouse scrolled (424, 312) with delta (0, 0)
Screenshot: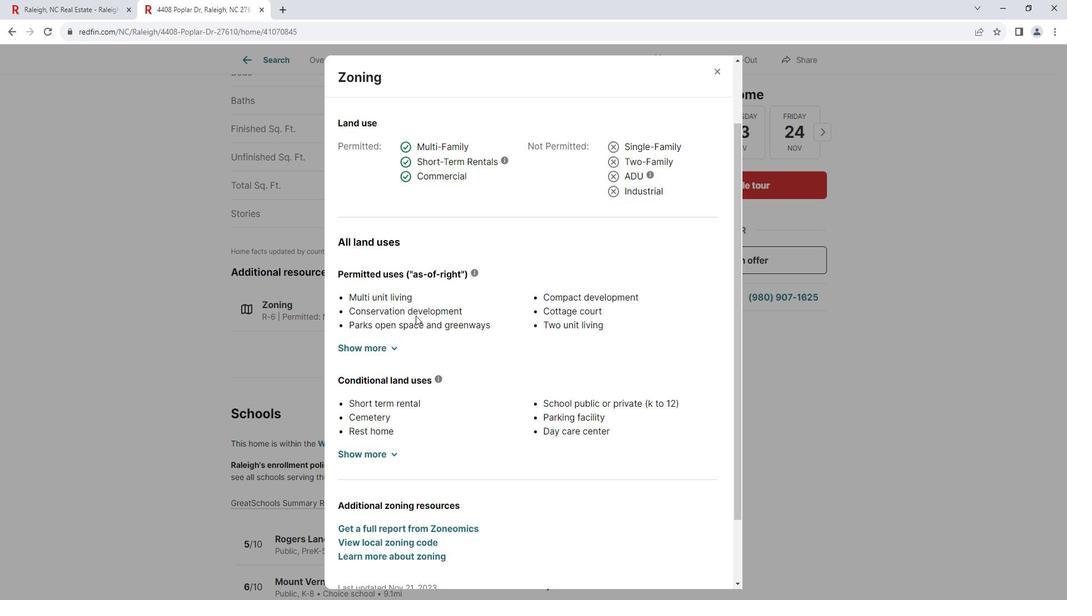 
Action: Mouse scrolled (424, 312) with delta (0, 0)
Screenshot: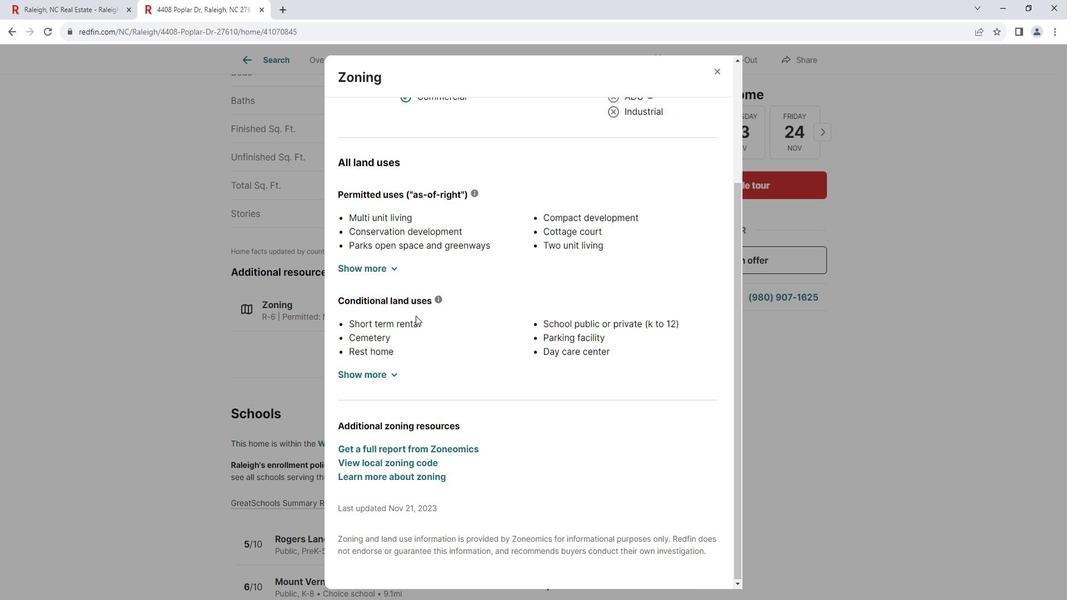 
Action: Mouse scrolled (424, 312) with delta (0, 0)
Screenshot: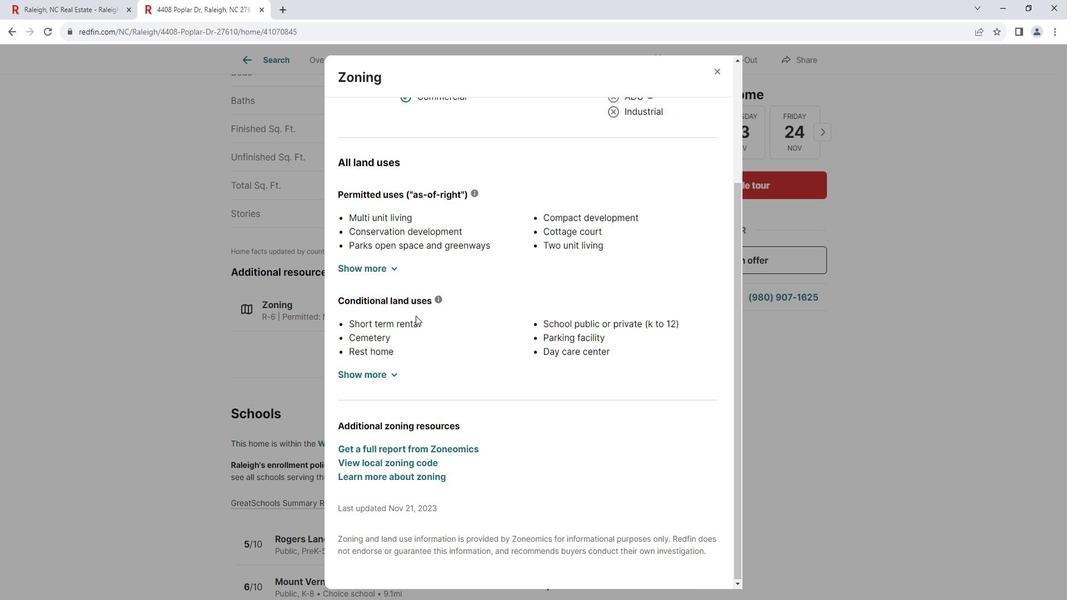 
Action: Mouse moved to (424, 244)
Screenshot: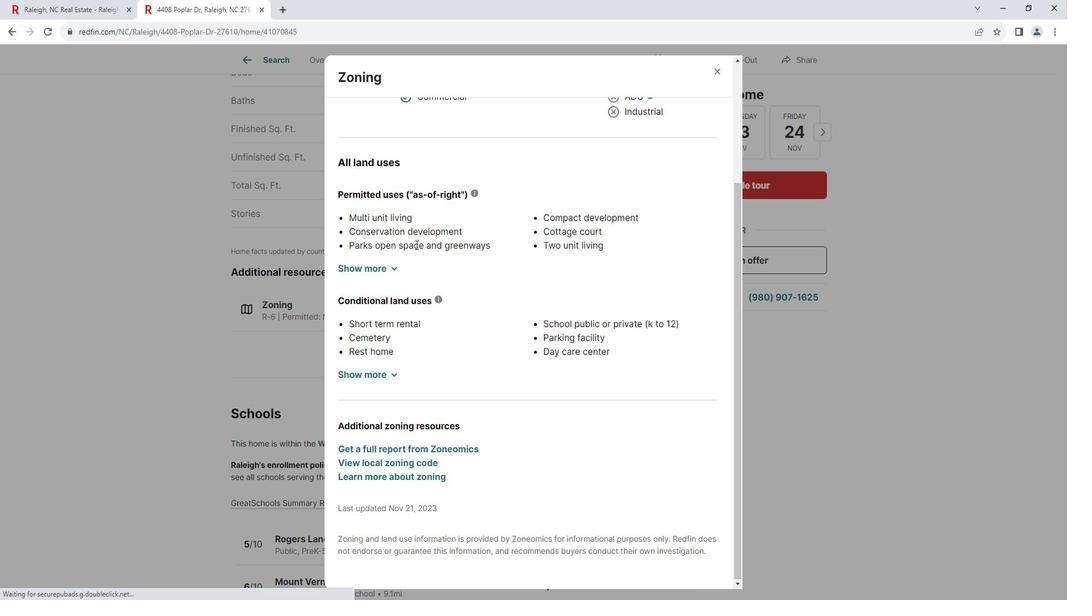 
Action: Mouse scrolled (424, 244) with delta (0, 0)
Screenshot: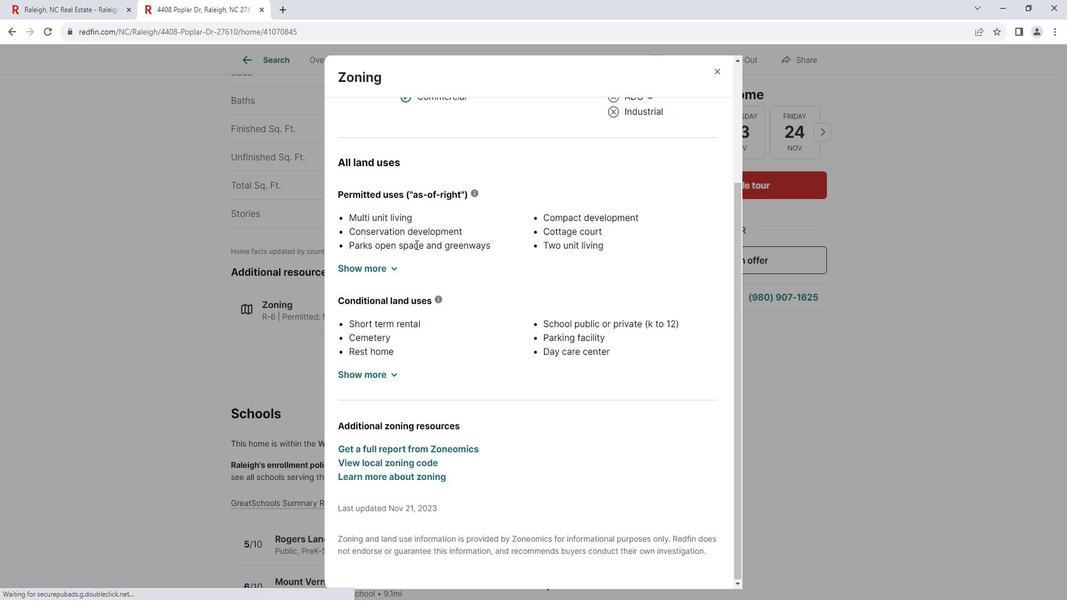
Action: Mouse moved to (424, 243)
Screenshot: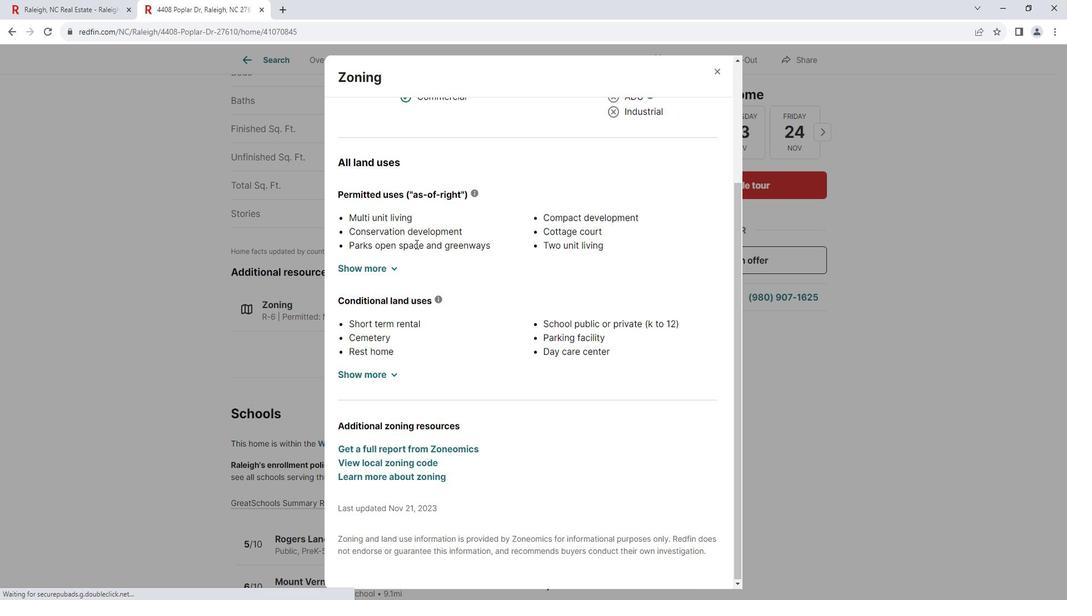 
Action: Mouse scrolled (424, 244) with delta (0, 0)
Screenshot: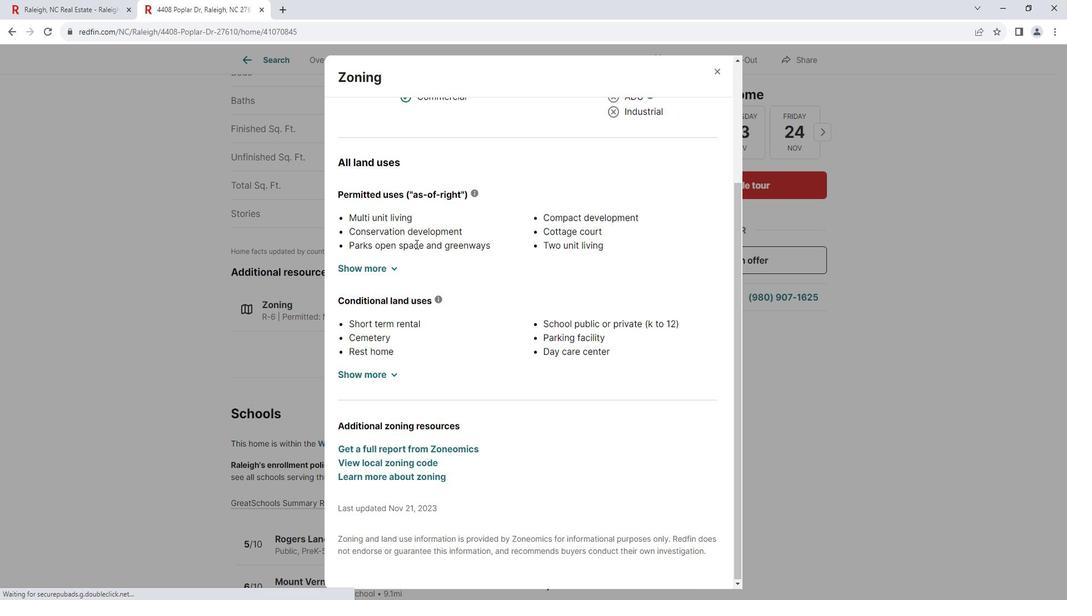 
Action: Mouse scrolled (424, 244) with delta (0, 0)
Screenshot: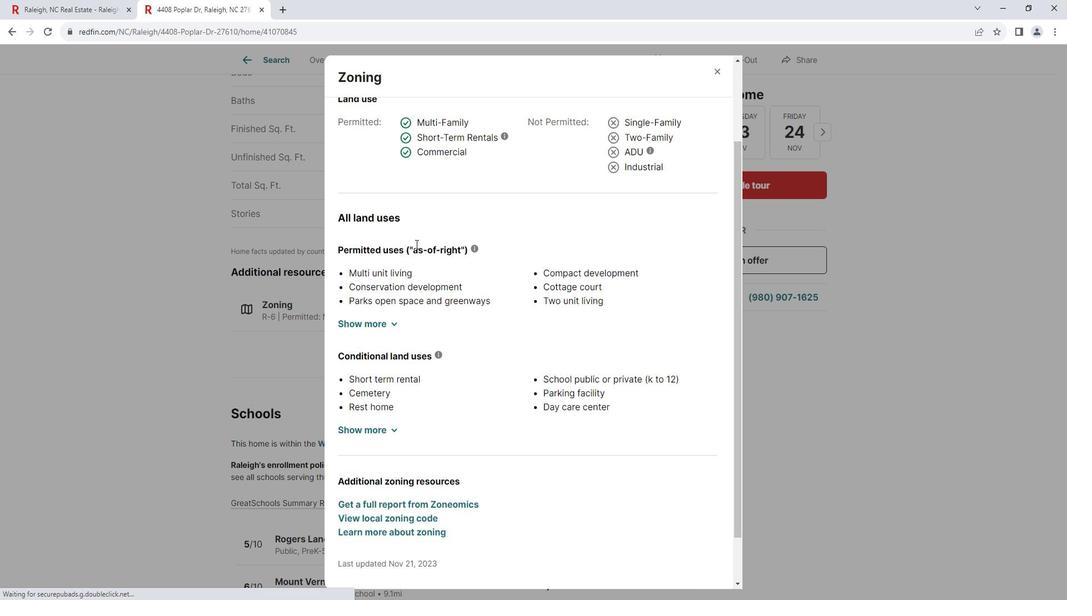 
Action: Mouse moved to (726, 75)
Screenshot: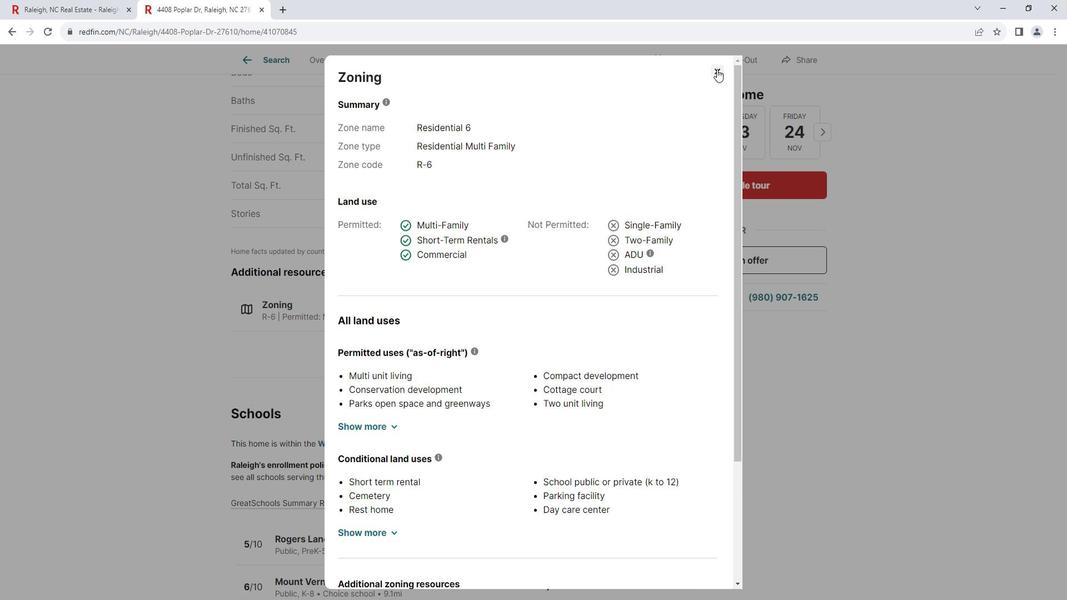 
Action: Mouse pressed left at (726, 75)
Screenshot: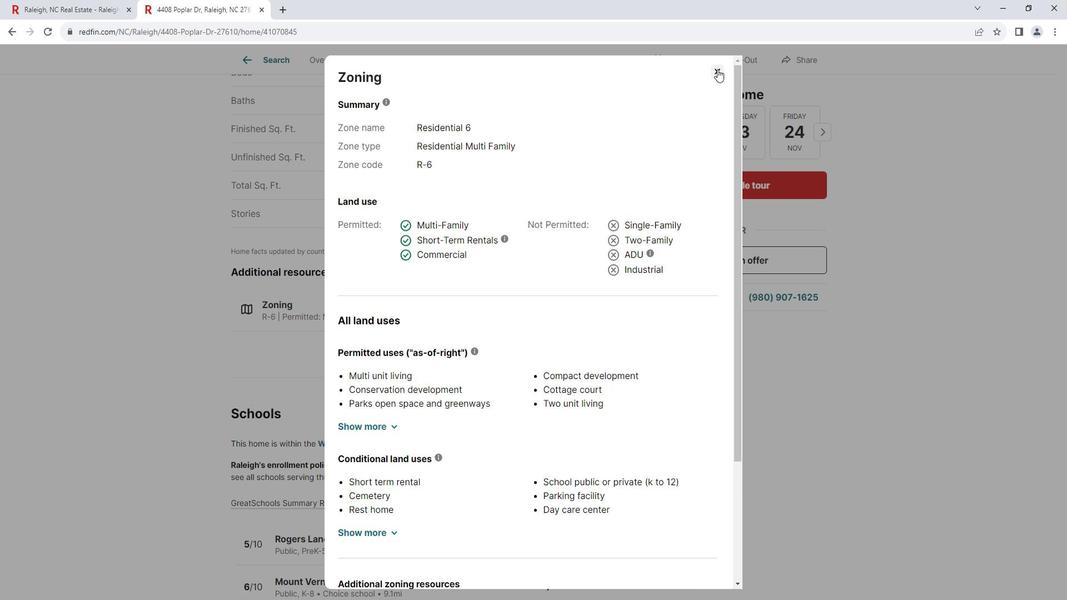 
Action: Mouse moved to (443, 302)
Screenshot: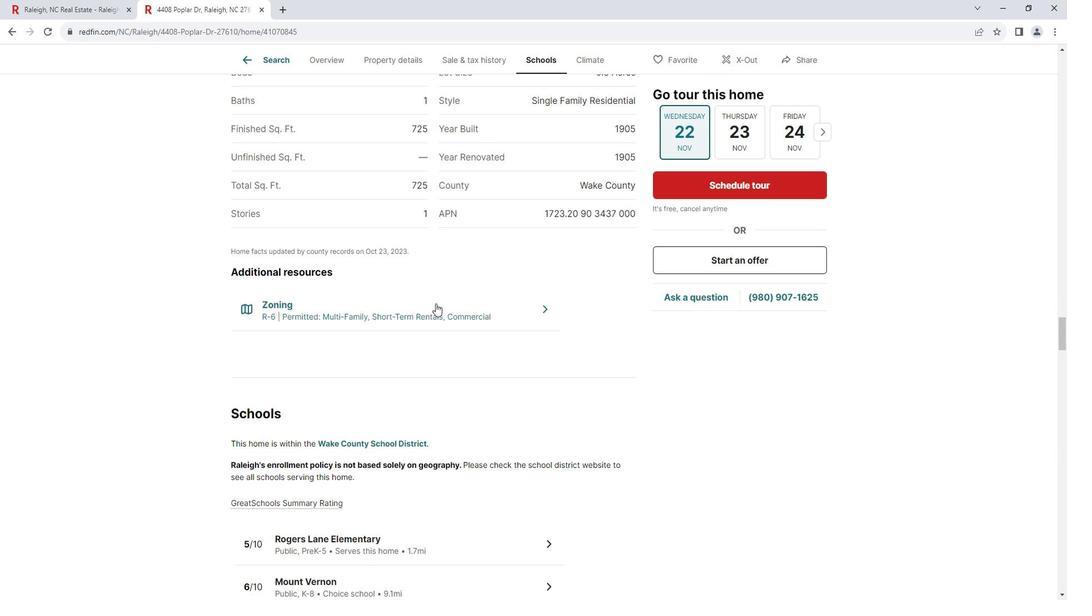 
Action: Mouse scrolled (443, 301) with delta (0, 0)
Screenshot: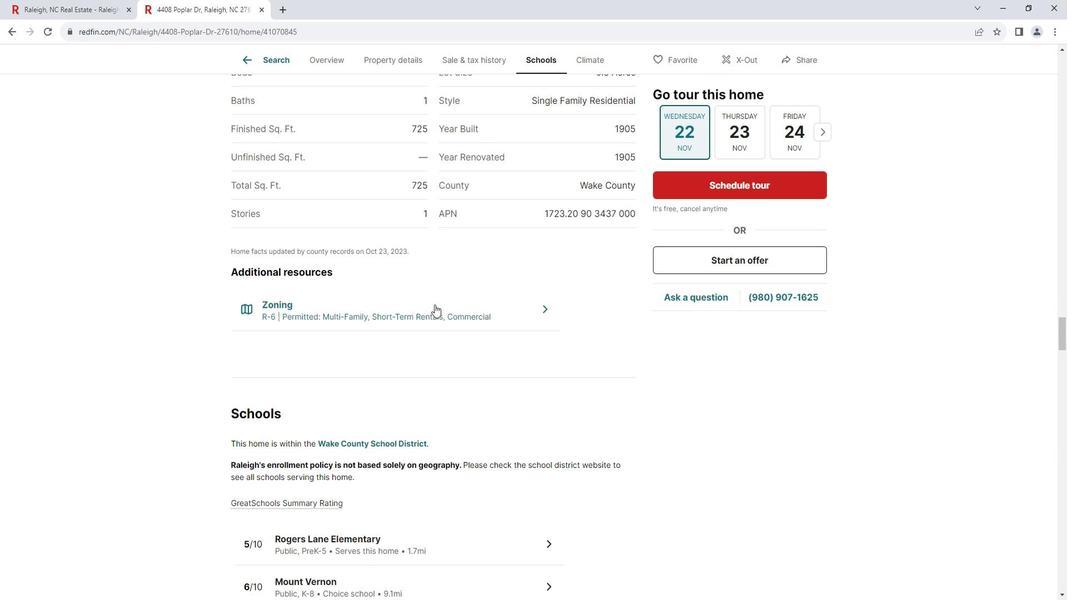 
Action: Mouse scrolled (443, 301) with delta (0, 0)
Screenshot: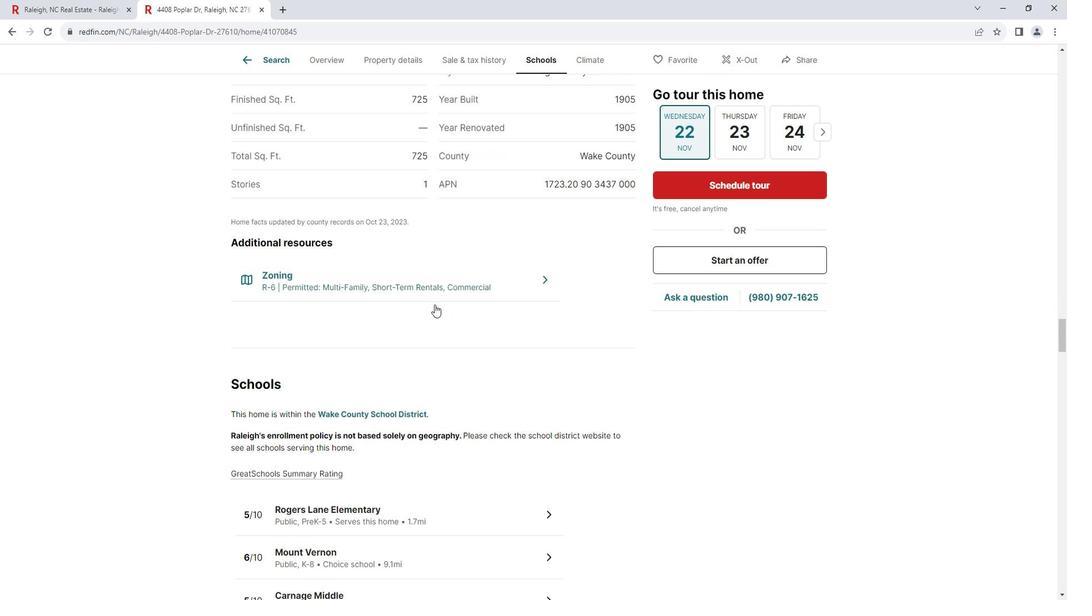 
Action: Mouse scrolled (443, 301) with delta (0, 0)
Screenshot: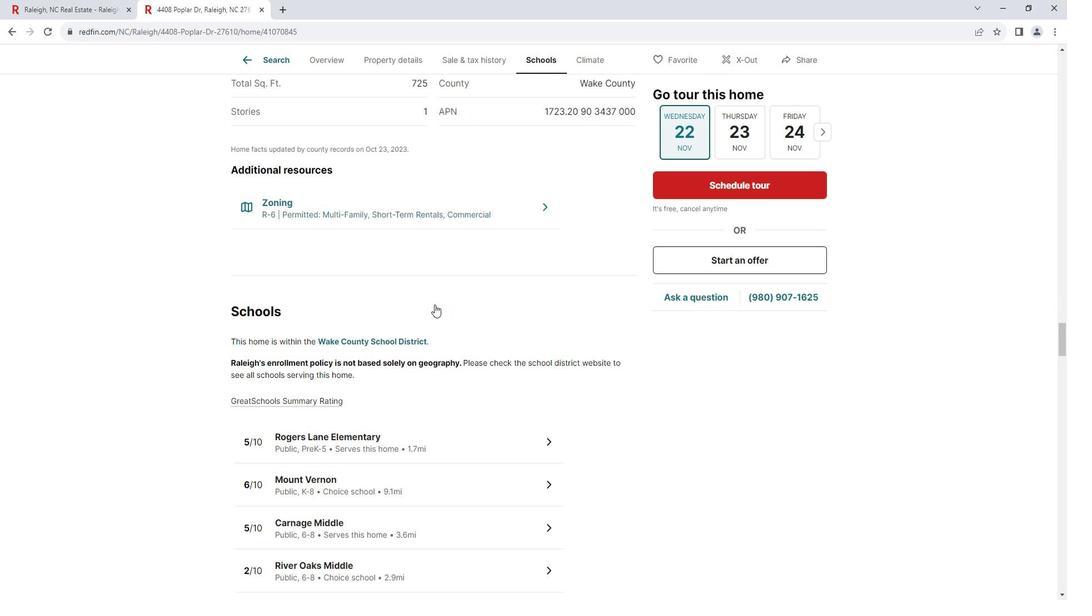 
Action: Mouse scrolled (443, 301) with delta (0, 0)
Screenshot: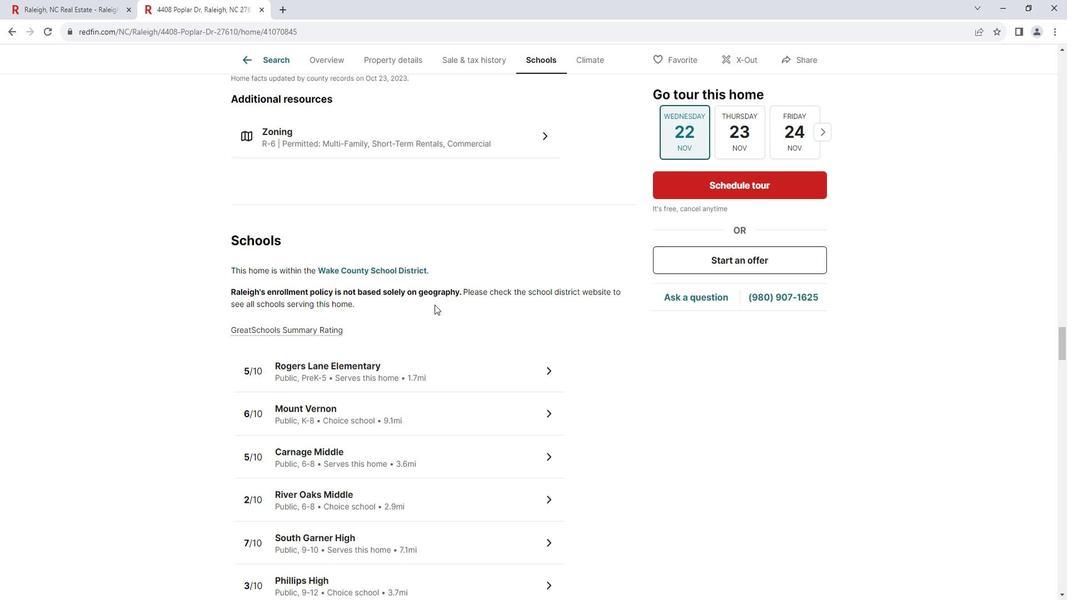 
Action: Mouse scrolled (443, 301) with delta (0, 0)
Screenshot: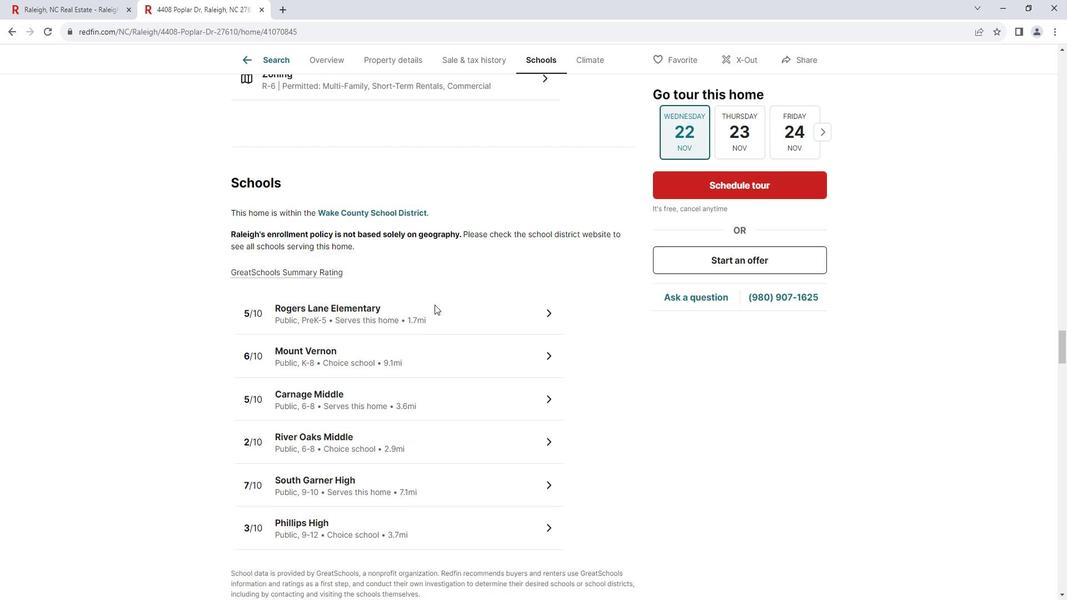 
Action: Mouse scrolled (443, 301) with delta (0, 0)
Screenshot: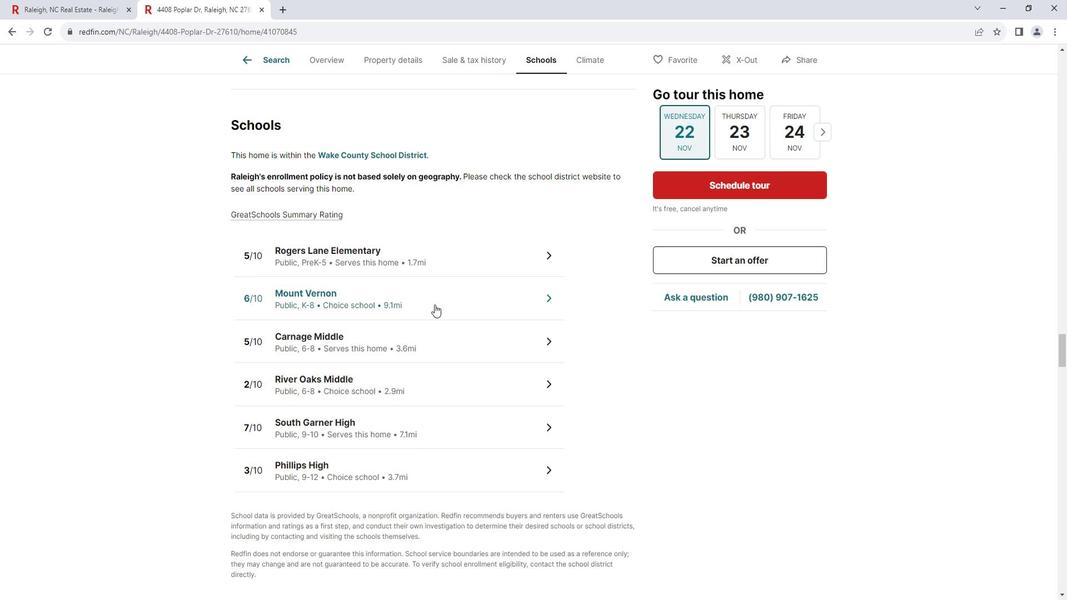 
Action: Mouse scrolled (443, 301) with delta (0, 0)
Screenshot: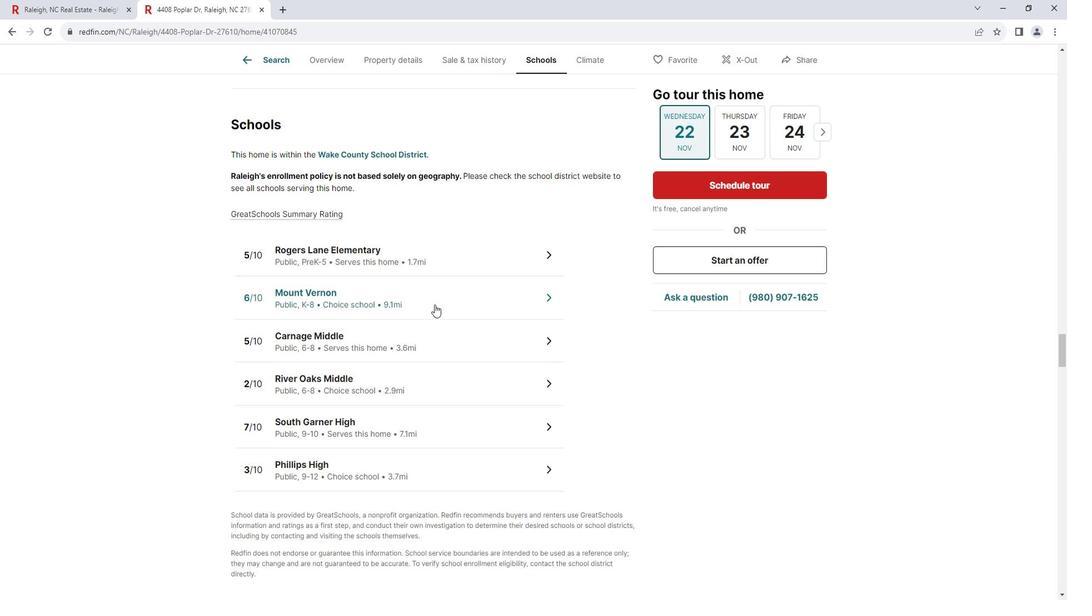
Action: Mouse scrolled (443, 301) with delta (0, 0)
Screenshot: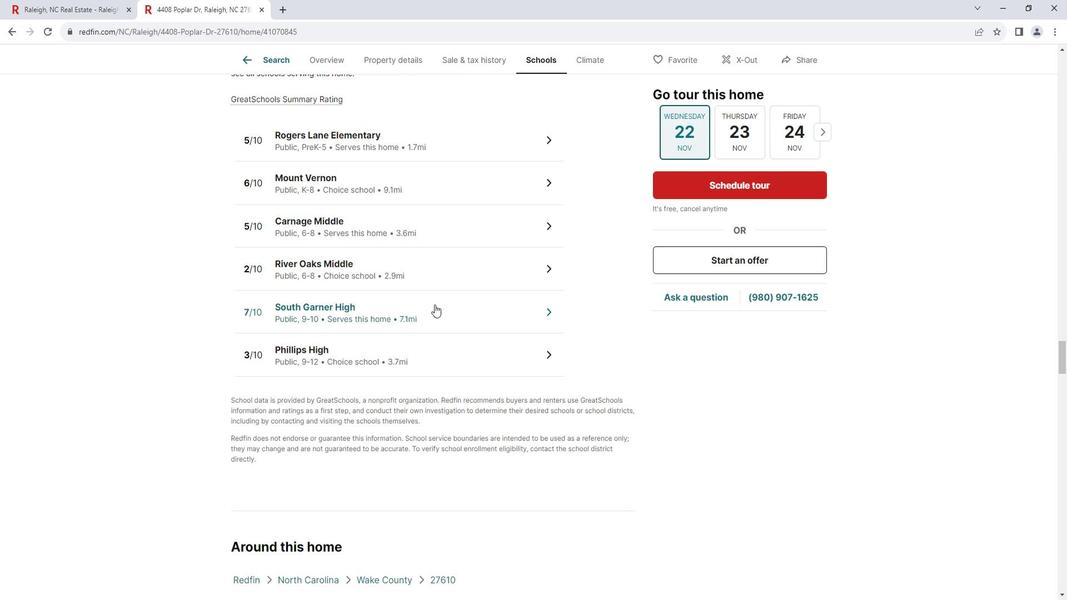 
Action: Mouse scrolled (443, 301) with delta (0, 0)
Screenshot: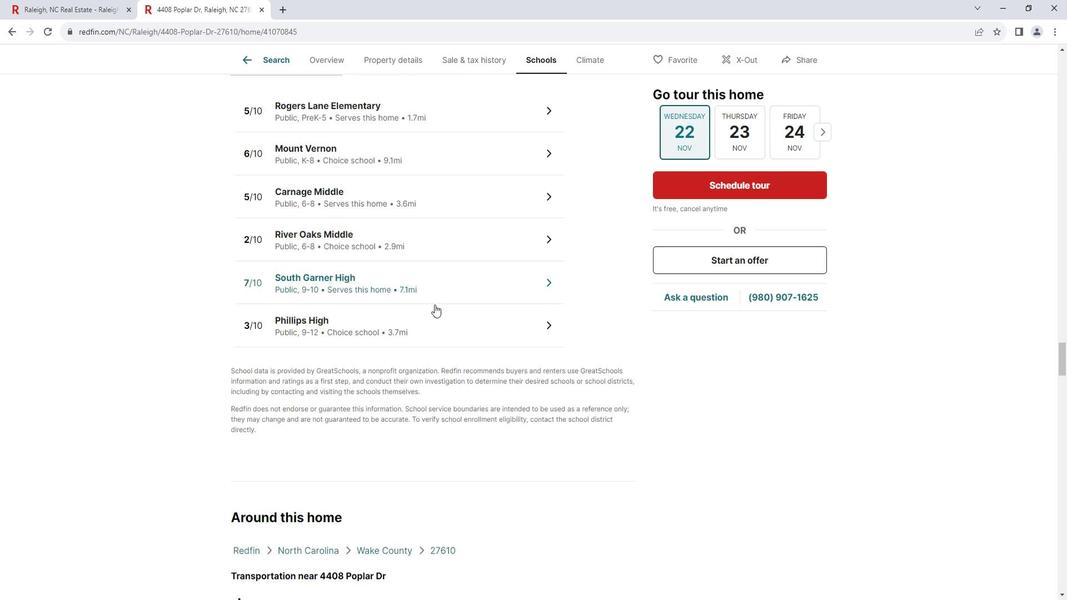 
Action: Mouse scrolled (443, 301) with delta (0, 0)
Screenshot: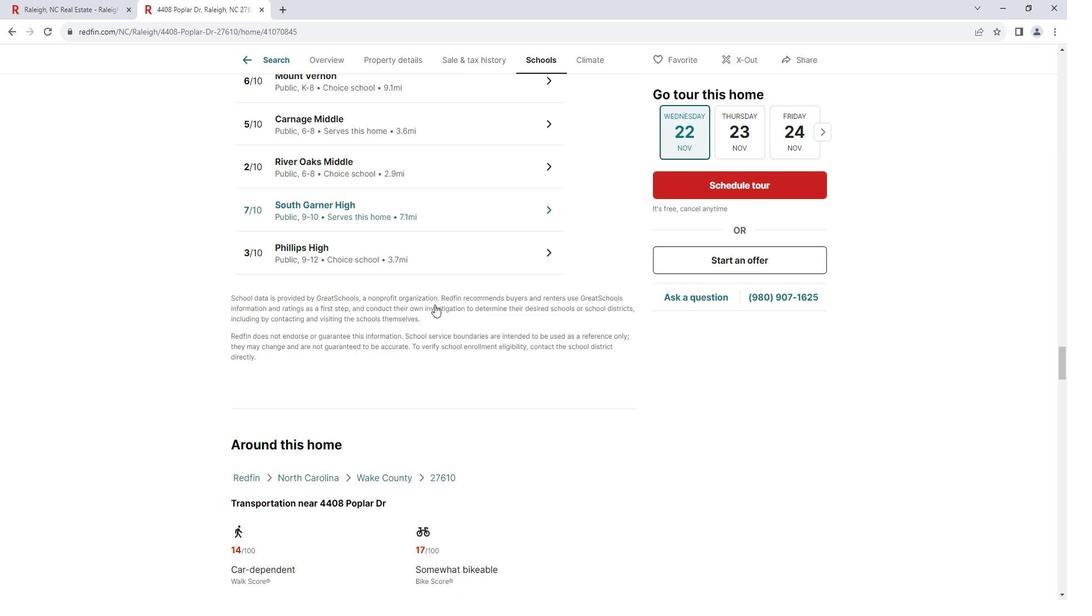 
Action: Mouse scrolled (443, 301) with delta (0, 0)
Screenshot: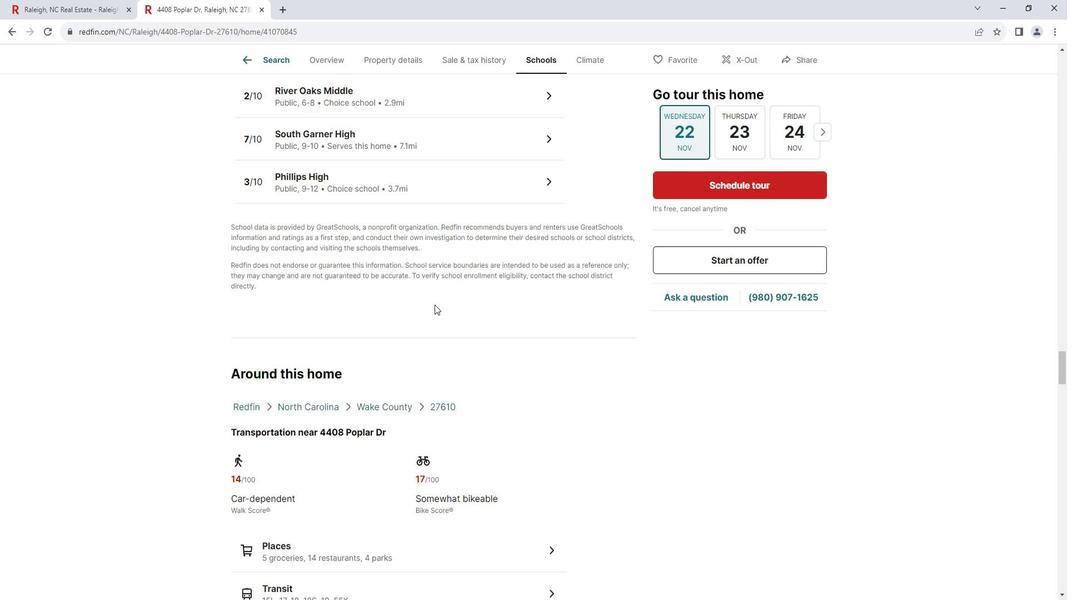 
Action: Mouse scrolled (443, 301) with delta (0, 0)
Screenshot: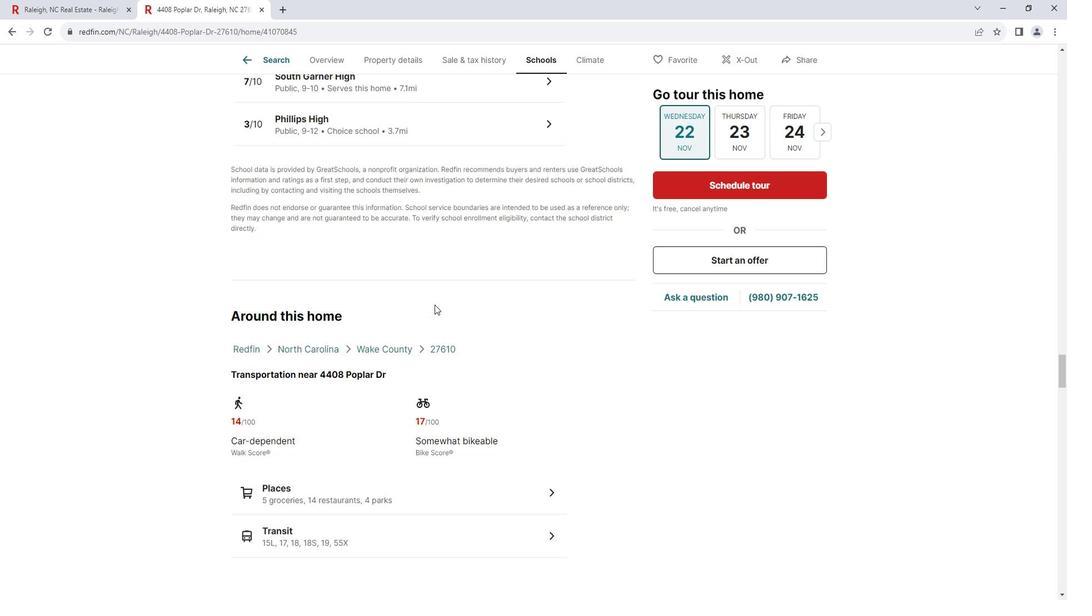 
Action: Mouse scrolled (443, 301) with delta (0, 0)
Screenshot: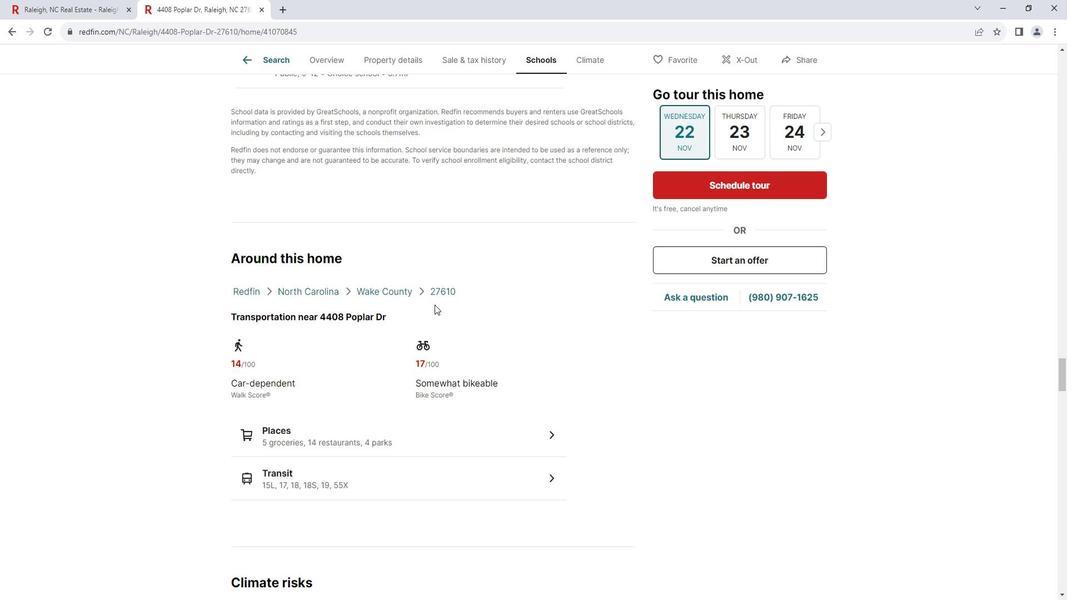 
Action: Mouse scrolled (443, 301) with delta (0, 0)
Screenshot: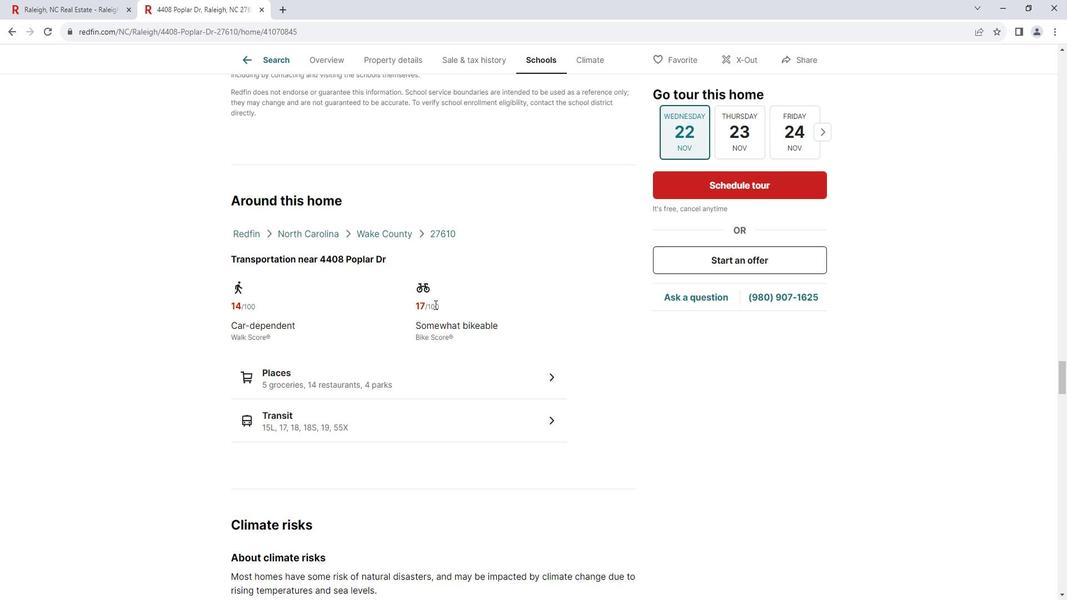 
Action: Mouse scrolled (443, 301) with delta (0, 0)
Screenshot: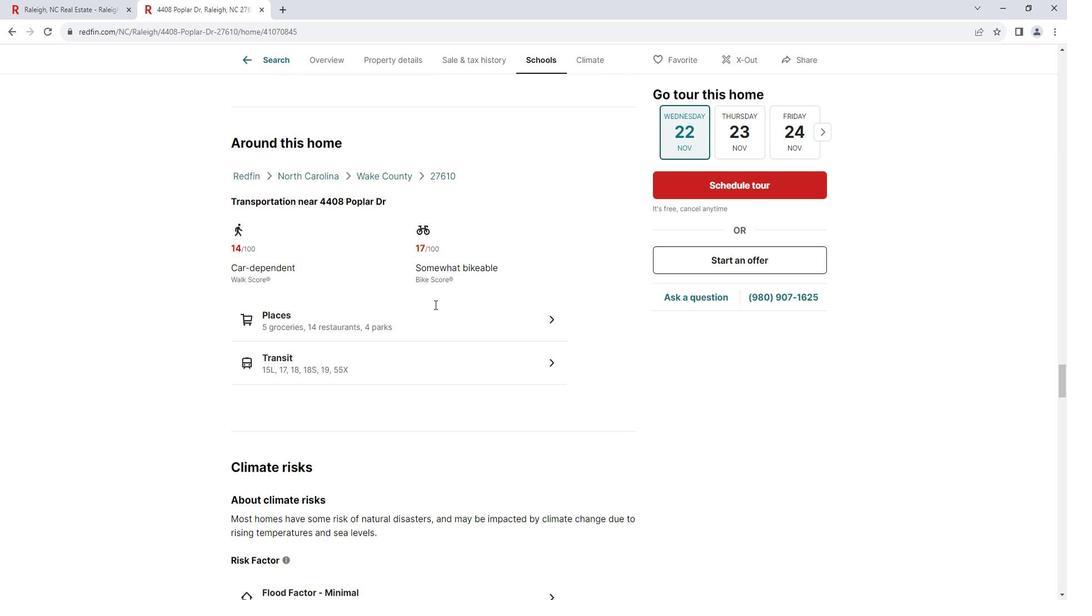 
Action: Mouse moved to (439, 260)
Screenshot: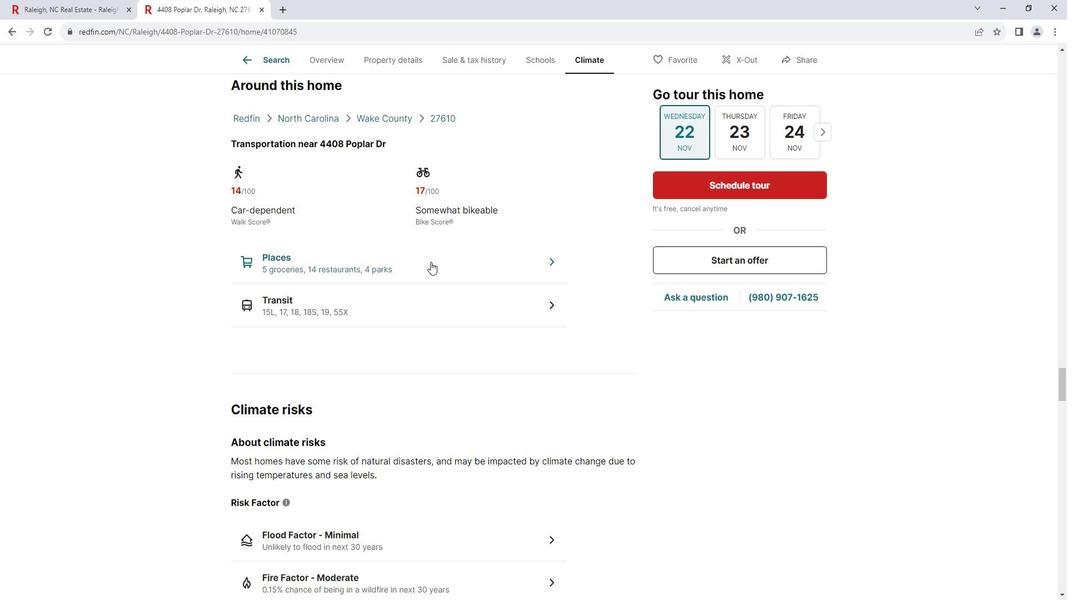 
Action: Mouse pressed left at (439, 260)
Screenshot: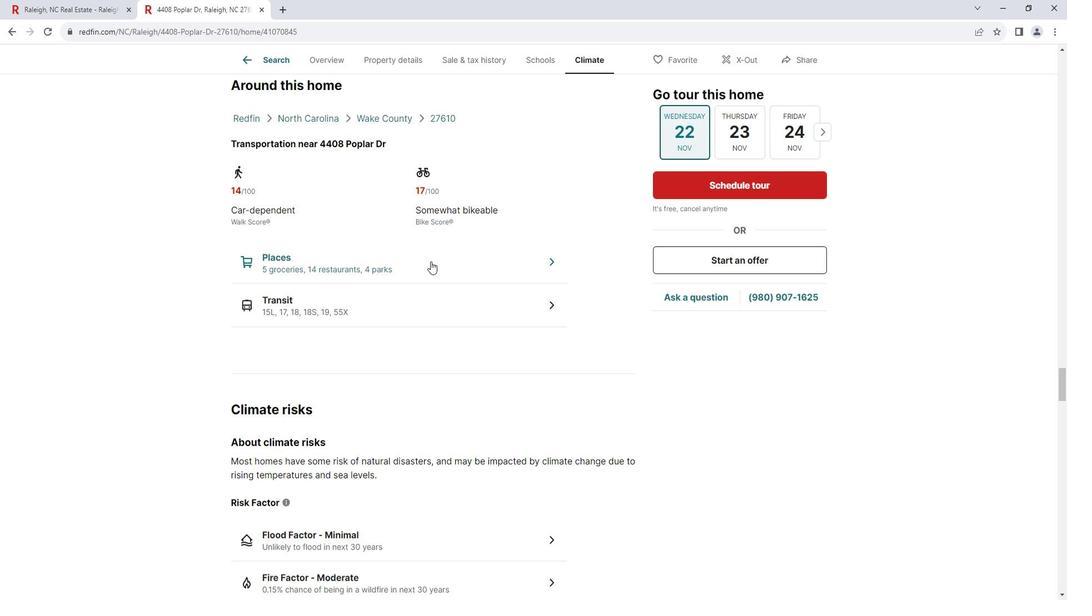 
Action: Mouse scrolled (439, 259) with delta (0, 0)
Screenshot: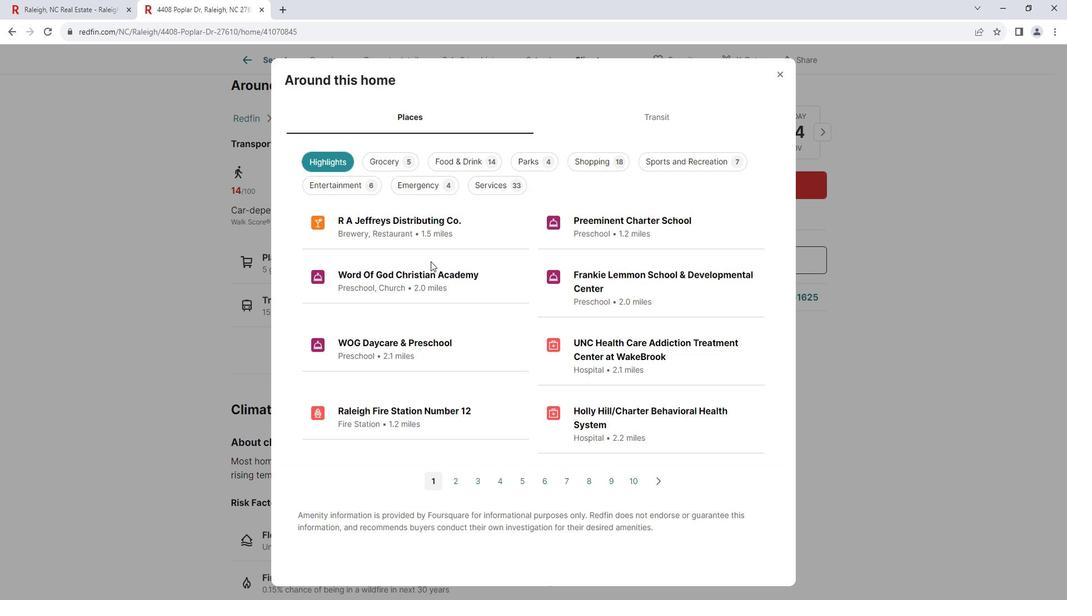 
Action: Mouse scrolled (439, 259) with delta (0, 0)
Screenshot: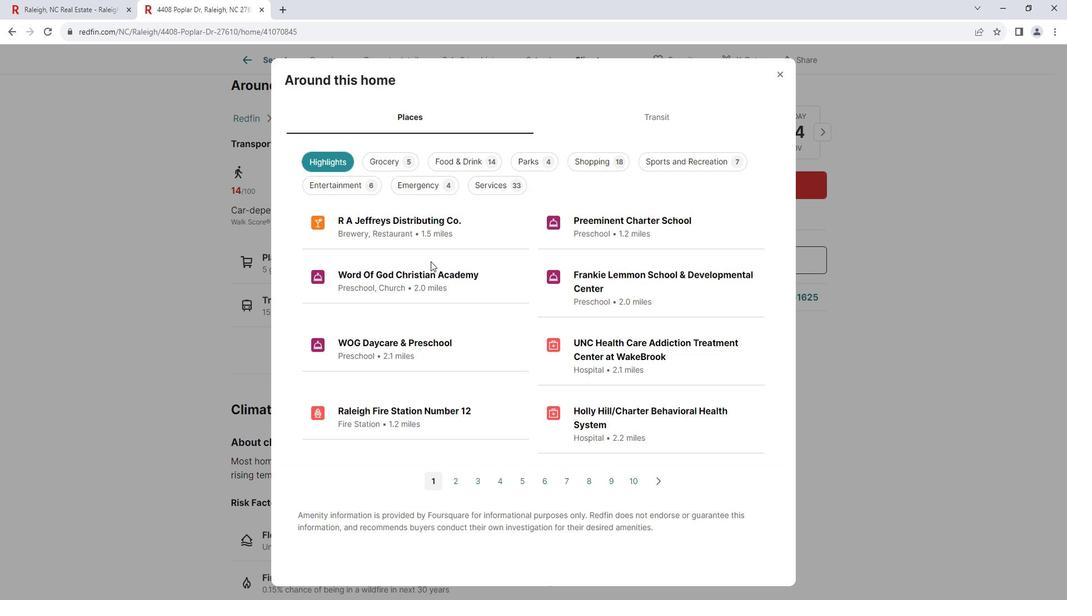 
Action: Mouse moved to (645, 124)
Screenshot: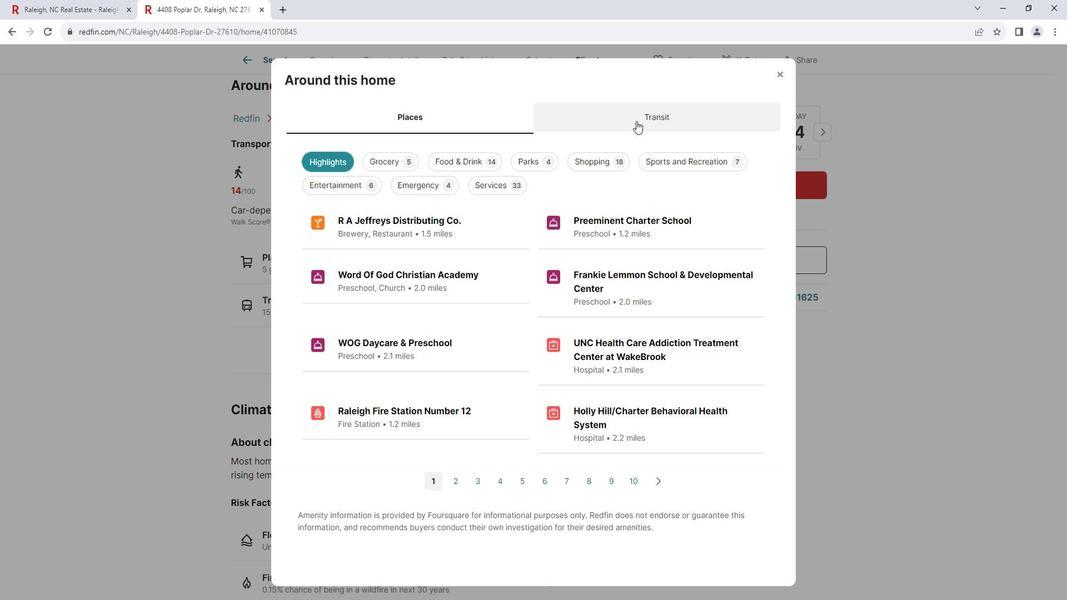
Action: Mouse pressed left at (645, 124)
Screenshot: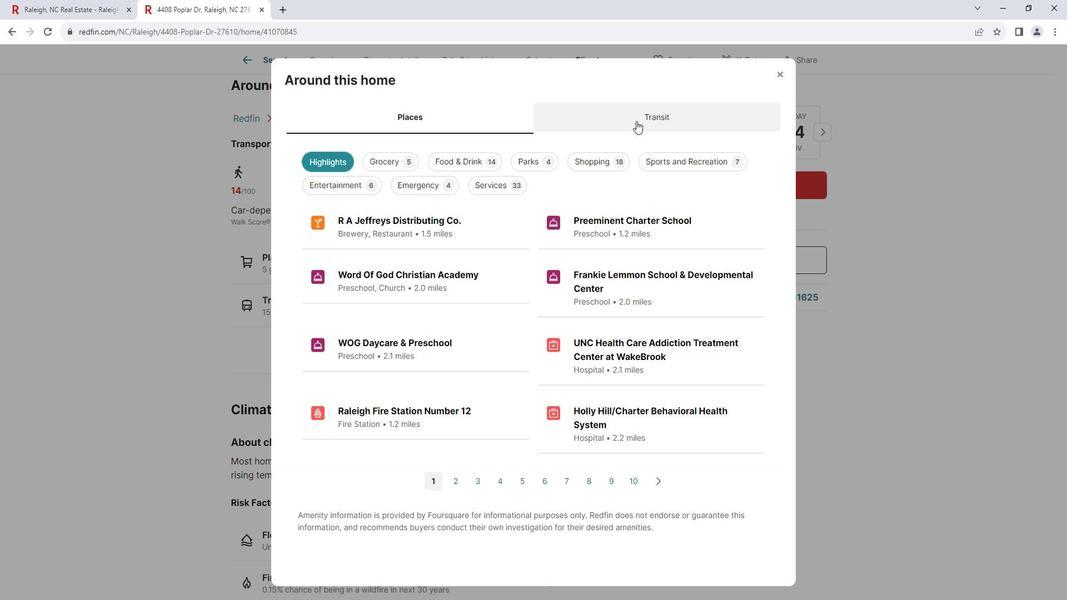 
Action: Mouse moved to (789, 78)
Screenshot: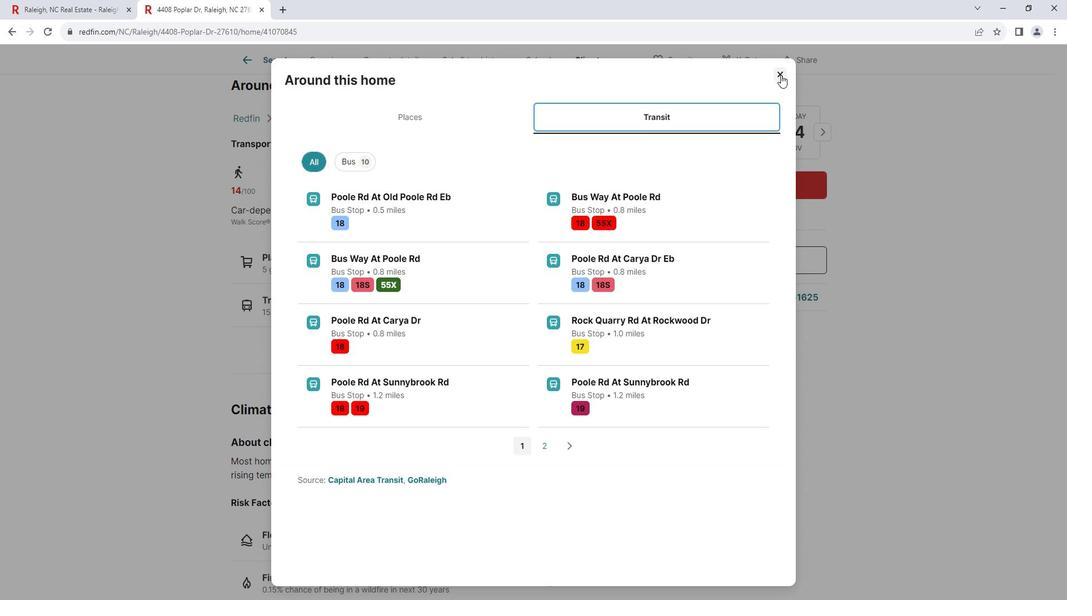 
Action: Mouse pressed left at (789, 78)
Screenshot: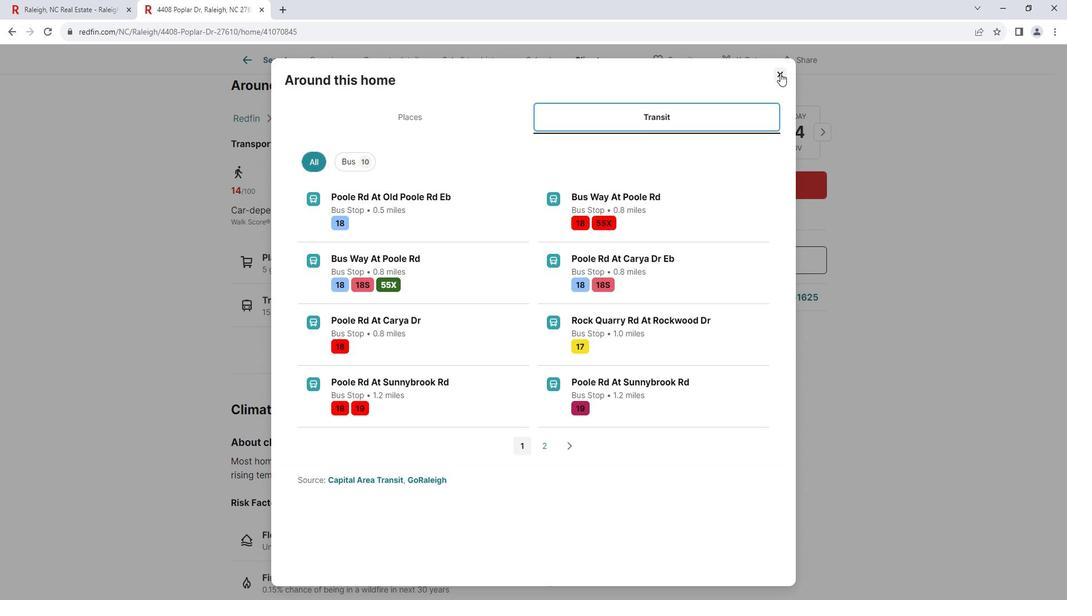 
Action: Mouse moved to (559, 339)
Screenshot: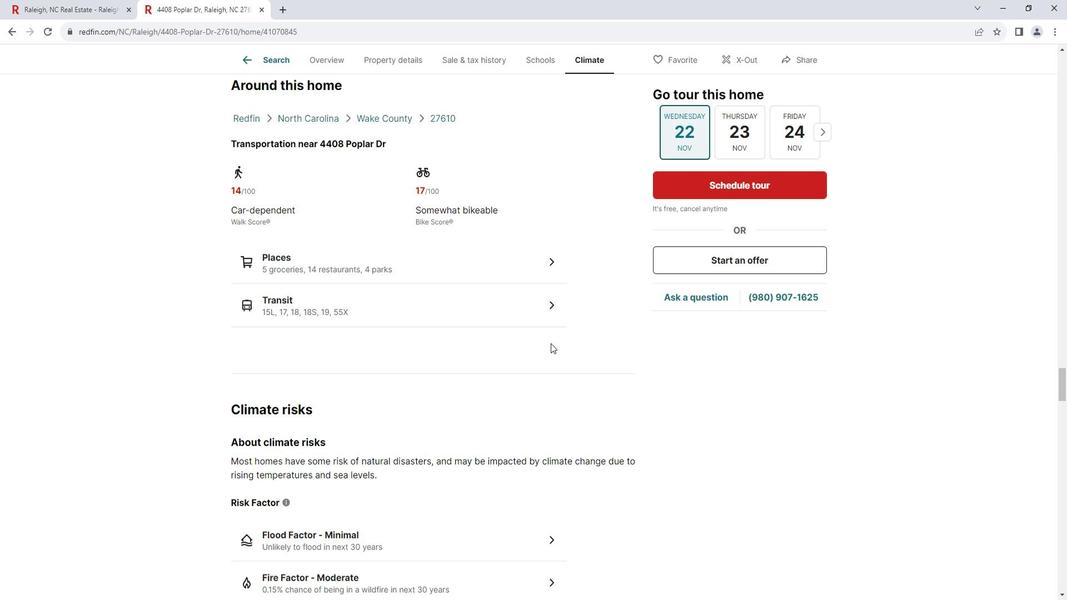 
Action: Mouse scrolled (559, 338) with delta (0, 0)
Screenshot: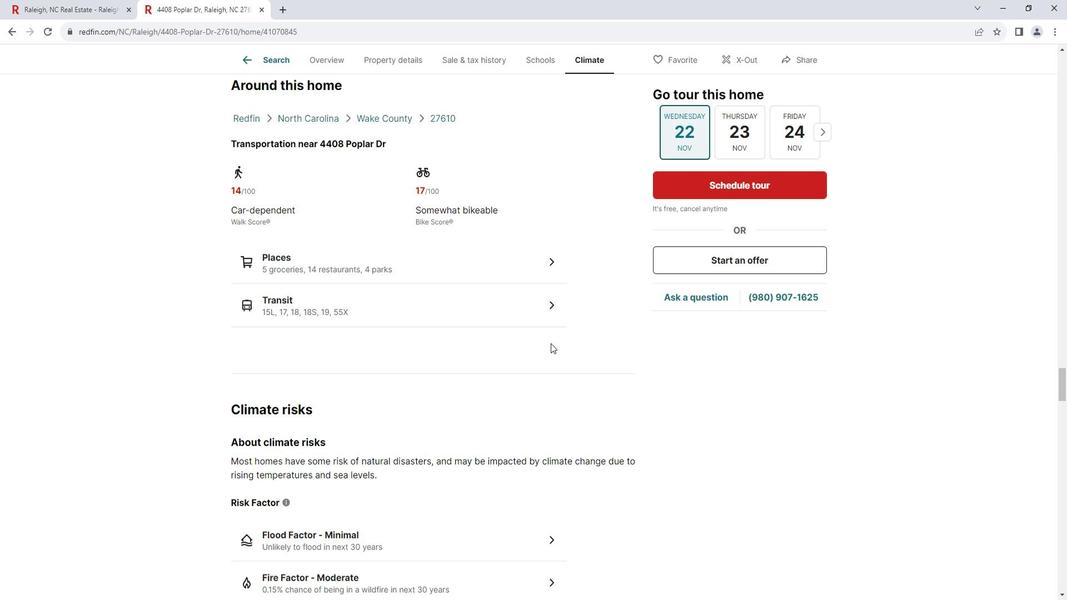 
Action: Mouse moved to (559, 339)
Screenshot: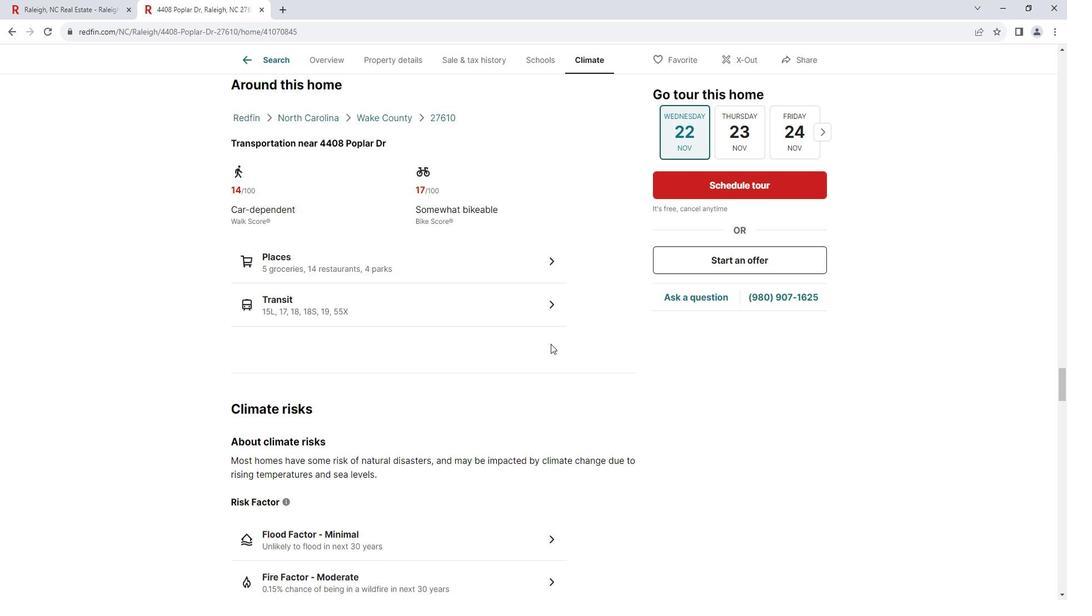 
Action: Mouse scrolled (559, 339) with delta (0, 0)
Screenshot: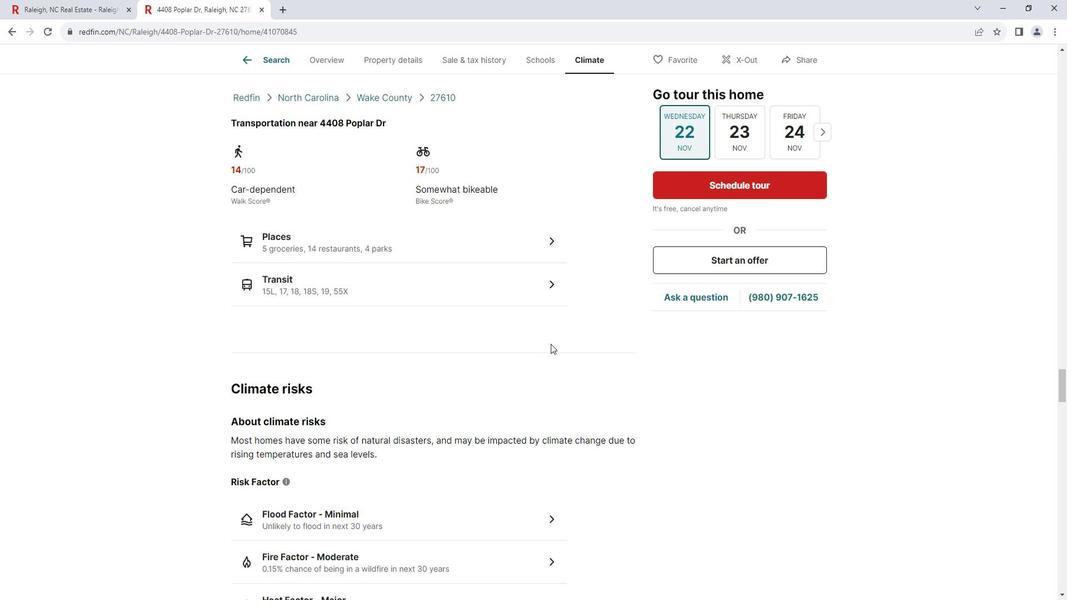 
Action: Mouse scrolled (559, 339) with delta (0, 0)
Screenshot: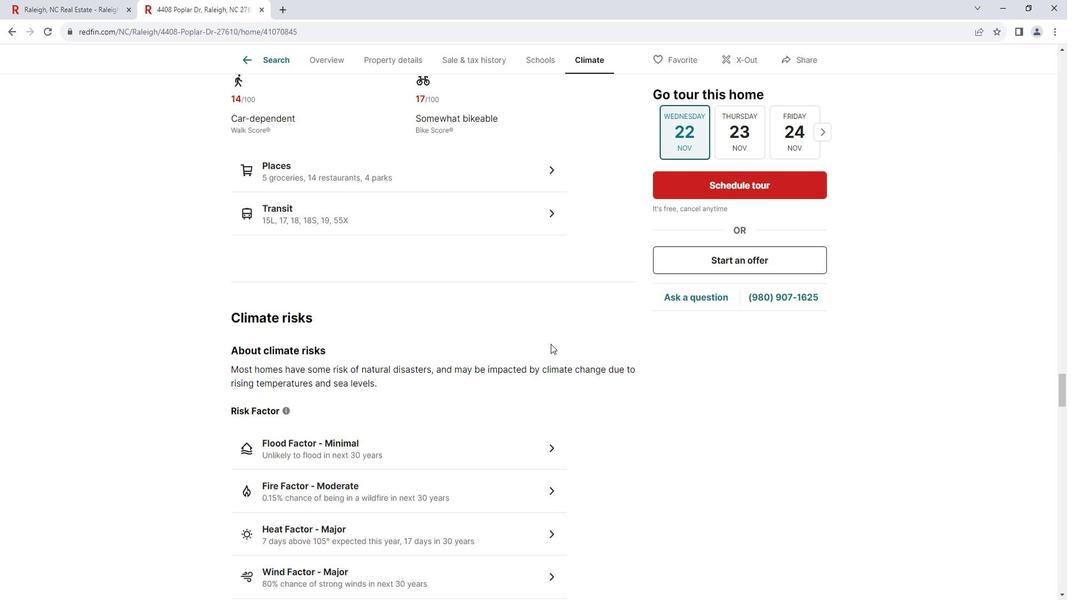 
Action: Mouse scrolled (559, 339) with delta (0, 0)
Screenshot: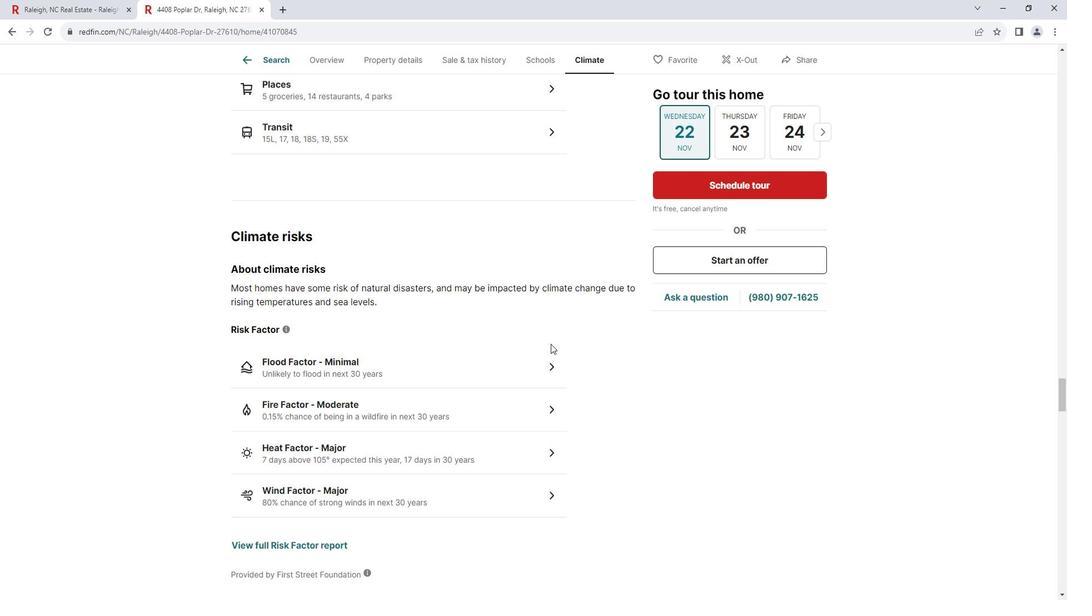 
Action: Mouse moved to (451, 302)
Screenshot: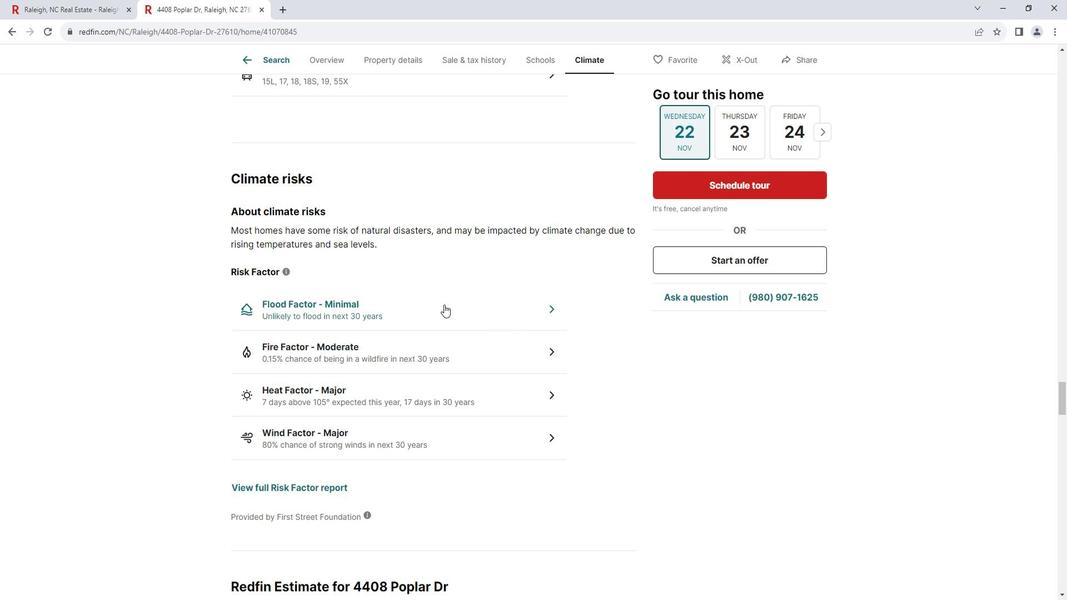 
Action: Mouse pressed left at (451, 302)
Screenshot: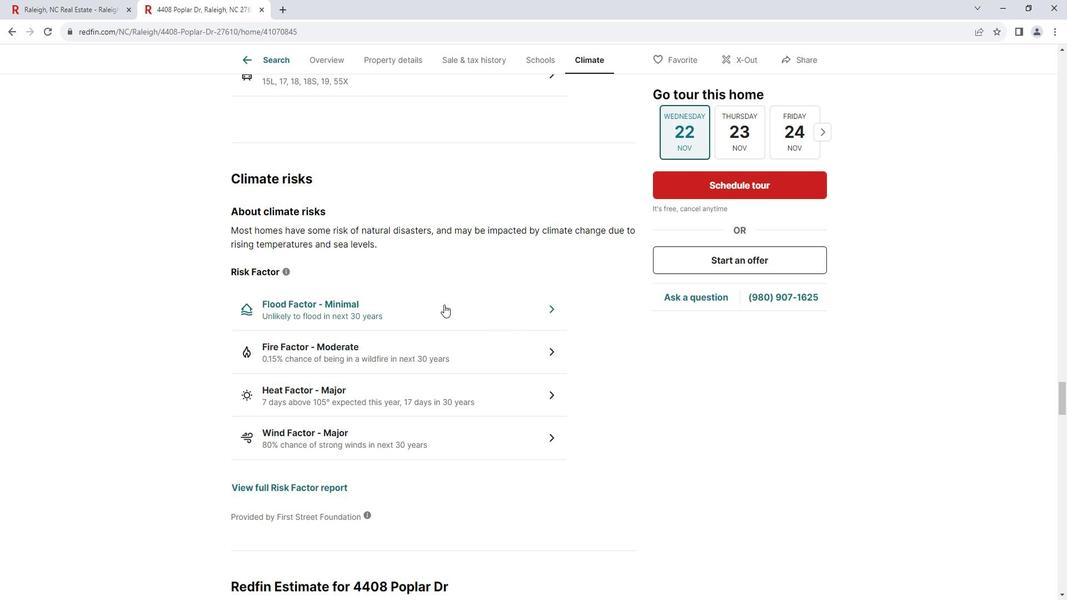 
Action: Mouse moved to (497, 157)
Screenshot: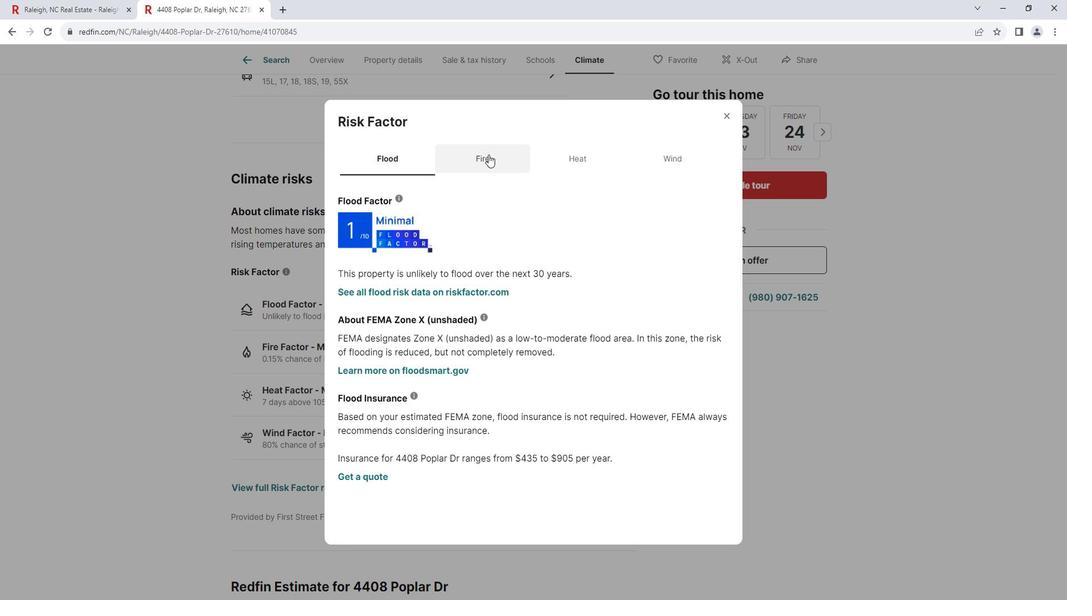 
Action: Mouse pressed left at (497, 157)
Screenshot: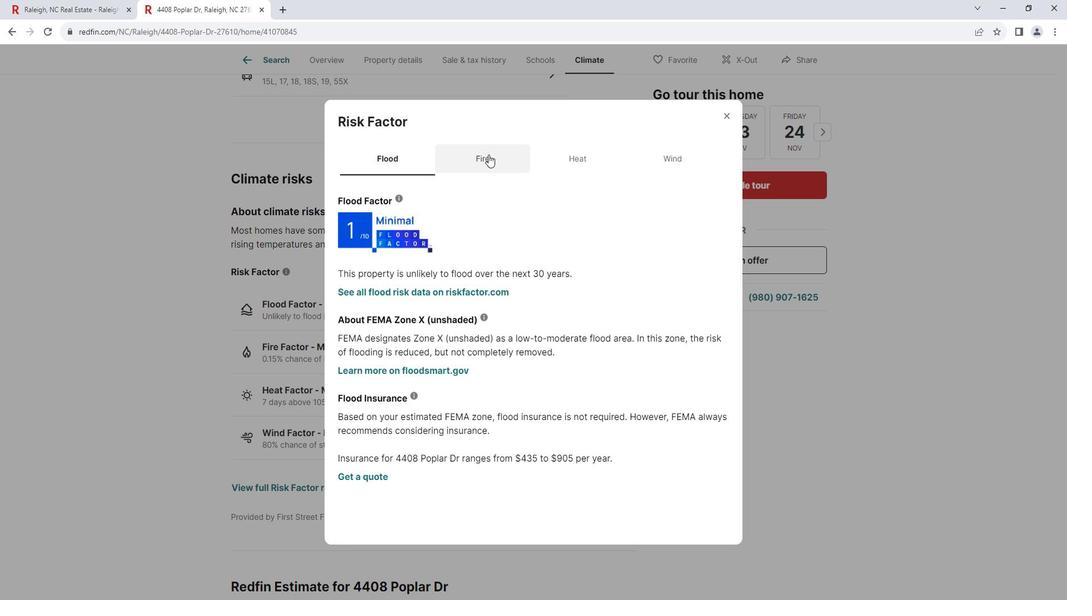 
Action: Mouse moved to (572, 167)
Screenshot: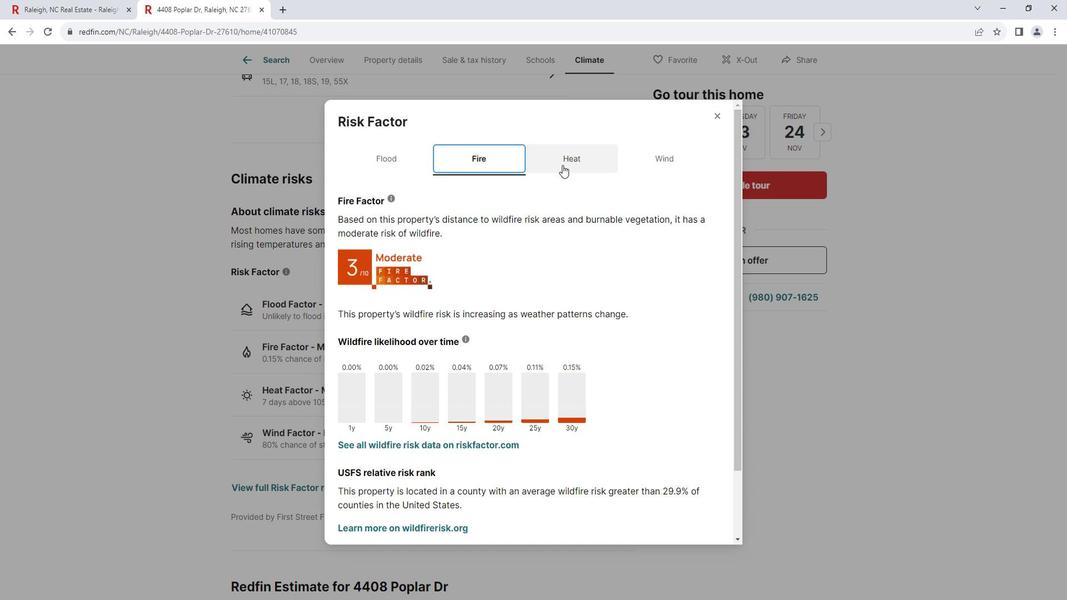 
Action: Mouse pressed left at (572, 167)
Screenshot: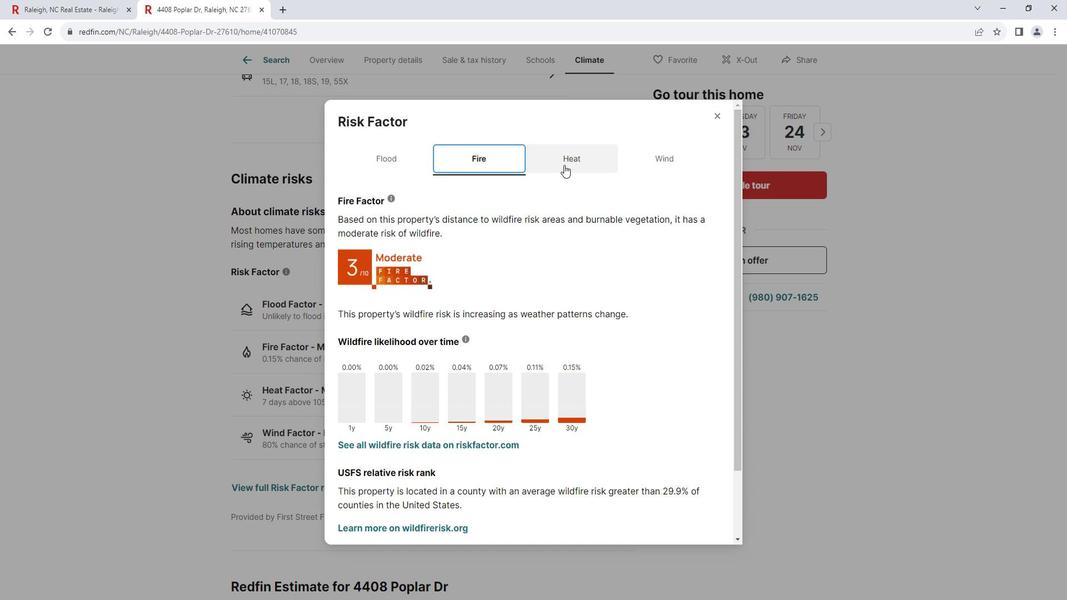 
Action: Mouse moved to (669, 162)
